 Task: Buy 5 Sensitivity Treatments from Oral Care section under best seller category for shipping address: Kelvin Lee, 1488 Vineyard Drive, Independence, Ohio 44131, Cell Number 4403901431. Pay from credit card ending with 7965, CVV 549
Action: Mouse moved to (397, 60)
Screenshot: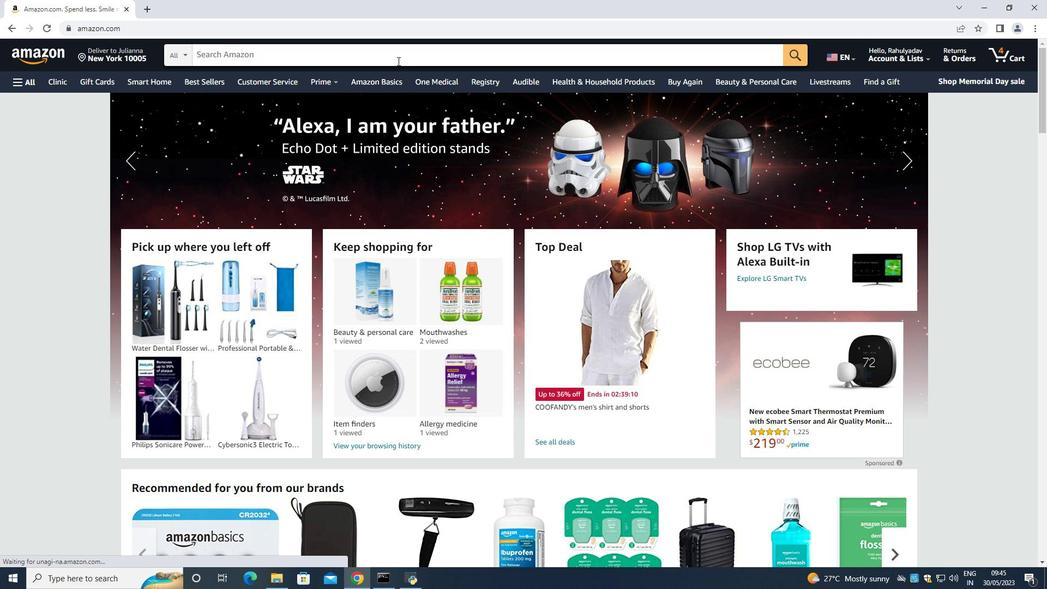
Action: Mouse pressed left at (397, 60)
Screenshot: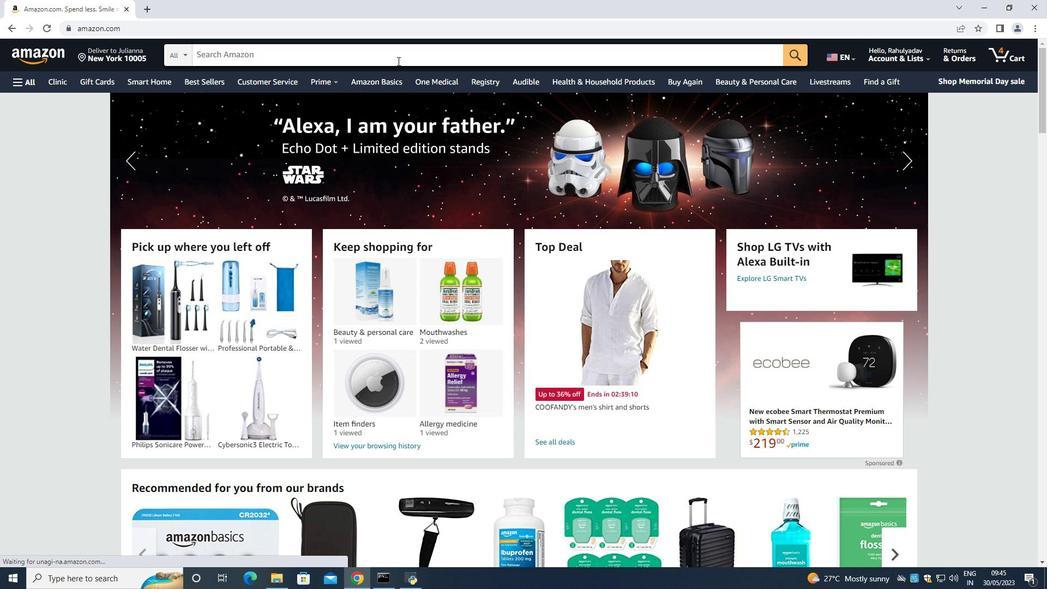 
Action: Key pressed <Key.shift>Sensitivity<Key.space><Key.shift>Treatmeb<Key.backspace>nt<Key.space>in<Key.space>oral<Key.space><Key.shift>Care<Key.enter>
Screenshot: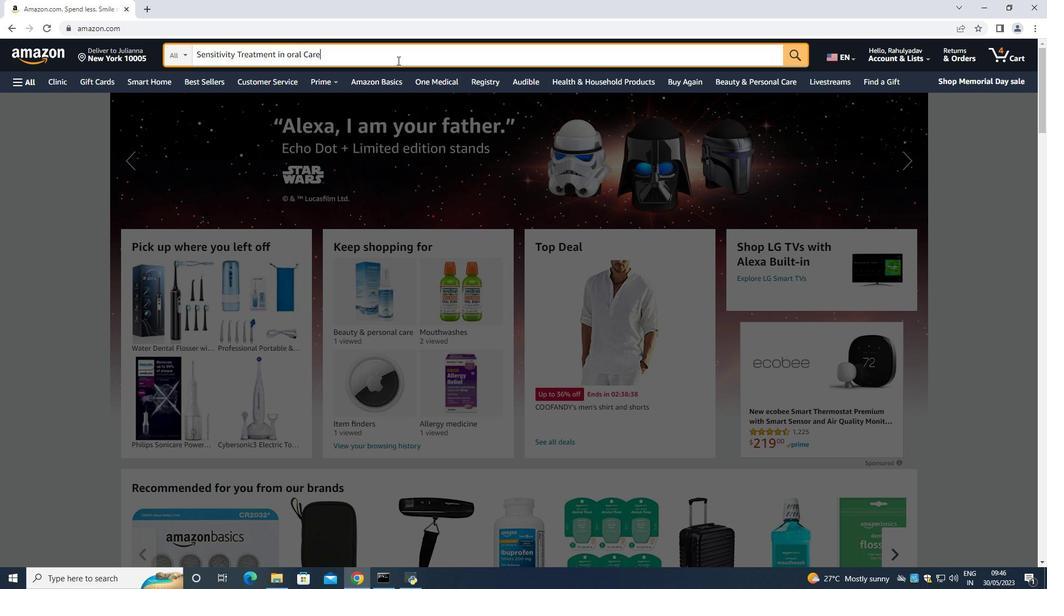 
Action: Mouse moved to (282, 316)
Screenshot: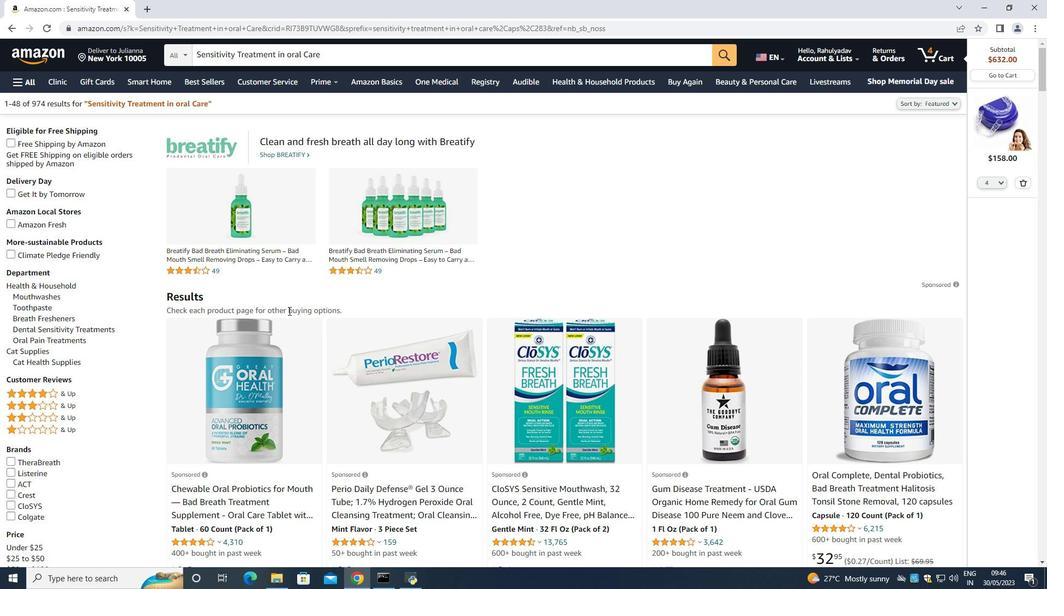 
Action: Mouse scrolled (282, 316) with delta (0, 0)
Screenshot: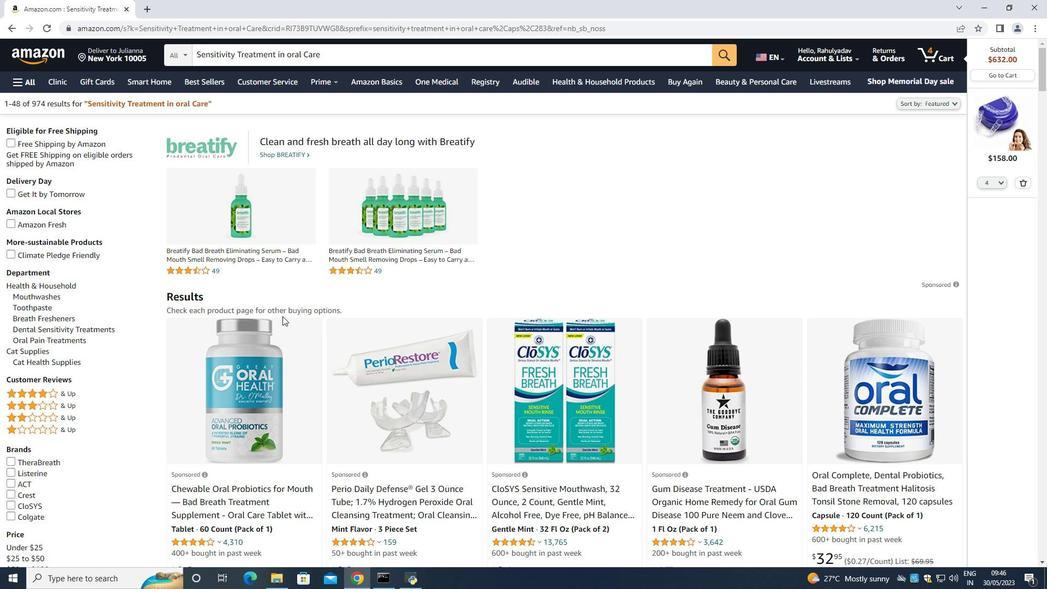 
Action: Mouse moved to (286, 334)
Screenshot: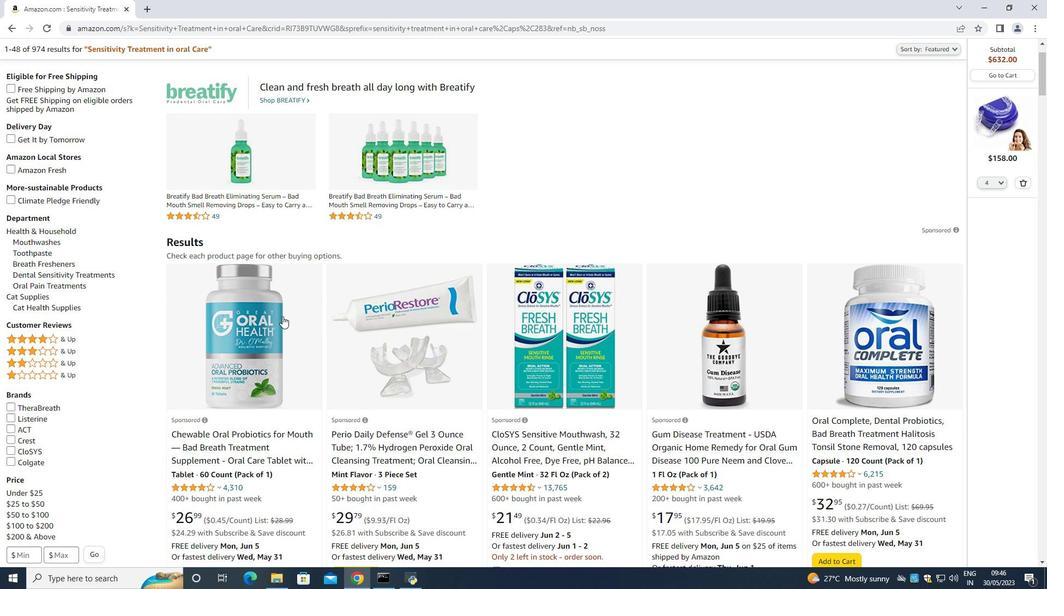 
Action: Mouse scrolled (286, 334) with delta (0, 0)
Screenshot: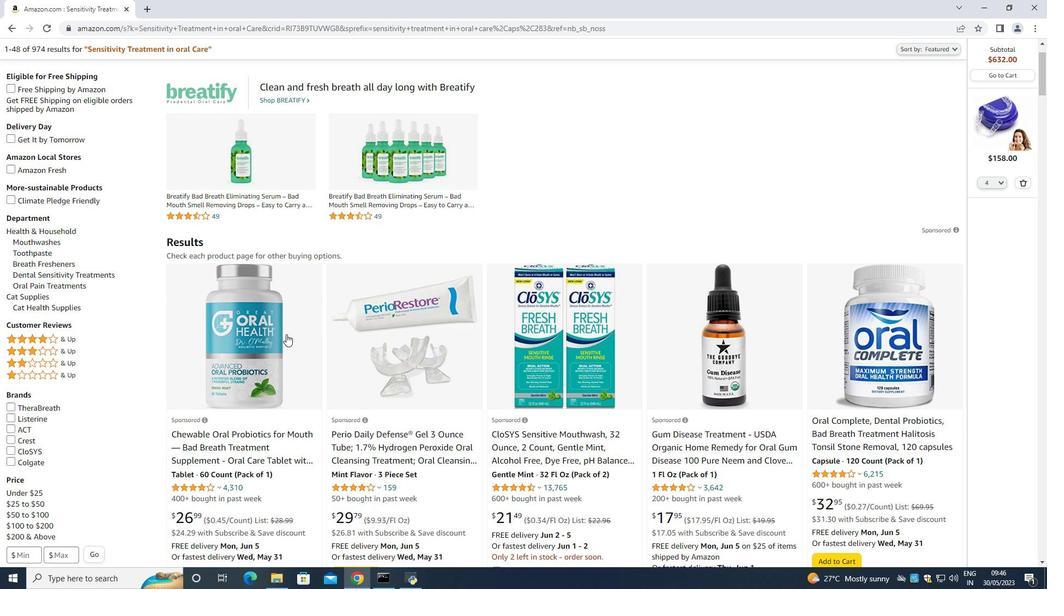 
Action: Mouse scrolled (286, 334) with delta (0, 0)
Screenshot: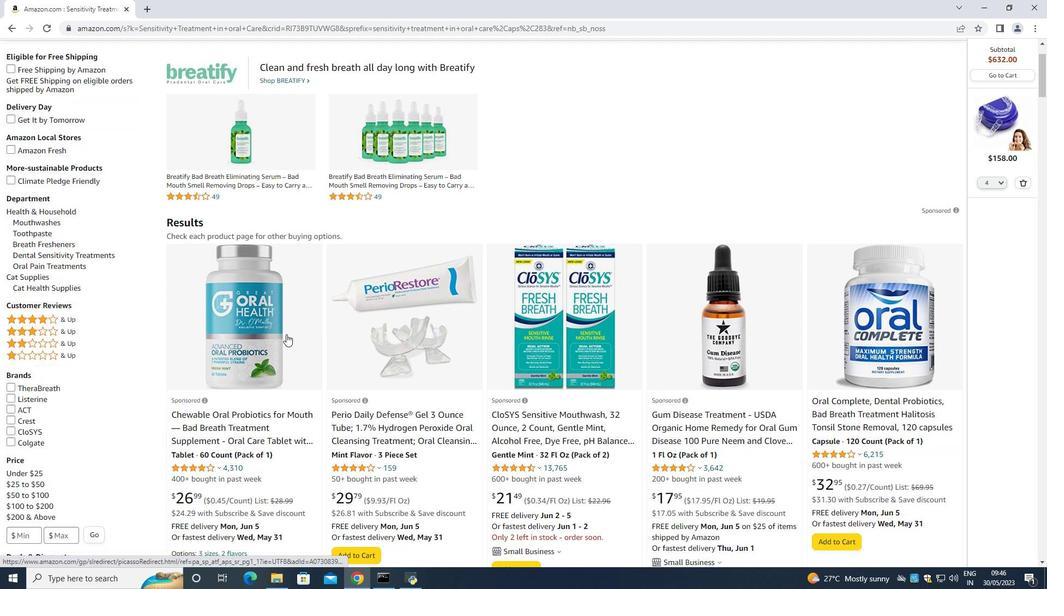 
Action: Mouse scrolled (286, 334) with delta (0, 0)
Screenshot: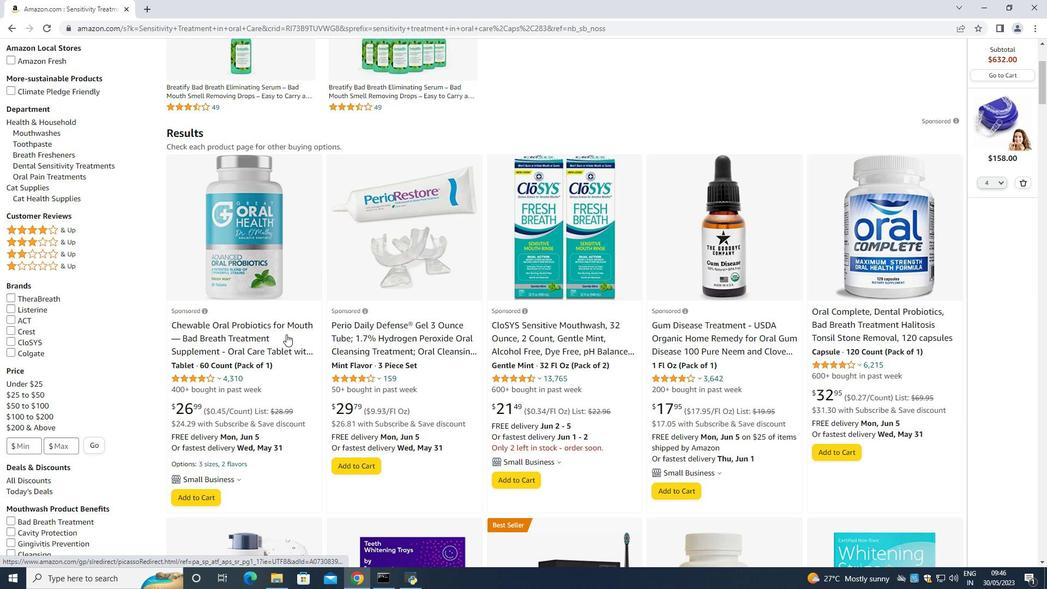 
Action: Mouse moved to (277, 318)
Screenshot: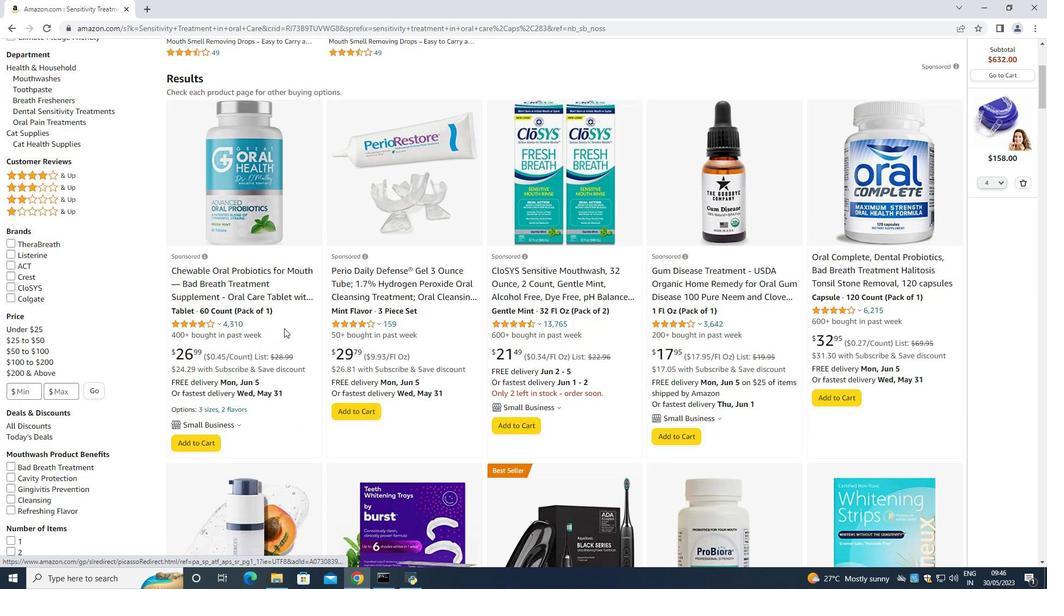 
Action: Mouse scrolled (277, 318) with delta (0, 0)
Screenshot: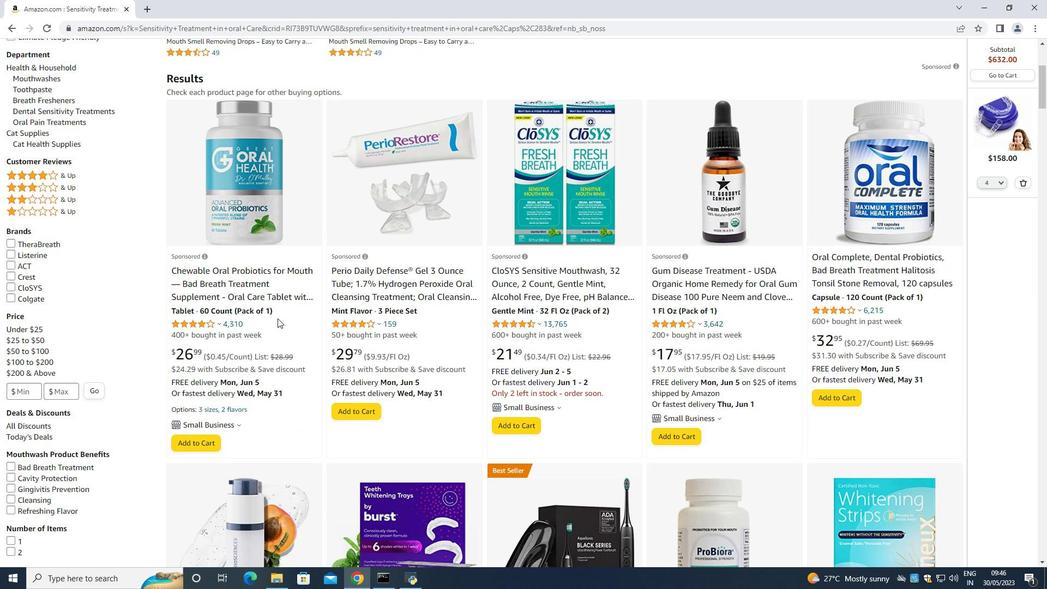 
Action: Mouse moved to (259, 275)
Screenshot: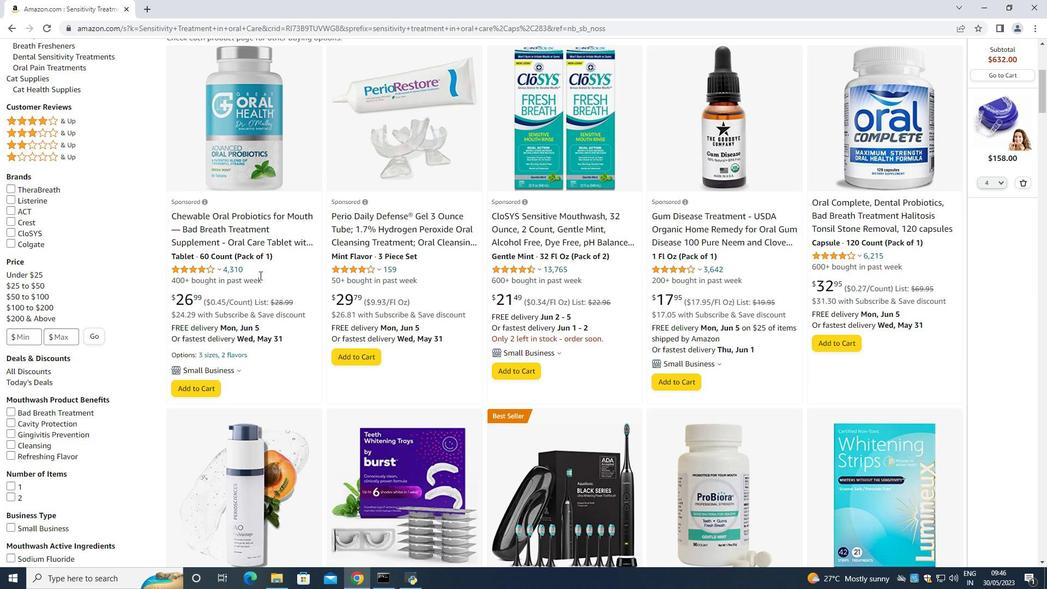
Action: Mouse scrolled (259, 274) with delta (0, 0)
Screenshot: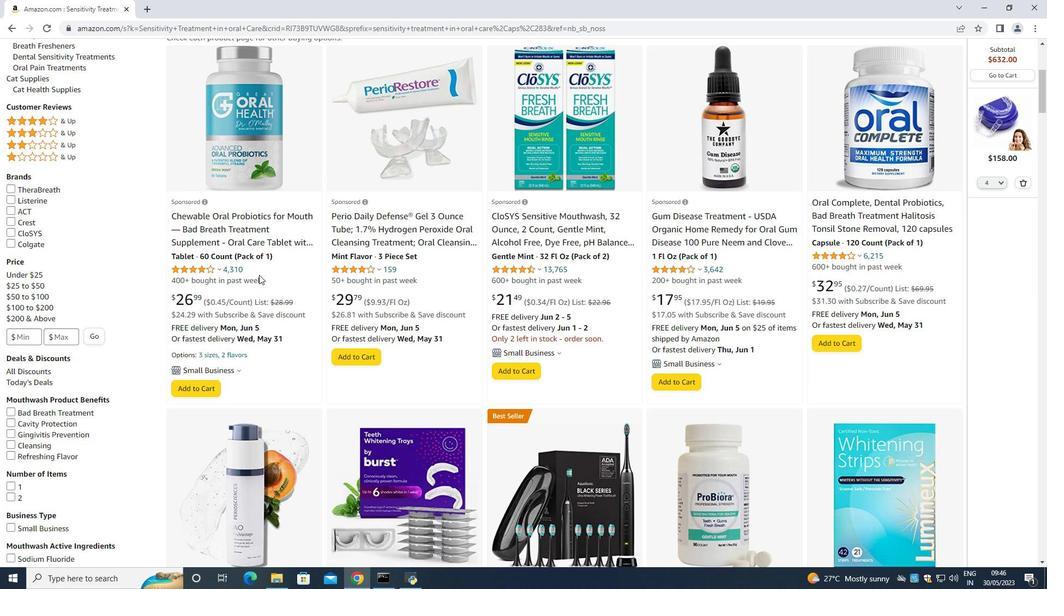 
Action: Mouse moved to (471, 154)
Screenshot: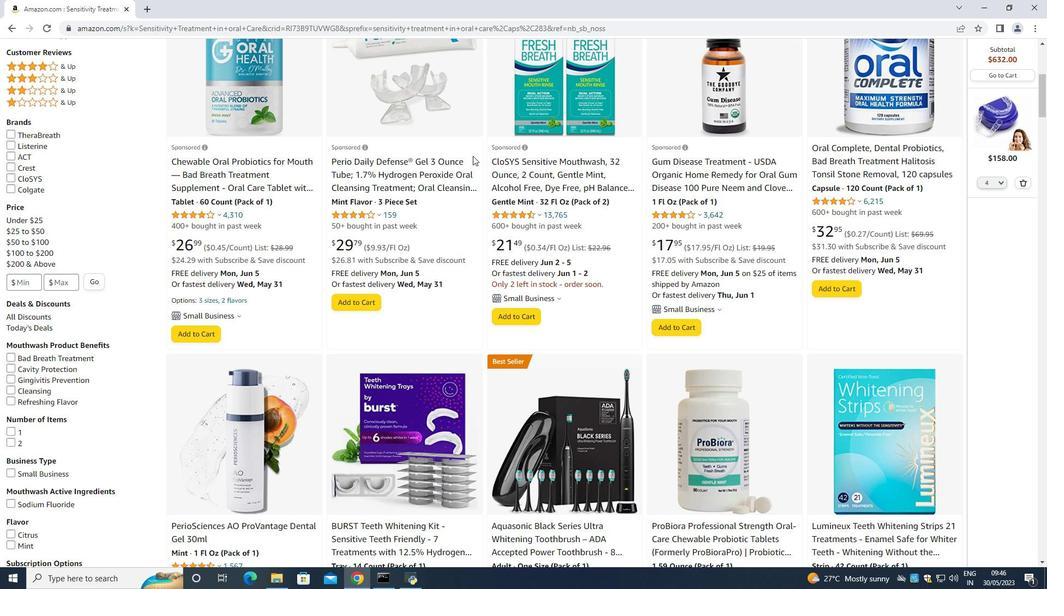 
Action: Mouse scrolled (471, 155) with delta (0, 0)
Screenshot: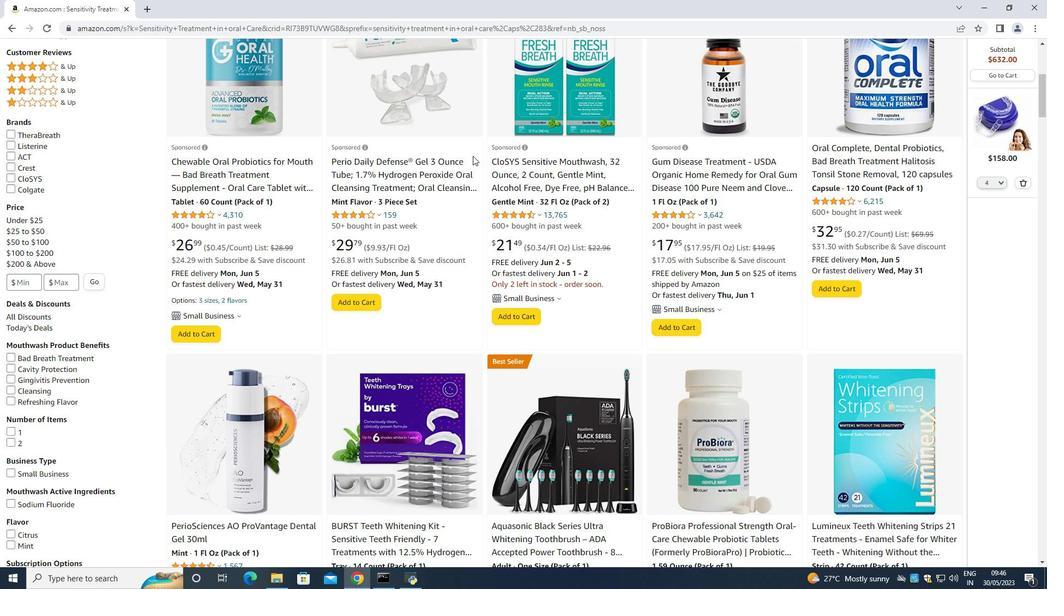 
Action: Mouse scrolled (471, 155) with delta (0, 0)
Screenshot: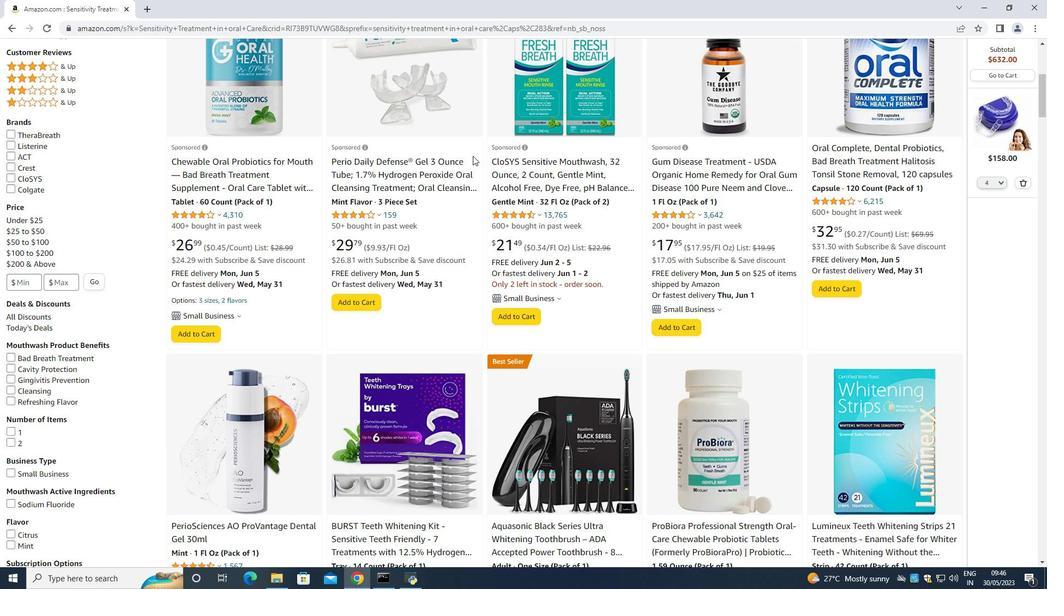 
Action: Mouse moved to (599, 284)
Screenshot: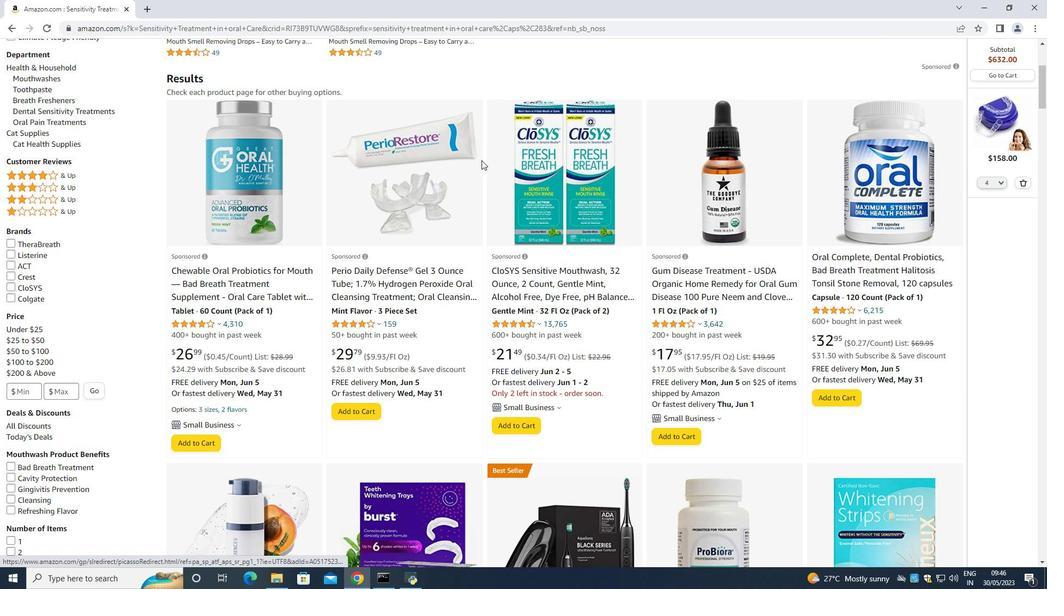 
Action: Mouse scrolled (599, 283) with delta (0, 0)
Screenshot: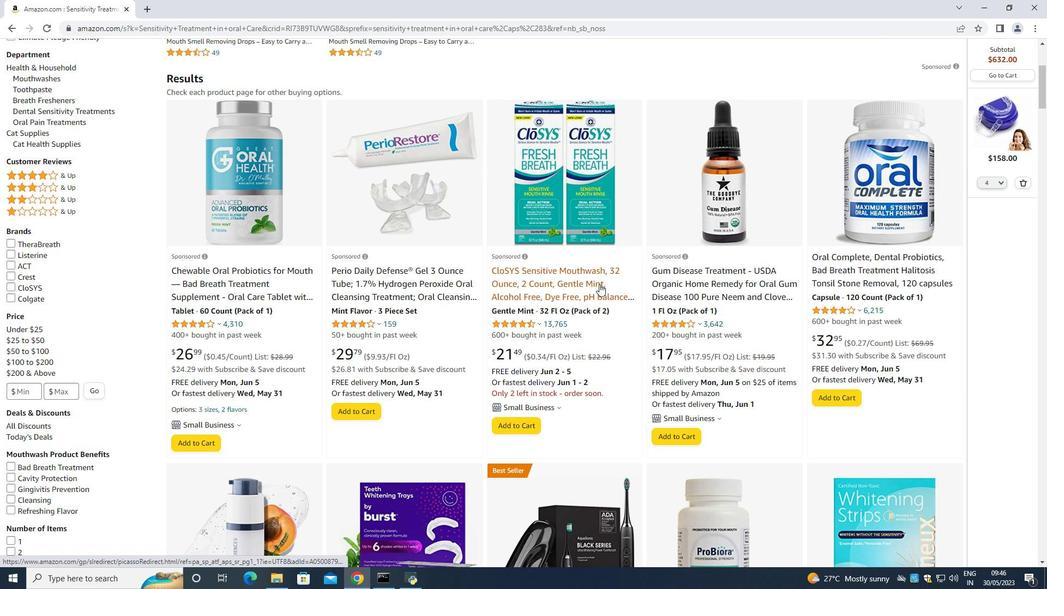 
Action: Mouse moved to (278, 241)
Screenshot: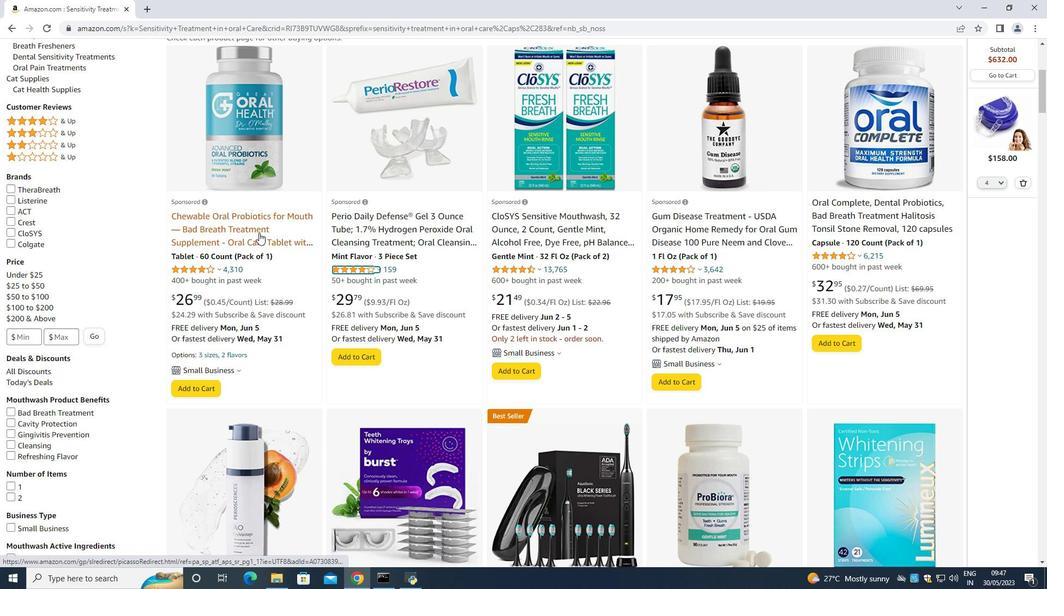 
Action: Mouse scrolled (278, 241) with delta (0, 0)
Screenshot: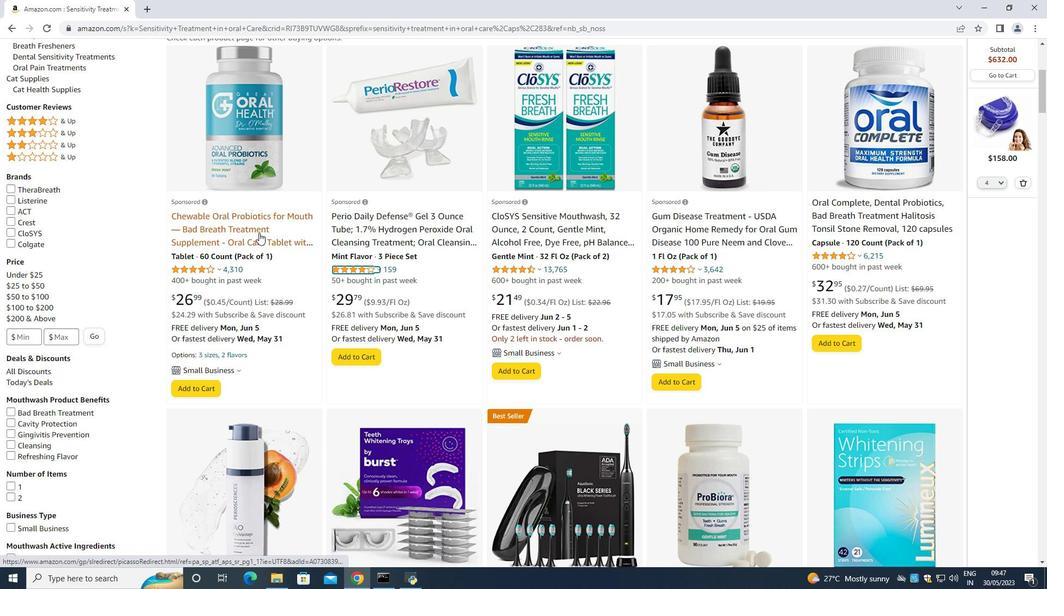 
Action: Mouse moved to (290, 240)
Screenshot: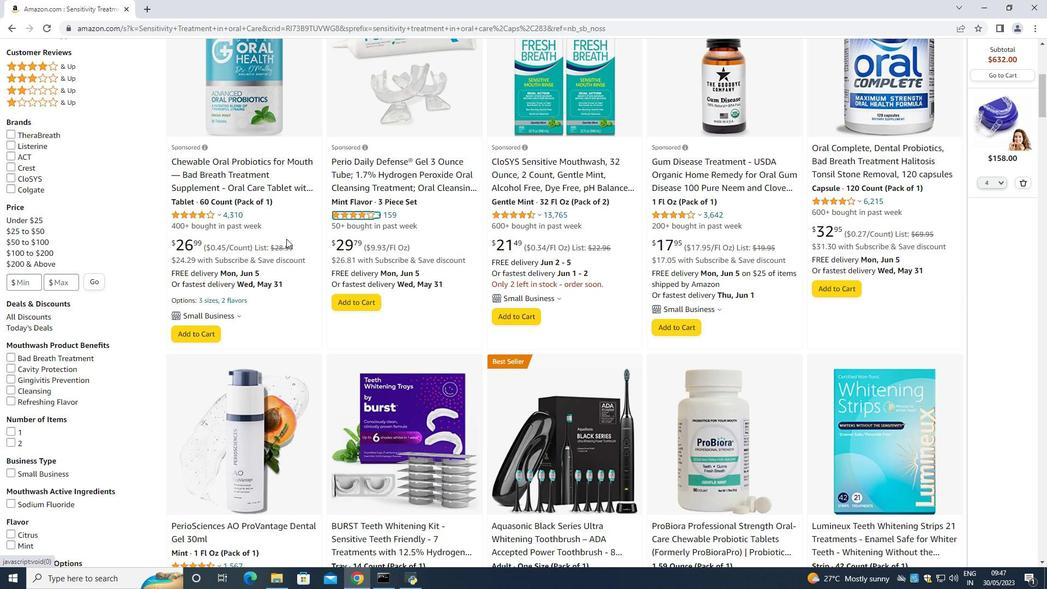 
Action: Mouse scrolled (290, 240) with delta (0, 0)
Screenshot: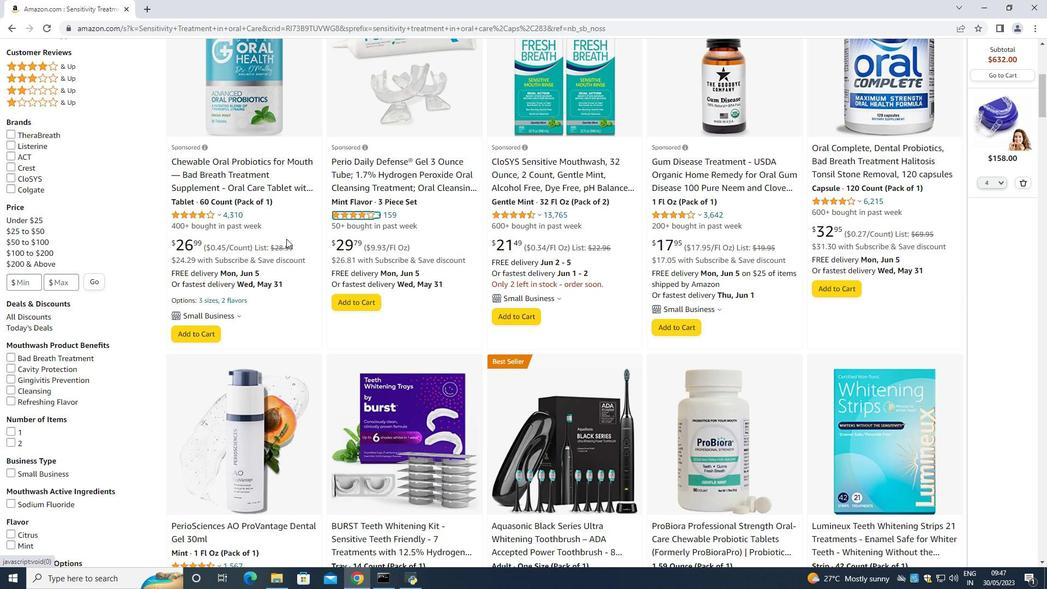 
Action: Mouse moved to (292, 240)
Screenshot: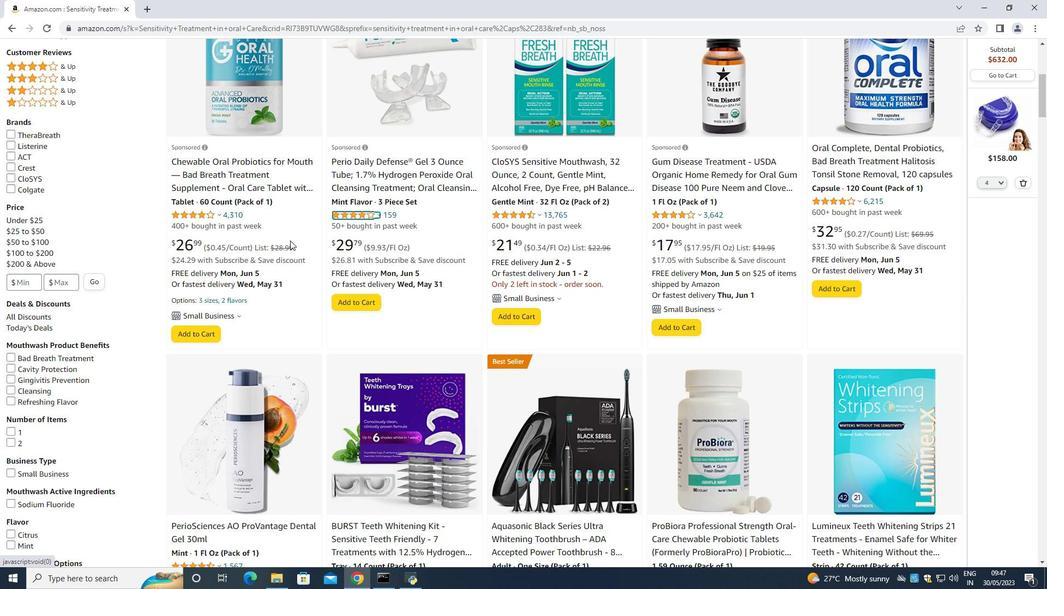 
Action: Mouse scrolled (292, 240) with delta (0, 0)
Screenshot: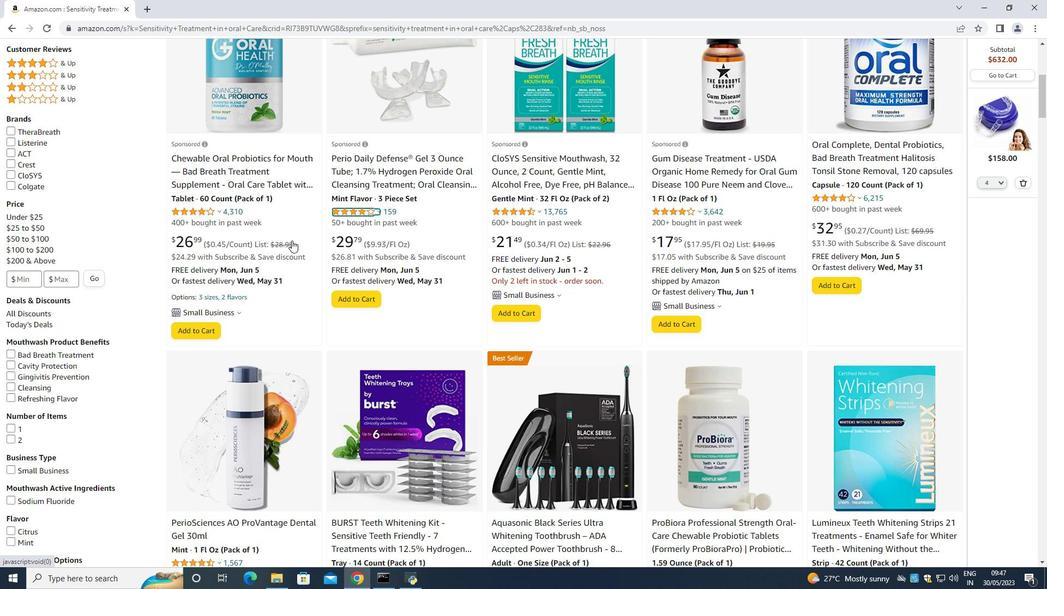 
Action: Mouse moved to (295, 242)
Screenshot: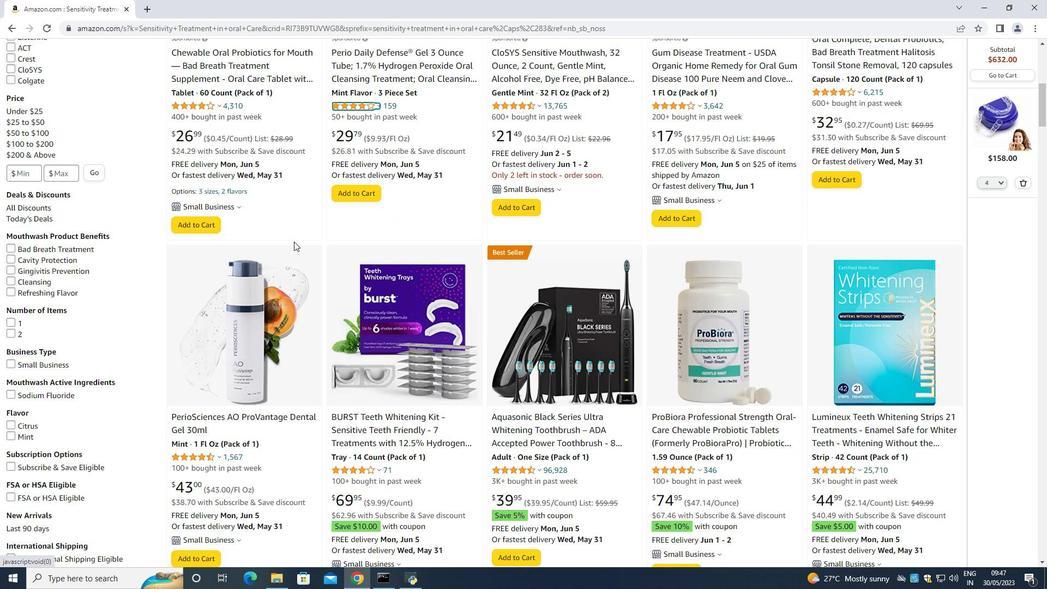 
Action: Mouse scrolled (295, 241) with delta (0, 0)
Screenshot: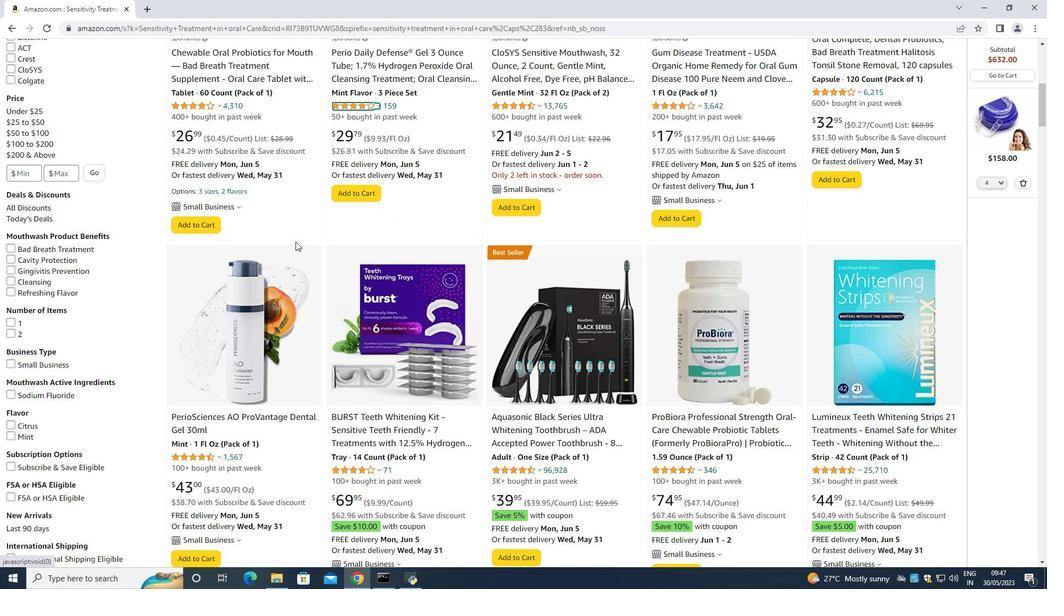 
Action: Mouse moved to (332, 362)
Screenshot: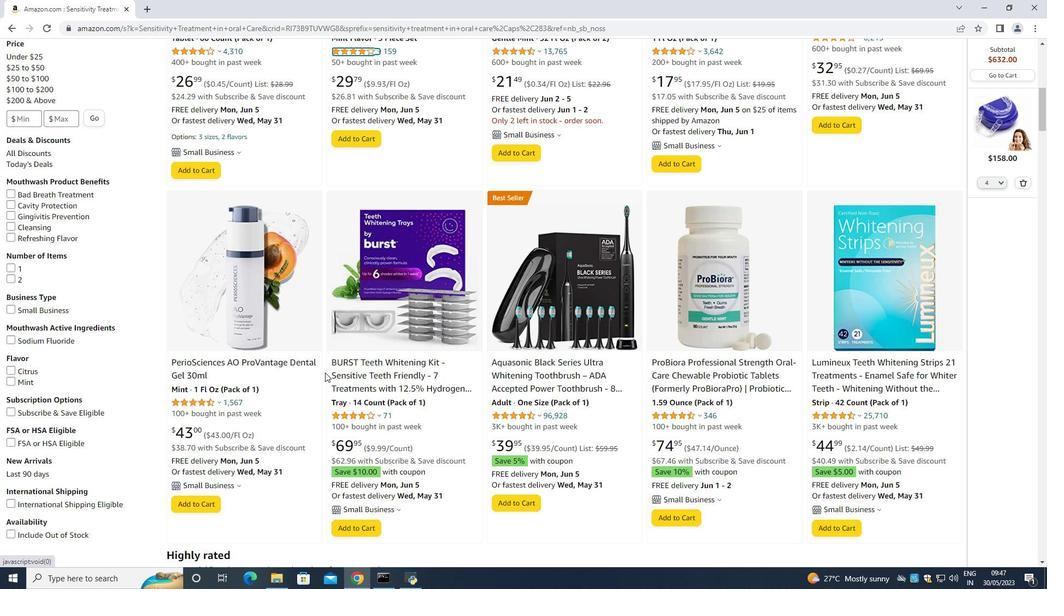 
Action: Mouse scrolled (332, 361) with delta (0, 0)
Screenshot: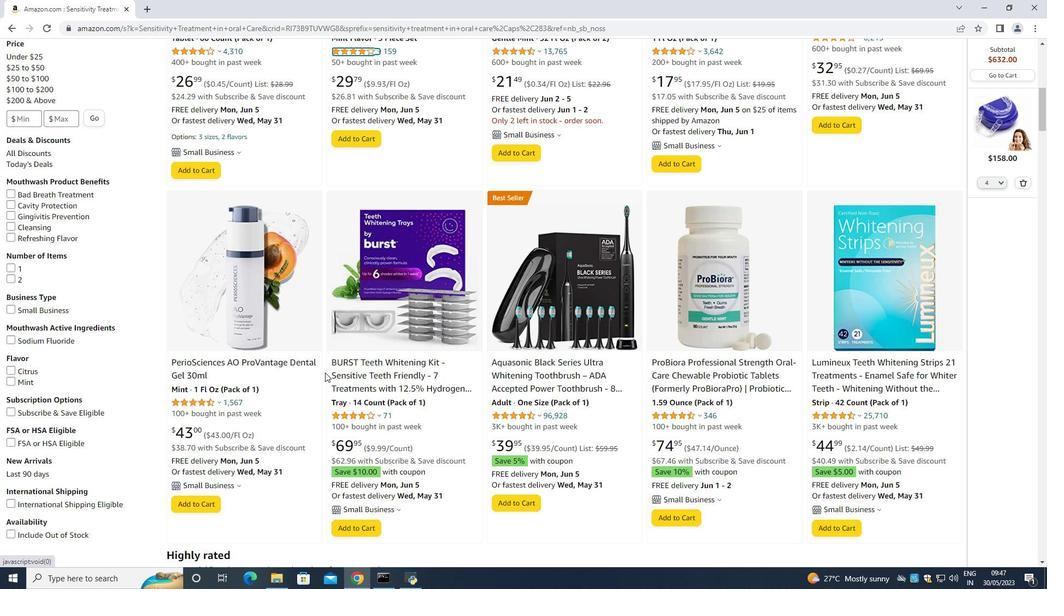 
Action: Mouse moved to (437, 305)
Screenshot: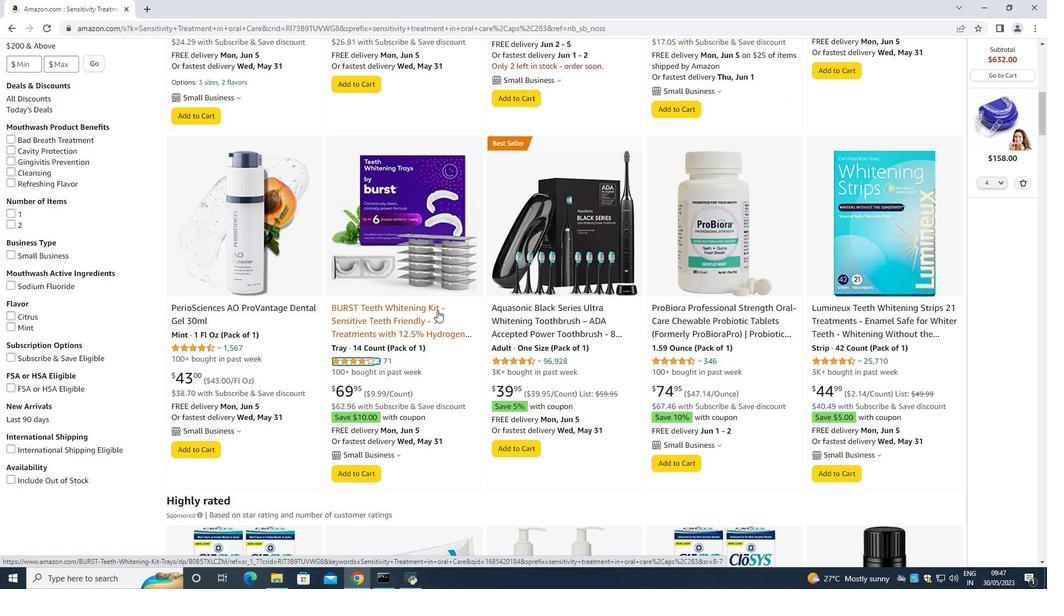 
Action: Mouse scrolled (437, 304) with delta (0, 0)
Screenshot: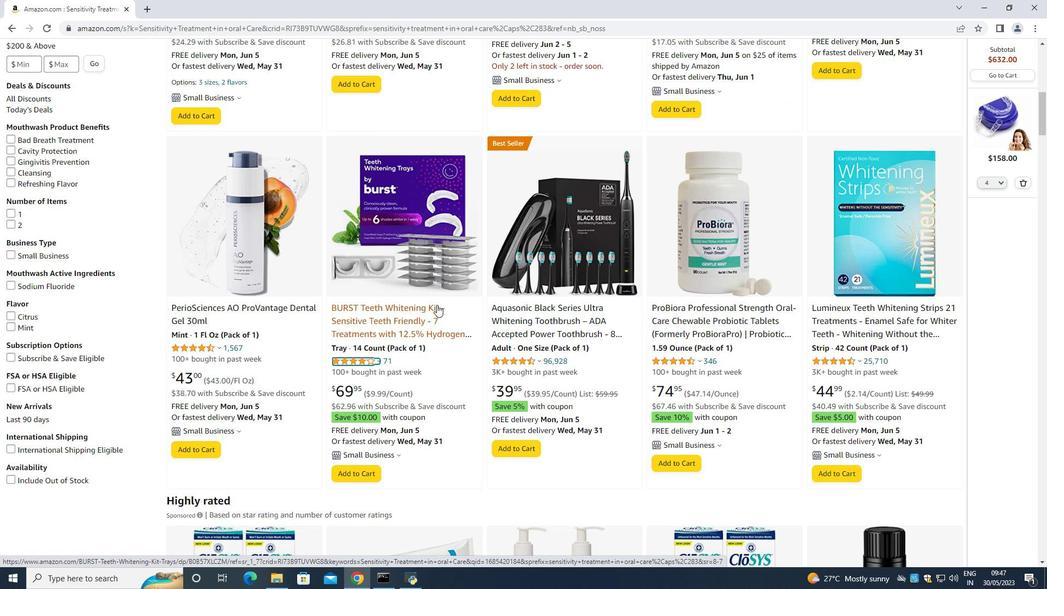 
Action: Mouse moved to (437, 304)
Screenshot: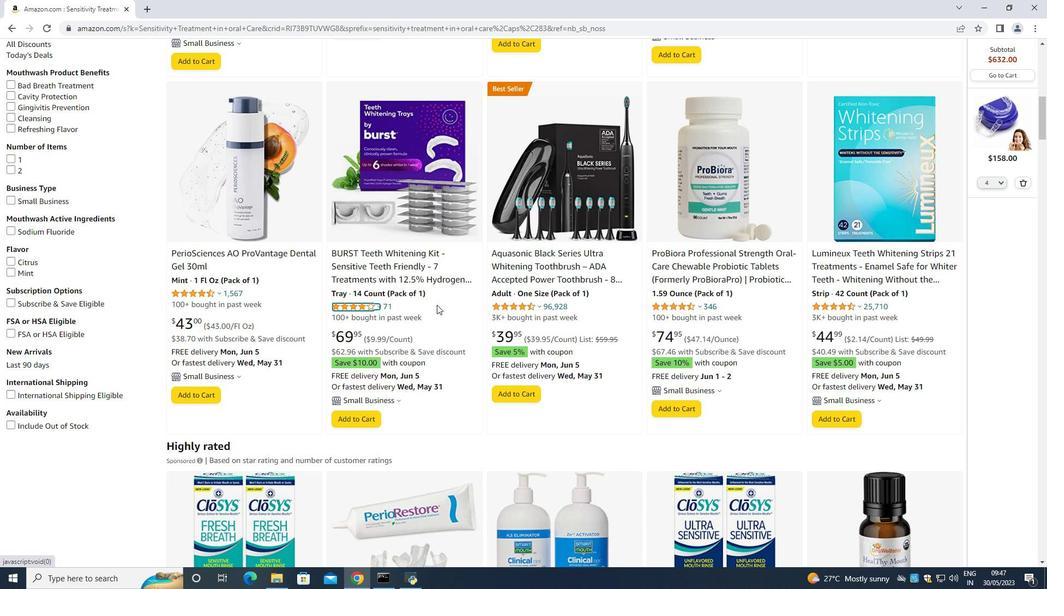 
Action: Mouse scrolled (437, 303) with delta (0, 0)
Screenshot: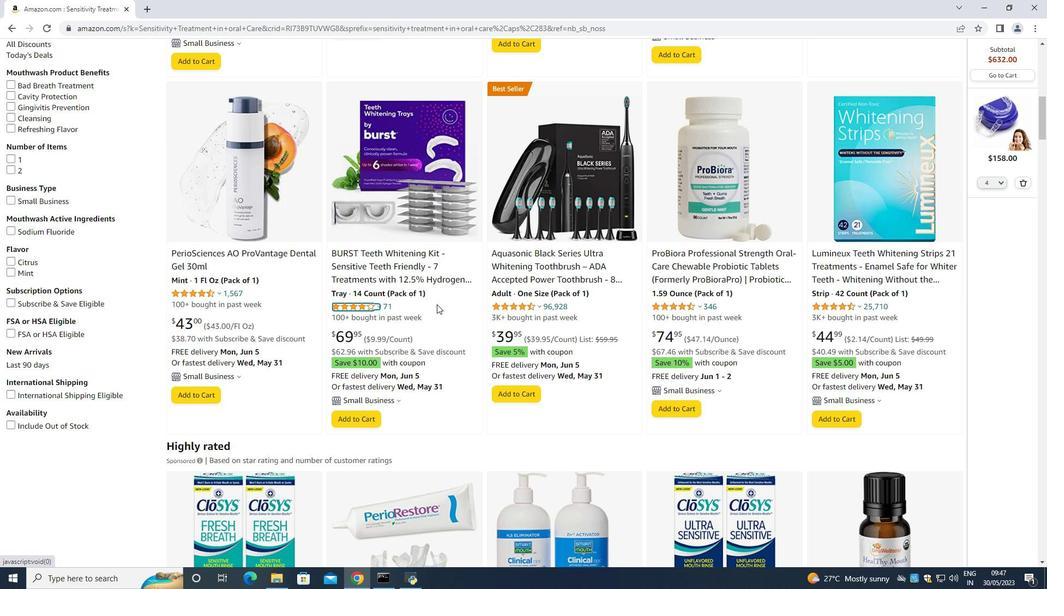 
Action: Mouse scrolled (437, 303) with delta (0, 0)
Screenshot: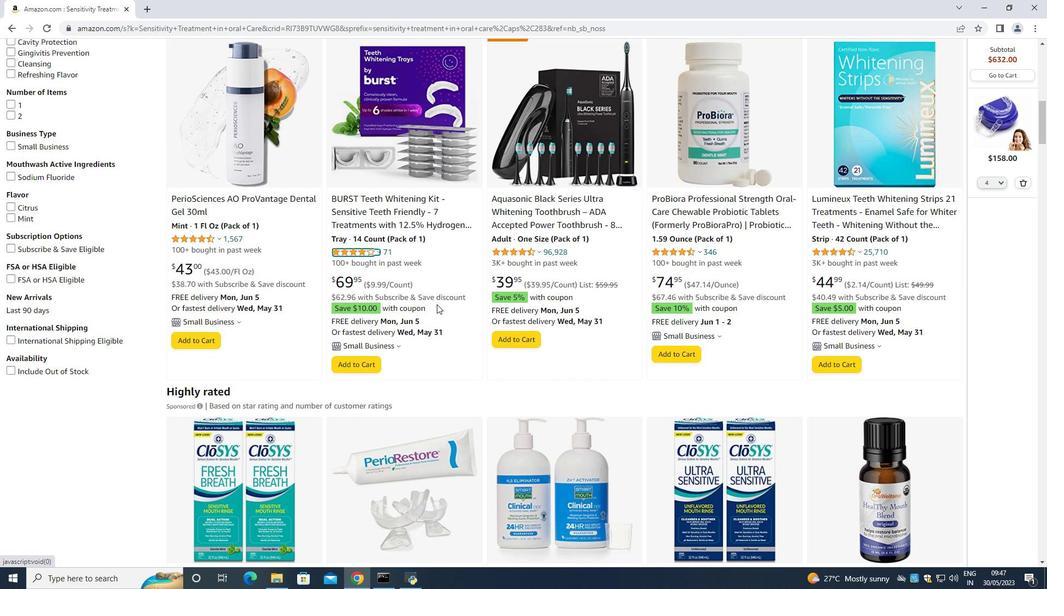 
Action: Mouse scrolled (437, 303) with delta (0, 0)
Screenshot: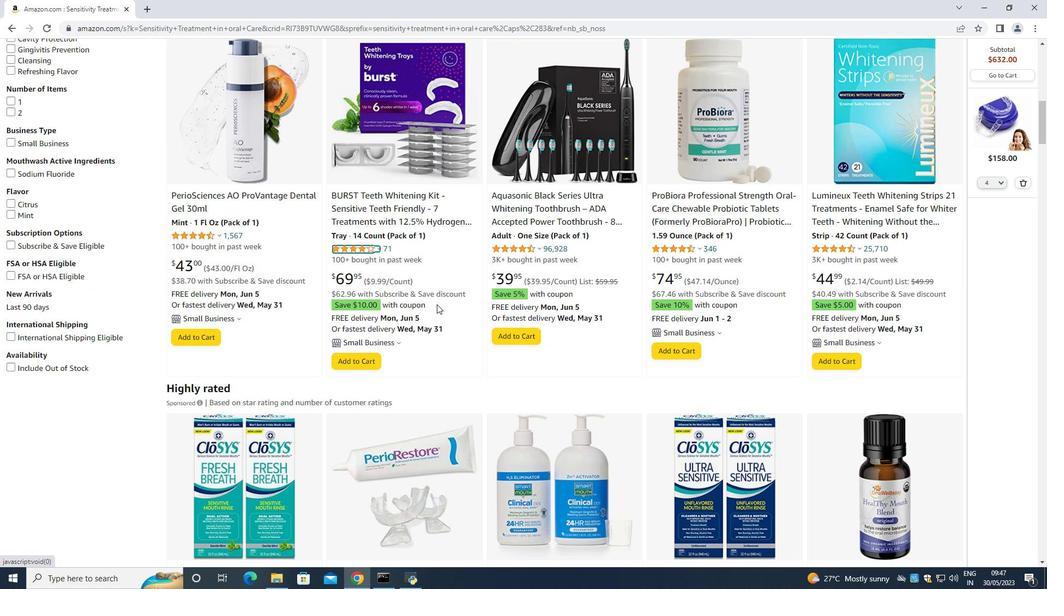 
Action: Mouse scrolled (437, 303) with delta (0, 0)
Screenshot: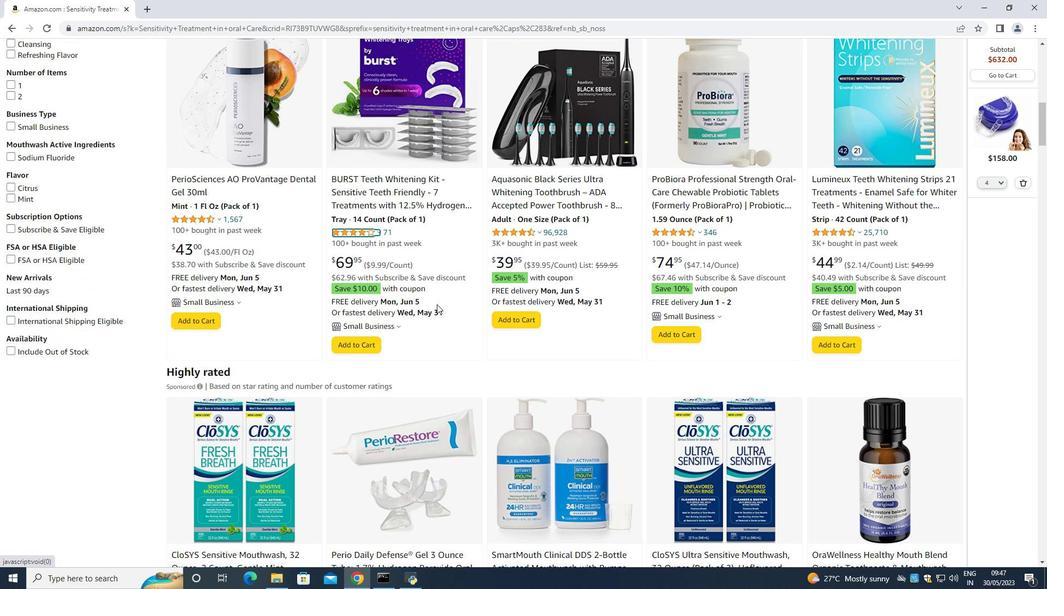 
Action: Mouse scrolled (437, 303) with delta (0, 0)
Screenshot: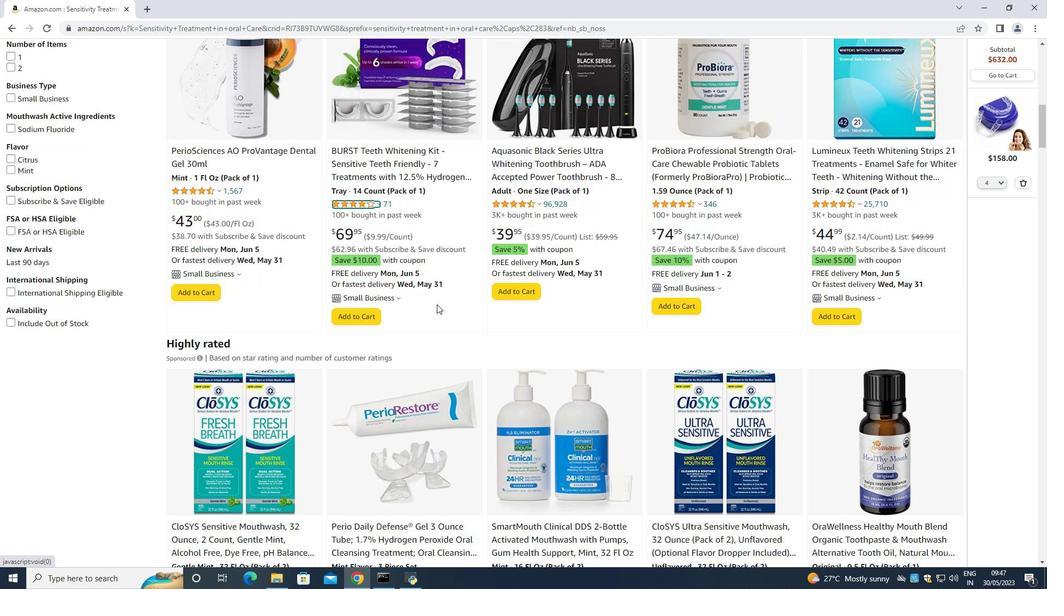 
Action: Mouse moved to (437, 297)
Screenshot: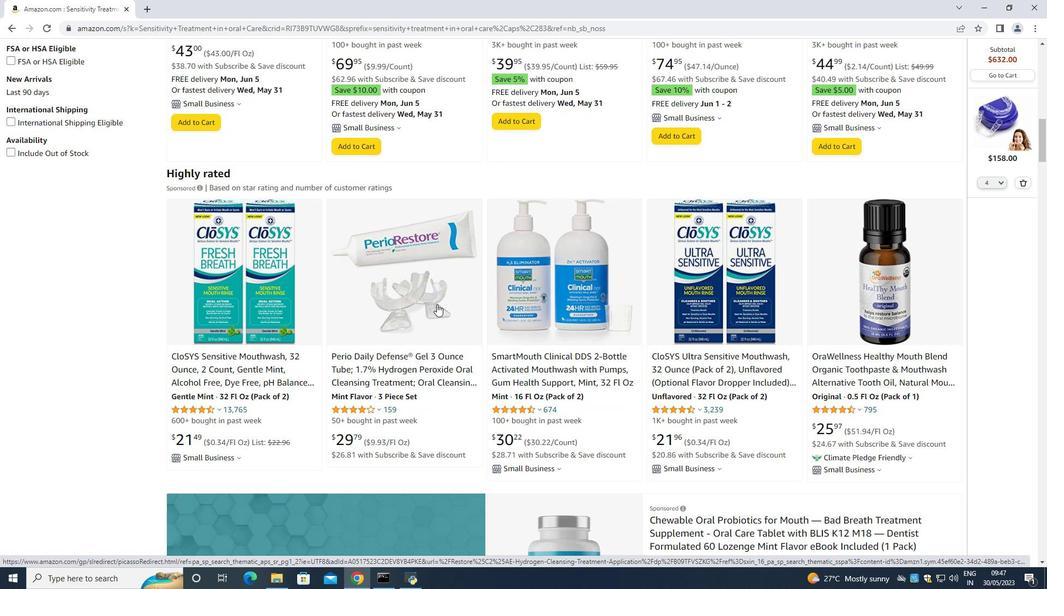 
Action: Mouse scrolled (437, 298) with delta (0, 0)
Screenshot: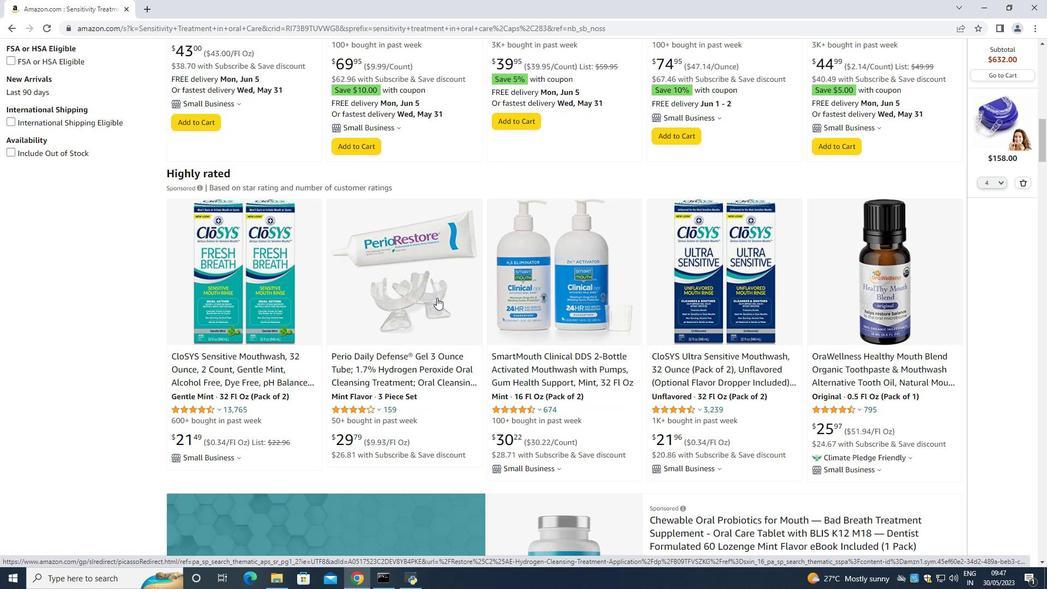 
Action: Mouse scrolled (437, 298) with delta (0, 0)
Screenshot: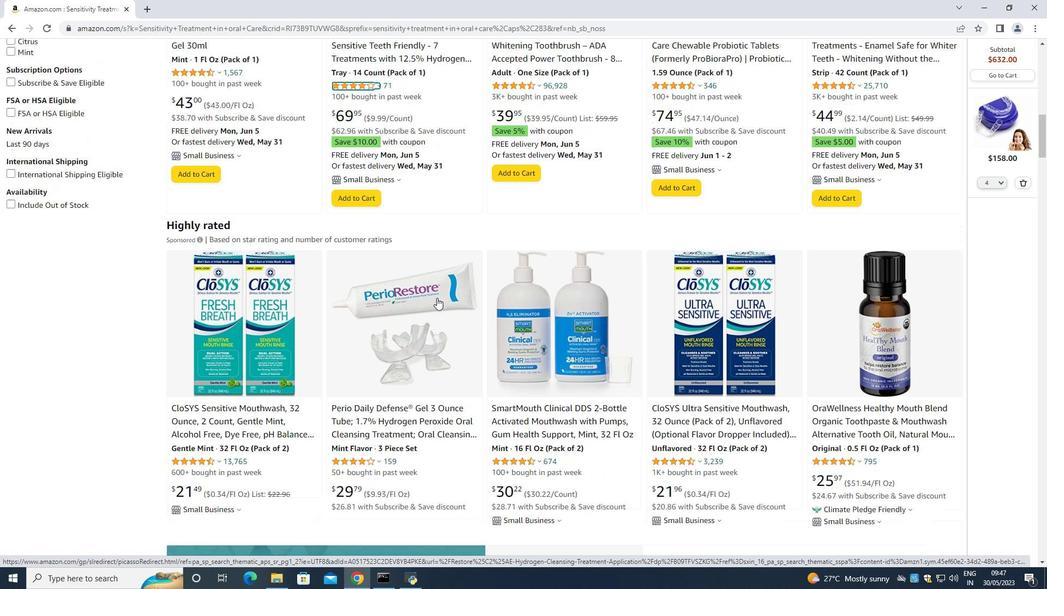 
Action: Mouse scrolled (437, 298) with delta (0, 0)
Screenshot: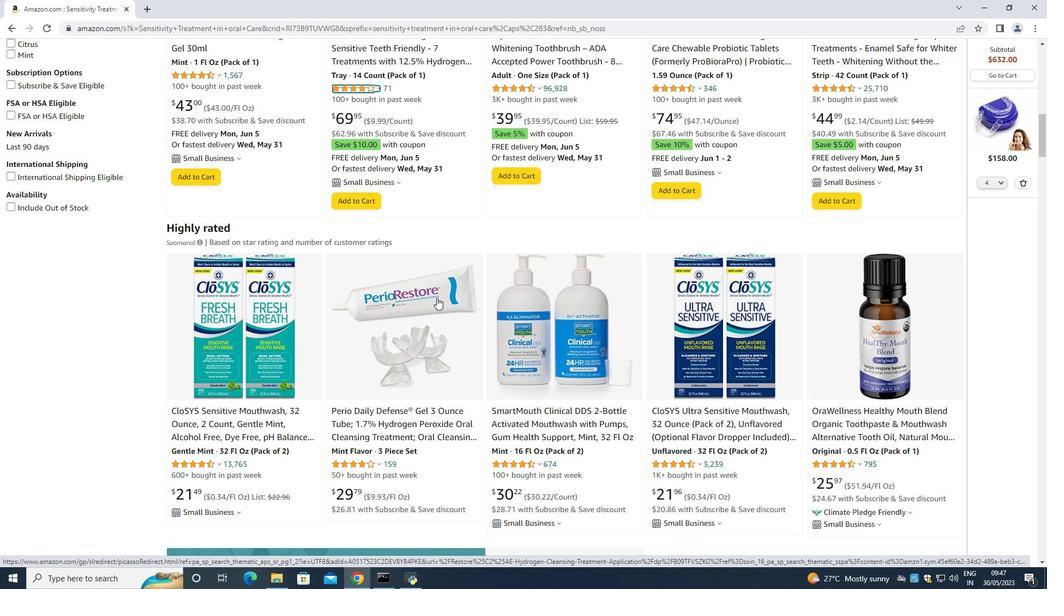 
Action: Mouse scrolled (437, 298) with delta (0, 0)
Screenshot: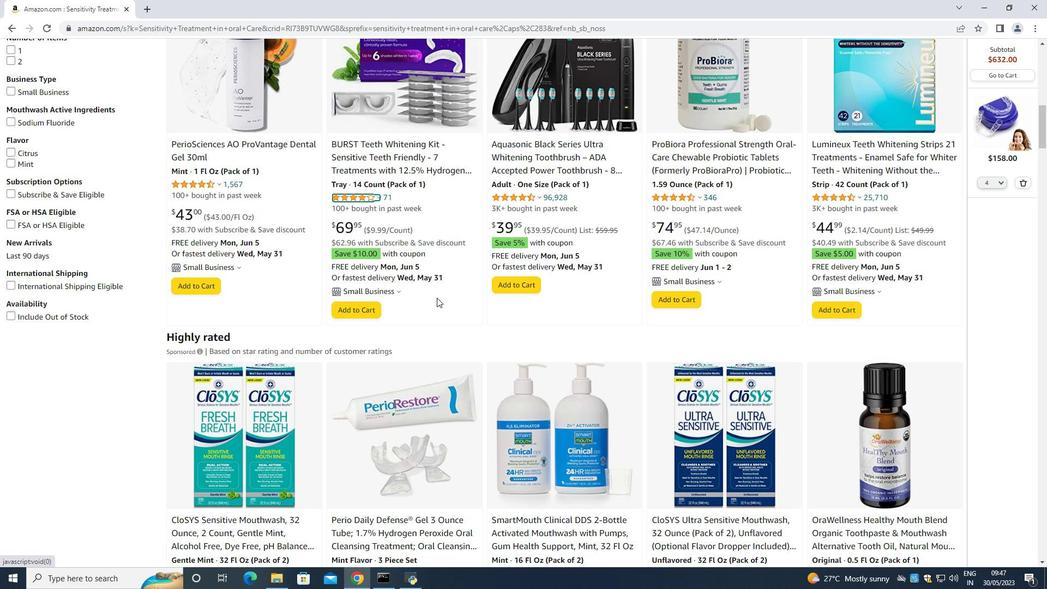 
Action: Mouse moved to (437, 297)
Screenshot: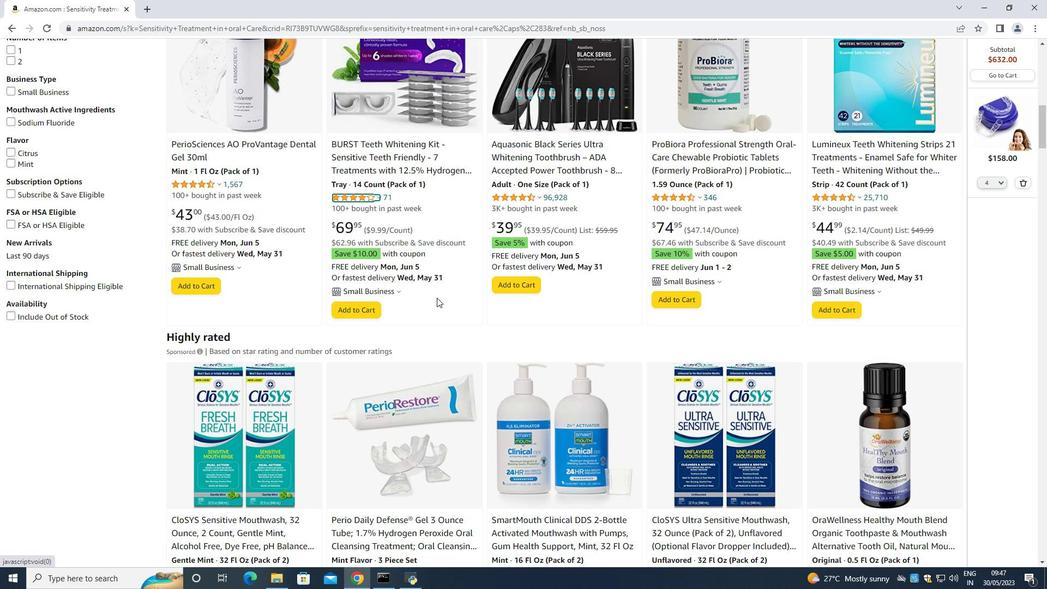 
Action: Mouse scrolled (437, 298) with delta (0, 0)
Screenshot: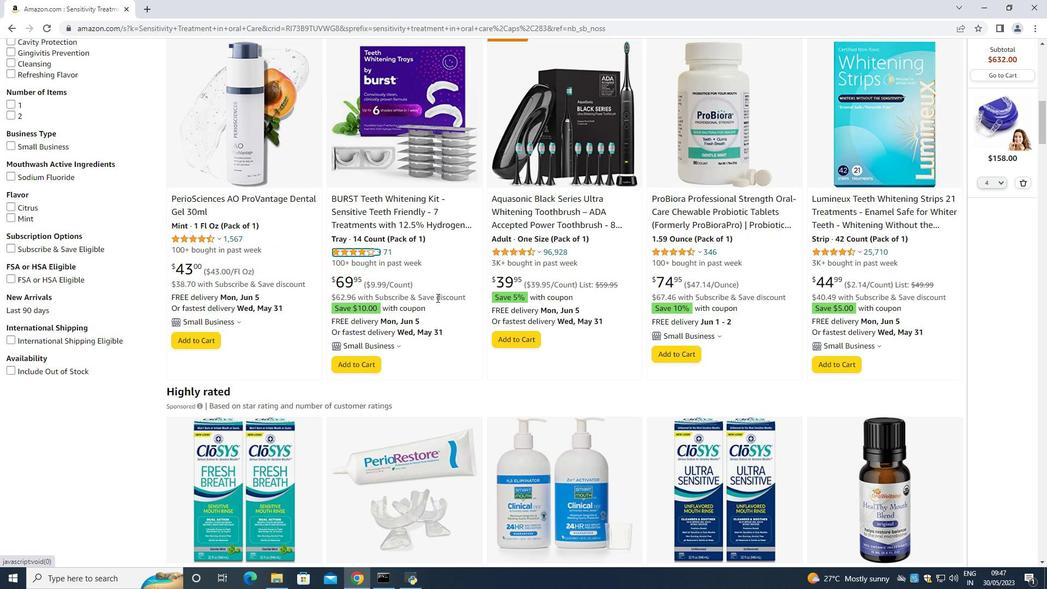 
Action: Mouse moved to (406, 275)
Screenshot: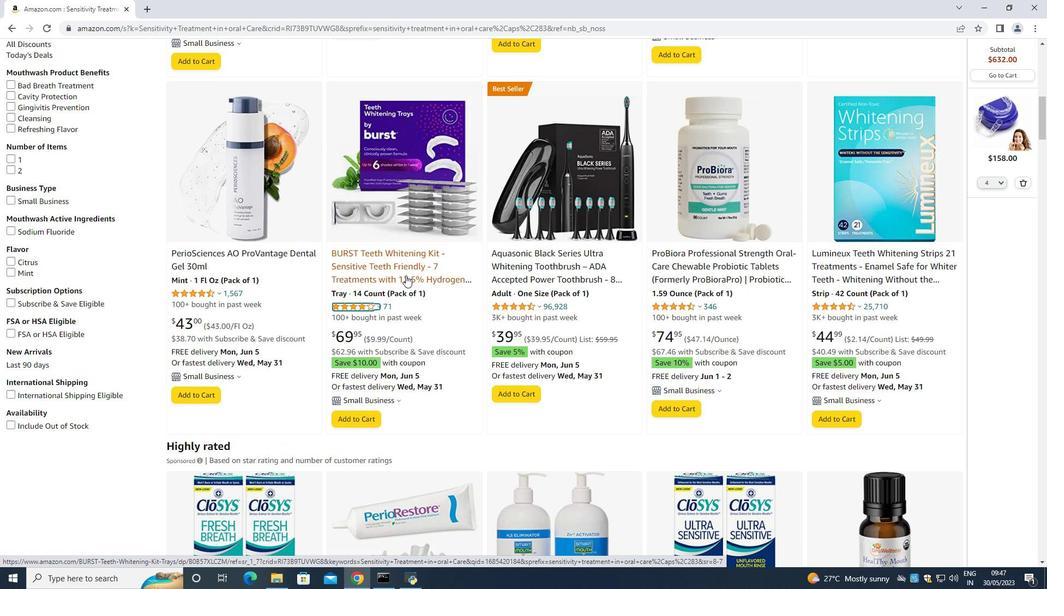 
Action: Mouse pressed left at (406, 275)
Screenshot: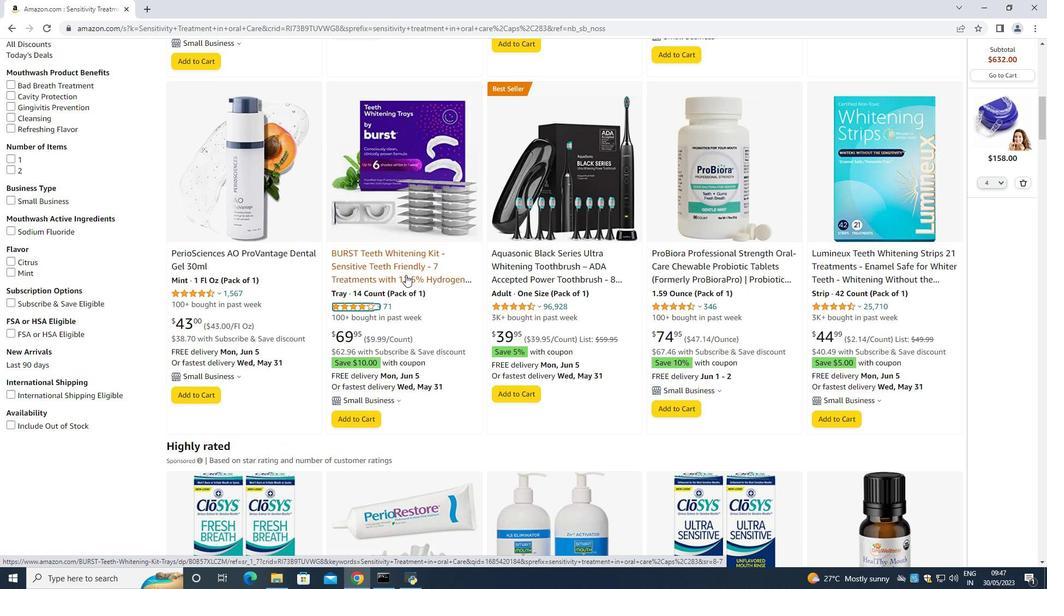 
Action: Mouse moved to (657, 193)
Screenshot: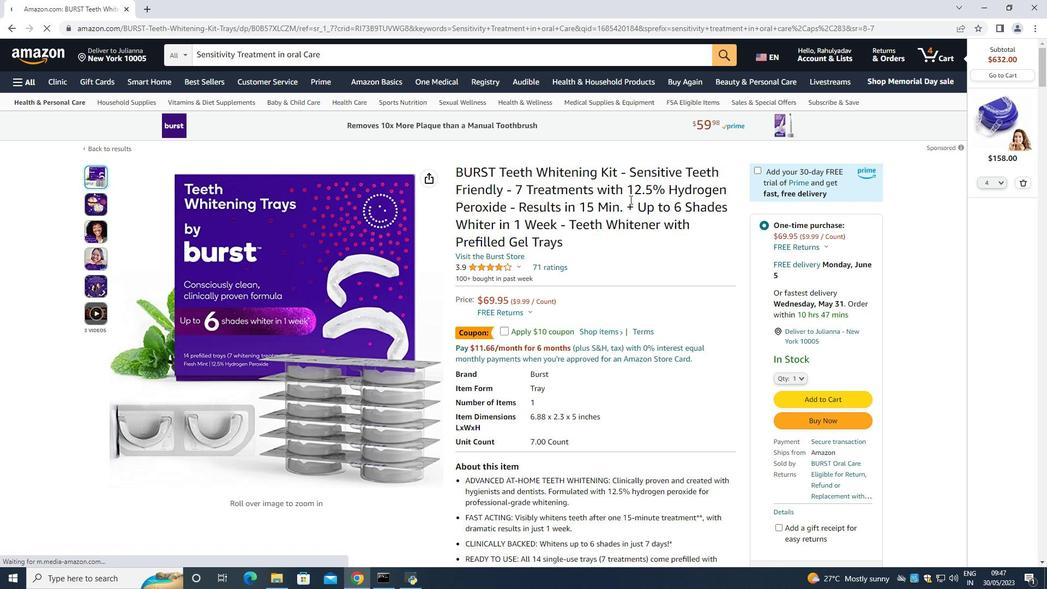 
Action: Mouse scrolled (657, 193) with delta (0, 0)
Screenshot: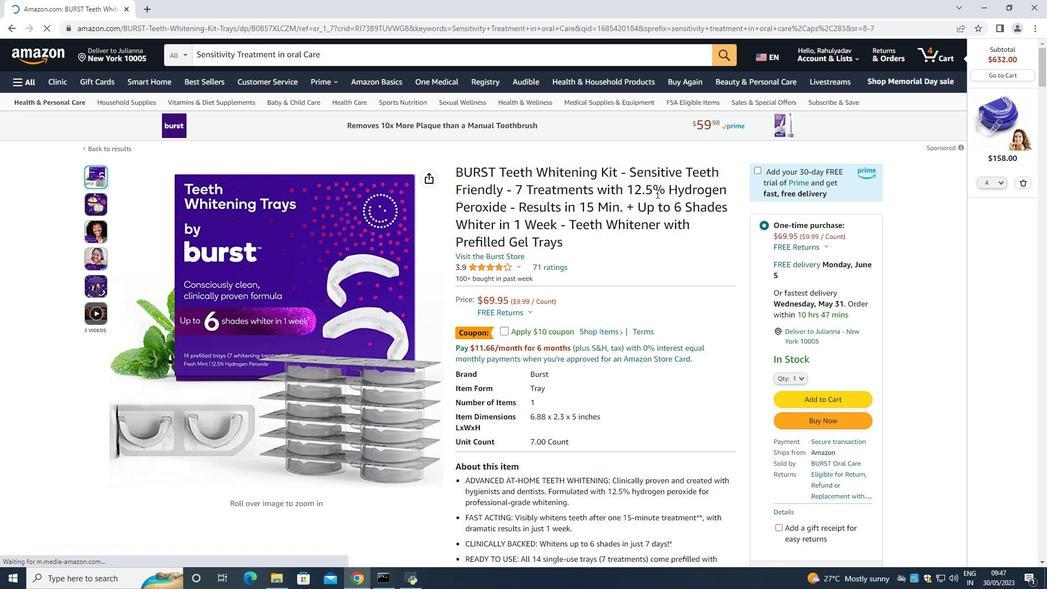
Action: Mouse scrolled (657, 193) with delta (0, 0)
Screenshot: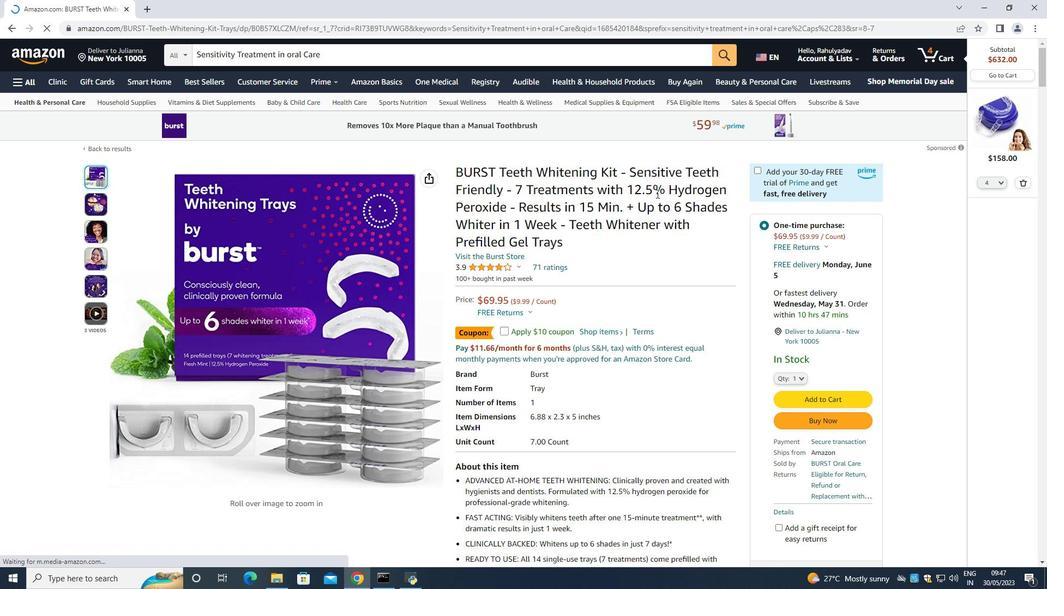 
Action: Mouse scrolled (657, 193) with delta (0, 0)
Screenshot: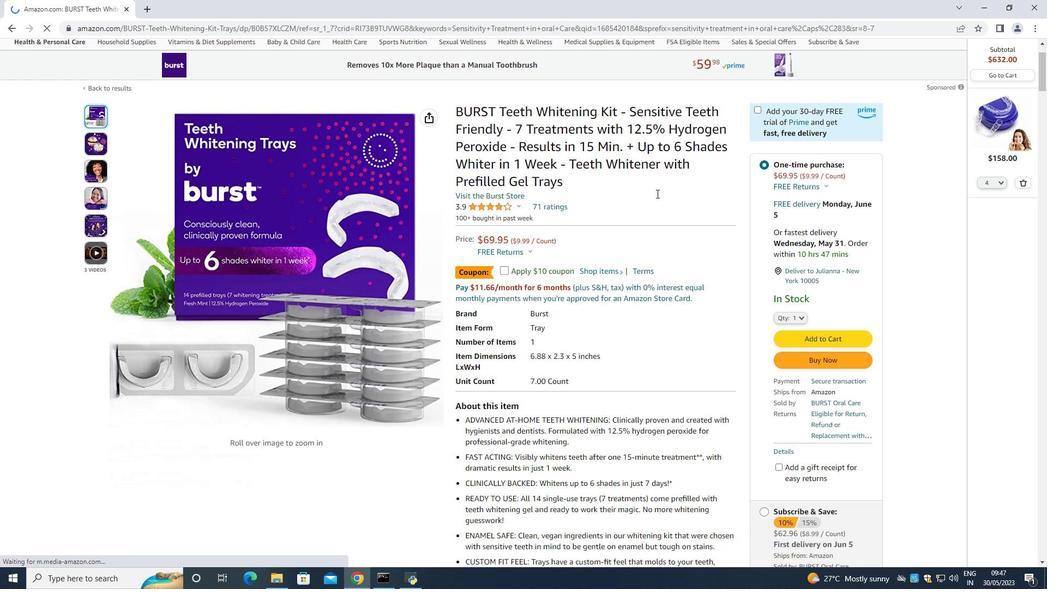 
Action: Mouse moved to (536, 177)
Screenshot: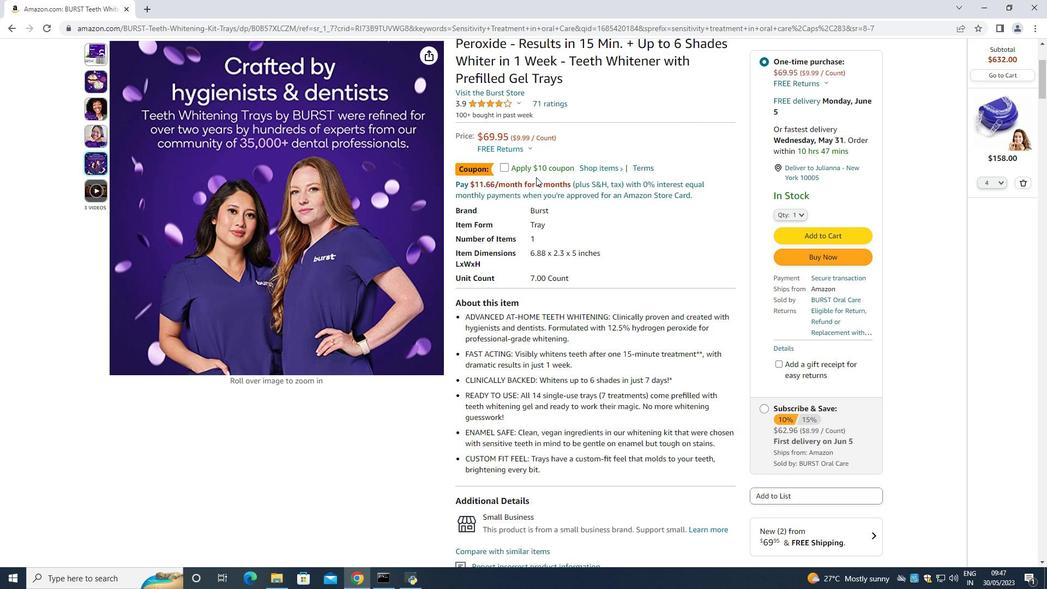 
Action: Mouse scrolled (536, 176) with delta (0, 0)
Screenshot: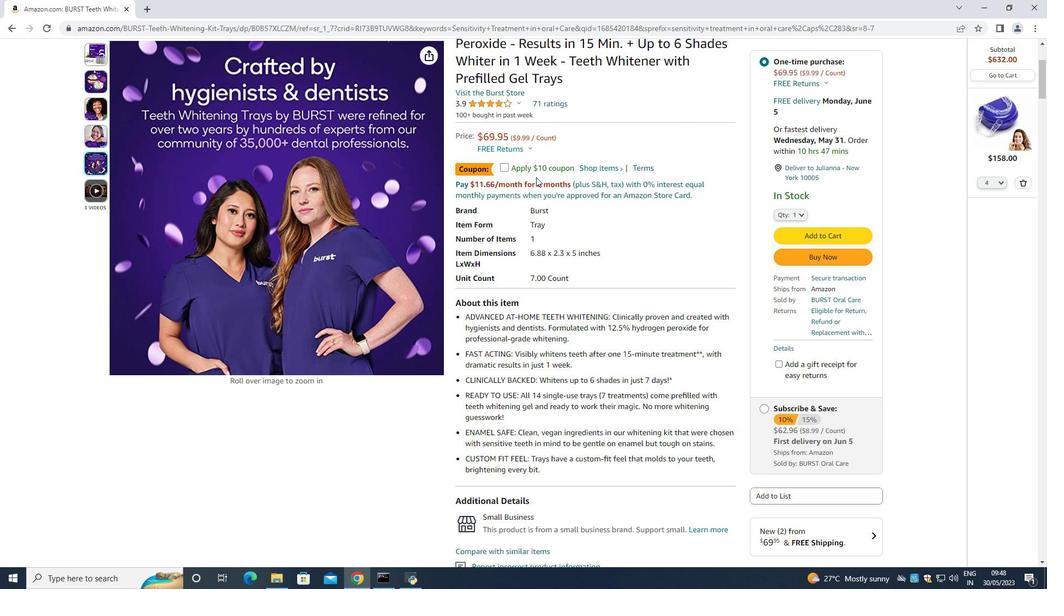 
Action: Mouse moved to (503, 261)
Screenshot: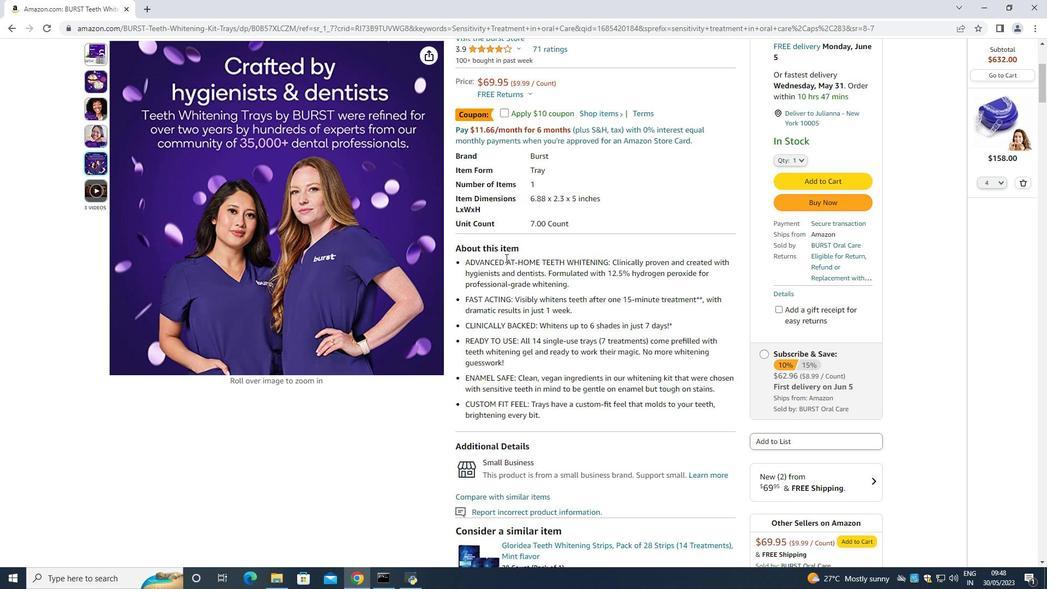 
Action: Mouse scrolled (503, 261) with delta (0, 0)
Screenshot: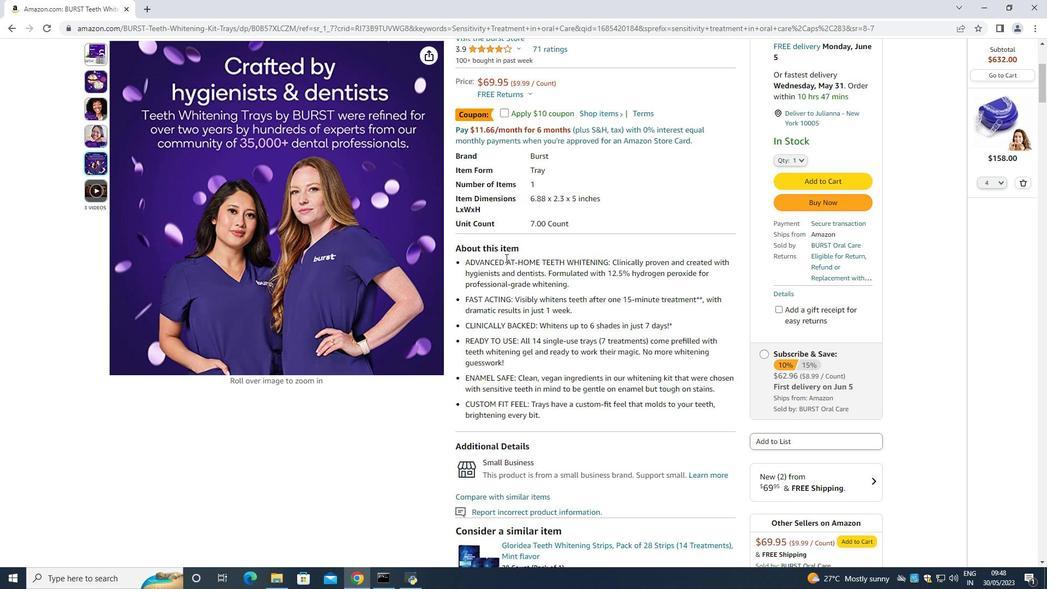 
Action: Mouse scrolled (503, 261) with delta (0, 0)
Screenshot: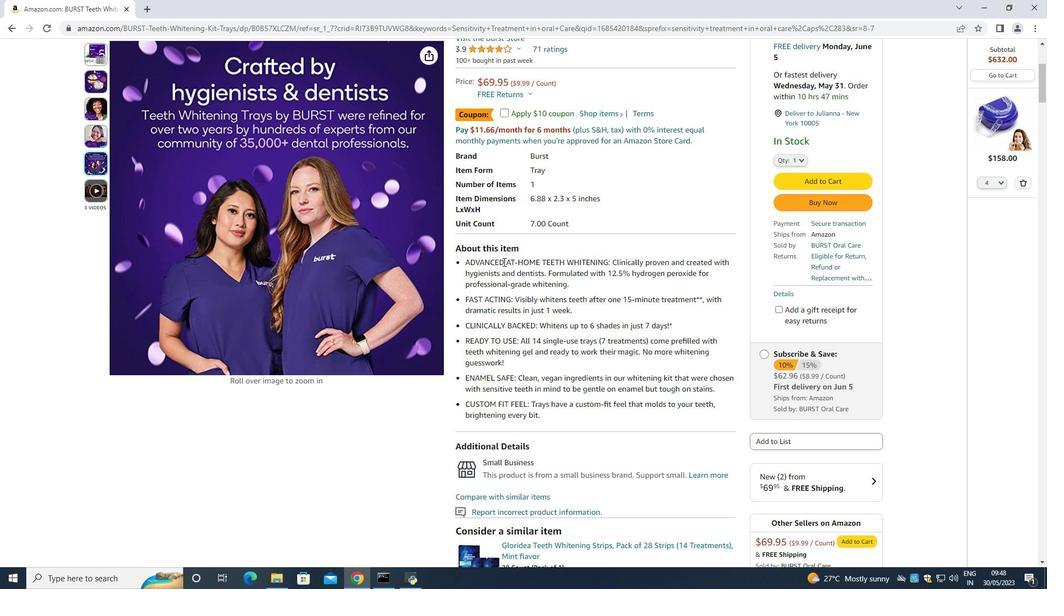 
Action: Mouse scrolled (503, 261) with delta (0, 0)
Screenshot: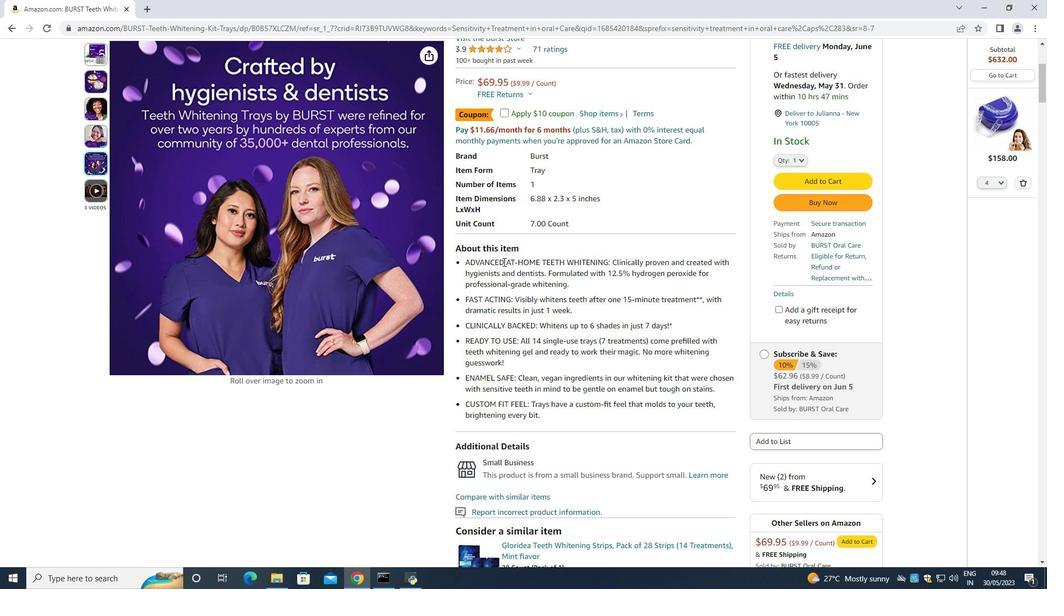 
Action: Mouse moved to (504, 265)
Screenshot: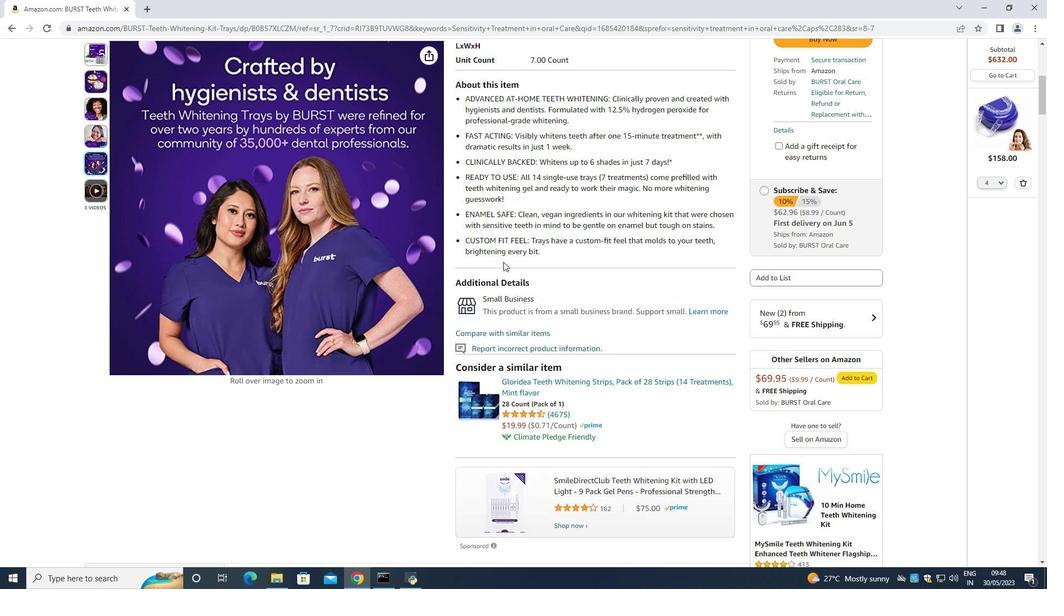 
Action: Mouse scrolled (504, 265) with delta (0, 0)
Screenshot: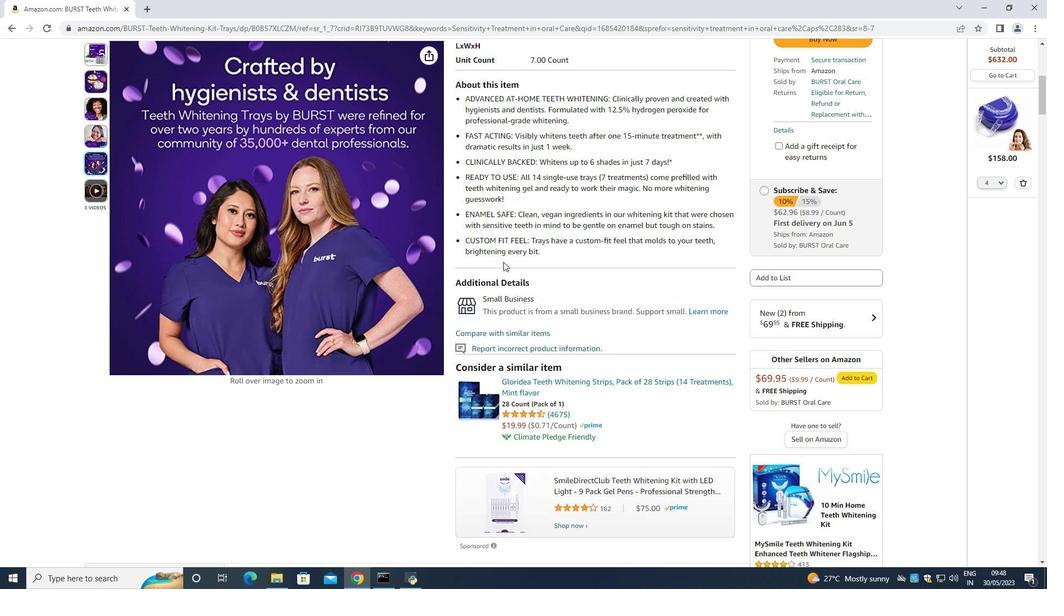 
Action: Mouse moved to (505, 267)
Screenshot: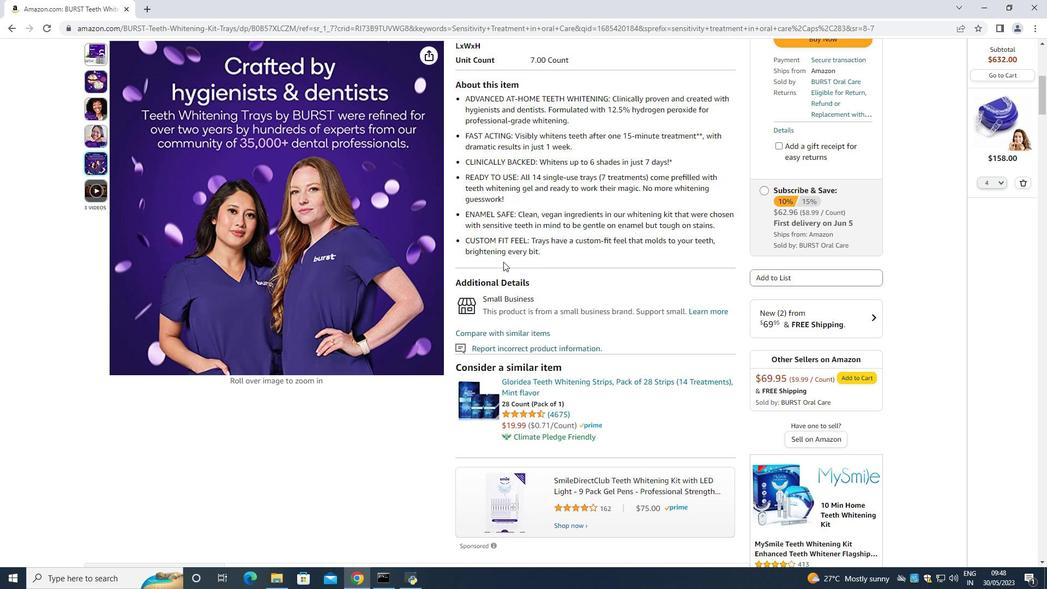 
Action: Mouse scrolled (505, 266) with delta (0, 0)
Screenshot: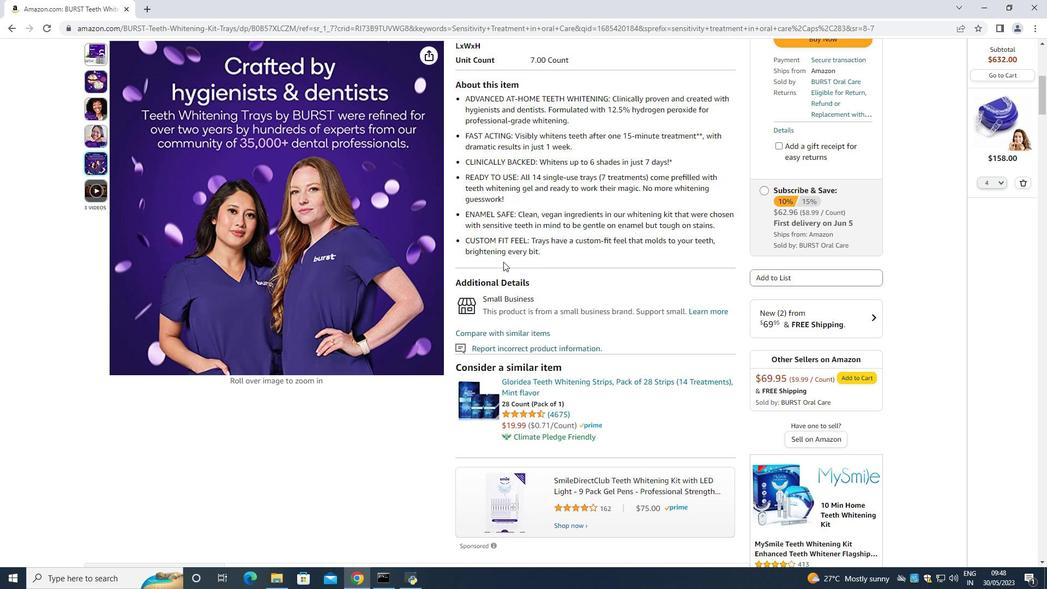 
Action: Mouse scrolled (505, 266) with delta (0, 0)
Screenshot: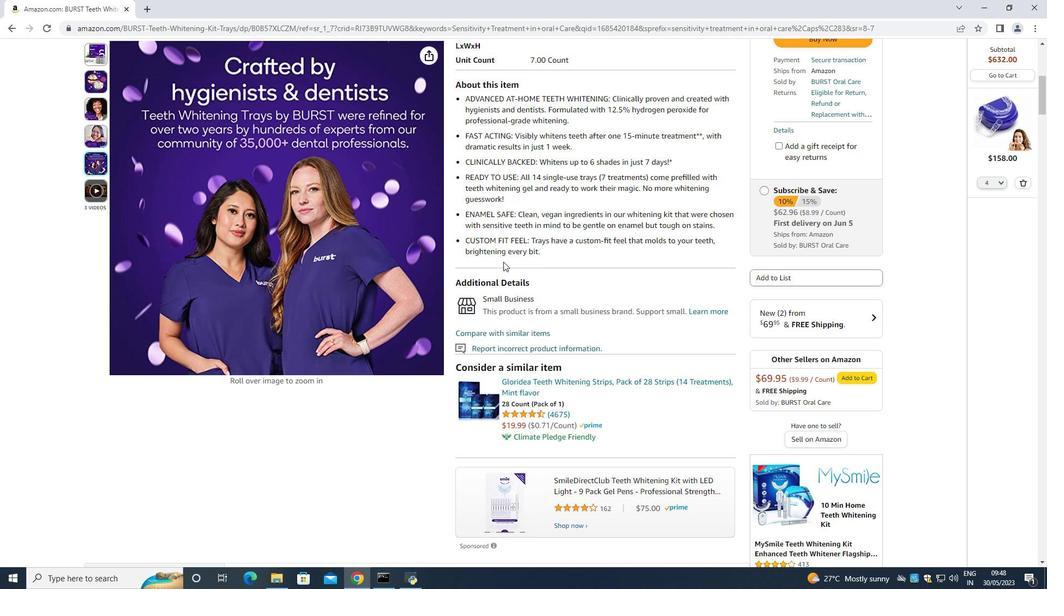
Action: Mouse moved to (506, 268)
Screenshot: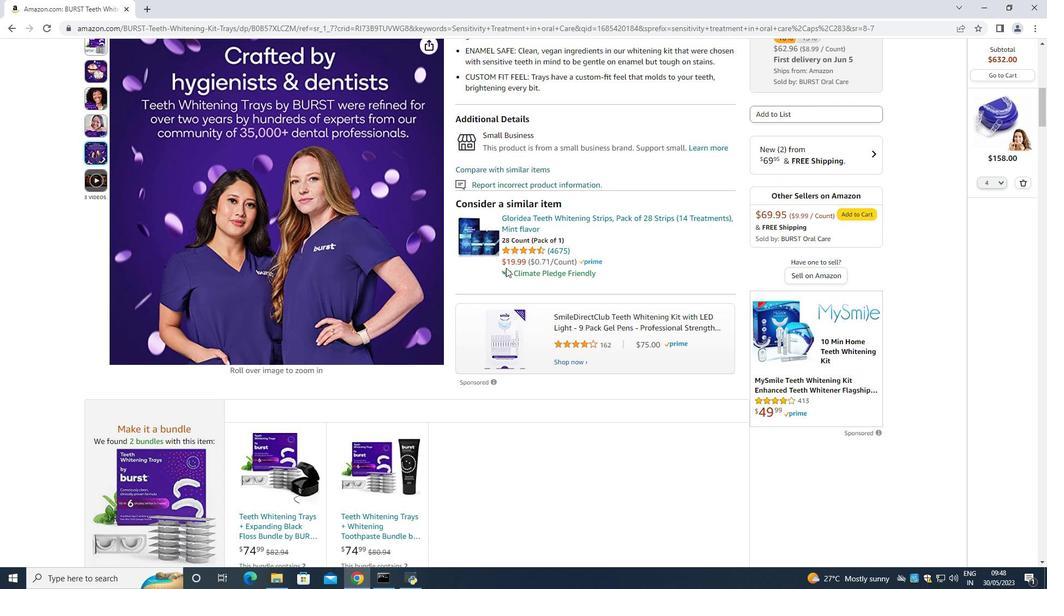 
Action: Mouse scrolled (506, 267) with delta (0, 0)
Screenshot: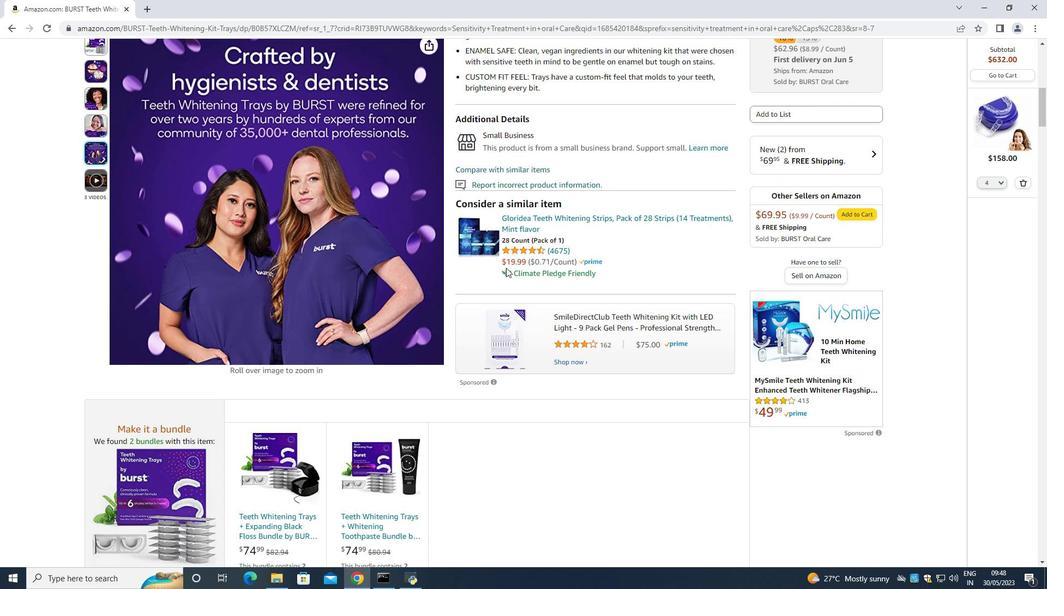 
Action: Mouse moved to (508, 331)
Screenshot: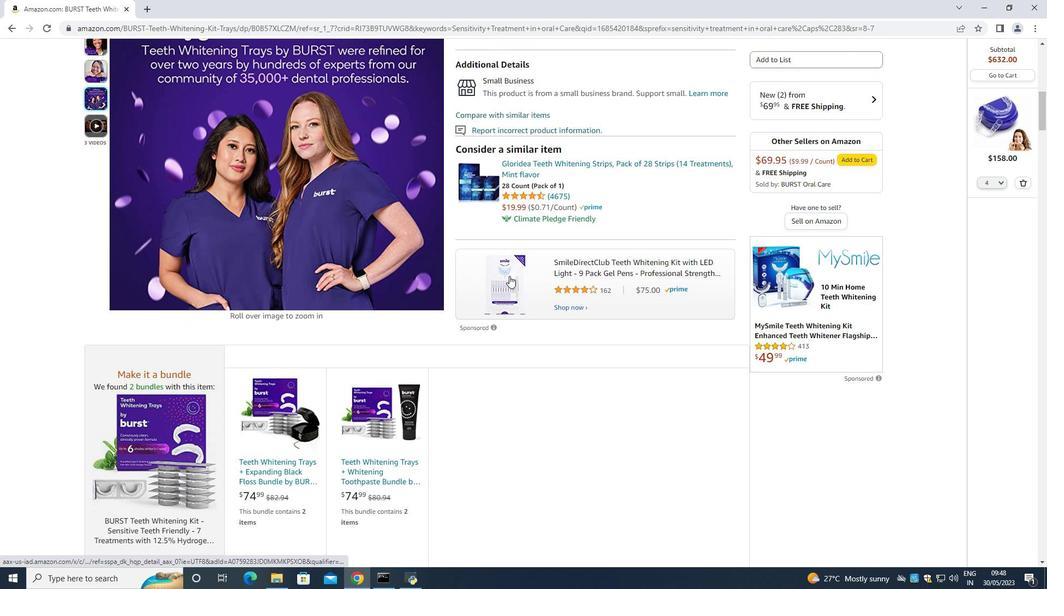 
Action: Mouse scrolled (508, 330) with delta (0, 0)
Screenshot: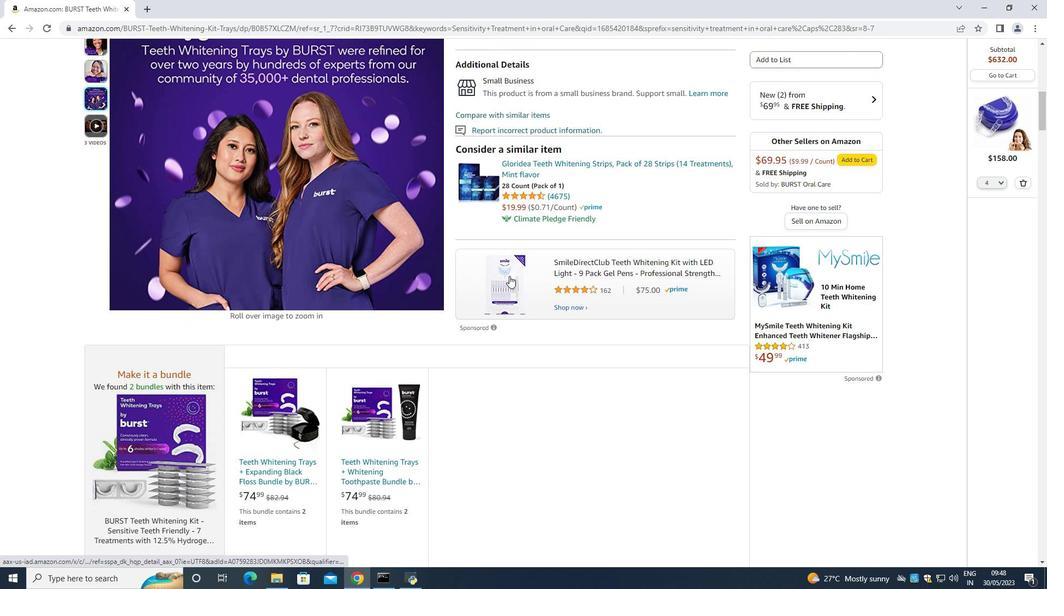 
Action: Mouse moved to (509, 333)
Screenshot: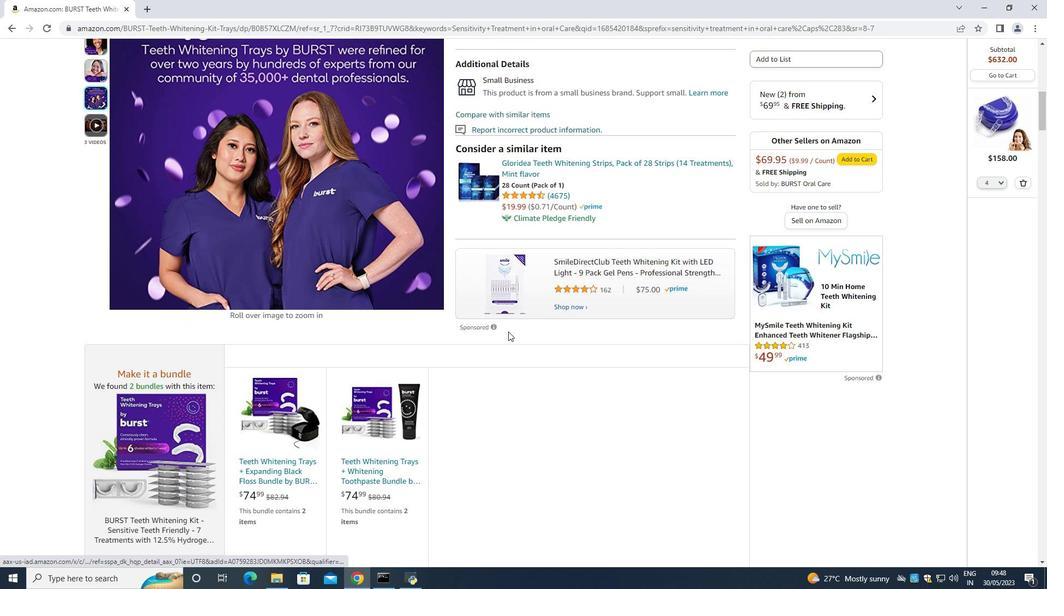 
Action: Mouse pressed middle at (509, 333)
Screenshot: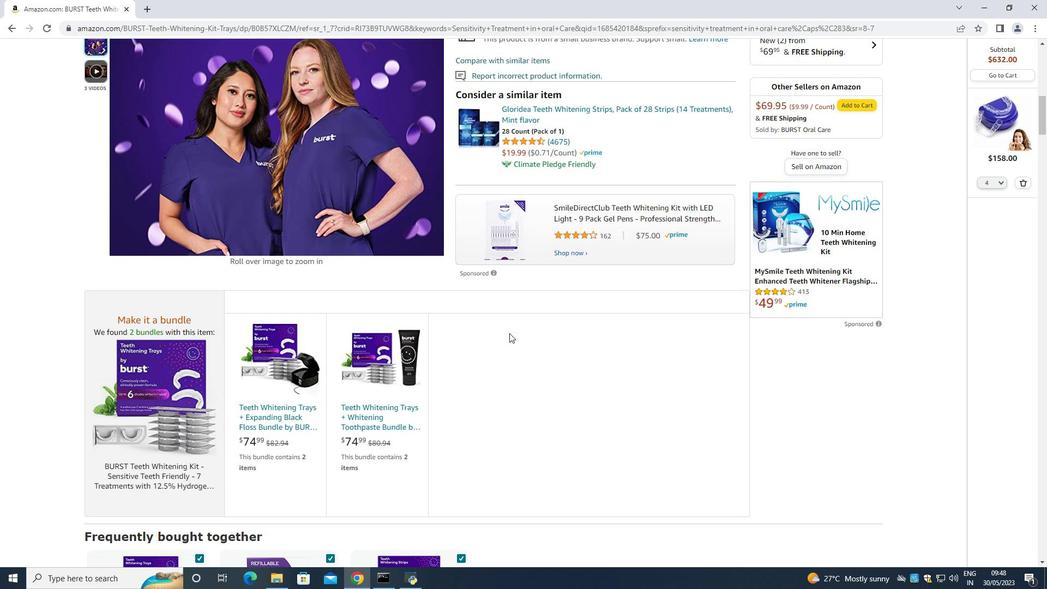 
Action: Mouse scrolled (509, 334) with delta (0, 0)
Screenshot: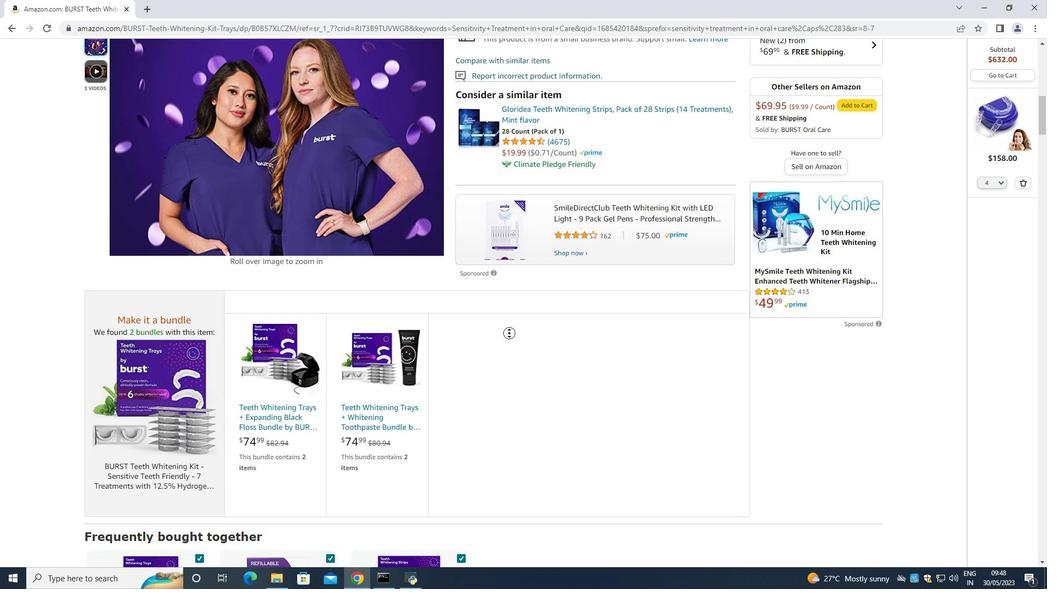 
Action: Mouse moved to (487, 365)
Screenshot: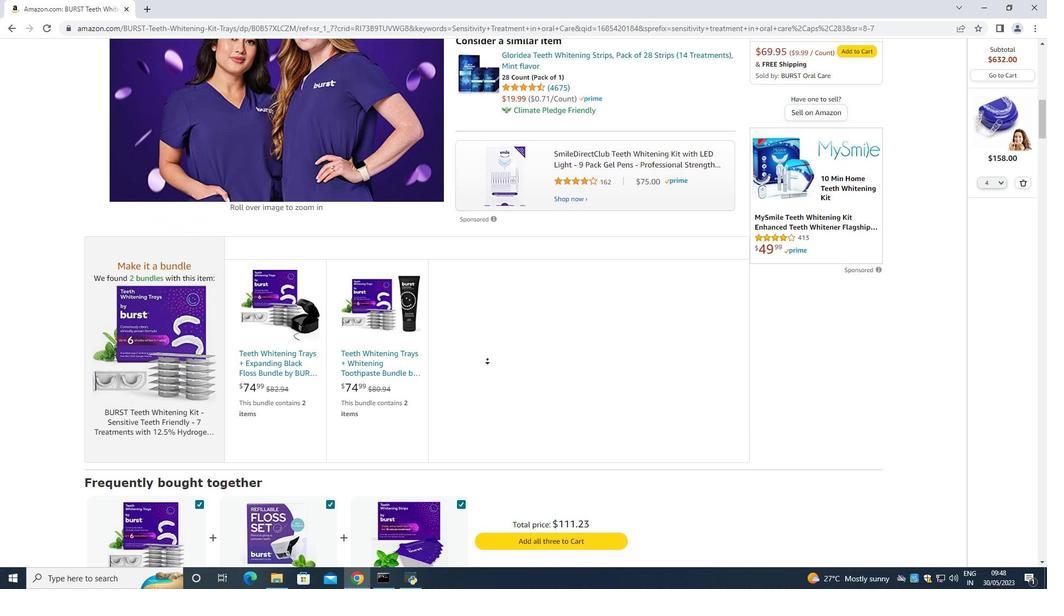 
Action: Mouse pressed left at (487, 365)
Screenshot: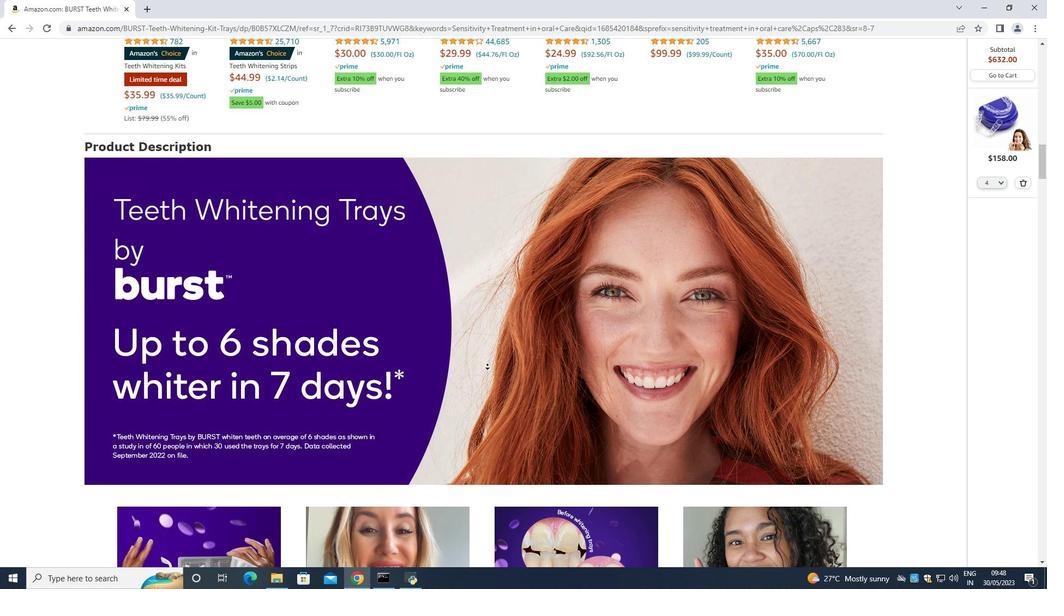 
Action: Mouse scrolled (487, 364) with delta (0, 0)
Screenshot: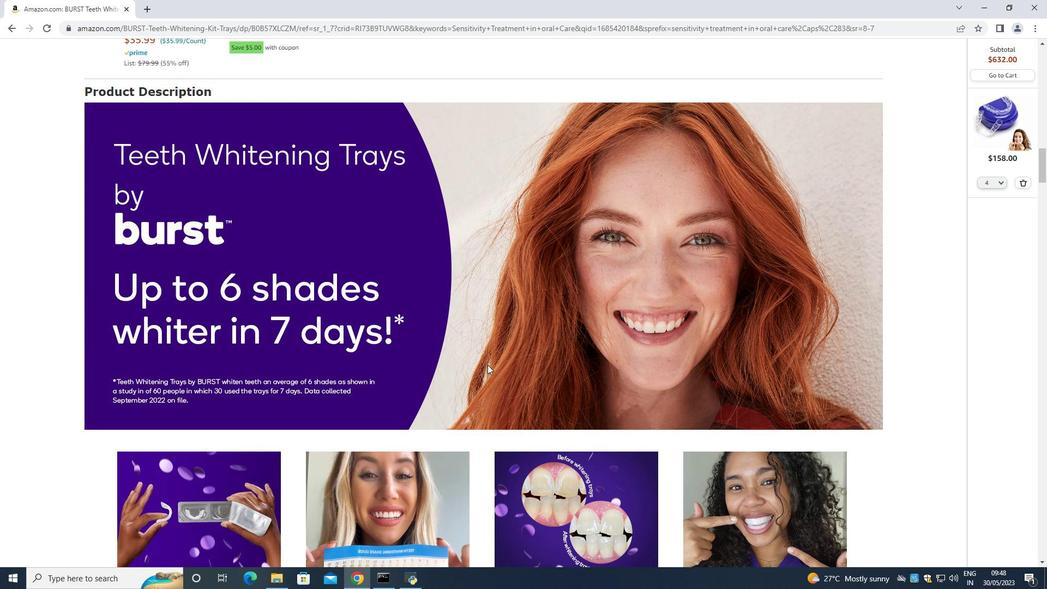 
Action: Mouse moved to (487, 367)
Screenshot: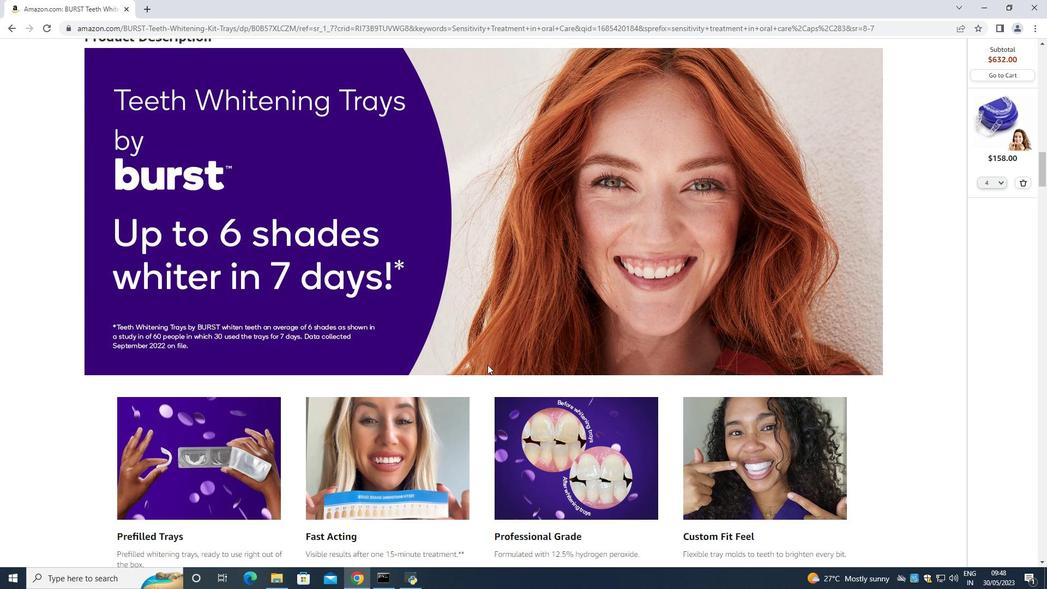 
Action: Mouse scrolled (487, 366) with delta (0, 0)
Screenshot: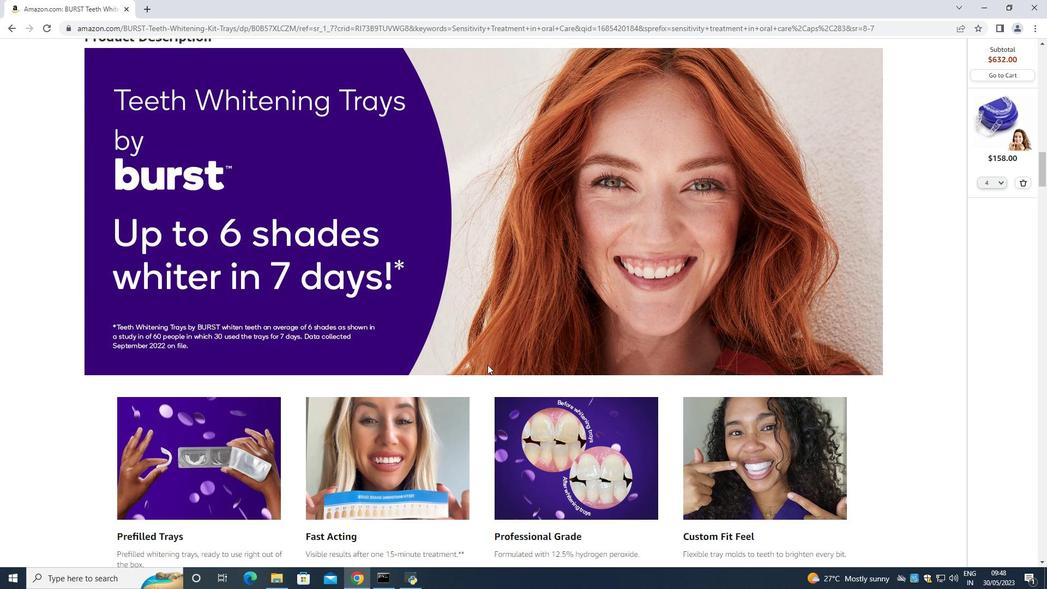 
Action: Mouse moved to (489, 371)
Screenshot: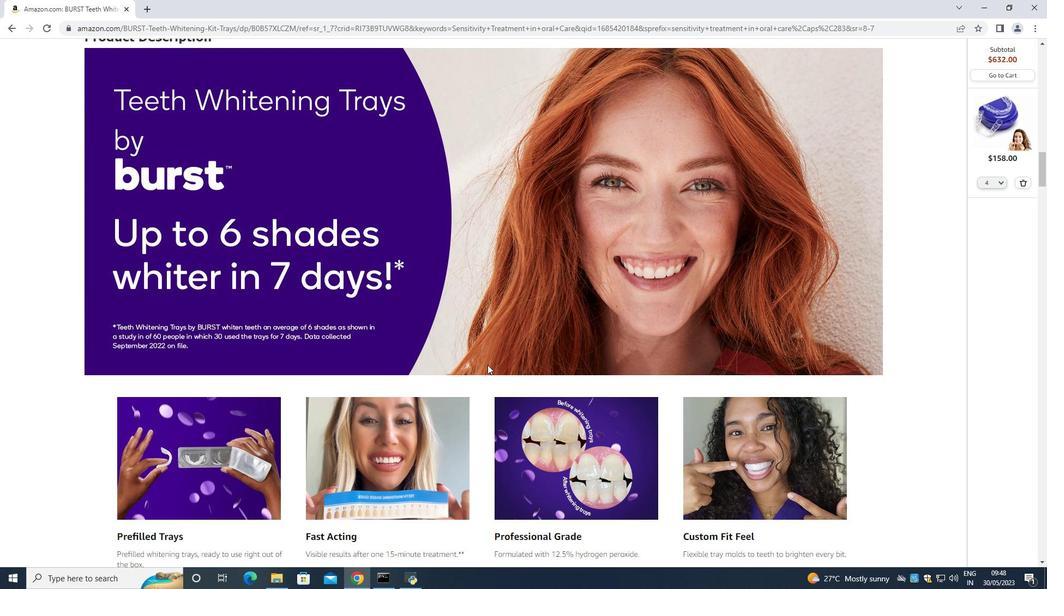 
Action: Mouse scrolled (489, 371) with delta (0, 0)
Screenshot: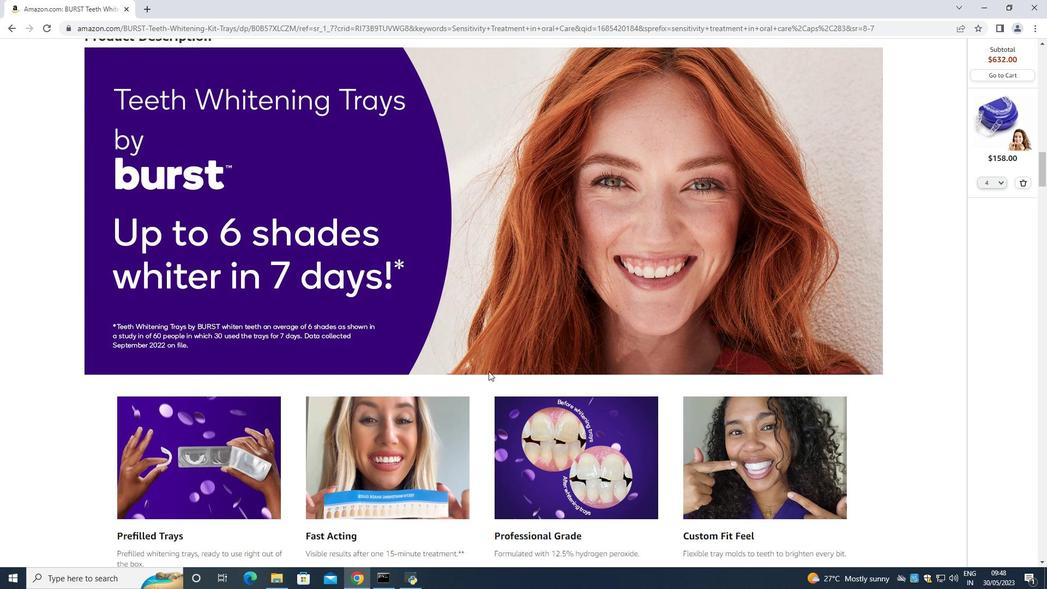
Action: Mouse scrolled (489, 371) with delta (0, 0)
Screenshot: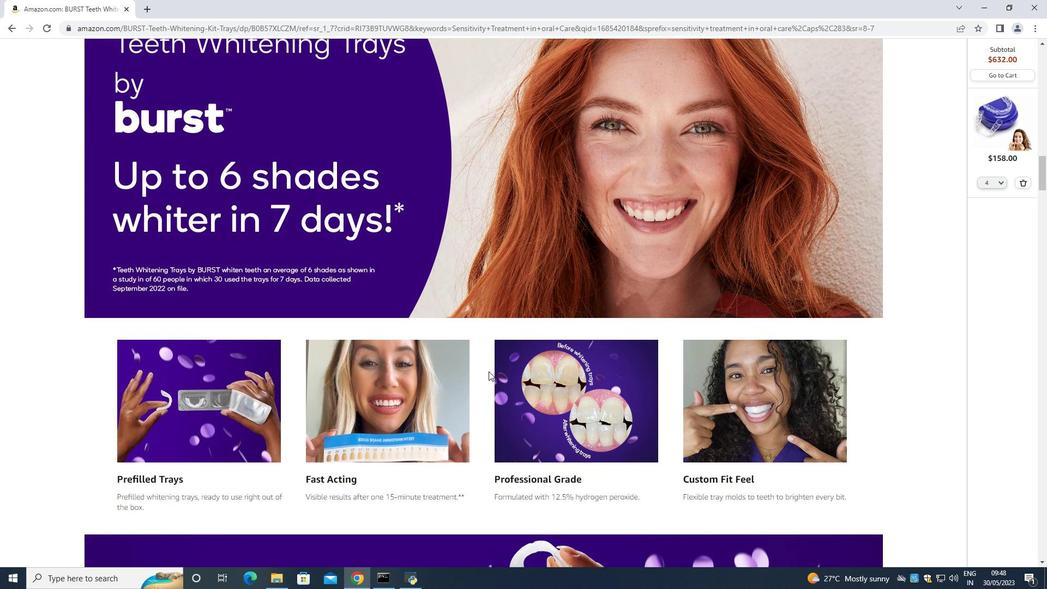 
Action: Mouse scrolled (489, 371) with delta (0, 0)
Screenshot: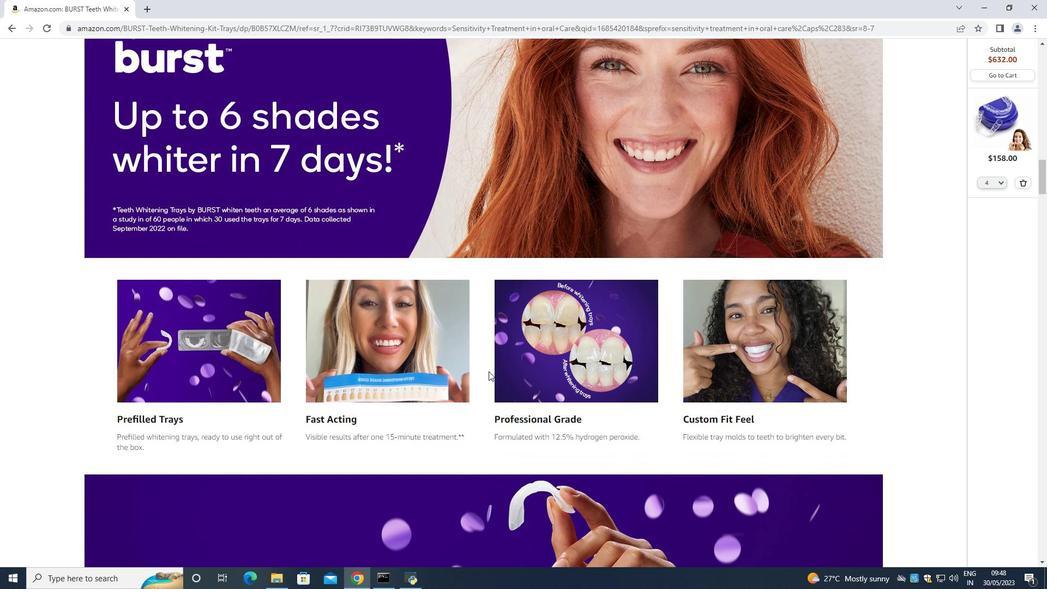 
Action: Mouse moved to (489, 372)
Screenshot: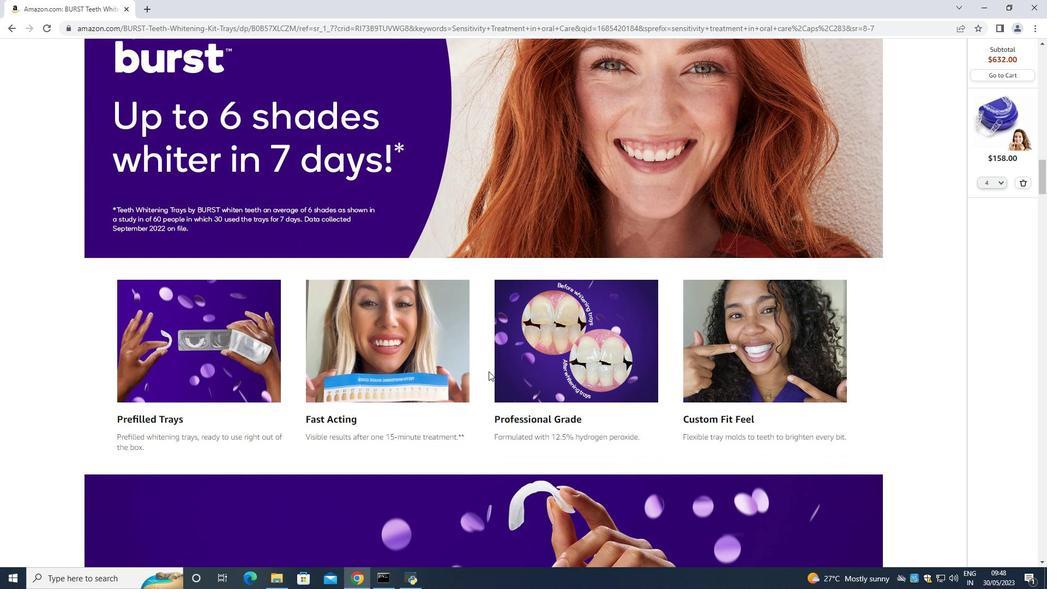 
Action: Mouse scrolled (489, 372) with delta (0, 0)
Screenshot: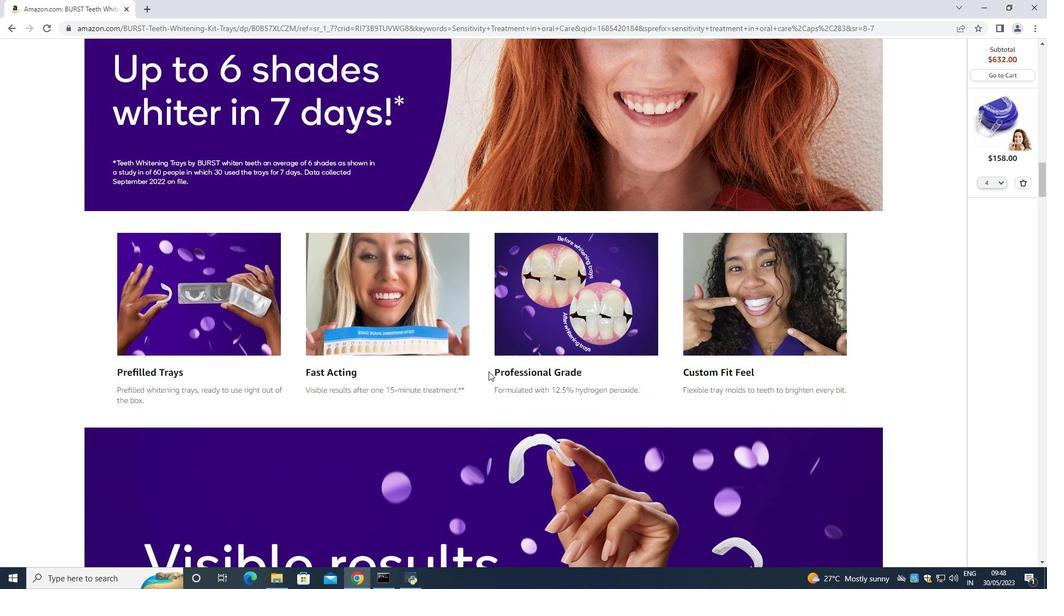 
Action: Mouse scrolled (489, 373) with delta (0, 0)
Screenshot: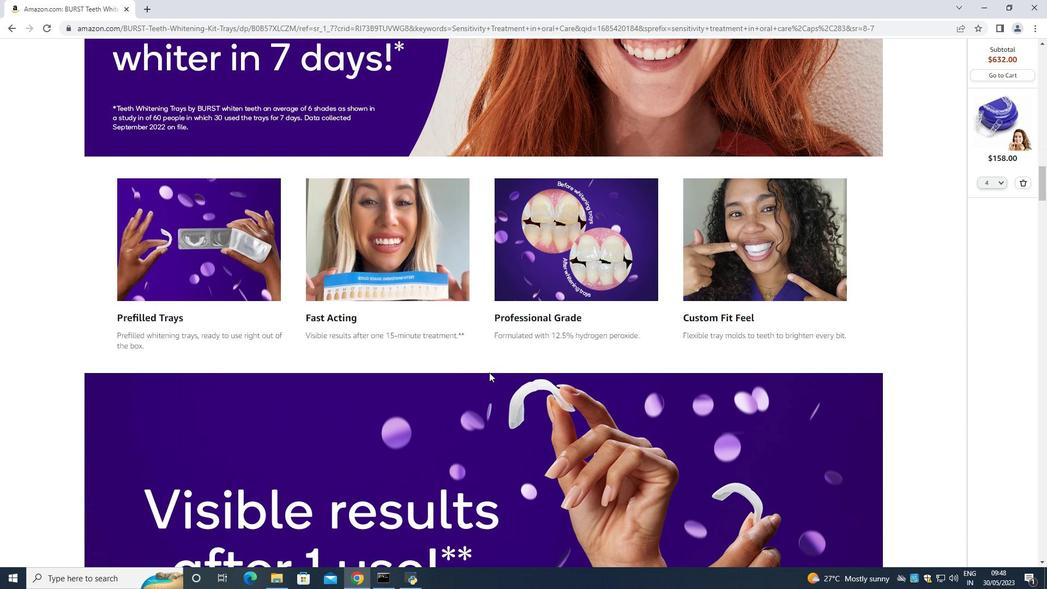 
Action: Mouse scrolled (489, 372) with delta (0, 0)
Screenshot: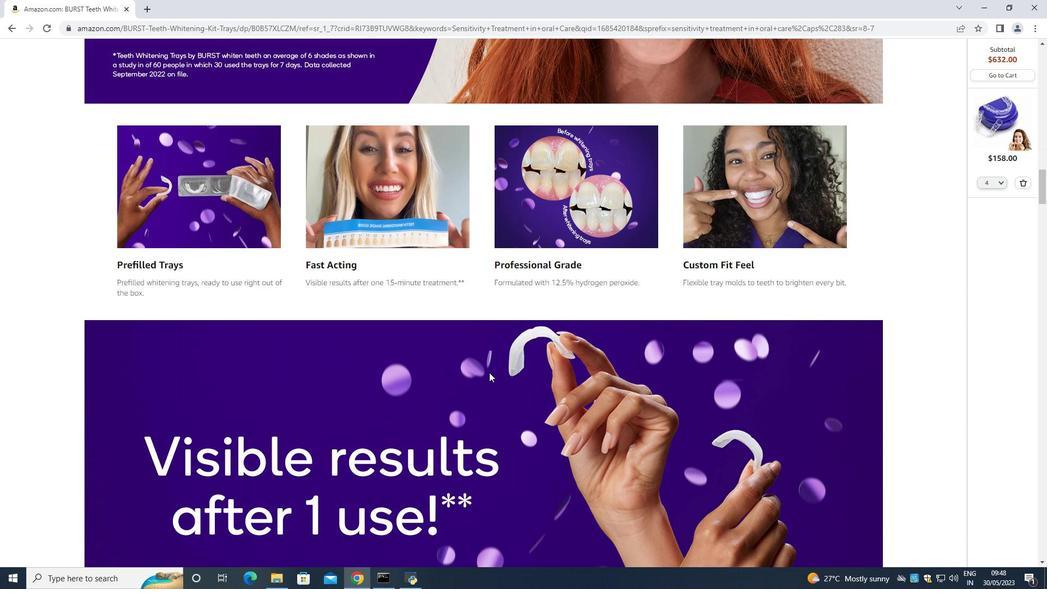 
Action: Mouse scrolled (489, 372) with delta (0, 0)
Screenshot: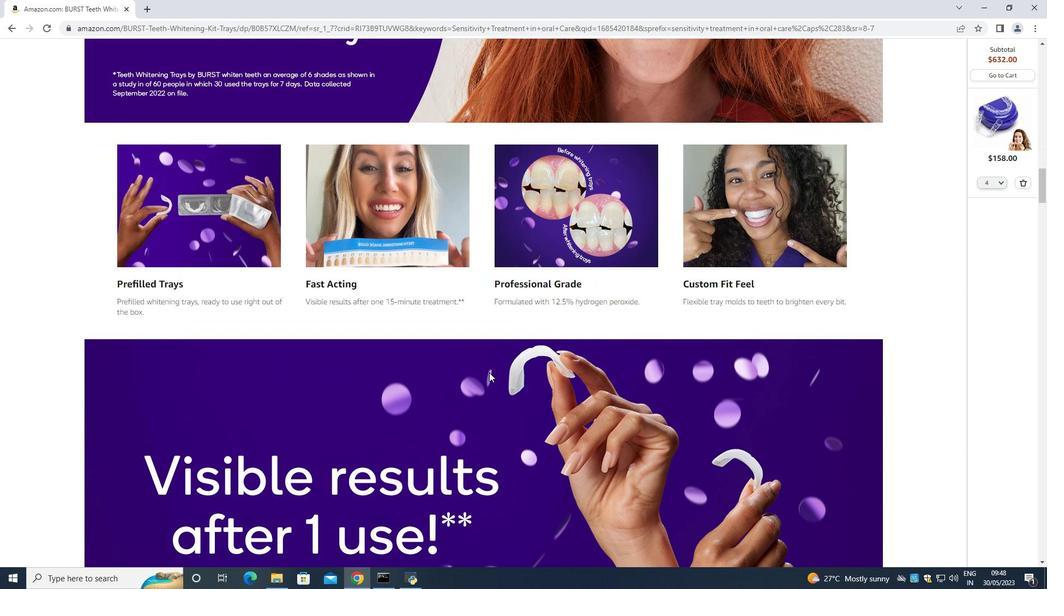 
Action: Mouse moved to (489, 372)
Screenshot: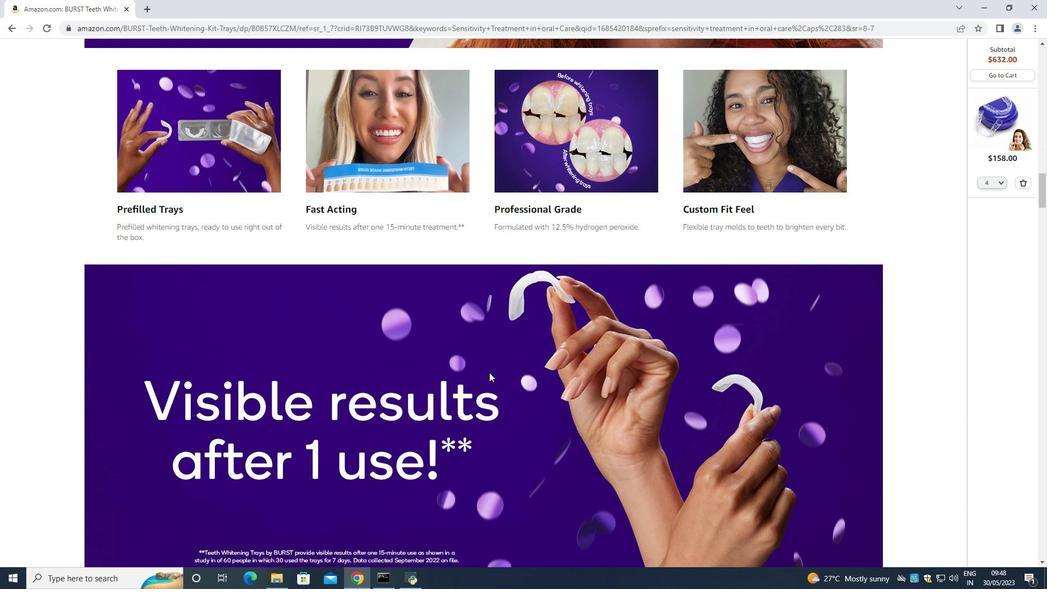 
Action: Mouse scrolled (489, 372) with delta (0, 0)
Screenshot: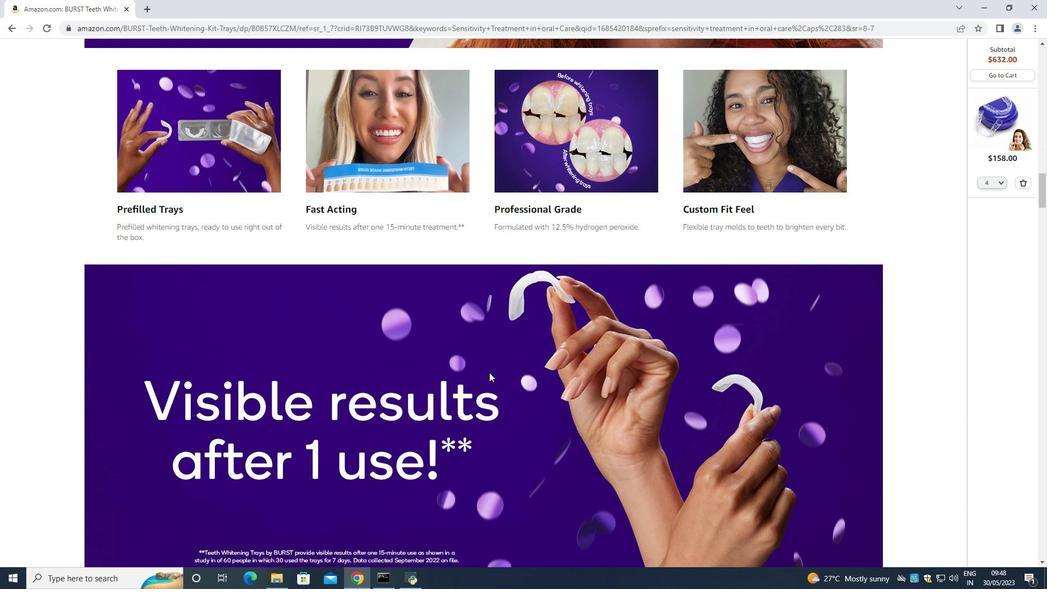 
Action: Mouse scrolled (489, 372) with delta (0, 0)
Screenshot: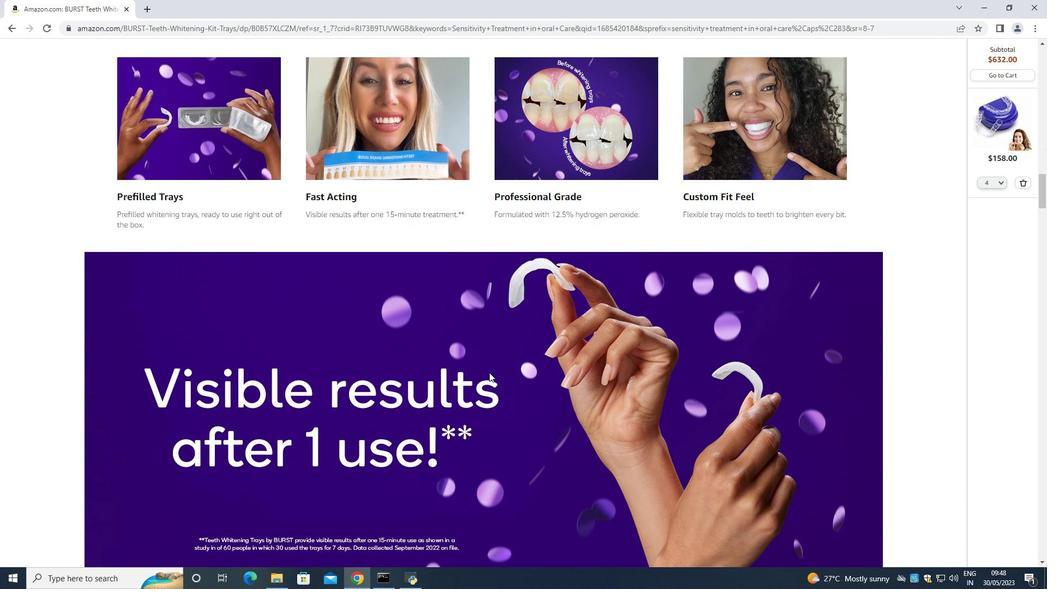 
Action: Mouse moved to (490, 372)
Screenshot: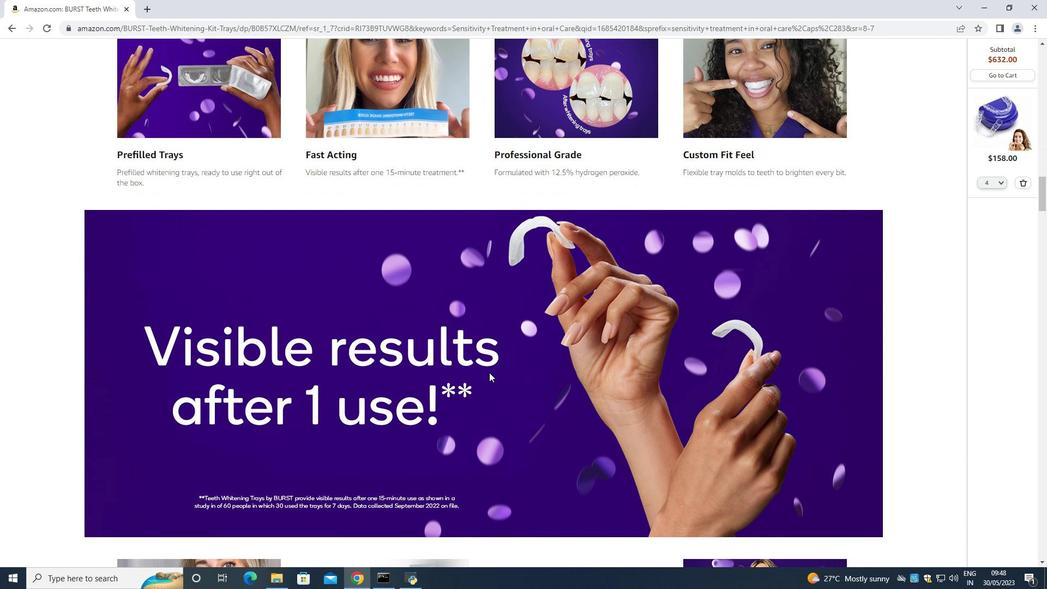 
Action: Mouse scrolled (490, 372) with delta (0, 0)
Screenshot: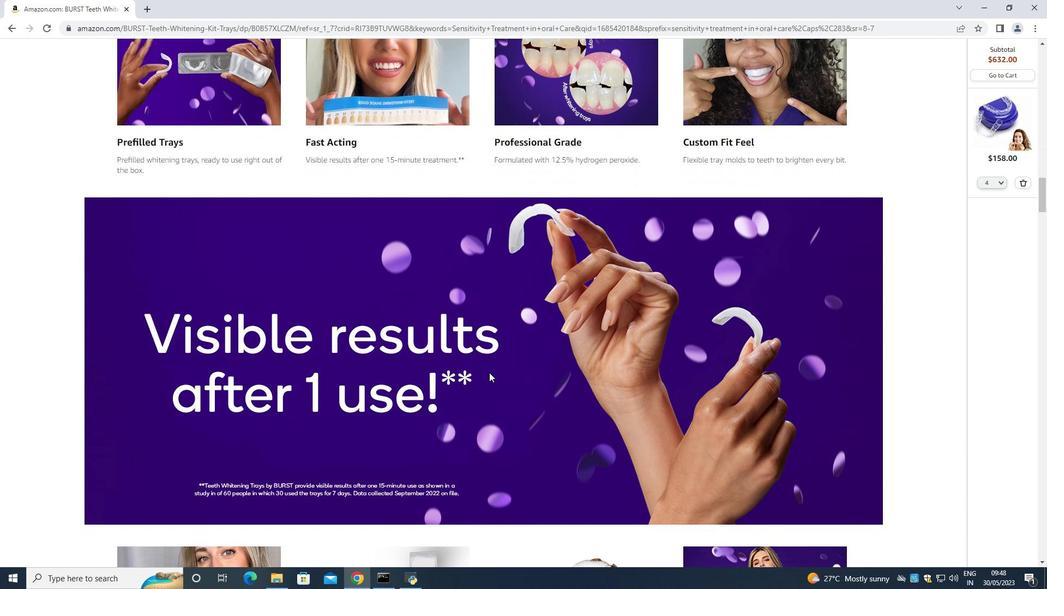 
Action: Mouse moved to (491, 372)
Screenshot: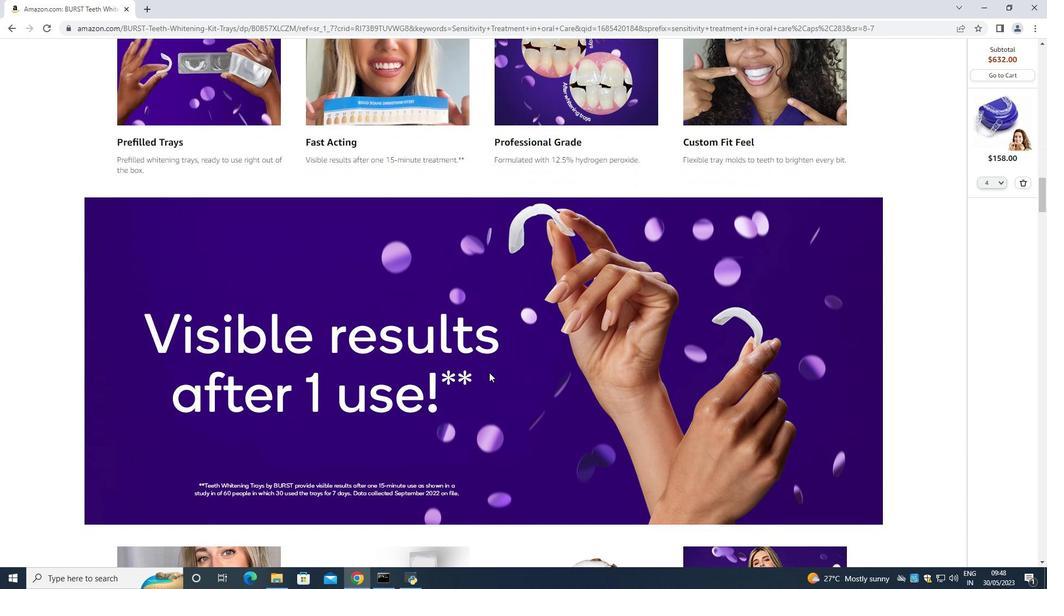 
Action: Mouse scrolled (491, 372) with delta (0, 0)
Screenshot: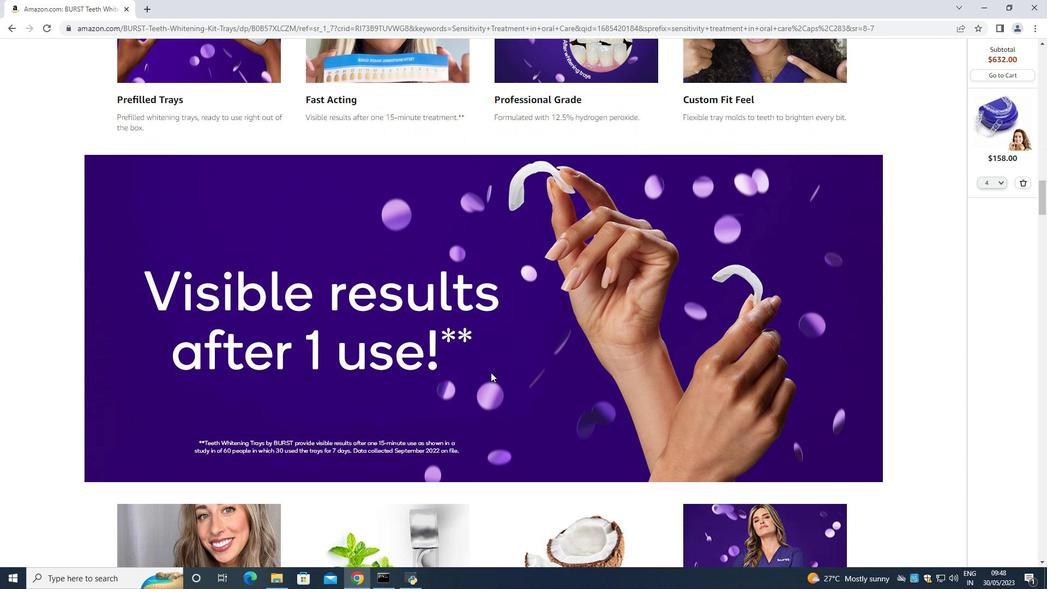
Action: Mouse scrolled (491, 372) with delta (0, 0)
Screenshot: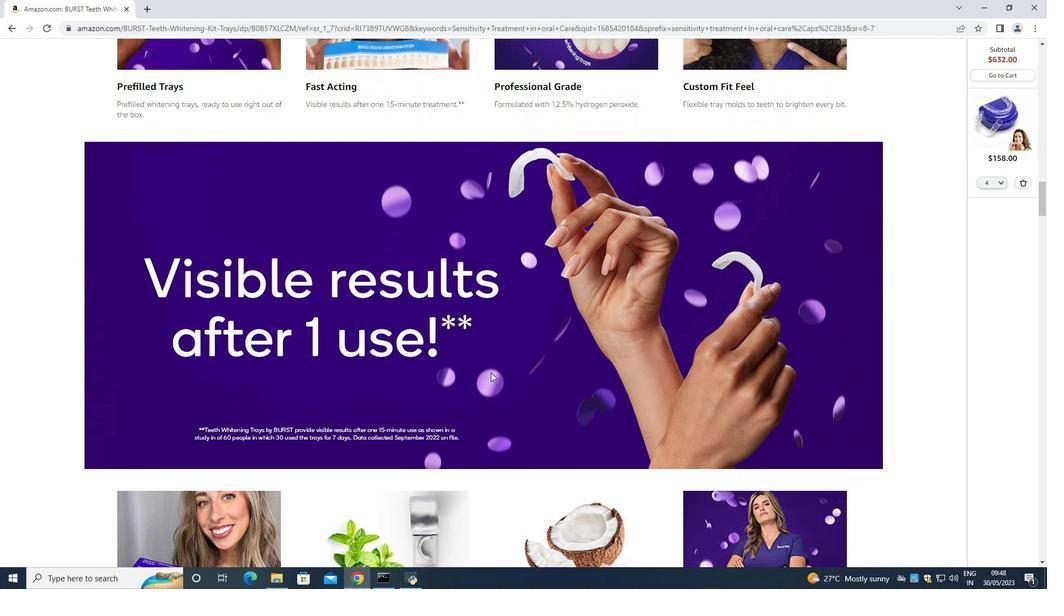 
Action: Mouse moved to (492, 372)
Screenshot: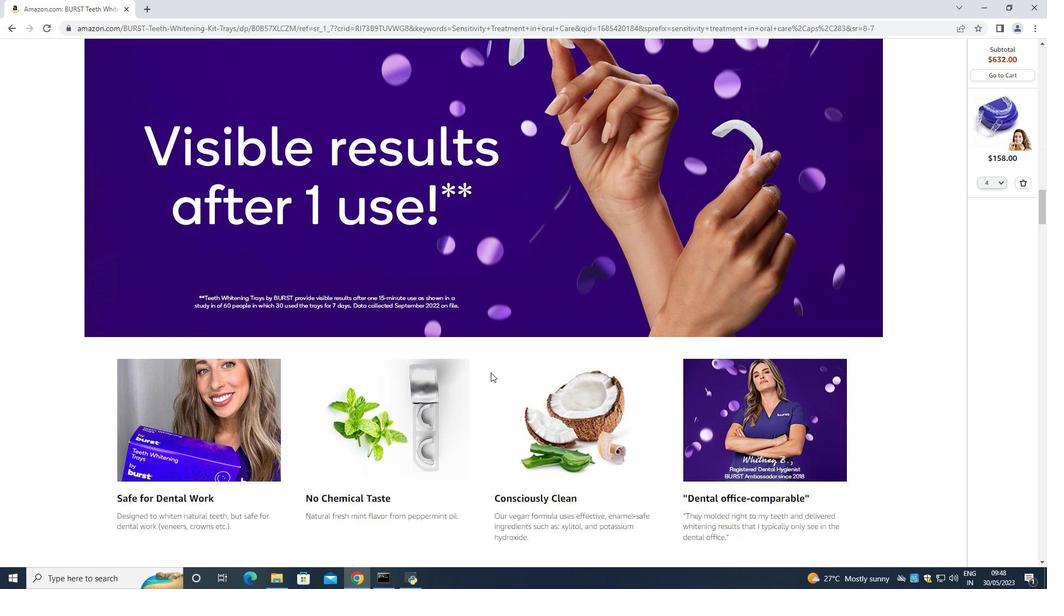 
Action: Mouse scrolled (492, 372) with delta (0, 0)
Screenshot: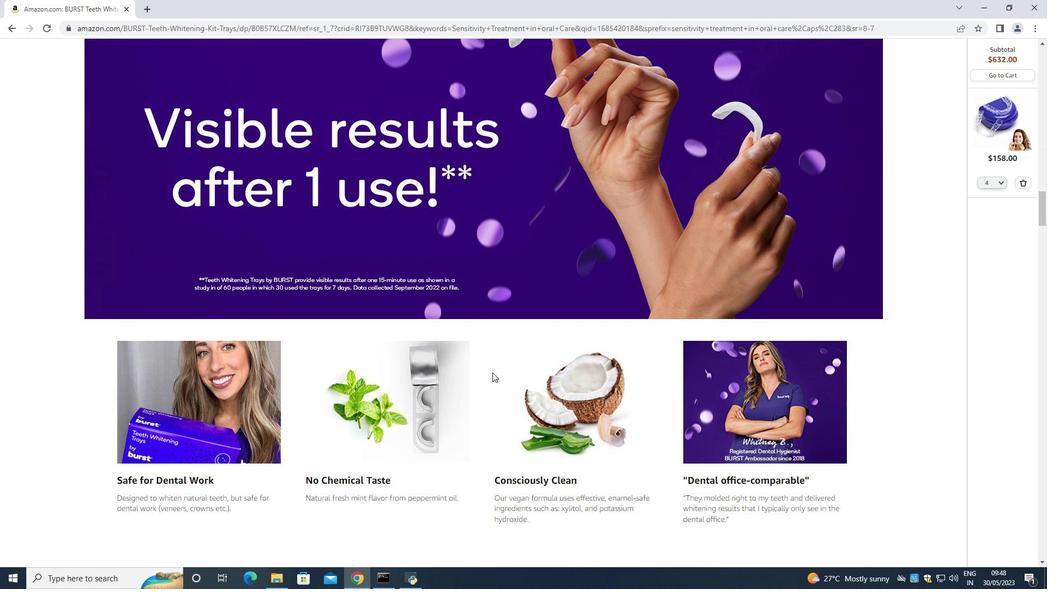 
Action: Mouse scrolled (492, 372) with delta (0, 0)
Screenshot: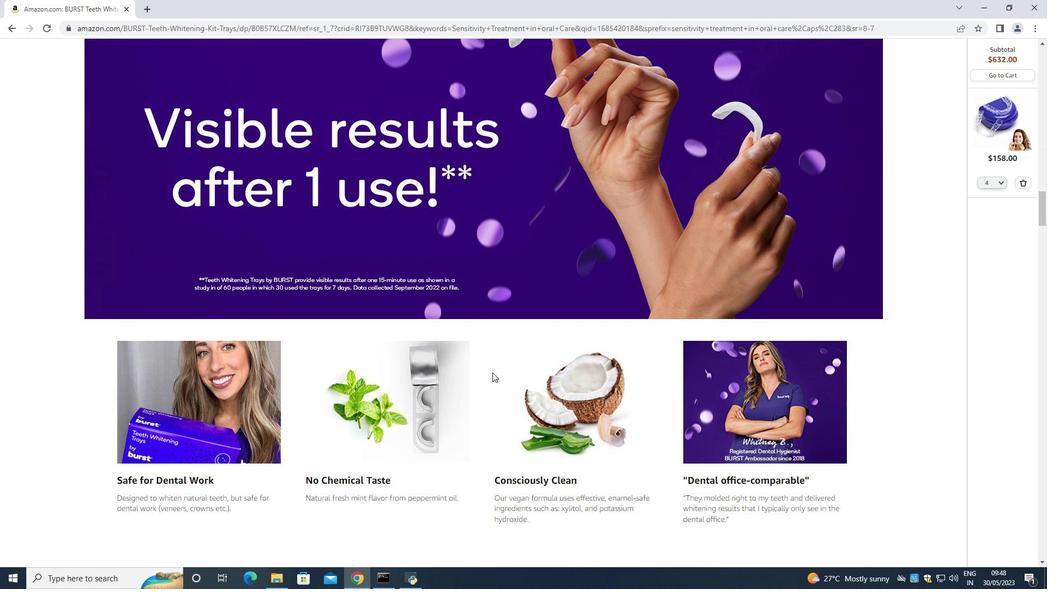 
Action: Mouse scrolled (492, 372) with delta (0, 0)
Screenshot: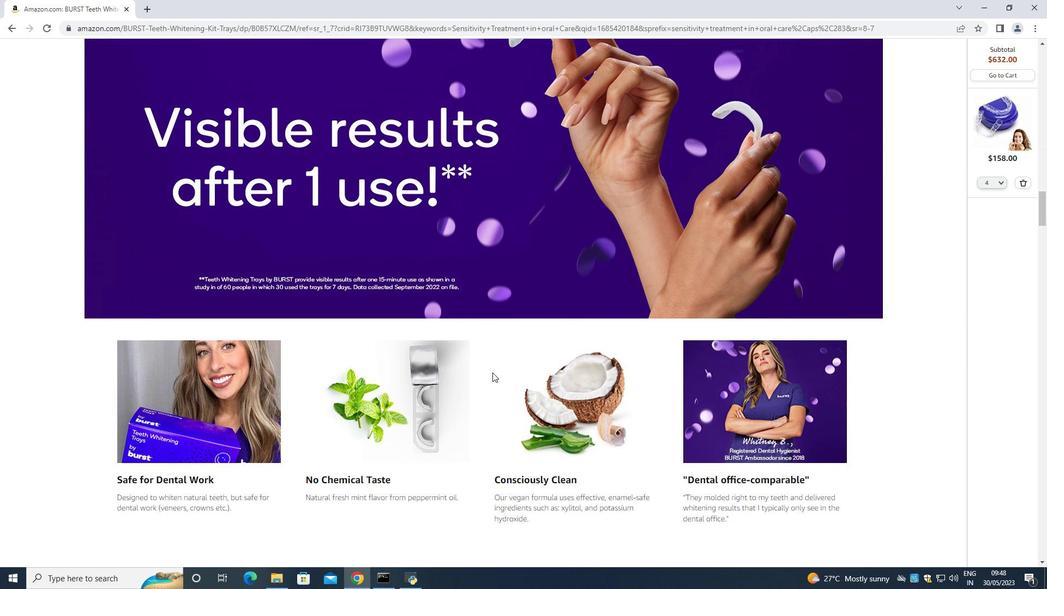 
Action: Mouse scrolled (492, 372) with delta (0, 0)
Screenshot: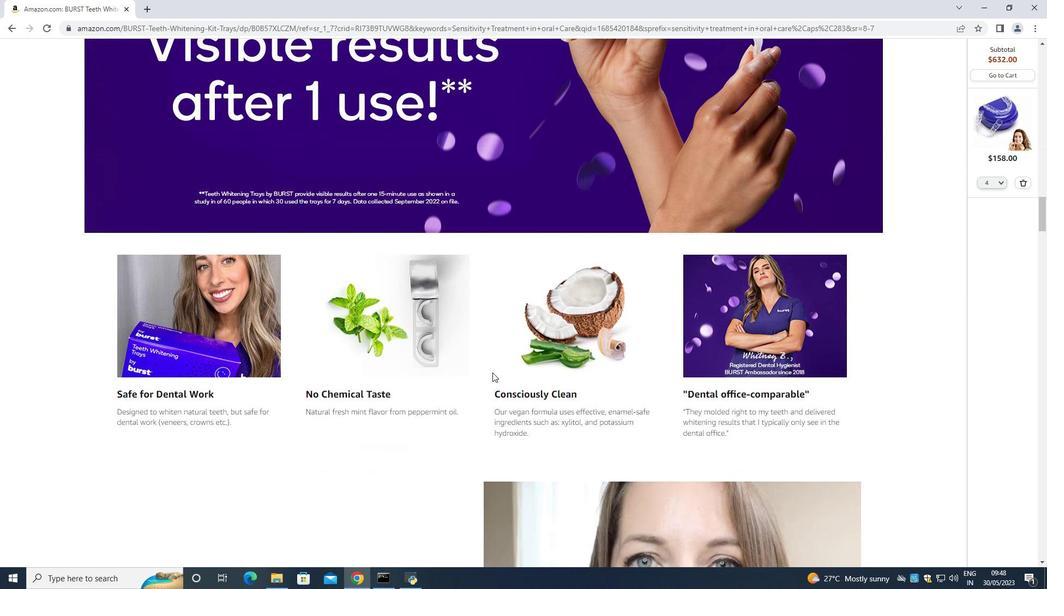 
Action: Mouse scrolled (492, 372) with delta (0, 0)
Screenshot: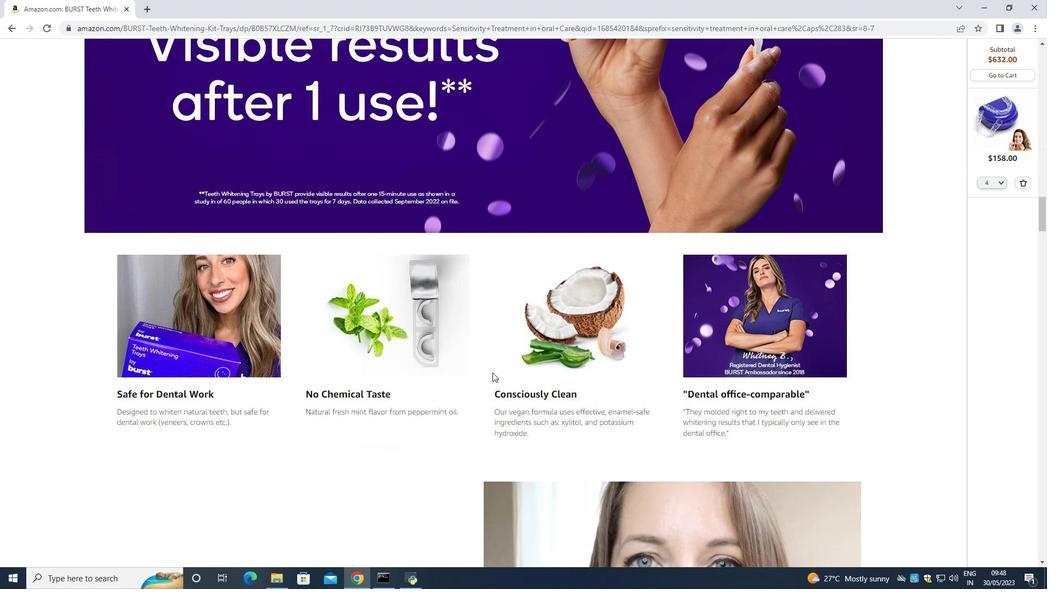 
Action: Mouse scrolled (492, 372) with delta (0, 0)
Screenshot: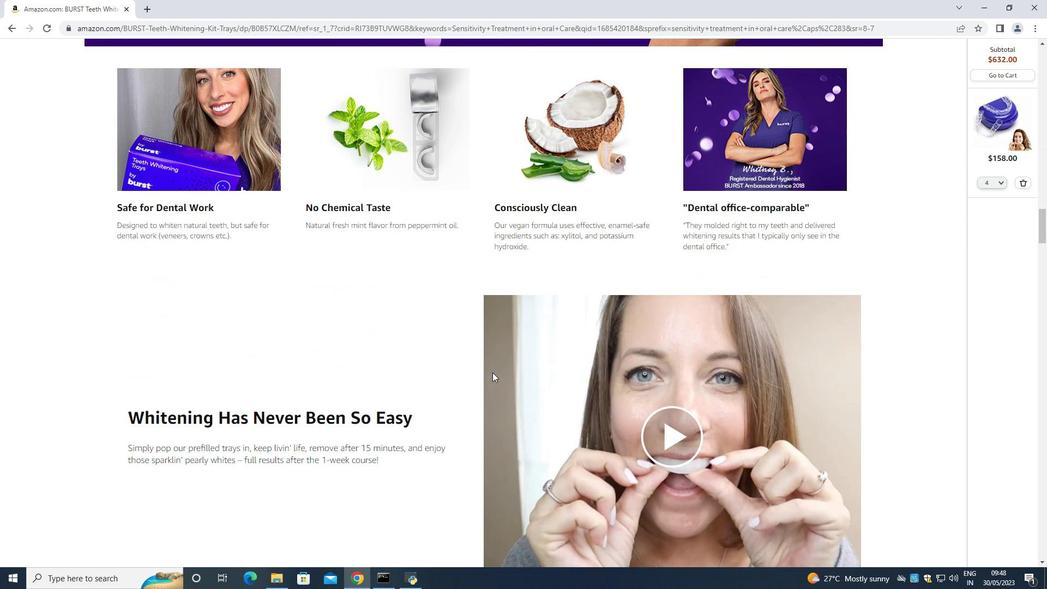 
Action: Mouse scrolled (492, 372) with delta (0, 0)
Screenshot: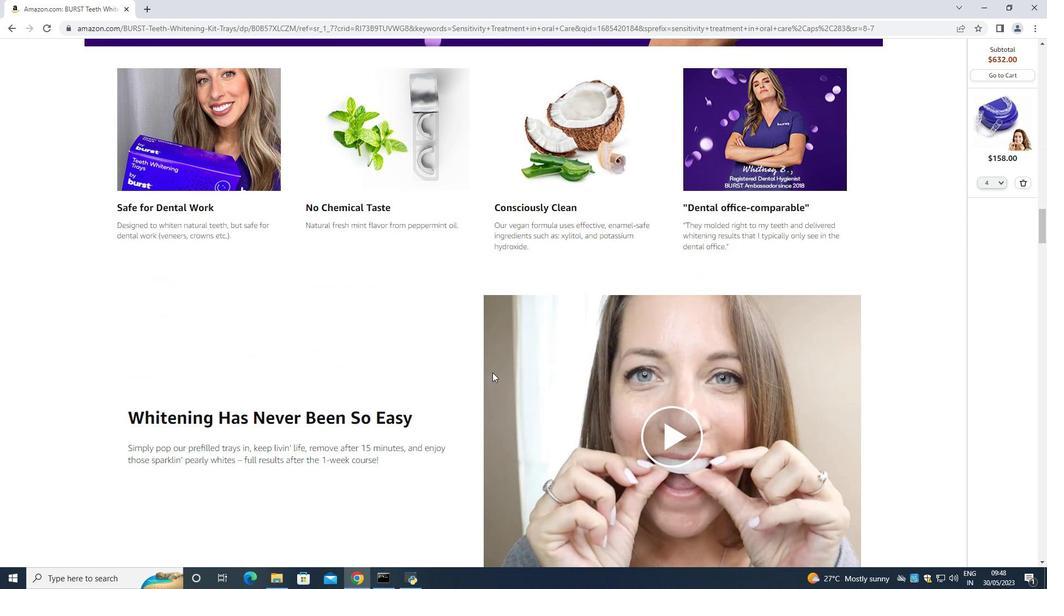 
Action: Mouse moved to (493, 373)
Screenshot: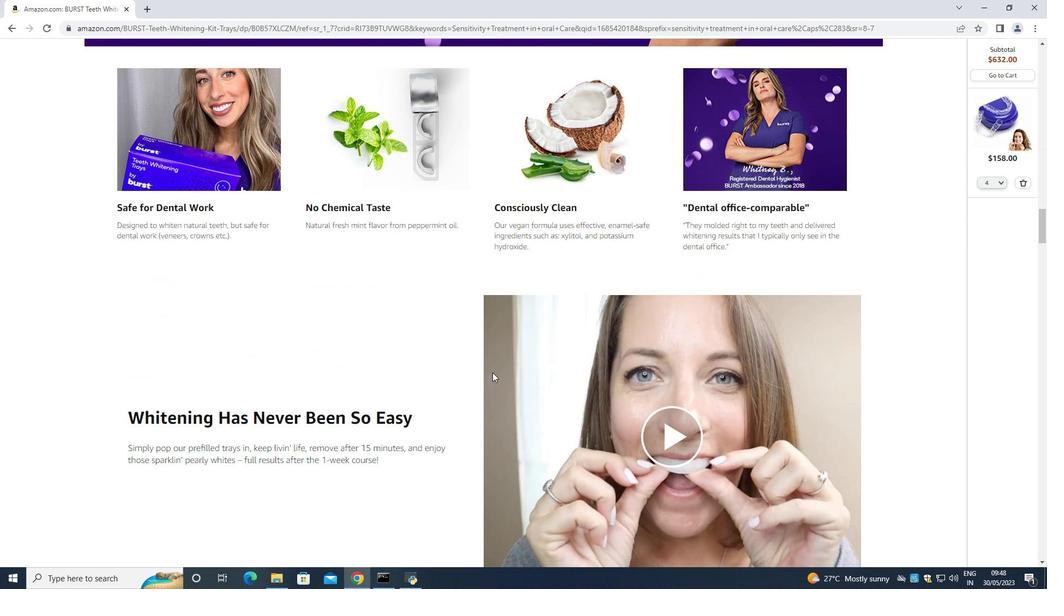
Action: Mouse scrolled (493, 373) with delta (0, 0)
Screenshot: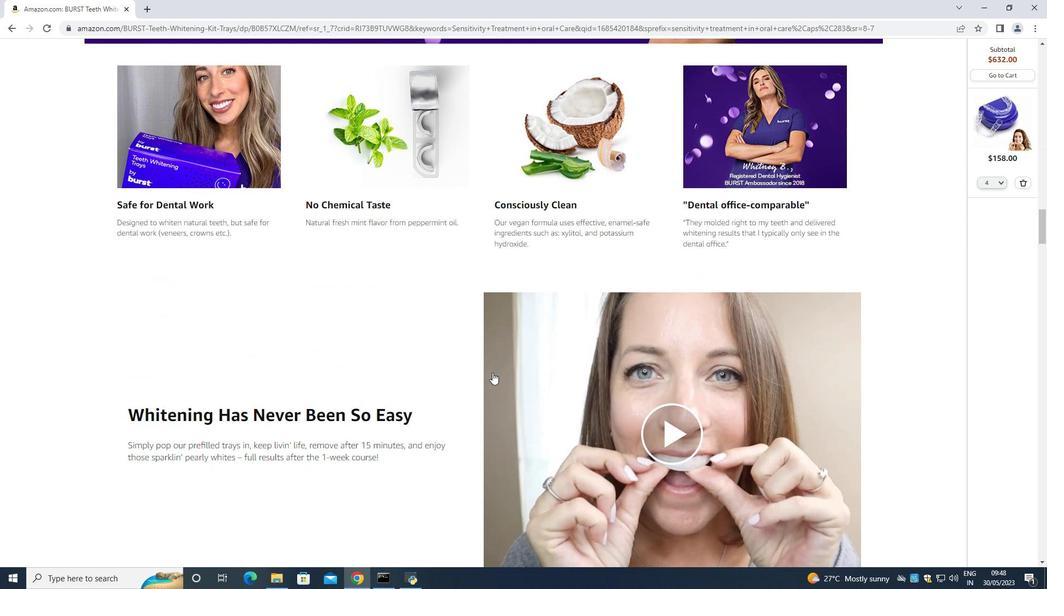
Action: Mouse scrolled (493, 373) with delta (0, 0)
Screenshot: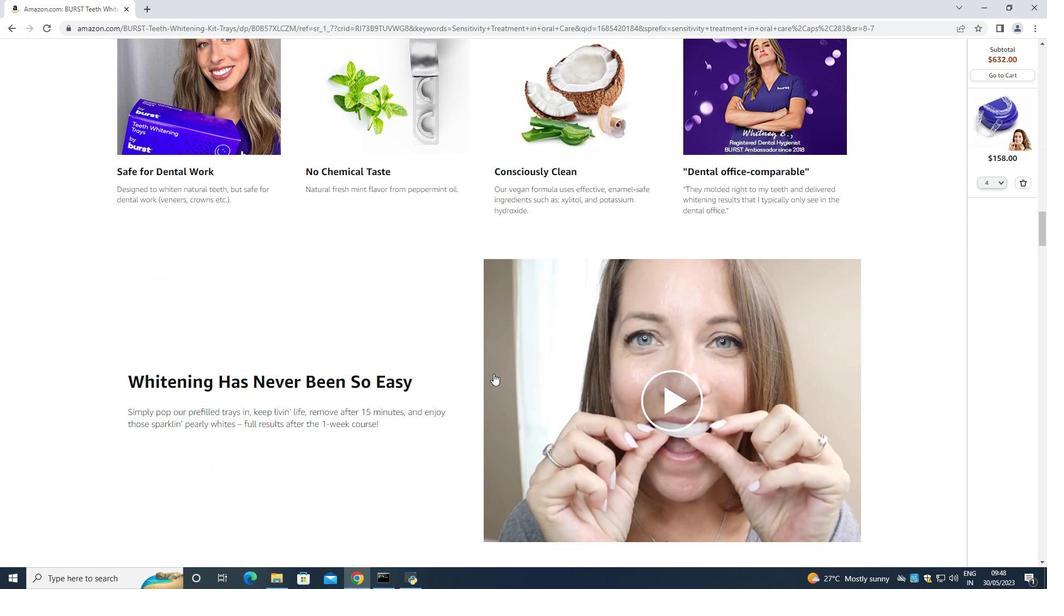 
Action: Mouse scrolled (493, 373) with delta (0, 0)
Screenshot: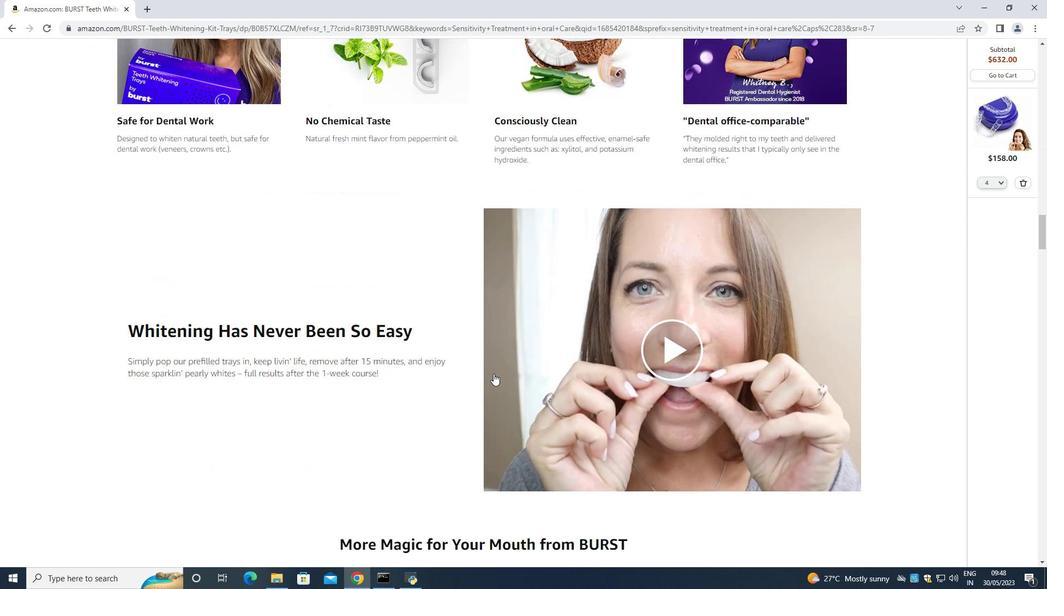 
Action: Mouse scrolled (493, 373) with delta (0, 0)
Screenshot: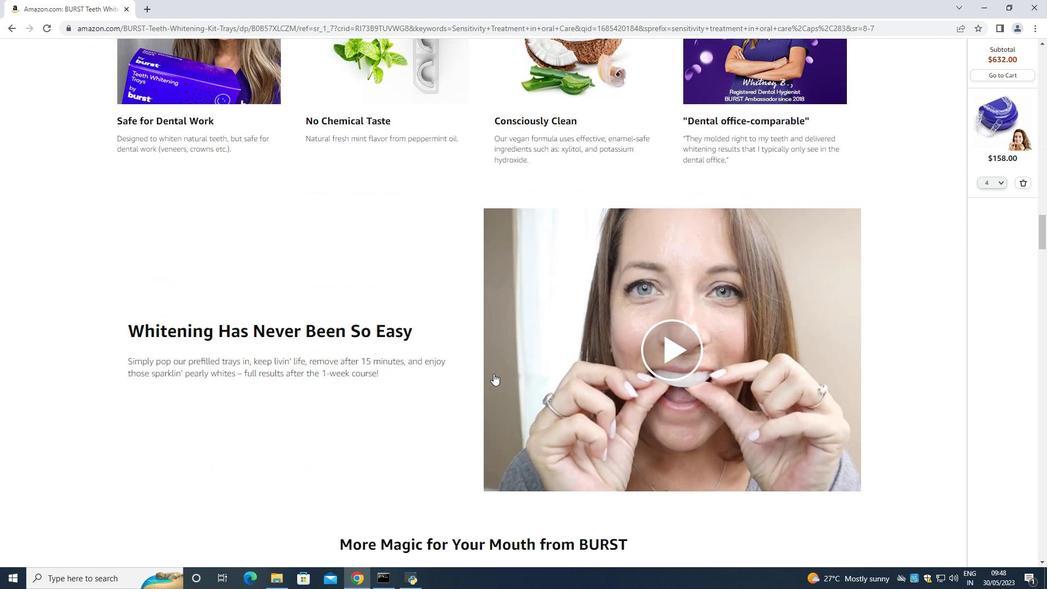 
Action: Mouse moved to (494, 373)
Screenshot: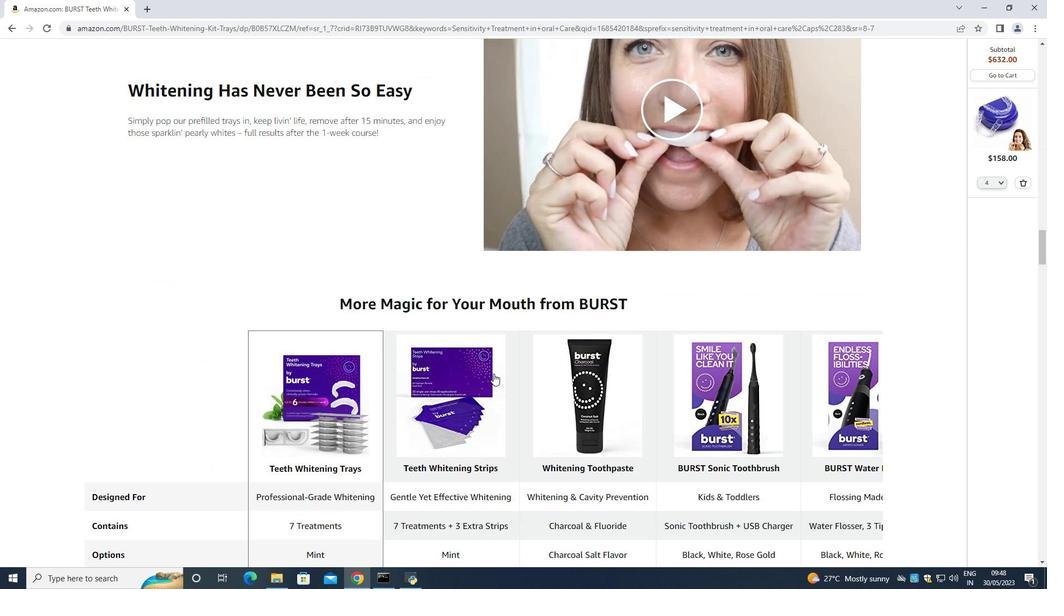 
Action: Mouse scrolled (494, 374) with delta (0, 0)
Screenshot: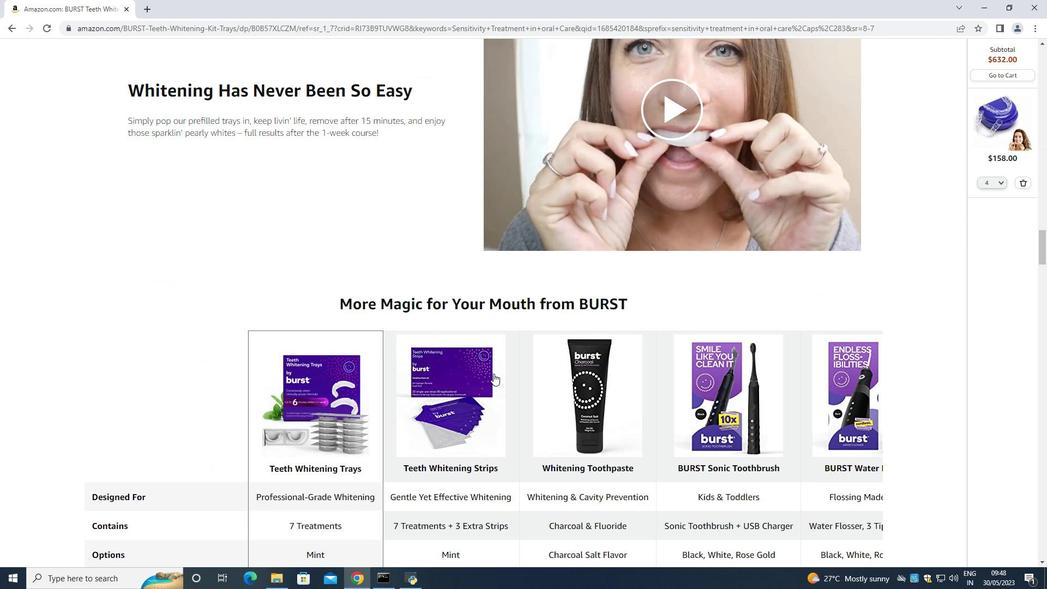 
Action: Mouse scrolled (494, 374) with delta (0, 0)
Screenshot: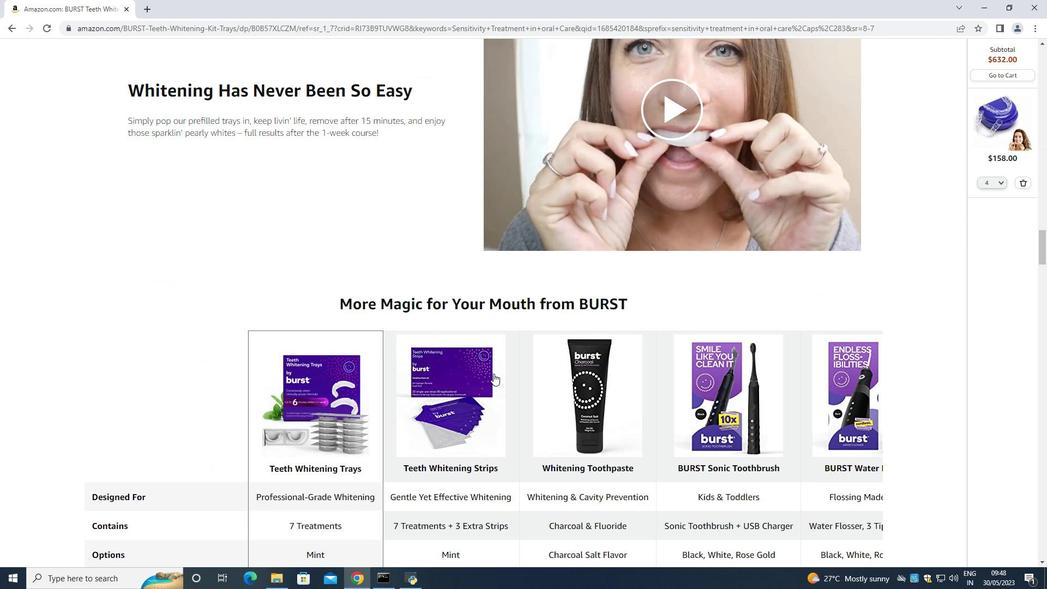
Action: Mouse scrolled (494, 374) with delta (0, 0)
Screenshot: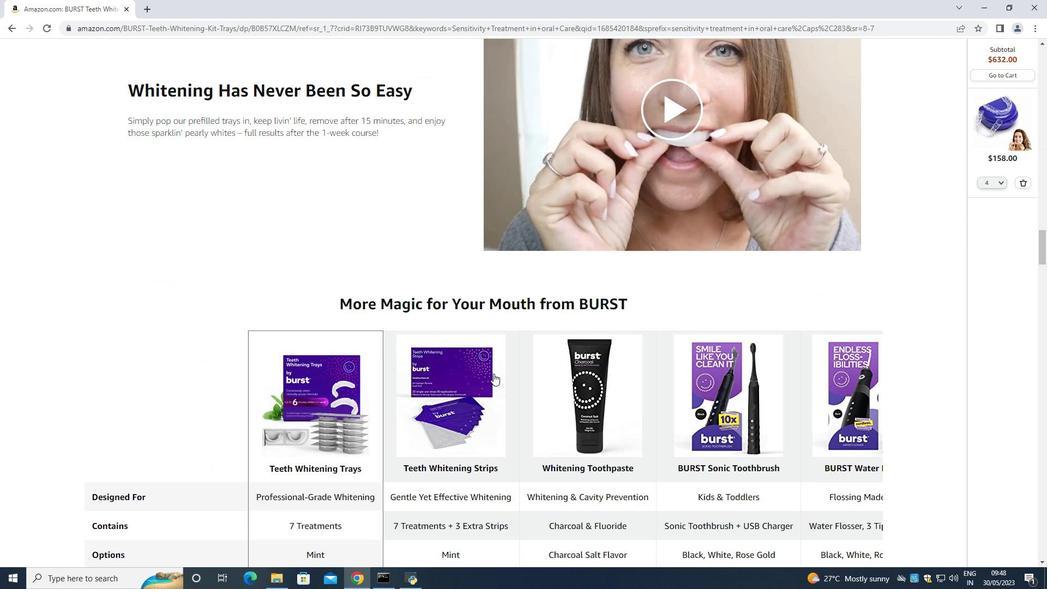 
Action: Mouse scrolled (494, 374) with delta (0, 0)
Screenshot: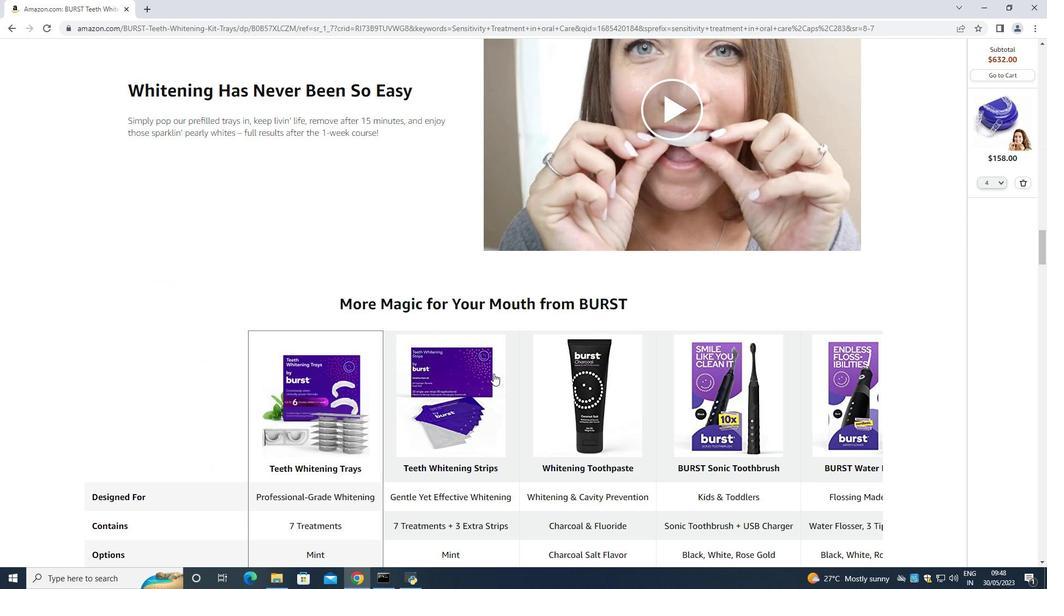 
Action: Mouse scrolled (494, 374) with delta (0, 0)
Screenshot: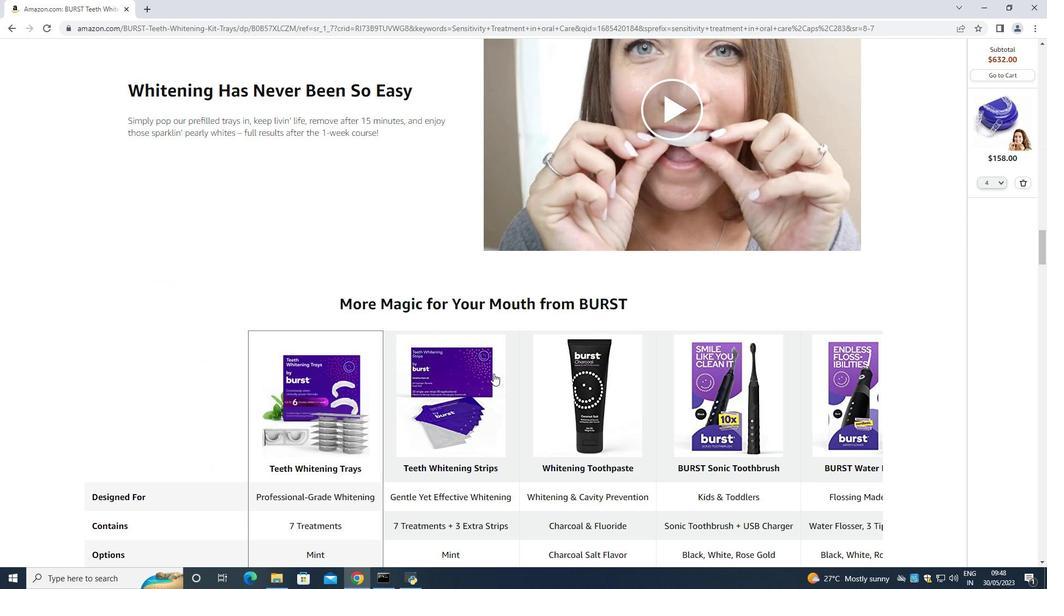 
Action: Mouse scrolled (494, 374) with delta (0, 0)
Screenshot: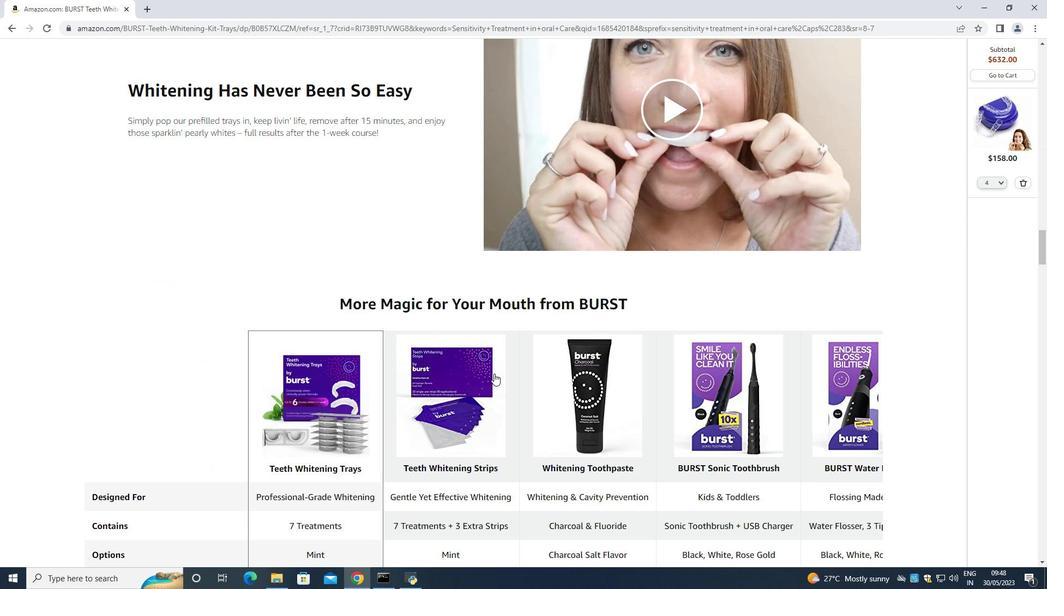 
Action: Mouse scrolled (494, 374) with delta (0, 0)
Screenshot: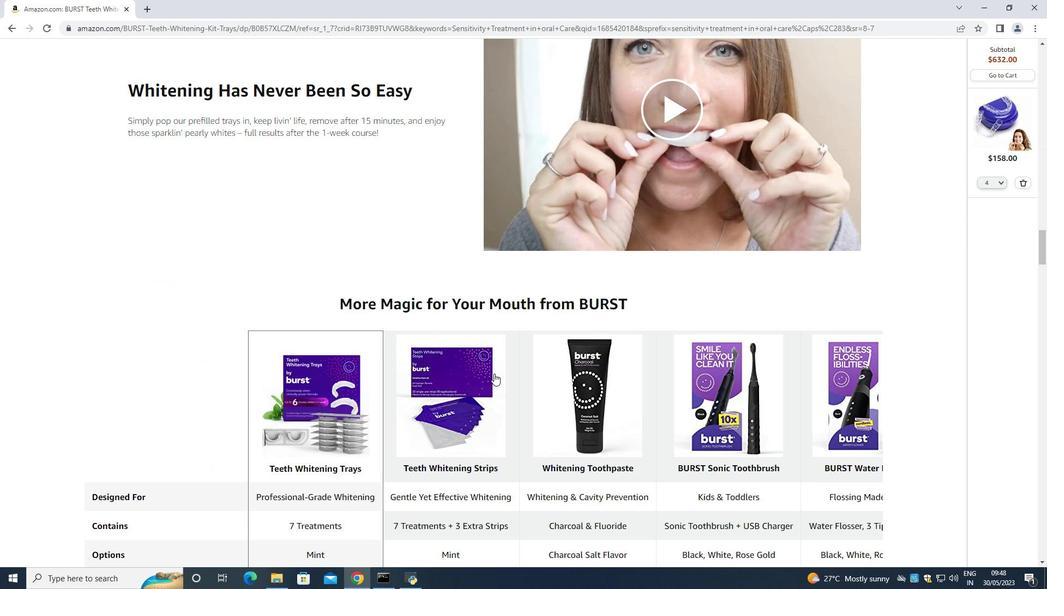 
Action: Mouse moved to (499, 371)
Screenshot: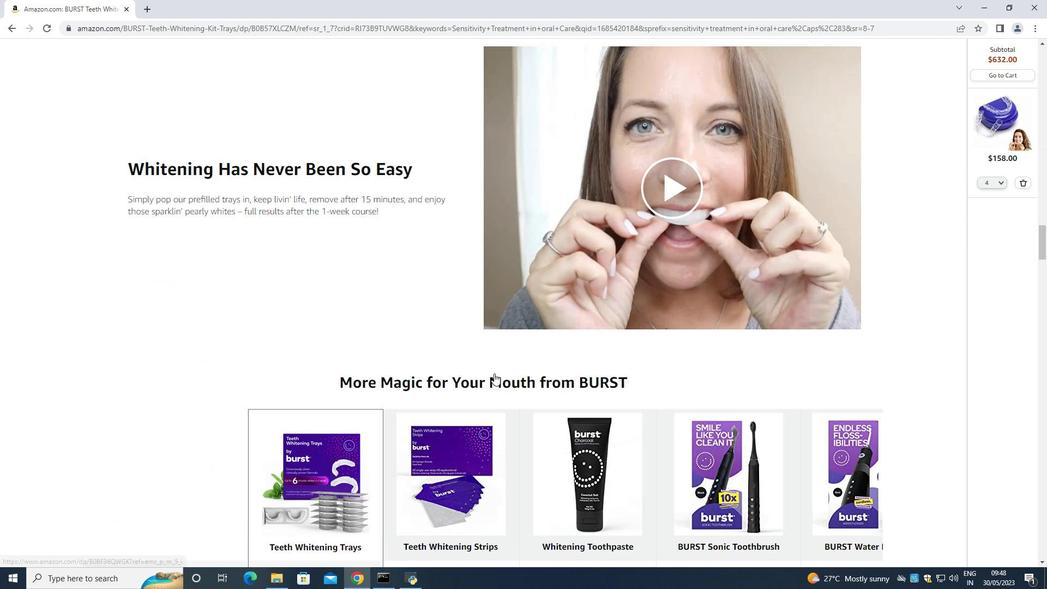 
Action: Mouse scrolled (499, 371) with delta (0, 0)
Screenshot: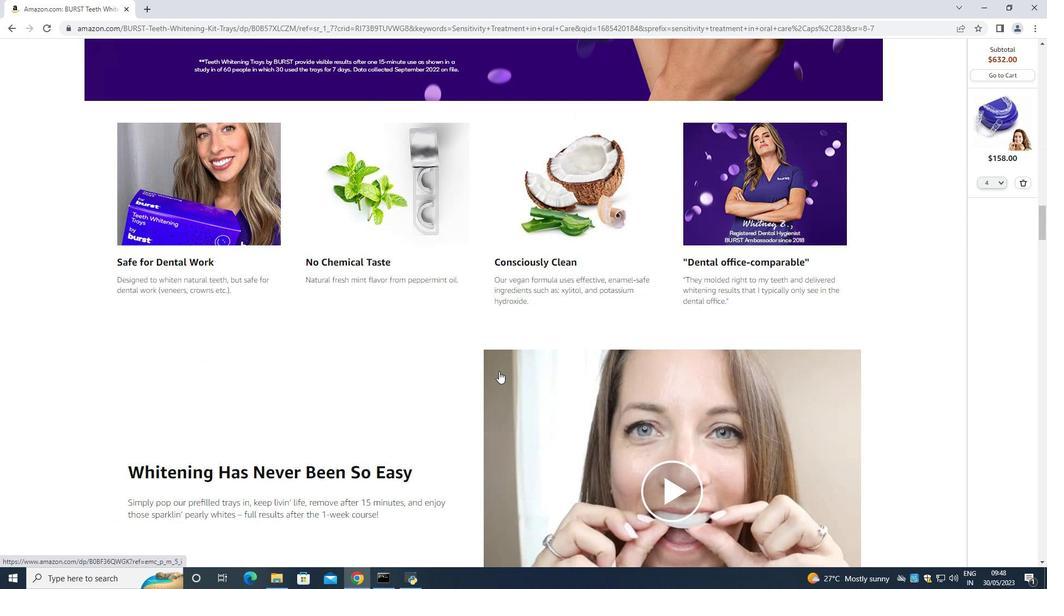
Action: Mouse scrolled (499, 371) with delta (0, 0)
Screenshot: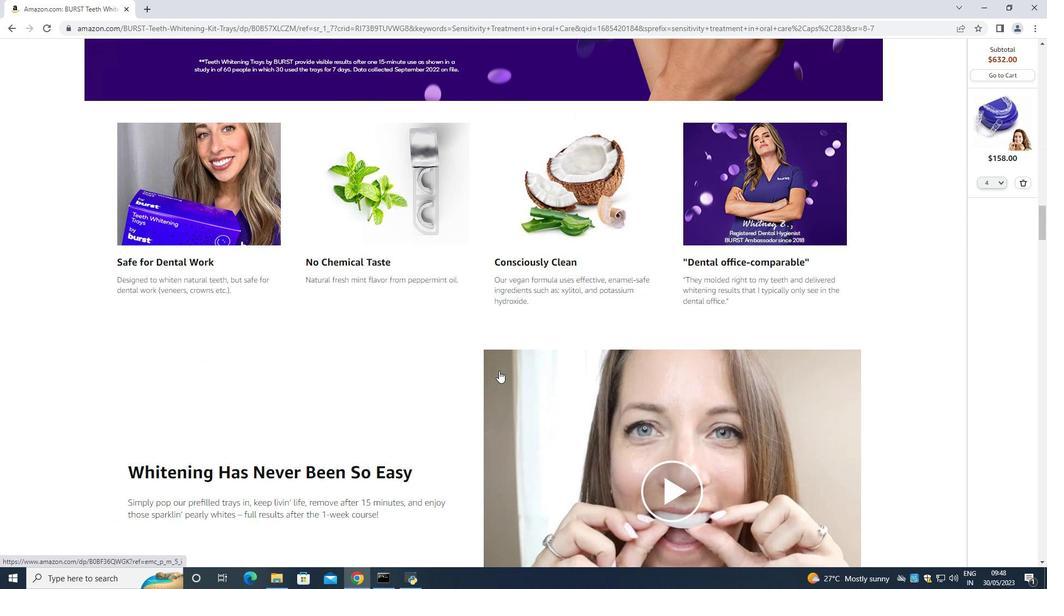 
Action: Mouse scrolled (499, 371) with delta (0, 0)
Screenshot: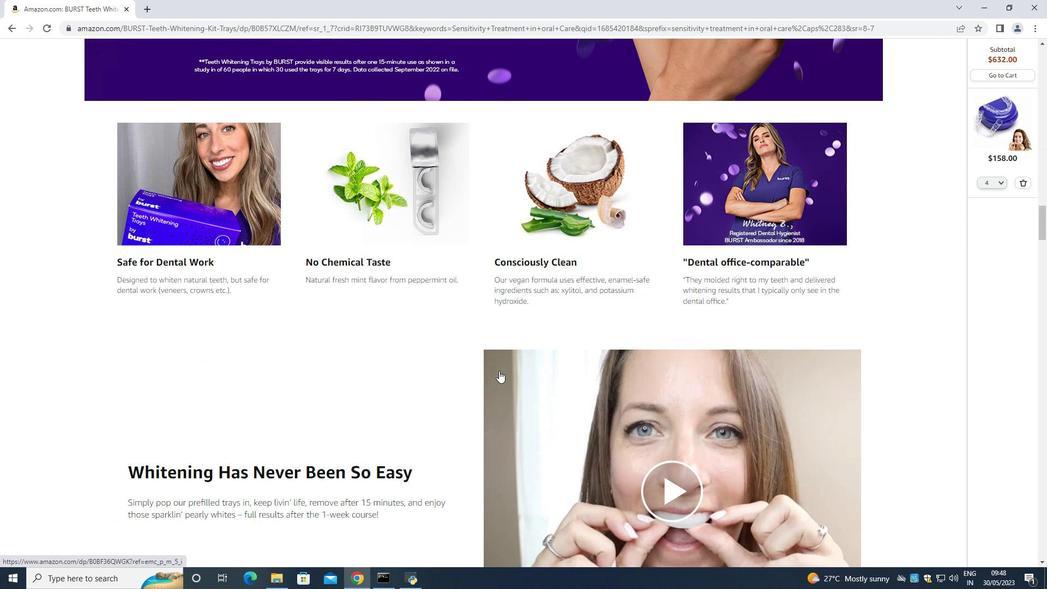 
Action: Mouse scrolled (499, 371) with delta (0, 0)
Screenshot: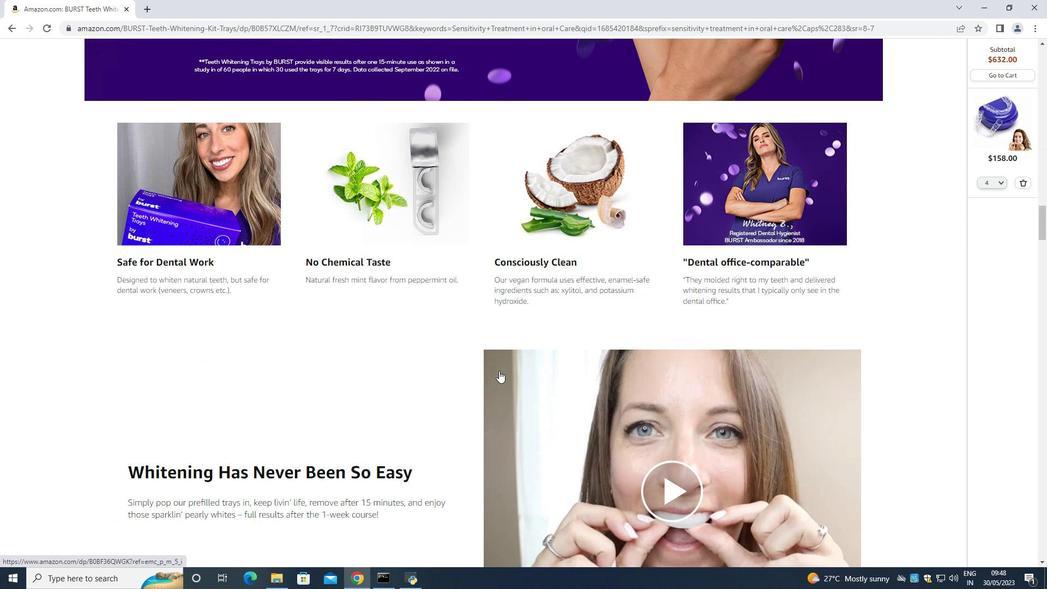 
Action: Mouse scrolled (499, 371) with delta (0, 0)
Screenshot: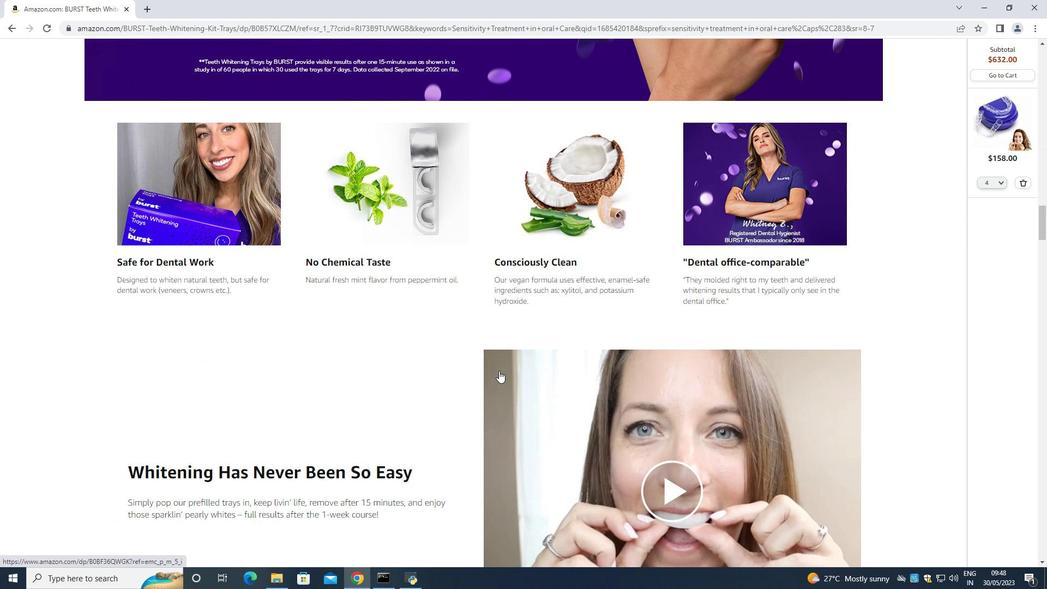 
Action: Mouse scrolled (499, 371) with delta (0, 0)
Screenshot: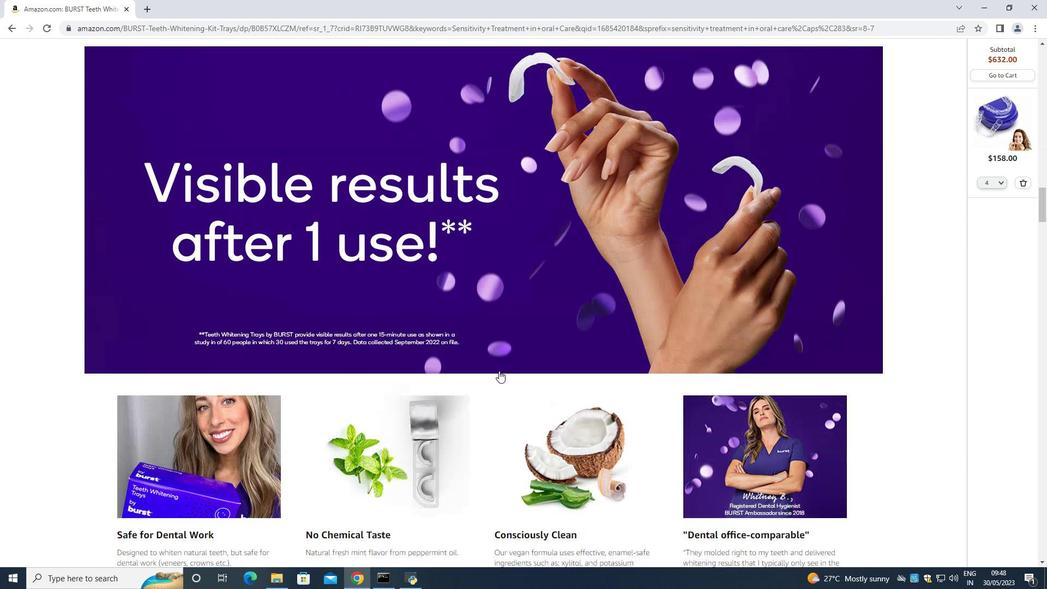
Action: Mouse scrolled (499, 371) with delta (0, 0)
Screenshot: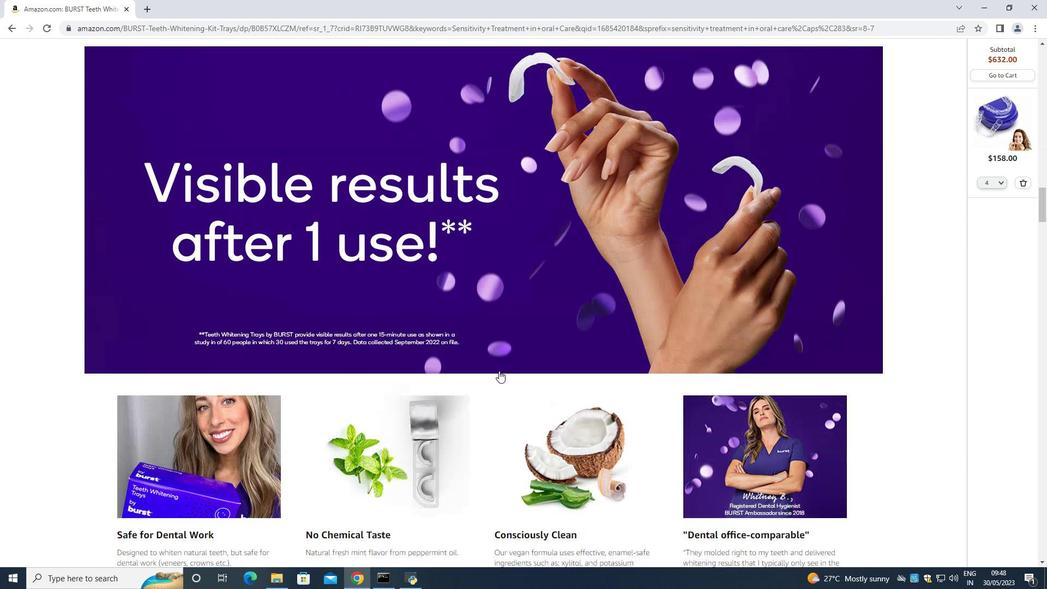 
Action: Mouse moved to (500, 368)
Screenshot: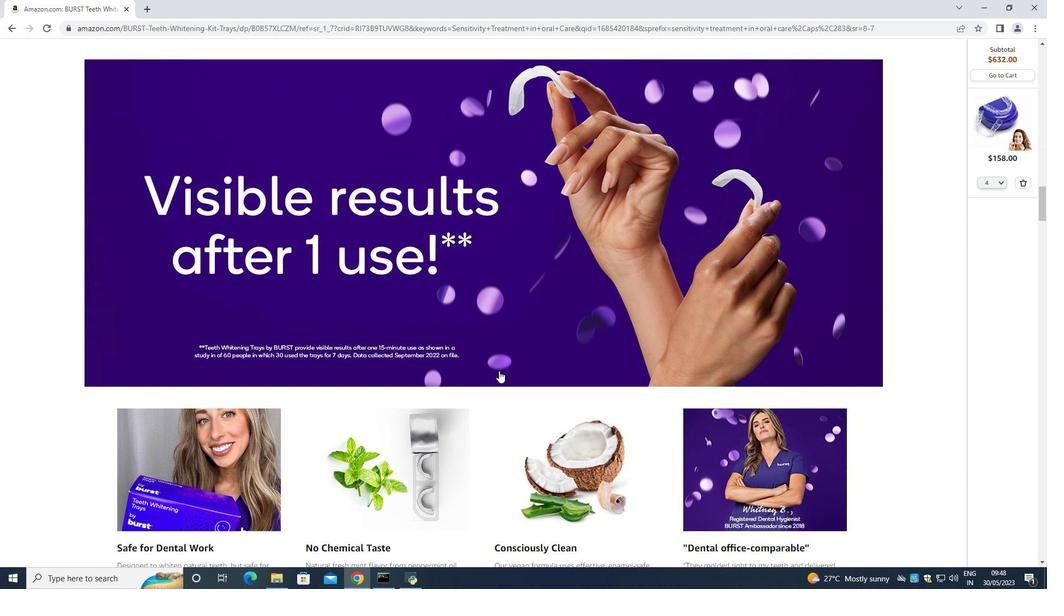 
Action: Mouse scrolled (500, 368) with delta (0, 0)
Screenshot: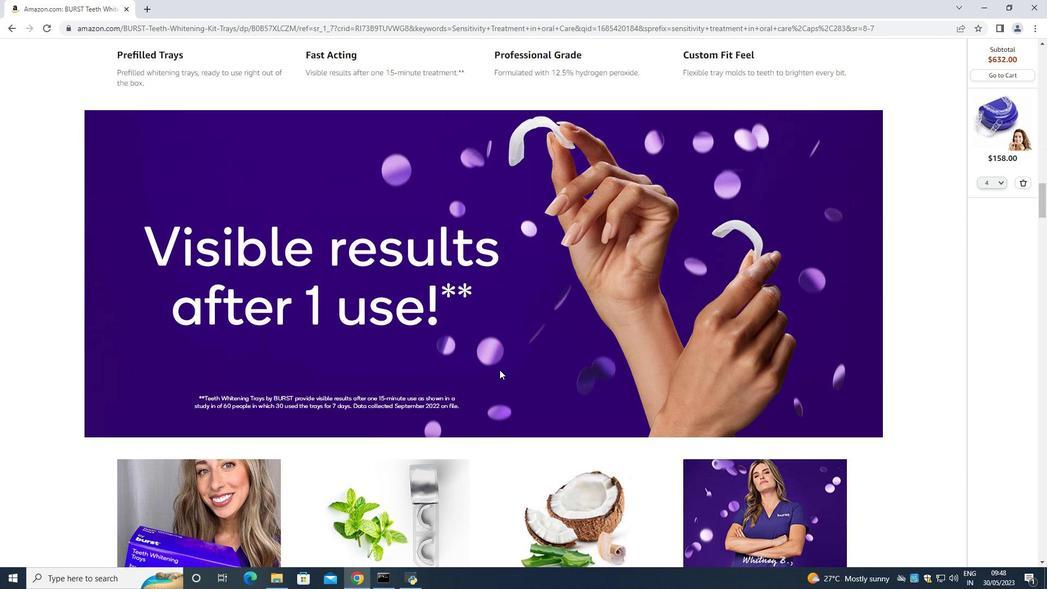 
Action: Mouse scrolled (500, 368) with delta (0, 0)
Screenshot: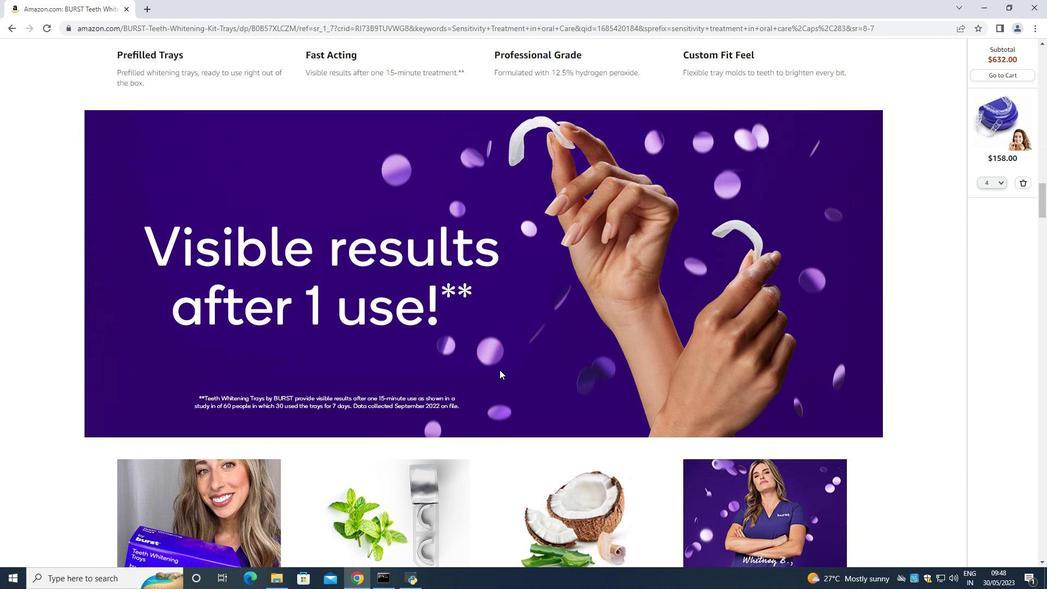 
Action: Mouse scrolled (500, 368) with delta (0, 0)
Screenshot: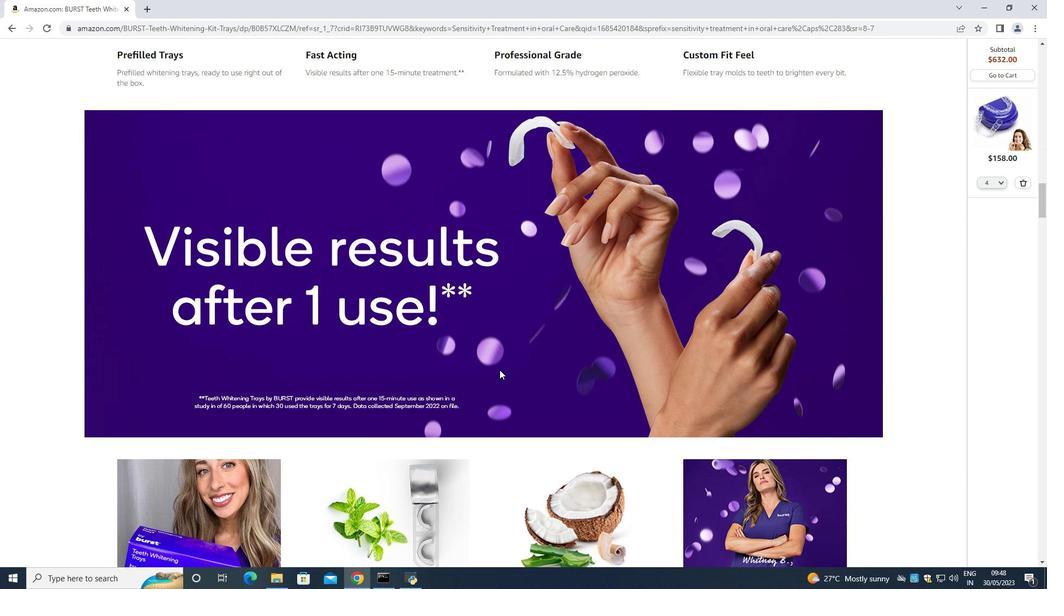 
Action: Mouse scrolled (500, 368) with delta (0, 0)
Screenshot: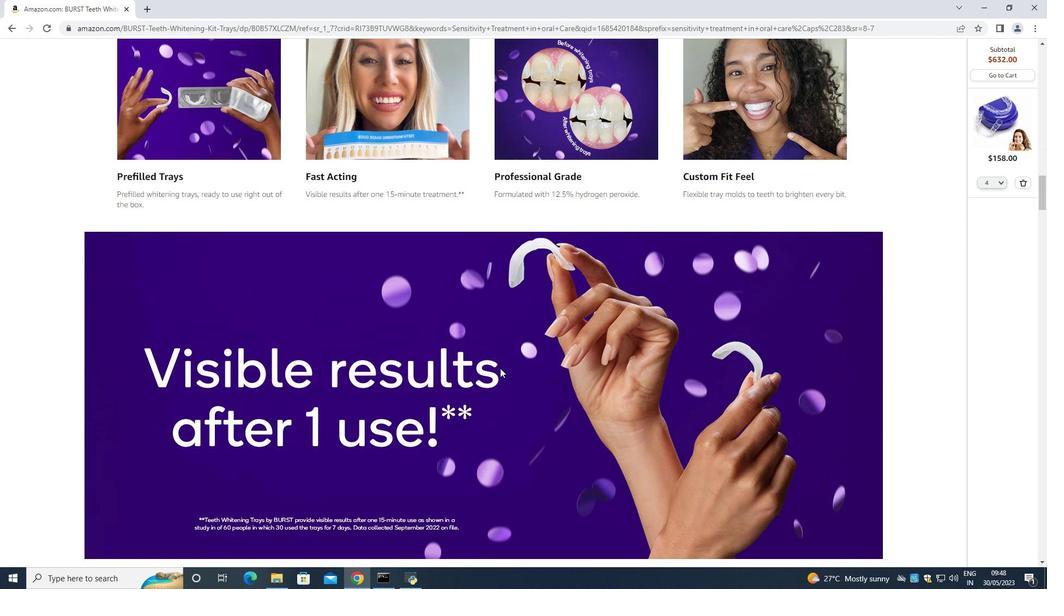 
Action: Mouse scrolled (500, 368) with delta (0, 0)
Screenshot: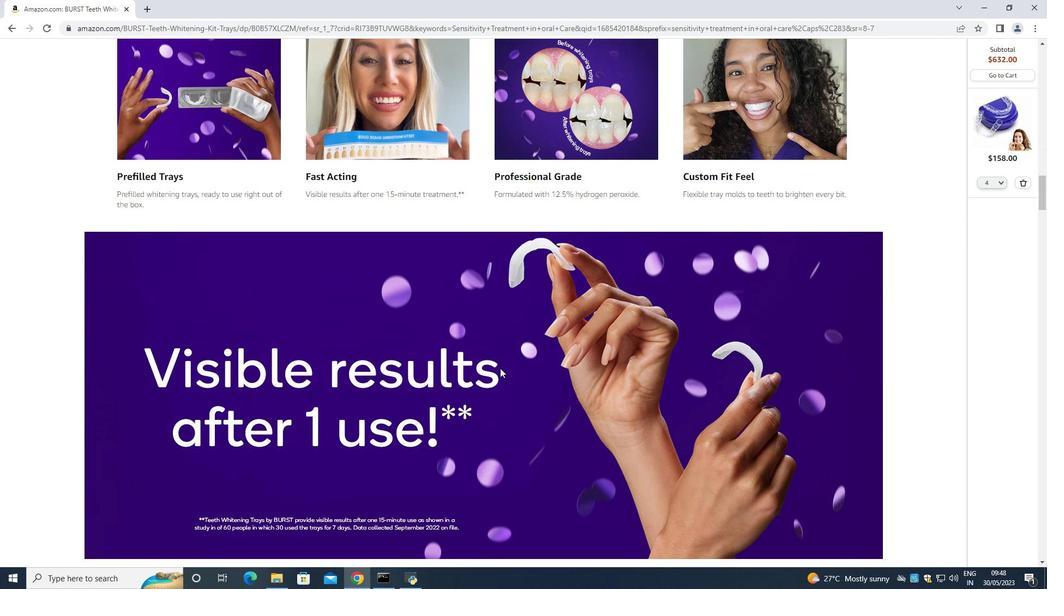 
Action: Mouse scrolled (500, 368) with delta (0, 0)
Screenshot: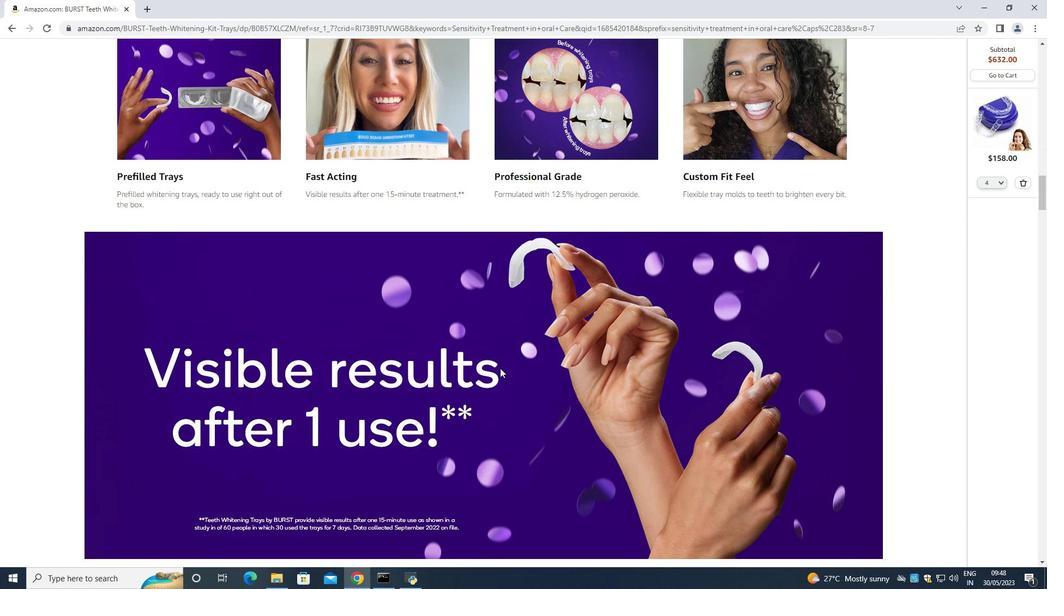 
Action: Mouse moved to (508, 357)
Screenshot: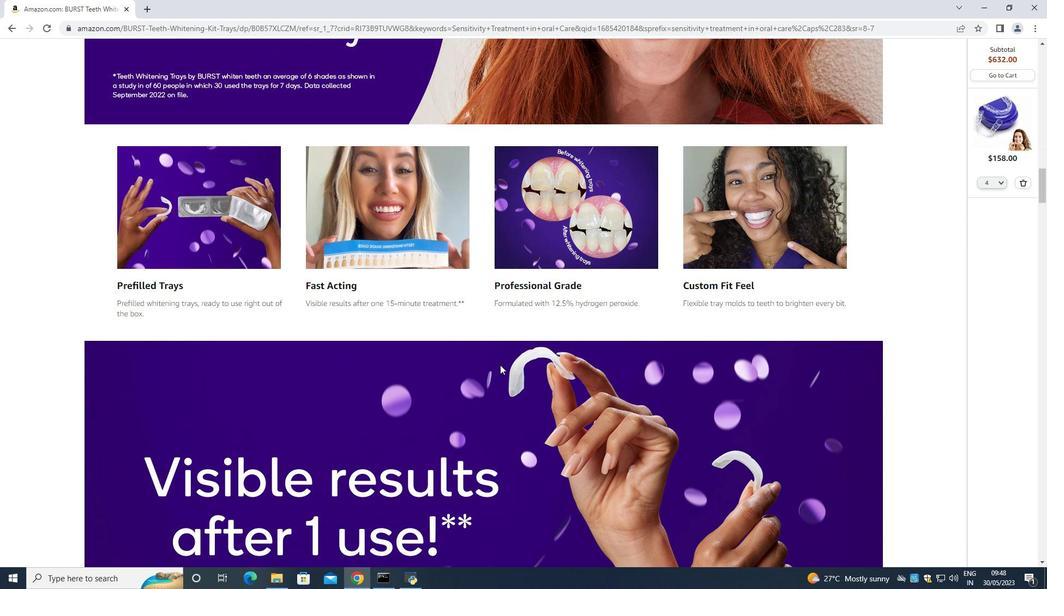
Action: Mouse scrolled (508, 358) with delta (0, 0)
Screenshot: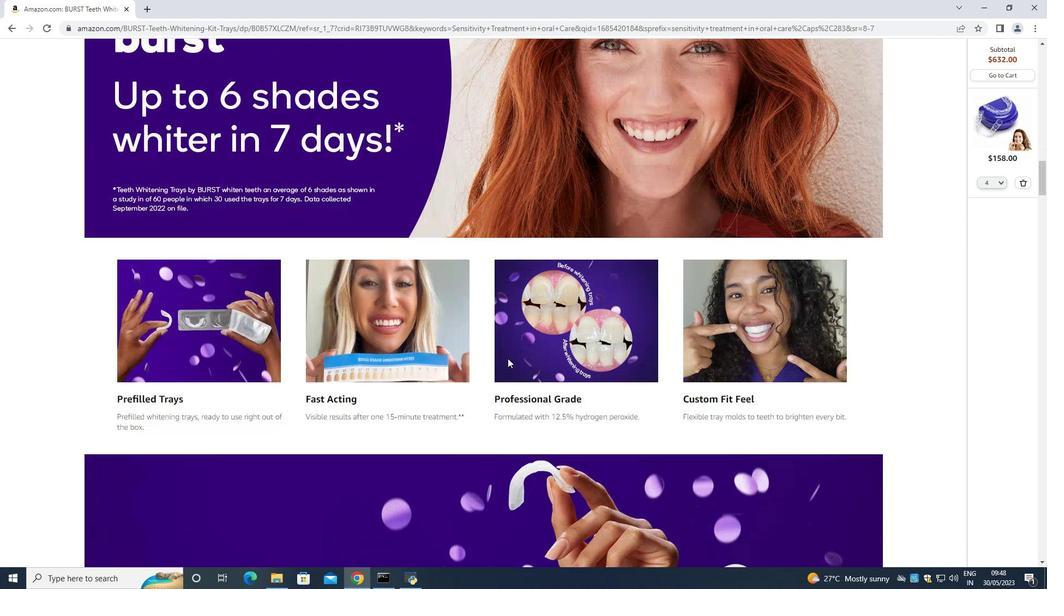 
Action: Mouse scrolled (508, 358) with delta (0, 0)
Screenshot: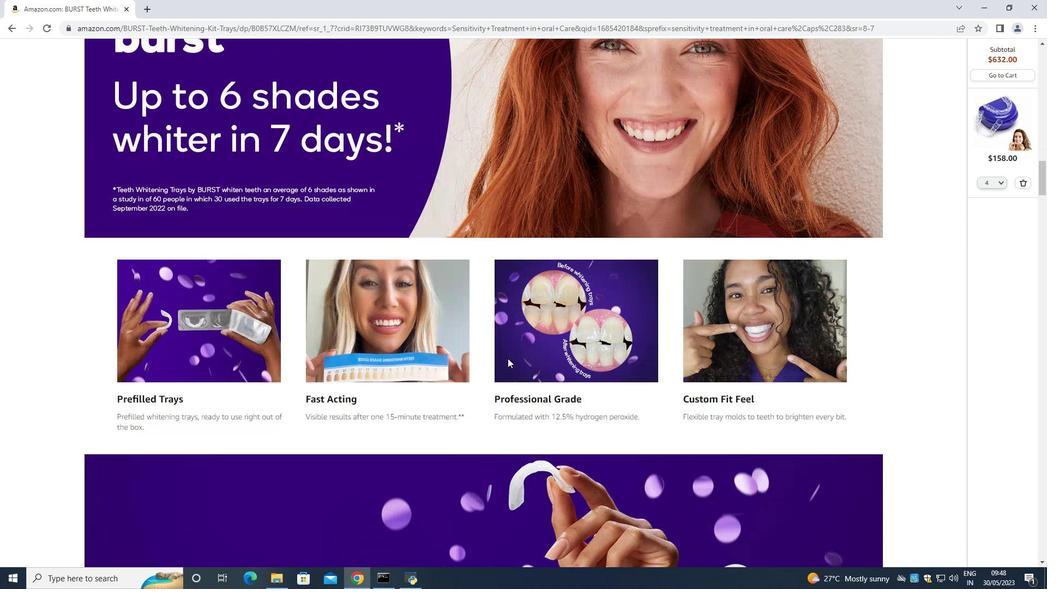 
Action: Mouse scrolled (508, 358) with delta (0, 0)
Screenshot: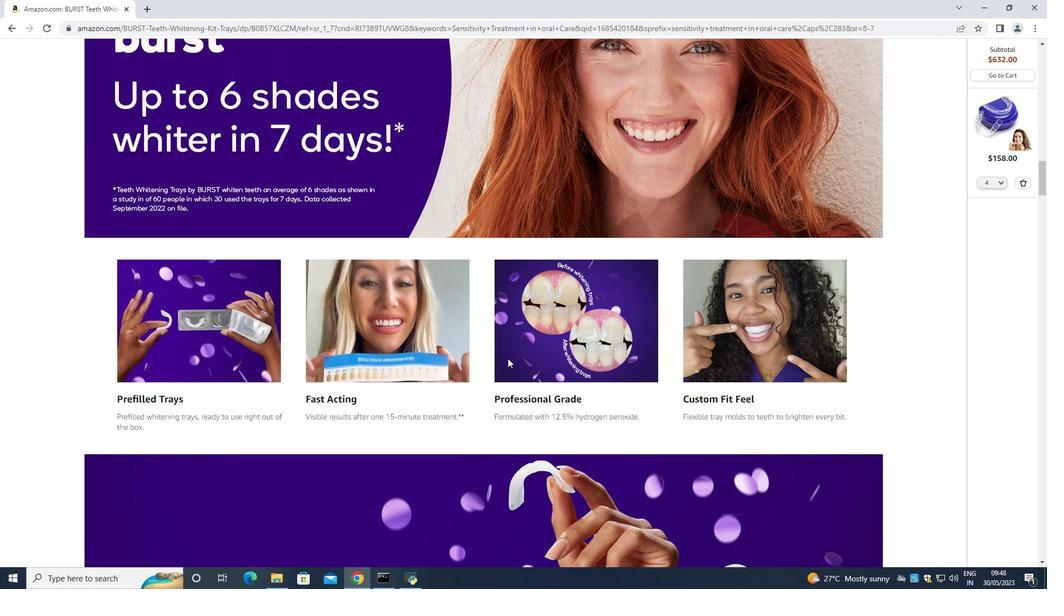 
Action: Mouse moved to (509, 357)
Screenshot: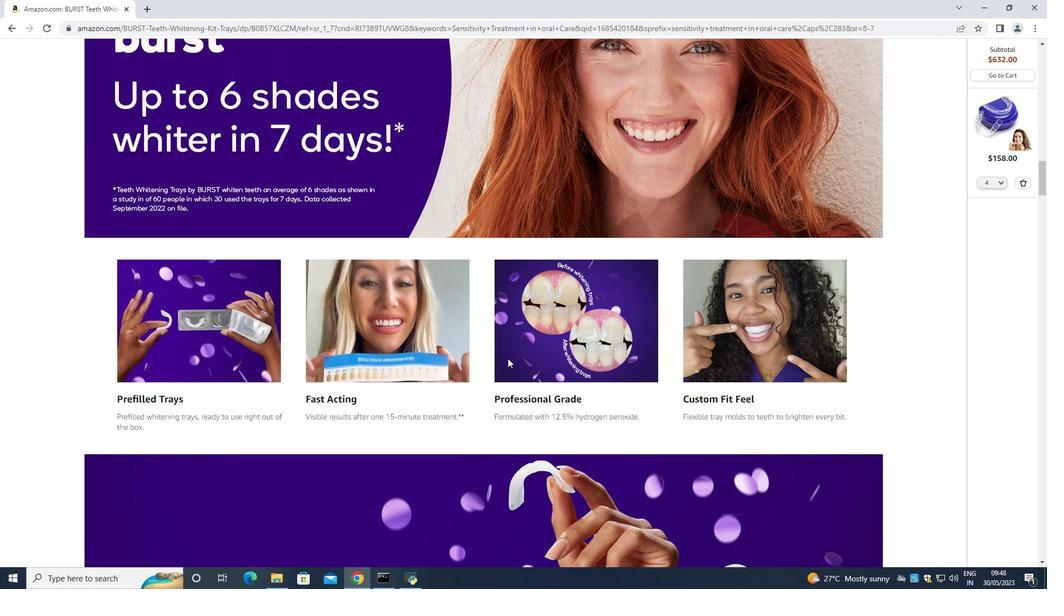 
Action: Mouse scrolled (509, 358) with delta (0, 0)
Screenshot: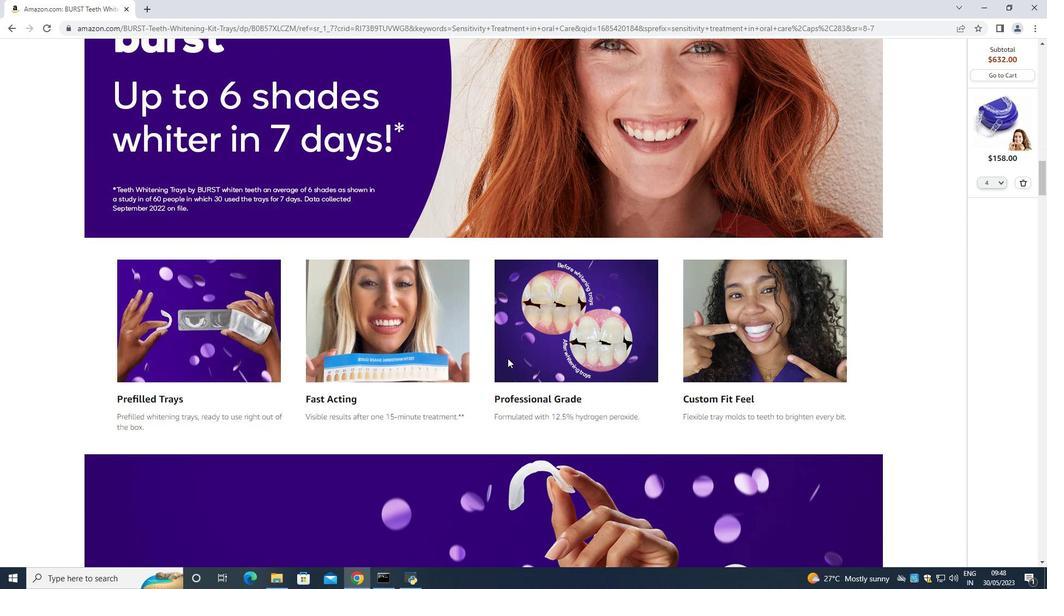 
Action: Mouse scrolled (509, 358) with delta (0, 0)
Screenshot: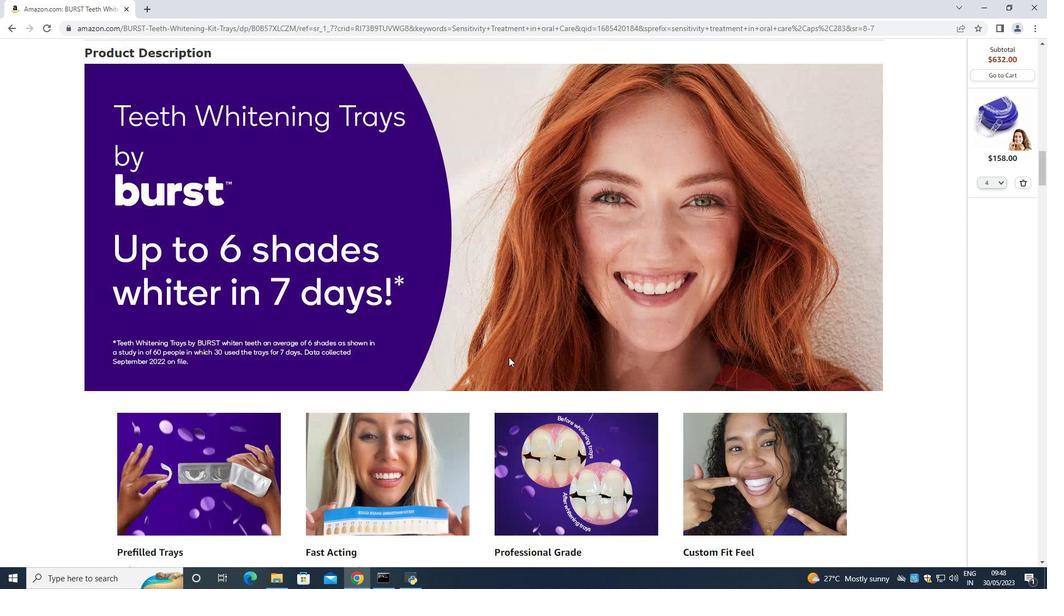
Action: Mouse scrolled (509, 358) with delta (0, 0)
Screenshot: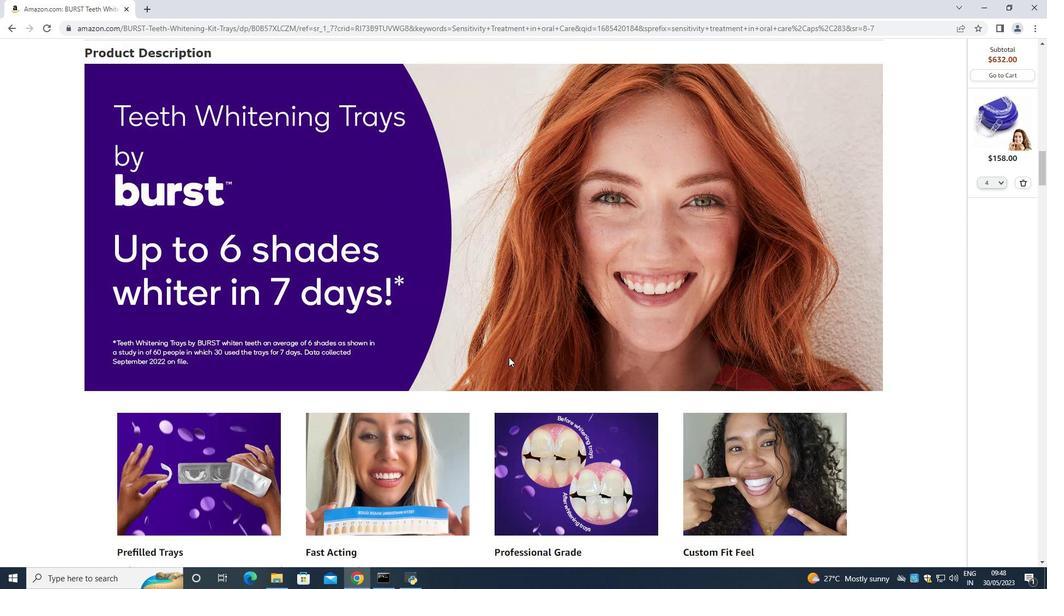 
Action: Mouse scrolled (509, 358) with delta (0, 0)
Screenshot: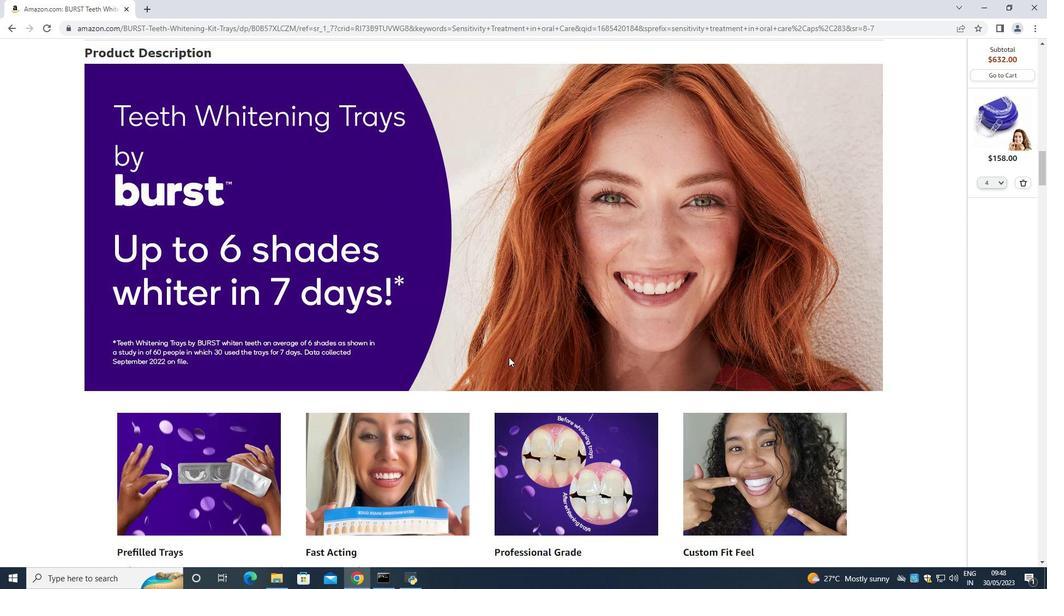 
Action: Mouse scrolled (509, 358) with delta (0, 0)
Screenshot: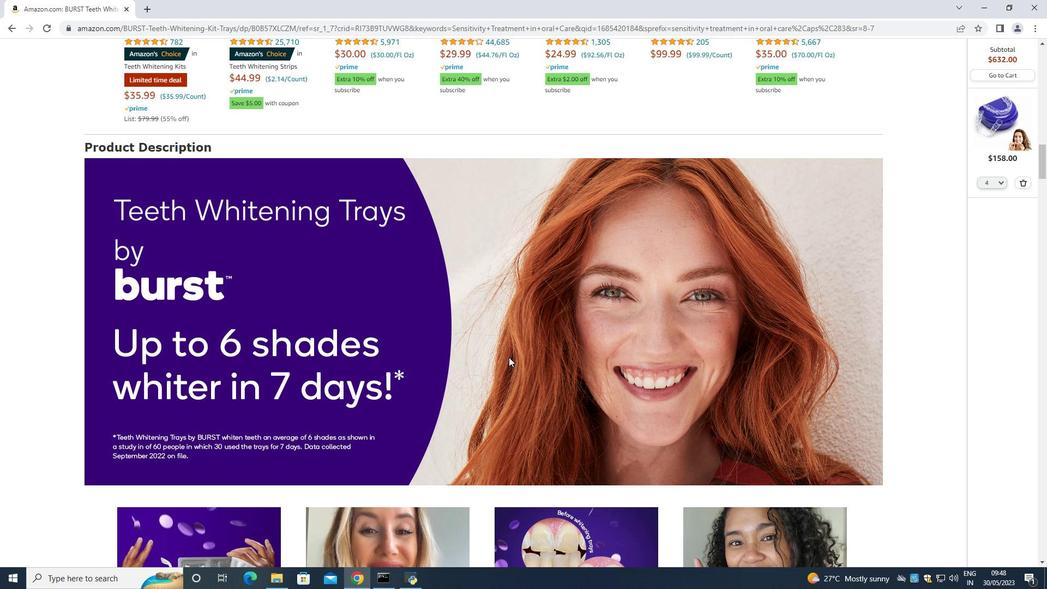 
Action: Mouse scrolled (509, 358) with delta (0, 0)
Screenshot: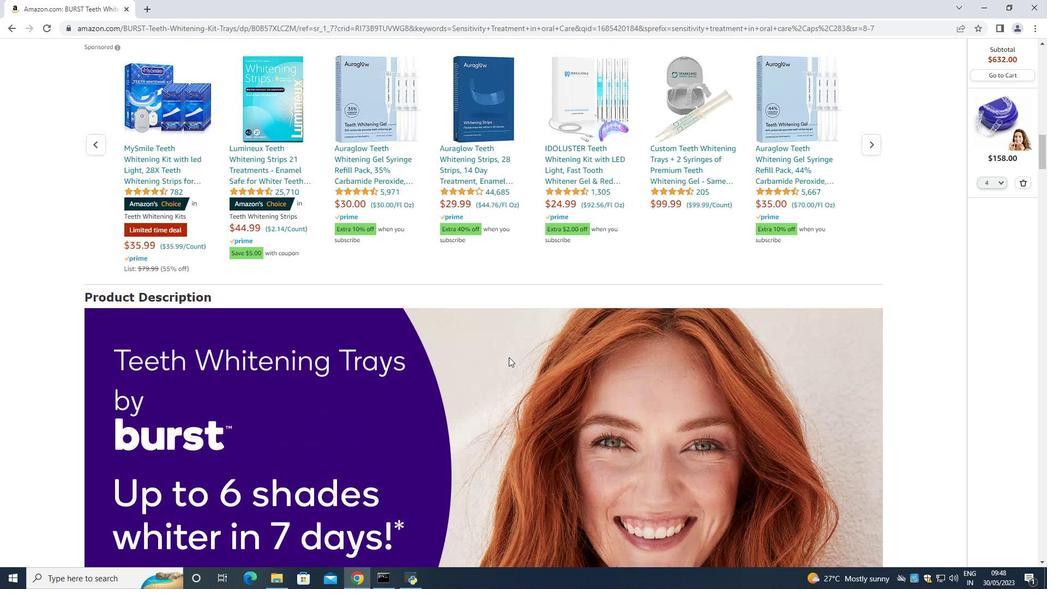 
Action: Mouse scrolled (509, 358) with delta (0, 0)
Screenshot: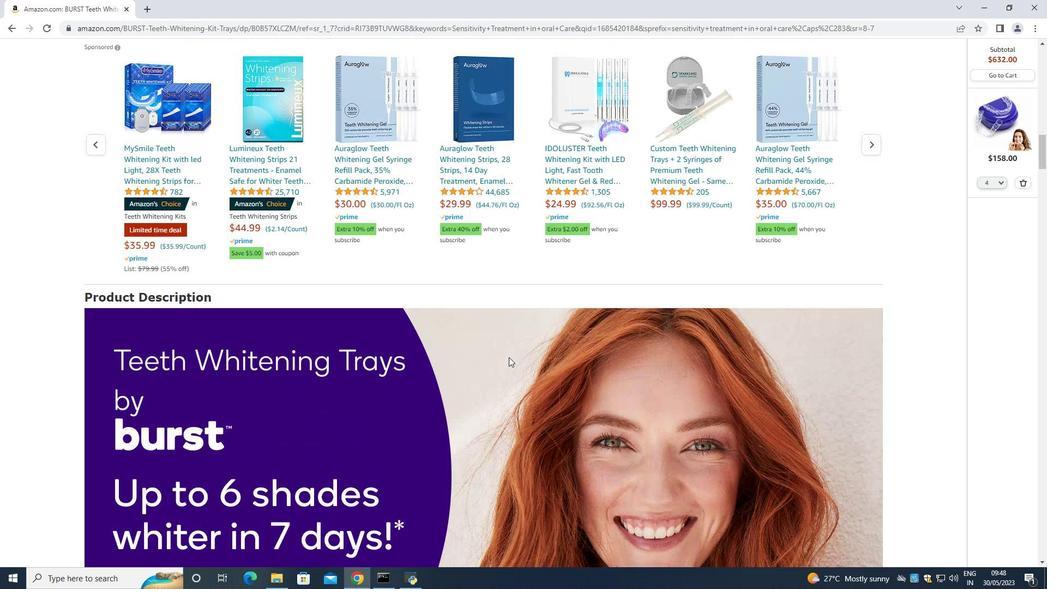 
Action: Mouse moved to (509, 356)
Screenshot: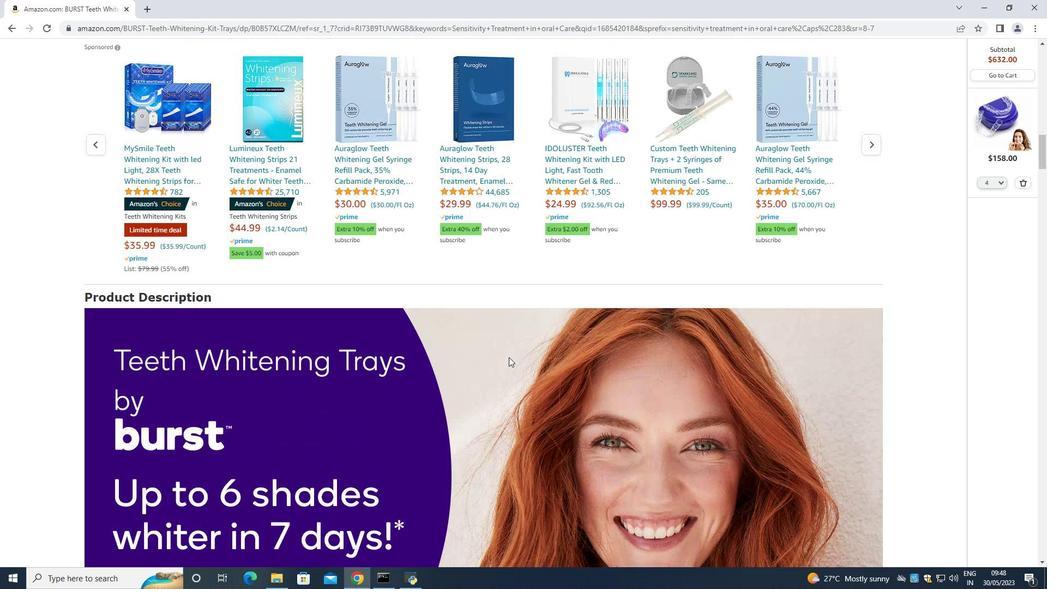 
Action: Mouse scrolled (509, 357) with delta (0, 0)
Screenshot: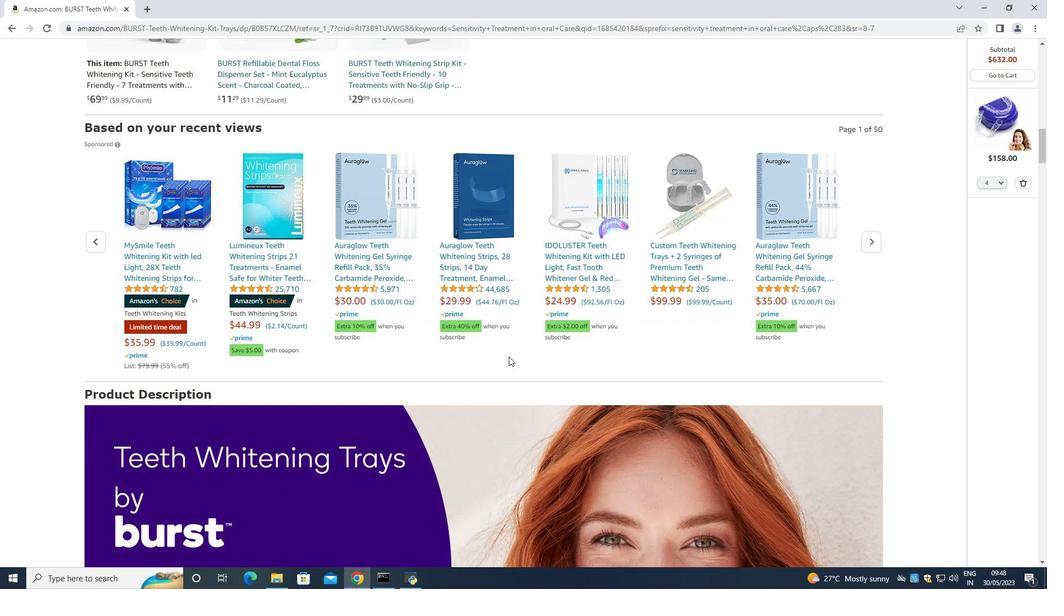 
Action: Mouse scrolled (509, 357) with delta (0, 0)
Screenshot: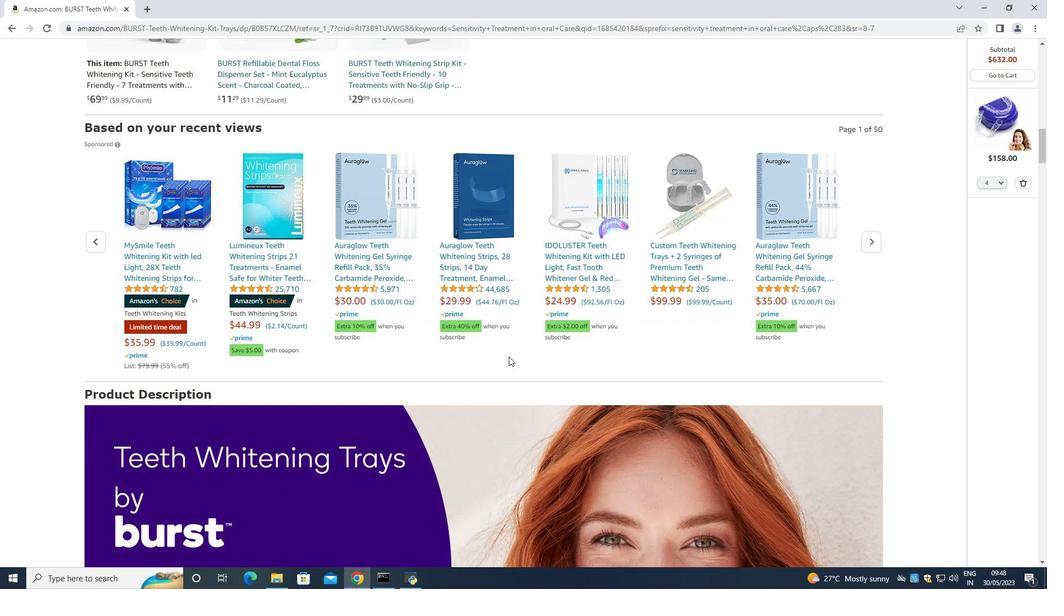 
Action: Mouse scrolled (509, 357) with delta (0, 0)
Screenshot: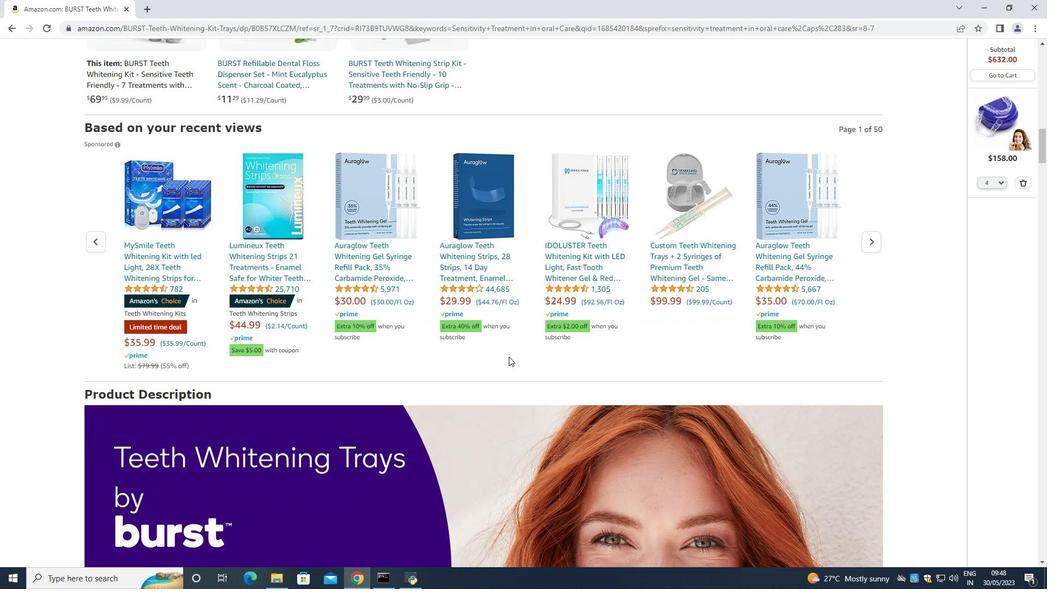 
Action: Mouse moved to (519, 349)
Screenshot: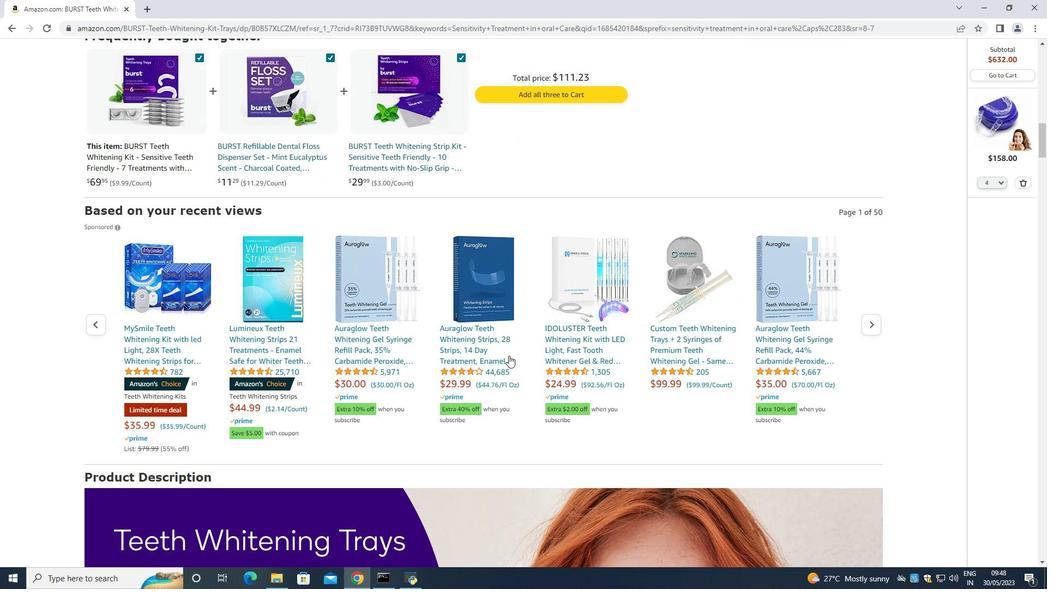 
Action: Mouse scrolled (519, 350) with delta (0, 0)
Screenshot: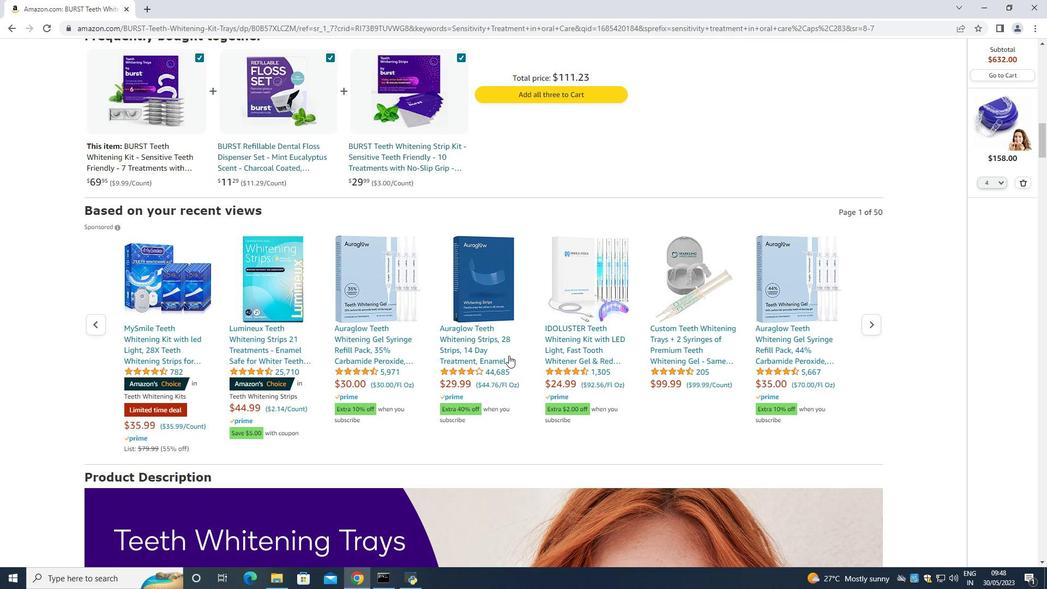 
Action: Mouse scrolled (519, 350) with delta (0, 0)
Screenshot: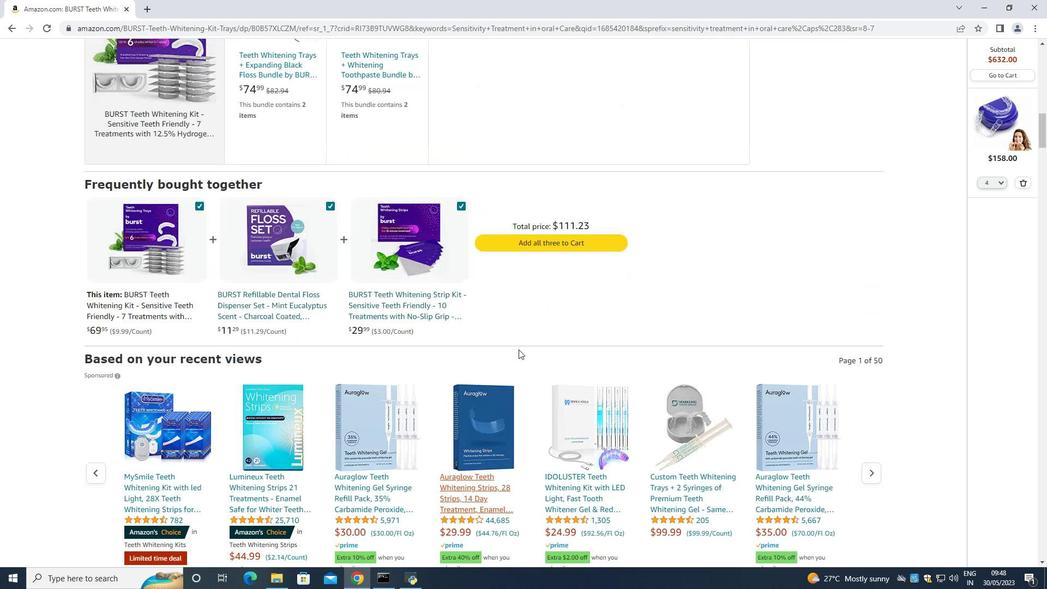 
Action: Mouse scrolled (519, 350) with delta (0, 0)
Screenshot: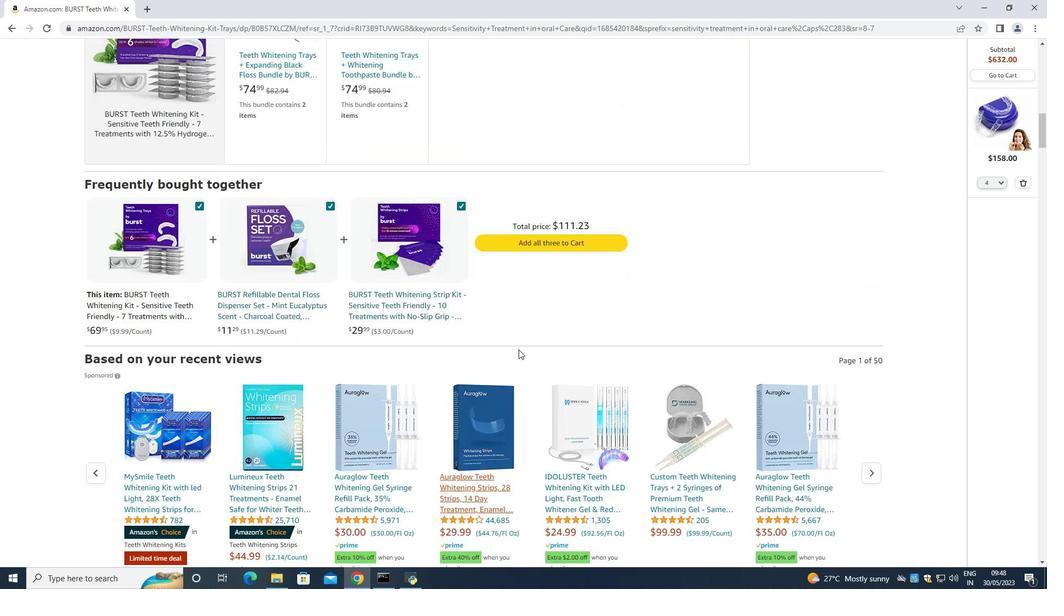 
Action: Mouse scrolled (519, 350) with delta (0, 0)
Screenshot: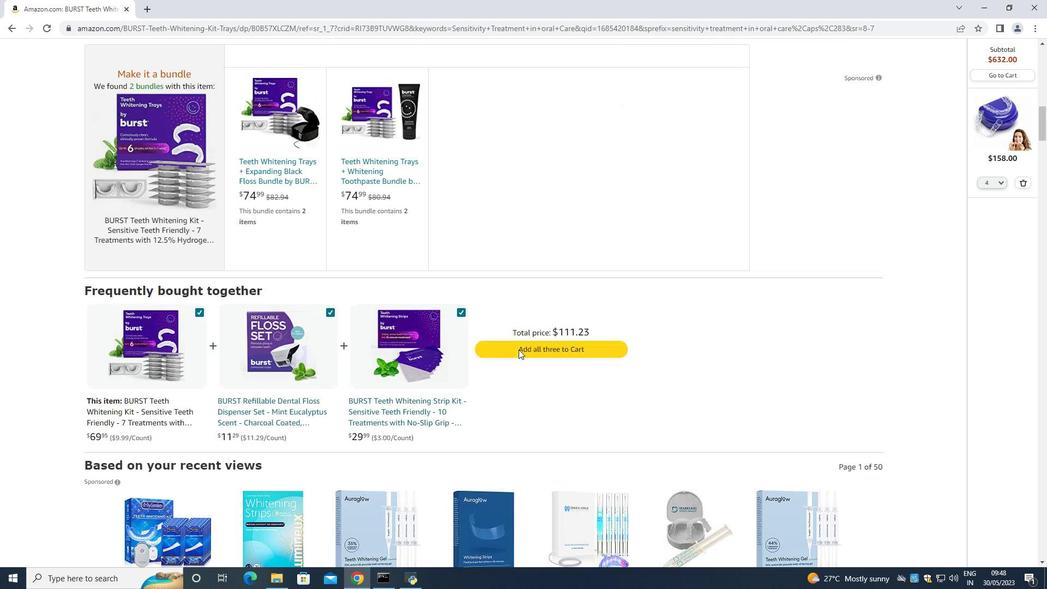 
Action: Mouse scrolled (519, 350) with delta (0, 0)
Screenshot: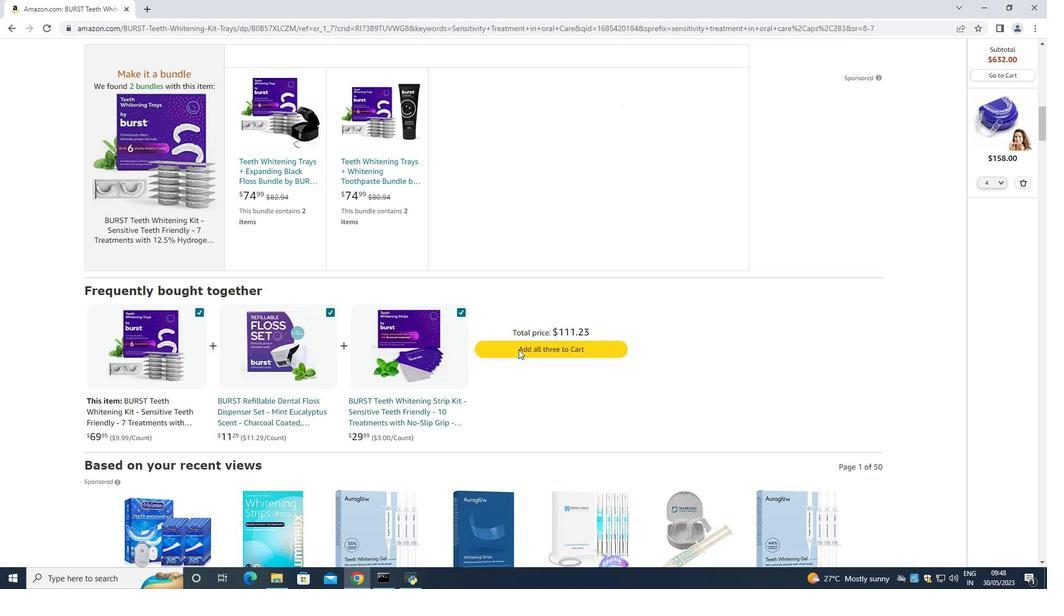 
Action: Mouse scrolled (519, 350) with delta (0, 0)
Screenshot: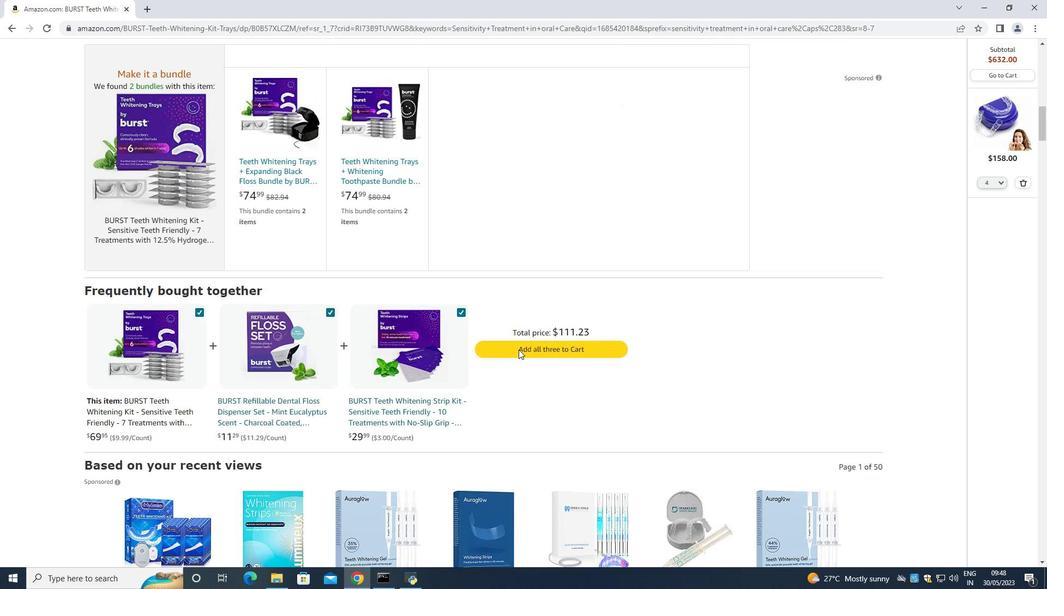 
Action: Mouse scrolled (519, 350) with delta (0, 0)
Screenshot: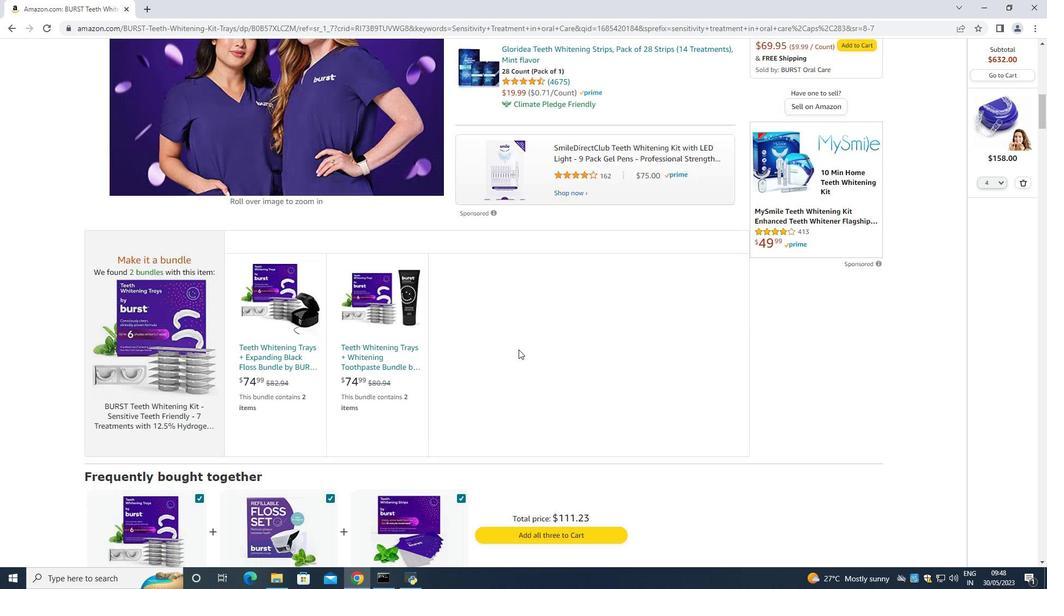 
Action: Mouse scrolled (519, 350) with delta (0, 0)
Screenshot: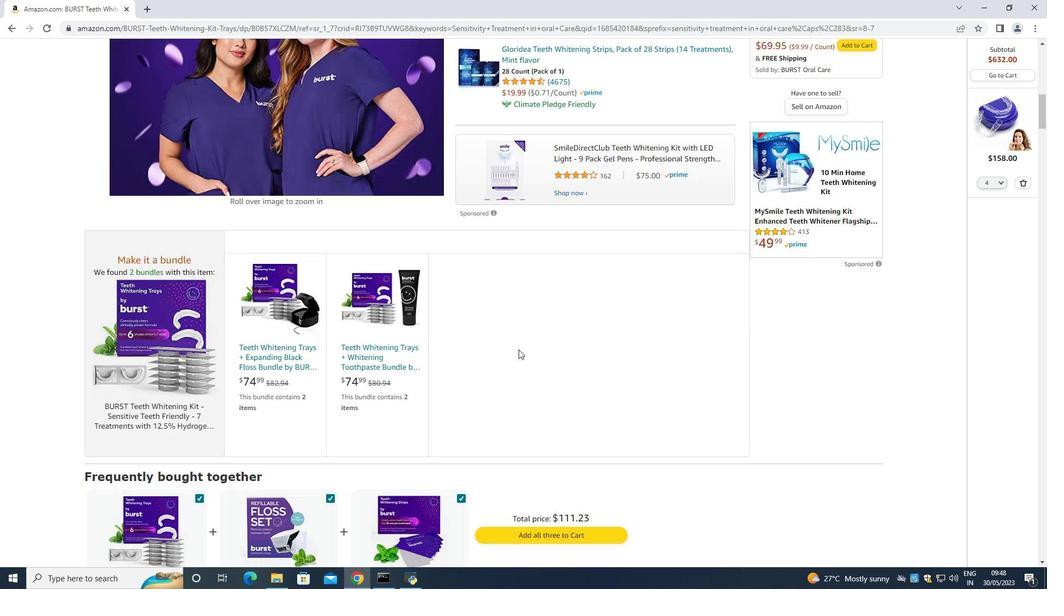 
Action: Mouse scrolled (519, 350) with delta (0, 0)
Screenshot: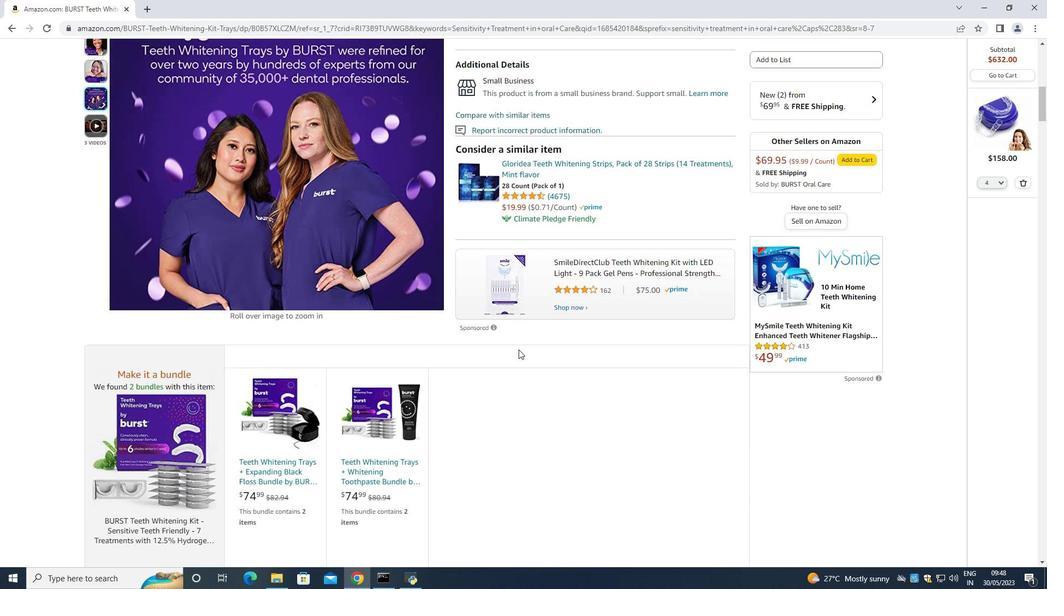 
Action: Mouse scrolled (519, 350) with delta (0, 0)
Screenshot: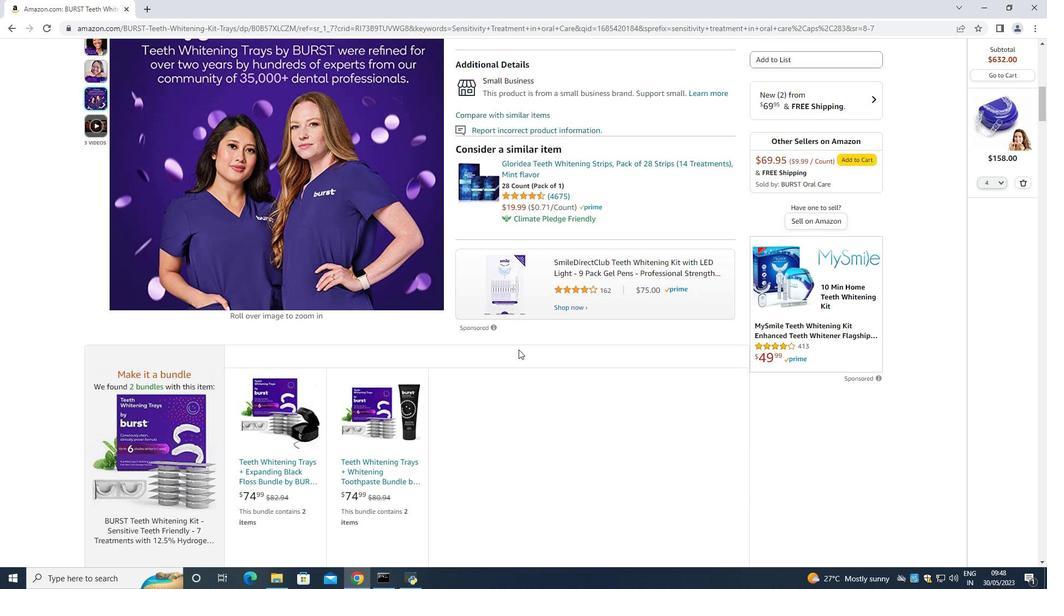 
Action: Mouse scrolled (519, 350) with delta (0, 0)
Screenshot: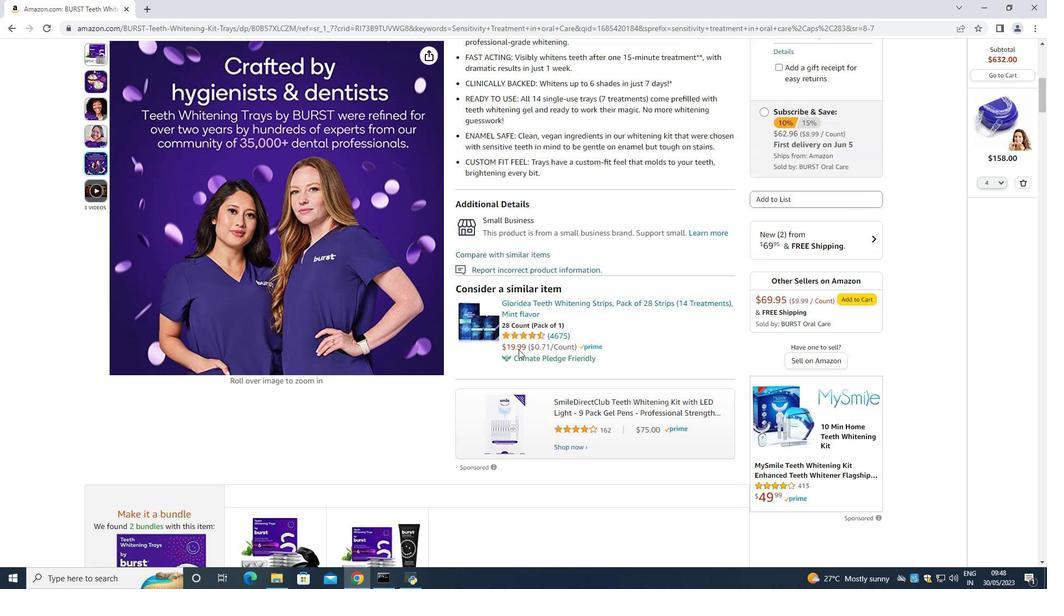 
Action: Mouse scrolled (519, 350) with delta (0, 0)
Screenshot: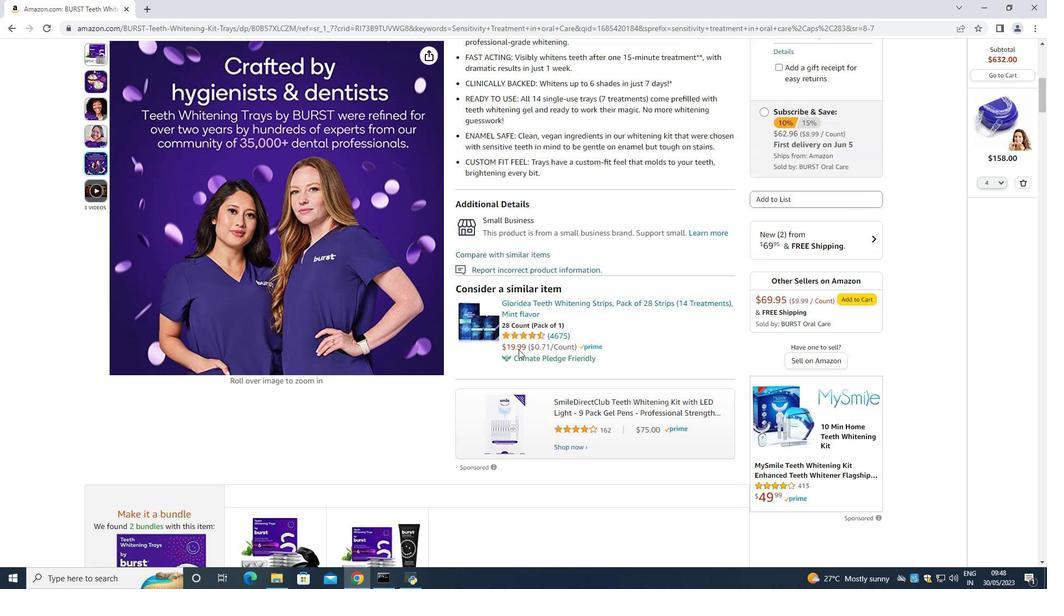 
Action: Mouse scrolled (519, 350) with delta (0, 0)
Screenshot: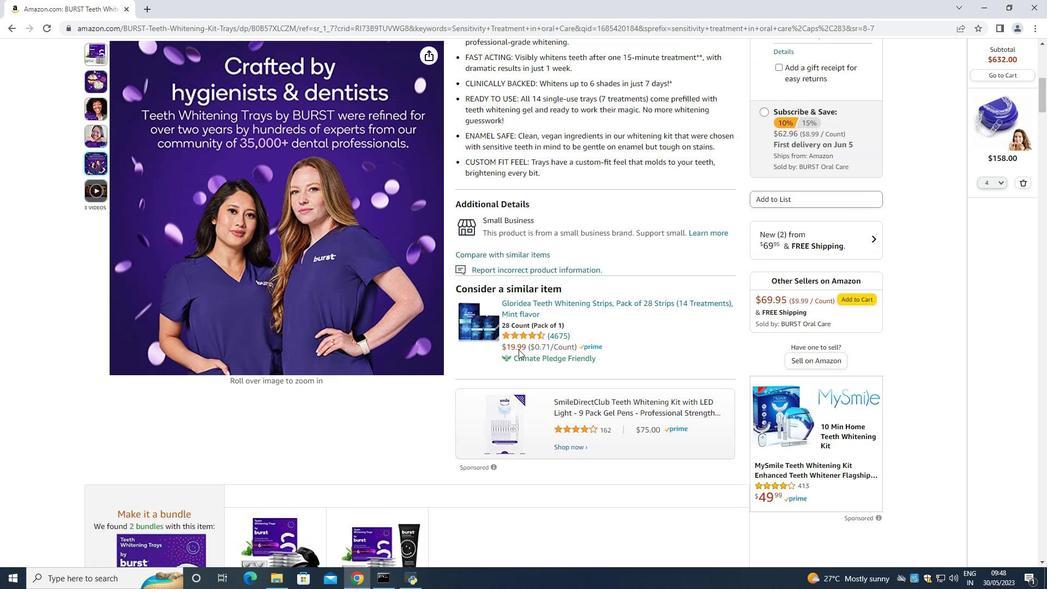 
Action: Mouse scrolled (519, 350) with delta (0, 0)
Screenshot: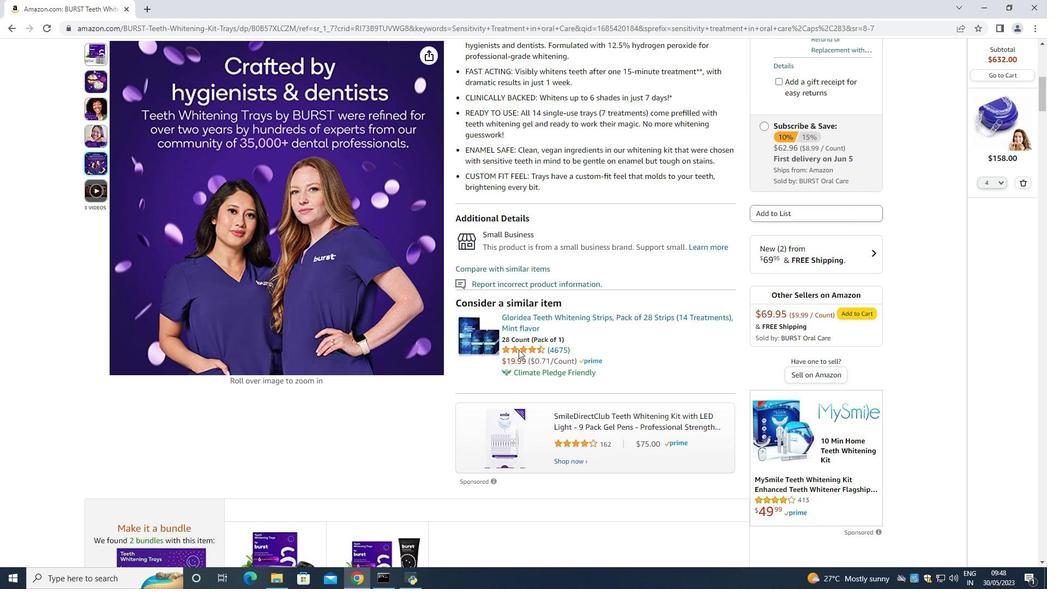 
Action: Mouse scrolled (519, 350) with delta (0, 0)
Screenshot: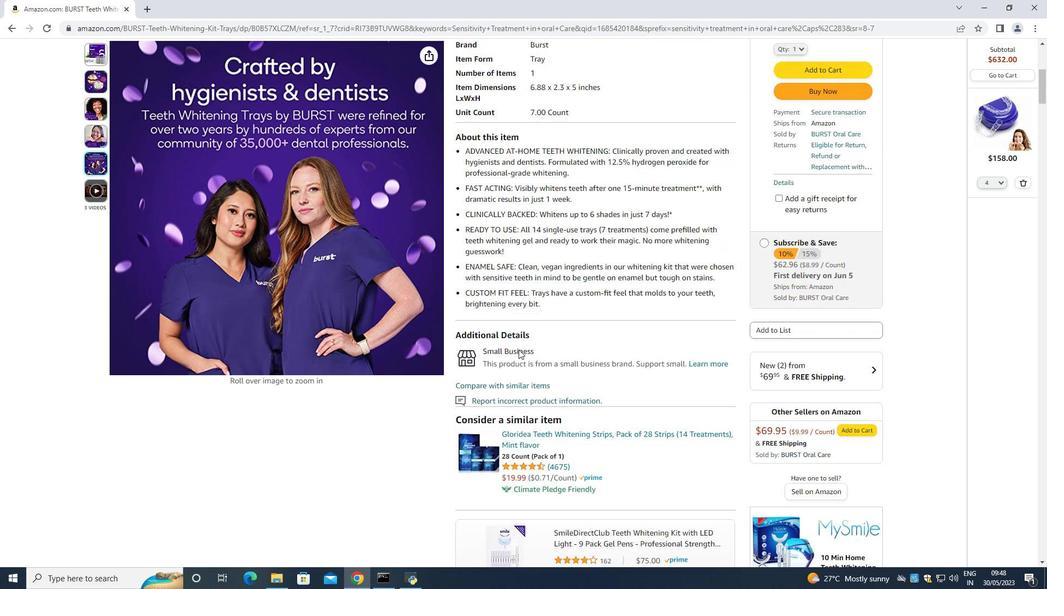 
Action: Mouse scrolled (519, 350) with delta (0, 0)
Screenshot: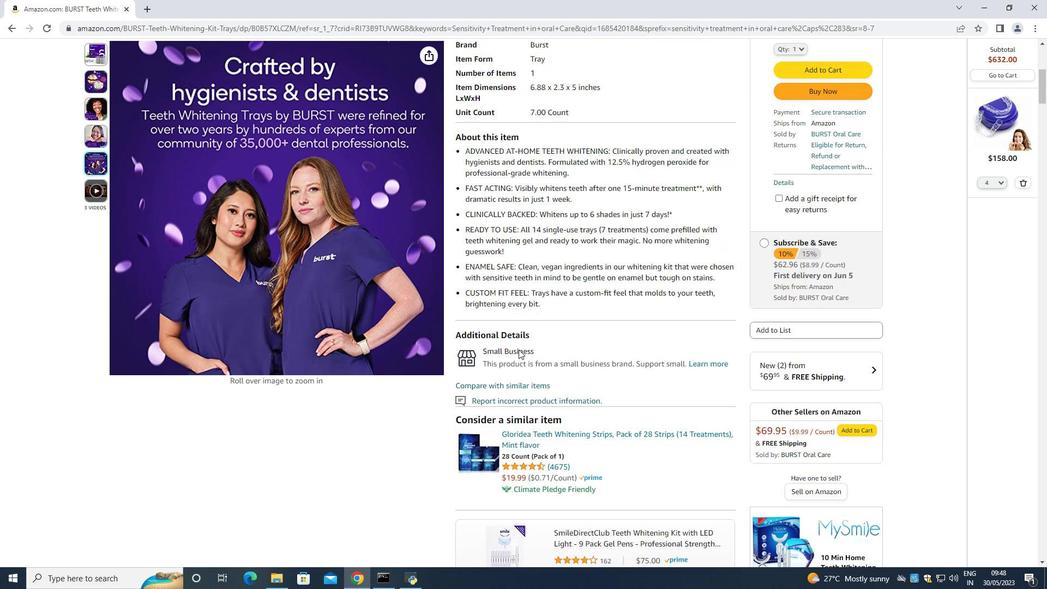 
Action: Mouse scrolled (519, 350) with delta (0, 0)
Screenshot: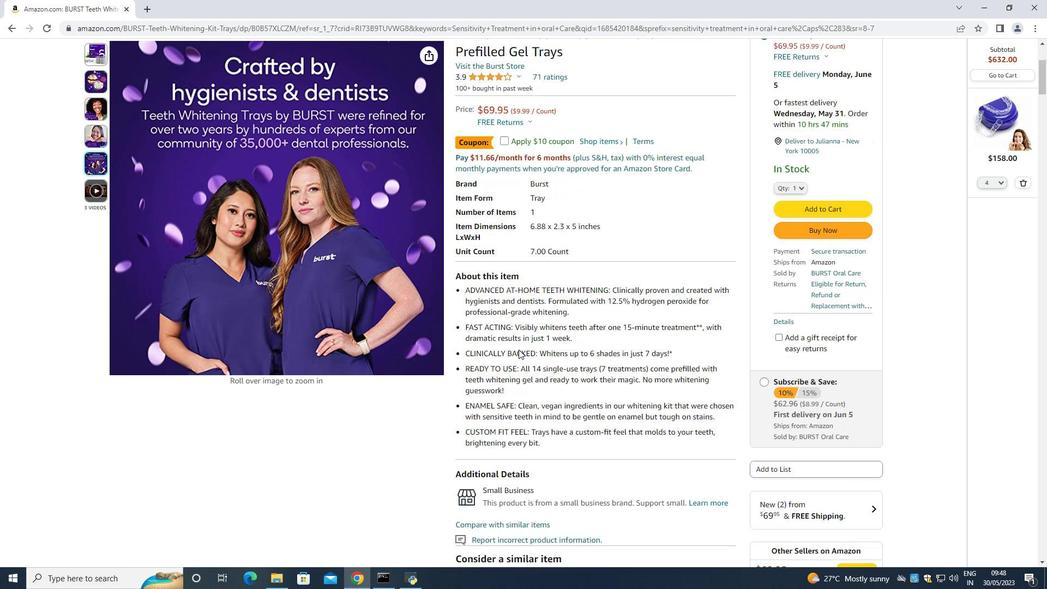 
Action: Mouse scrolled (519, 350) with delta (0, 0)
Screenshot: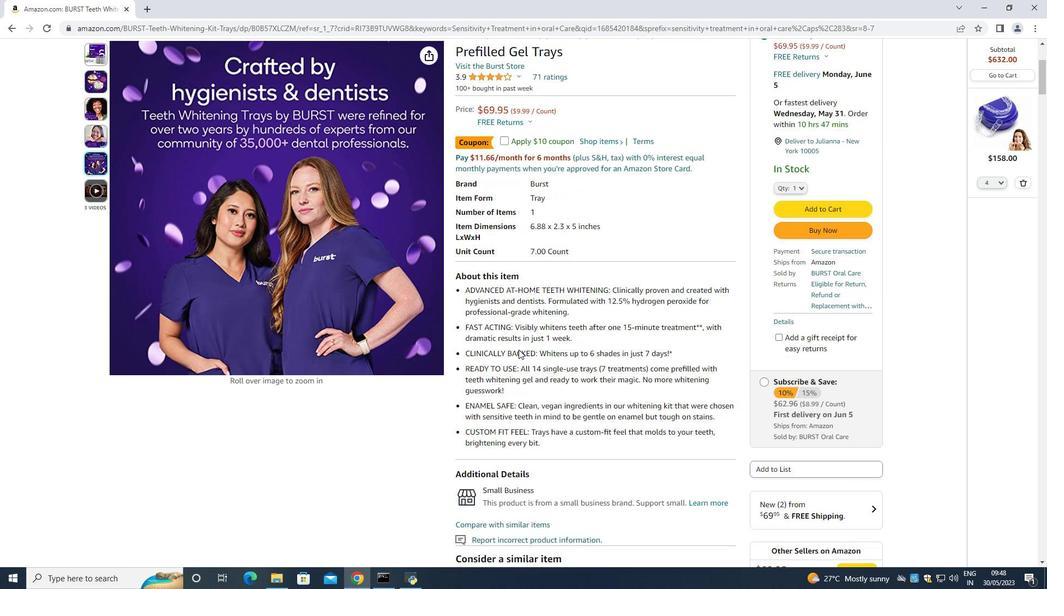 
Action: Mouse scrolled (519, 350) with delta (0, 0)
Screenshot: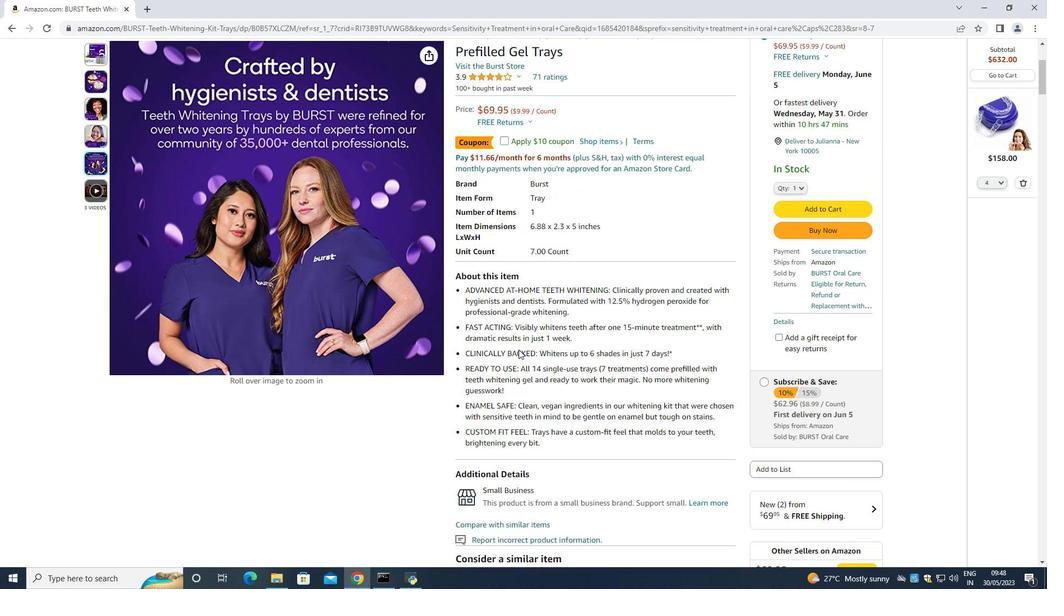 
Action: Mouse scrolled (519, 350) with delta (0, 0)
Screenshot: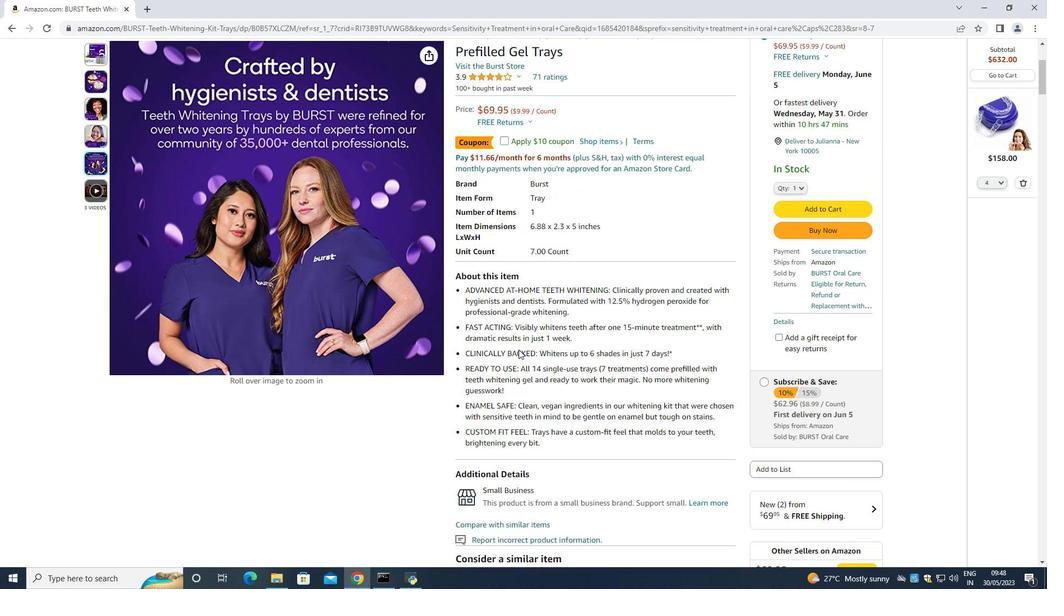 
Action: Mouse moved to (722, 300)
Screenshot: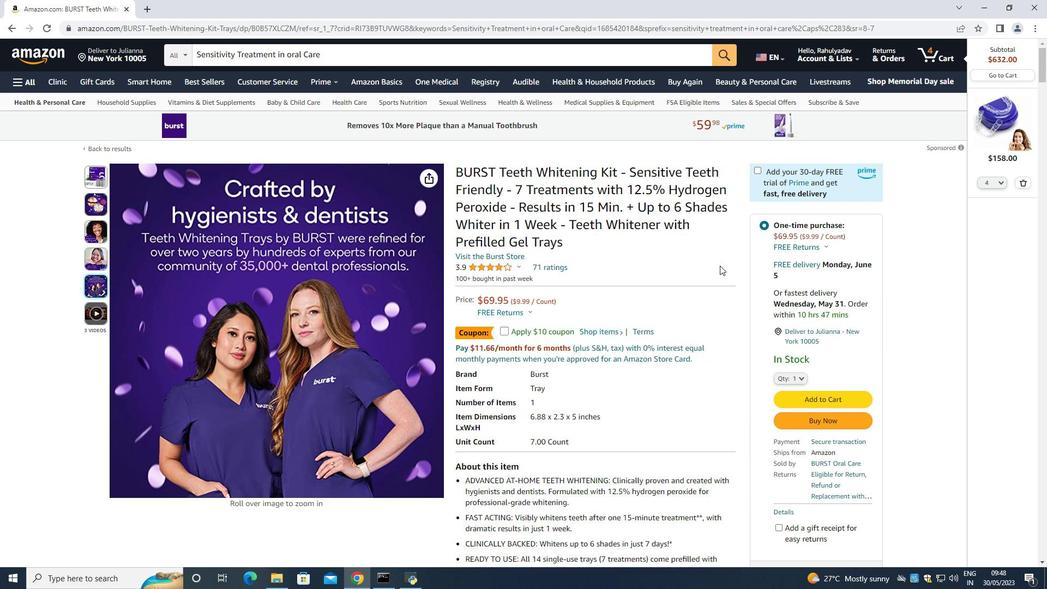 
Action: Mouse scrolled (722, 300) with delta (0, 0)
Screenshot: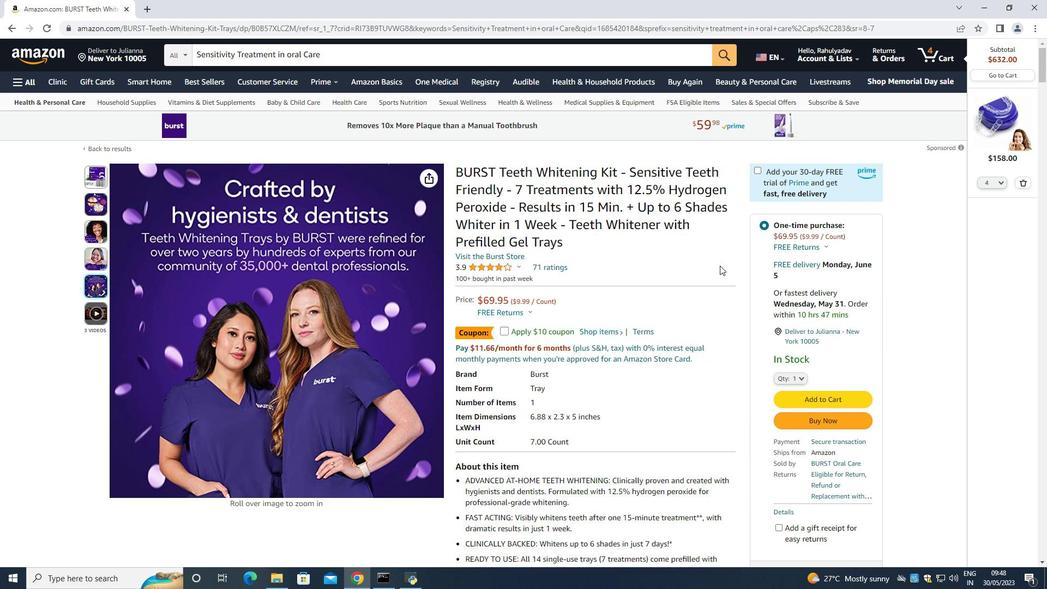 
Action: Mouse scrolled (722, 300) with delta (0, 0)
Screenshot: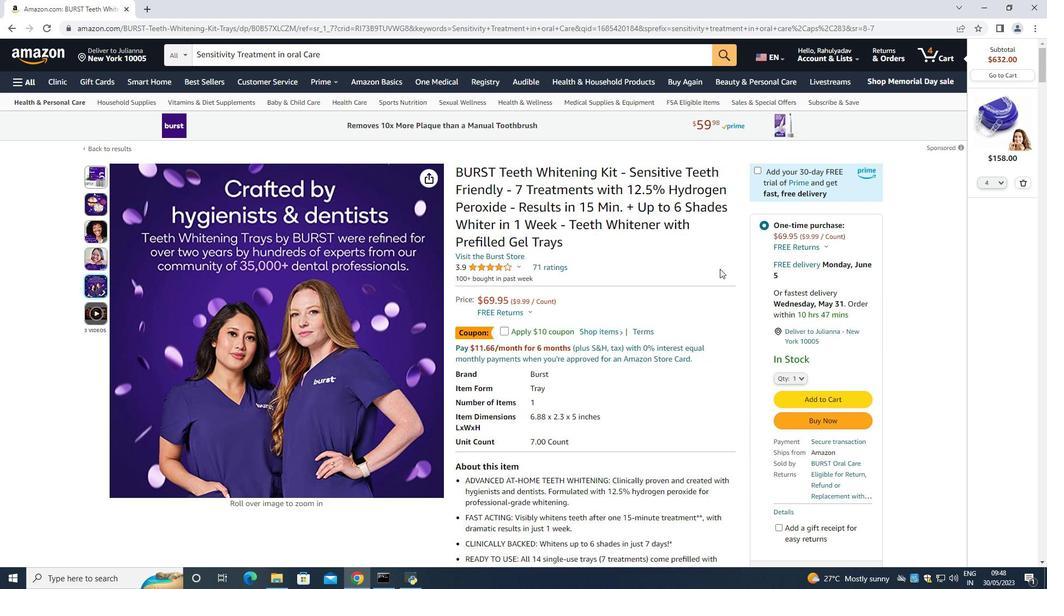 
Action: Mouse moved to (724, 302)
Screenshot: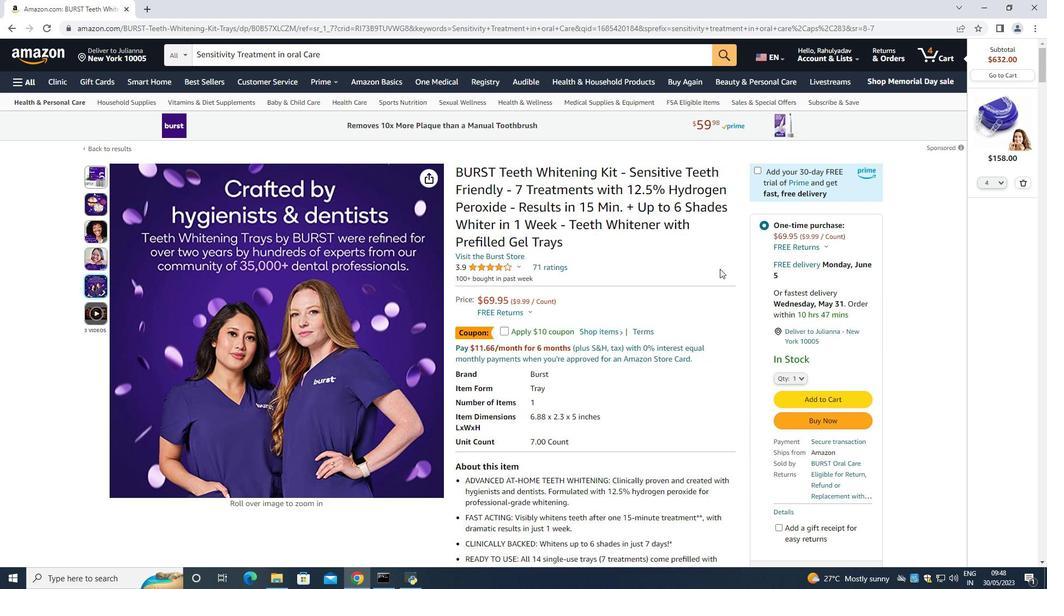 
Action: Mouse scrolled (724, 302) with delta (0, 0)
Screenshot: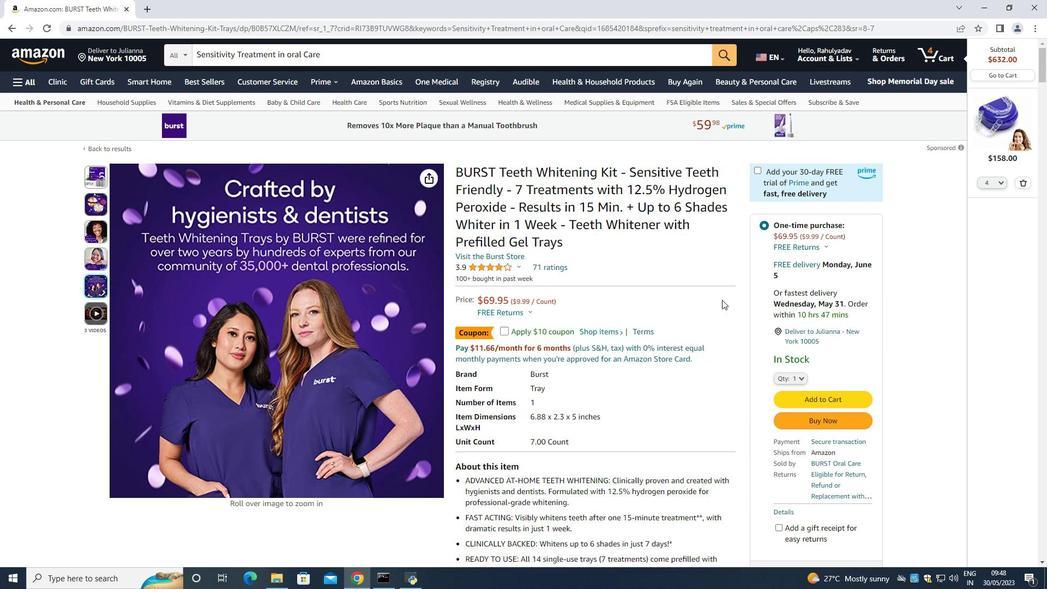 
Action: Mouse moved to (733, 301)
Screenshot: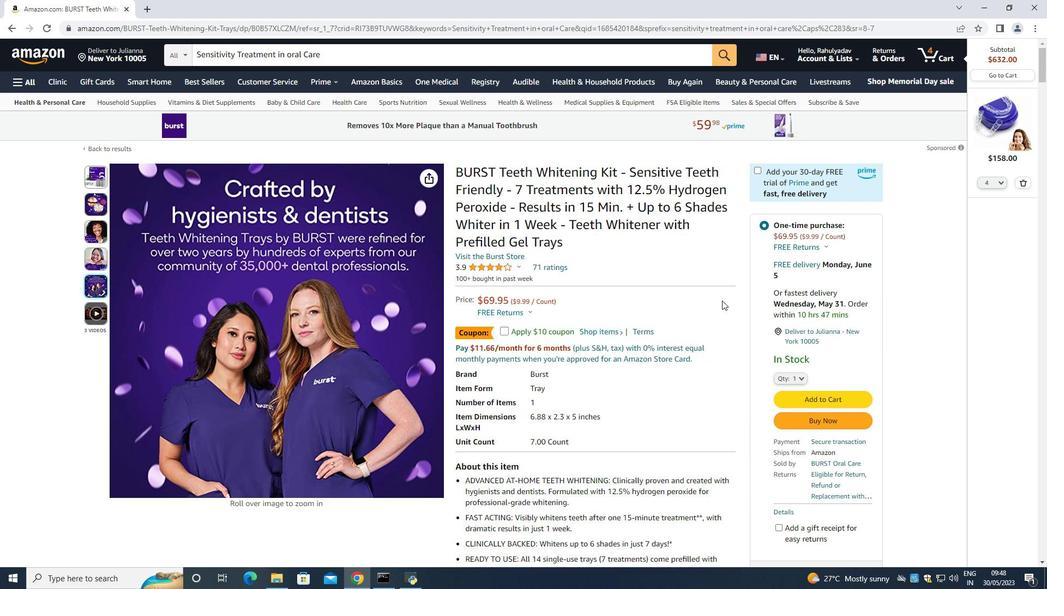 
Action: Mouse scrolled (731, 302) with delta (0, 0)
Screenshot: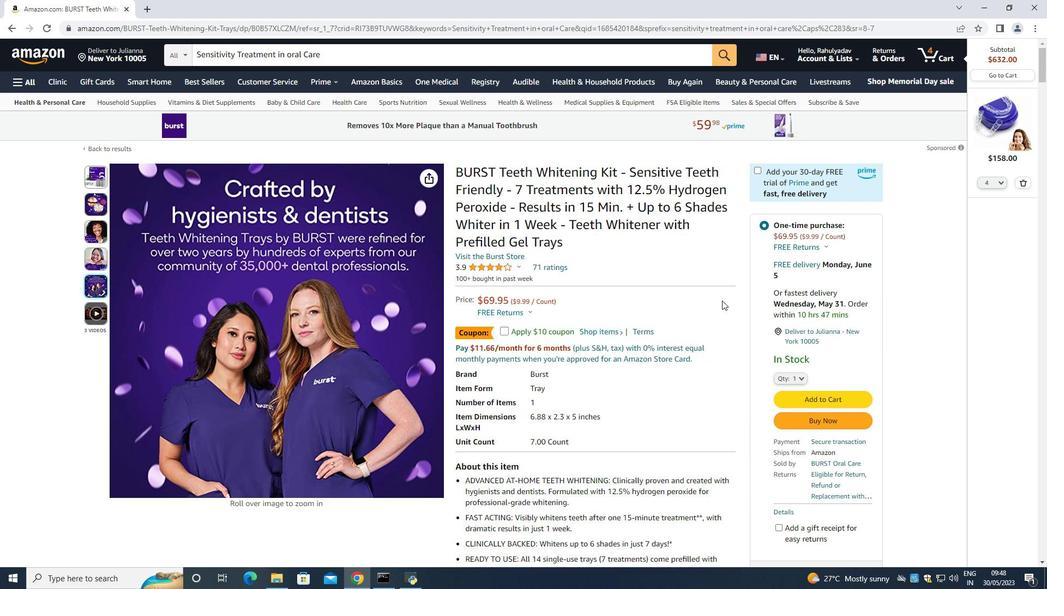 
Action: Mouse moved to (793, 159)
Screenshot: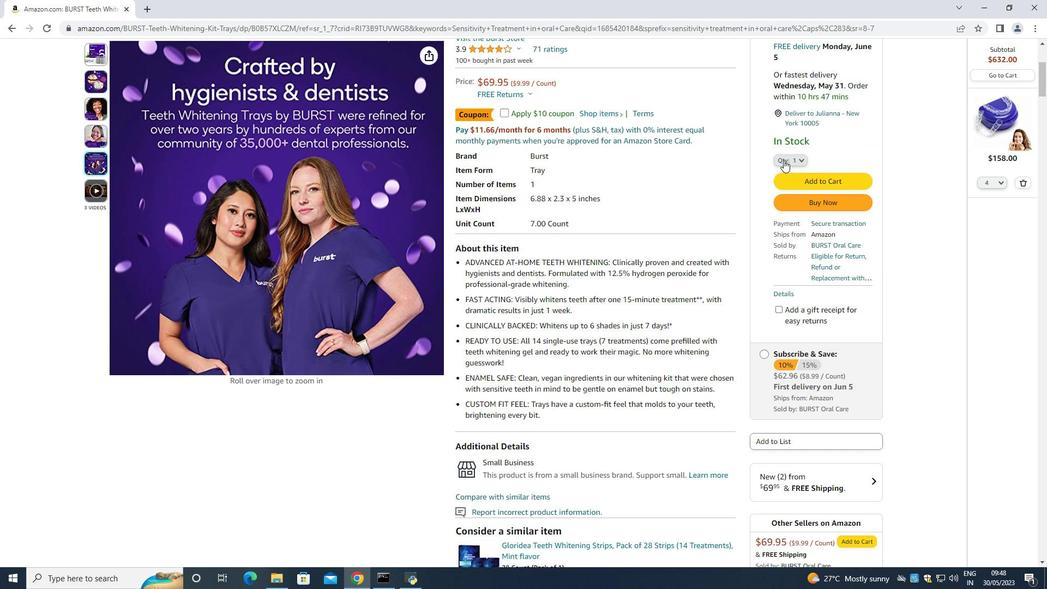 
Action: Mouse pressed left at (793, 159)
Screenshot: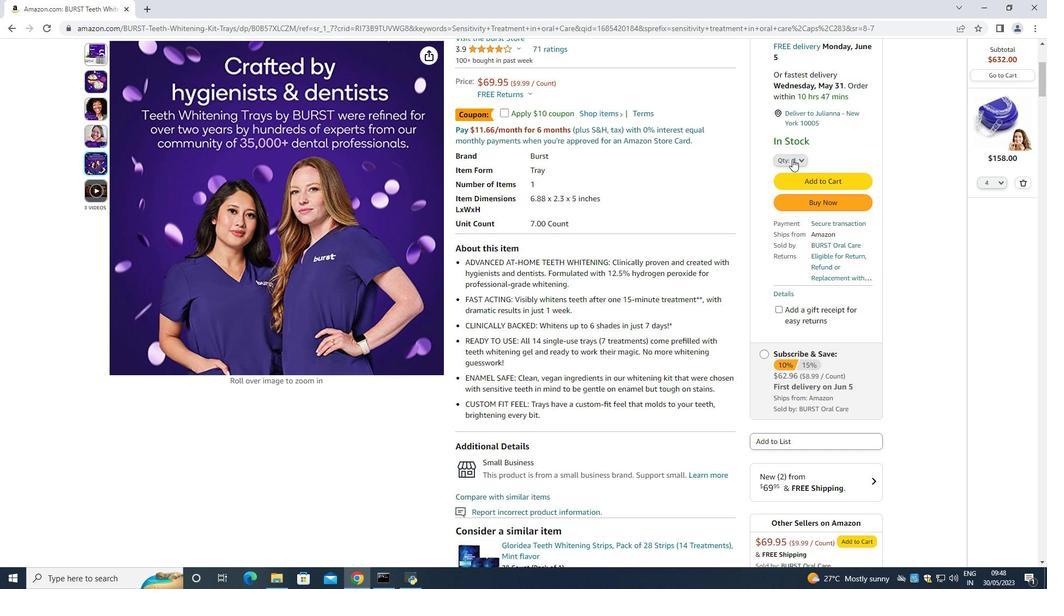 
Action: Mouse moved to (790, 222)
Screenshot: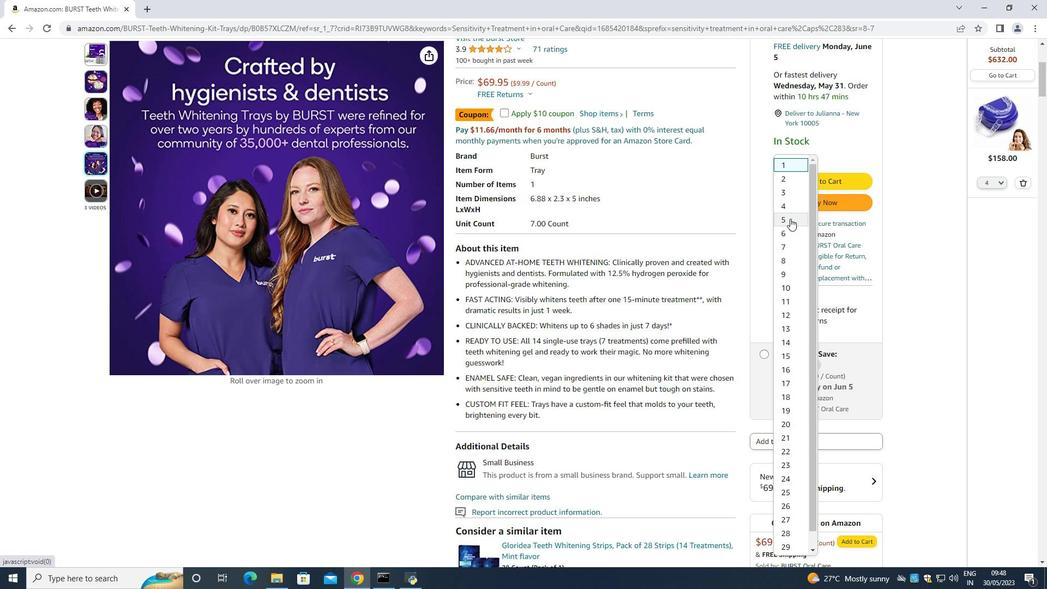 
Action: Mouse pressed left at (790, 222)
Screenshot: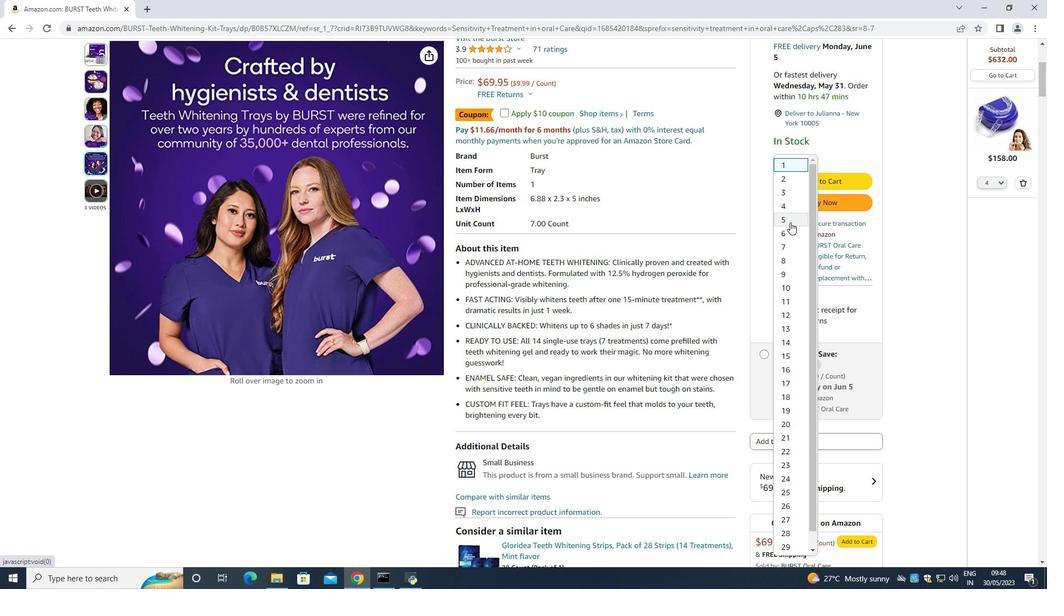 
Action: Mouse moved to (823, 201)
Screenshot: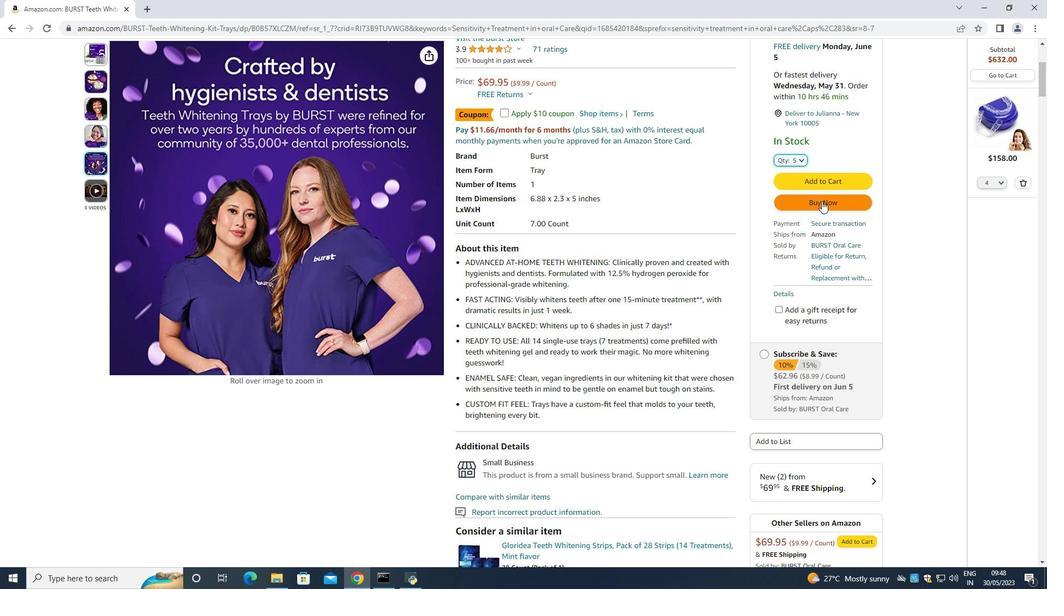 
Action: Mouse pressed left at (823, 201)
Screenshot: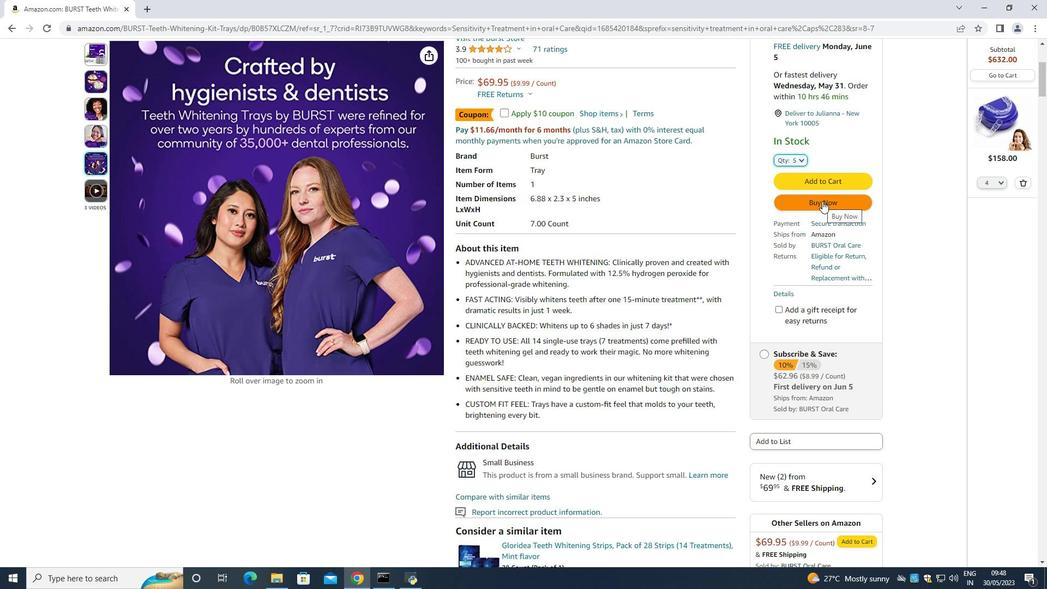 
Action: Mouse moved to (621, 91)
Screenshot: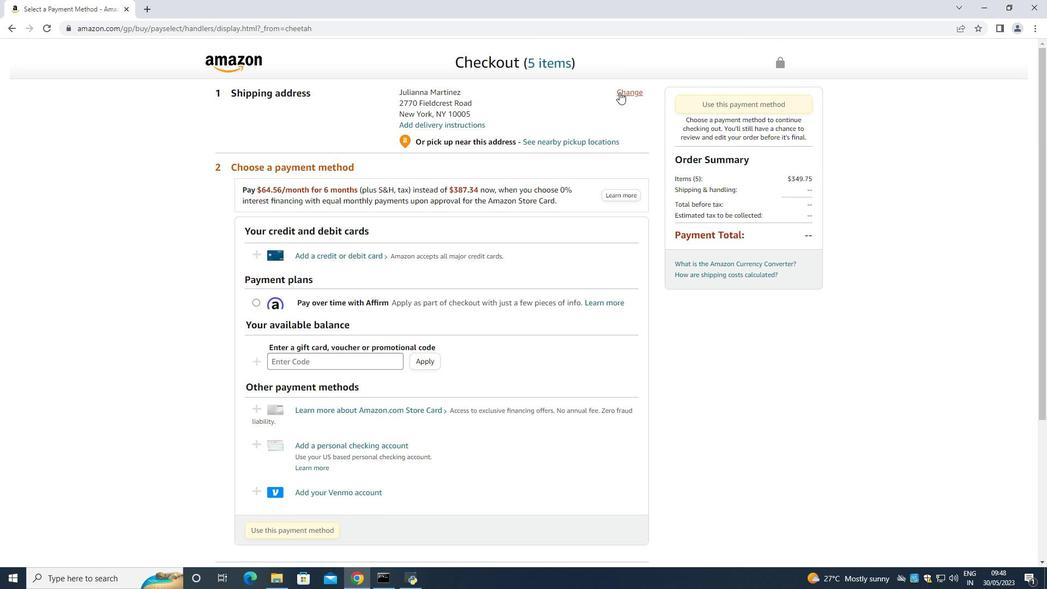 
Action: Mouse pressed left at (621, 91)
Screenshot: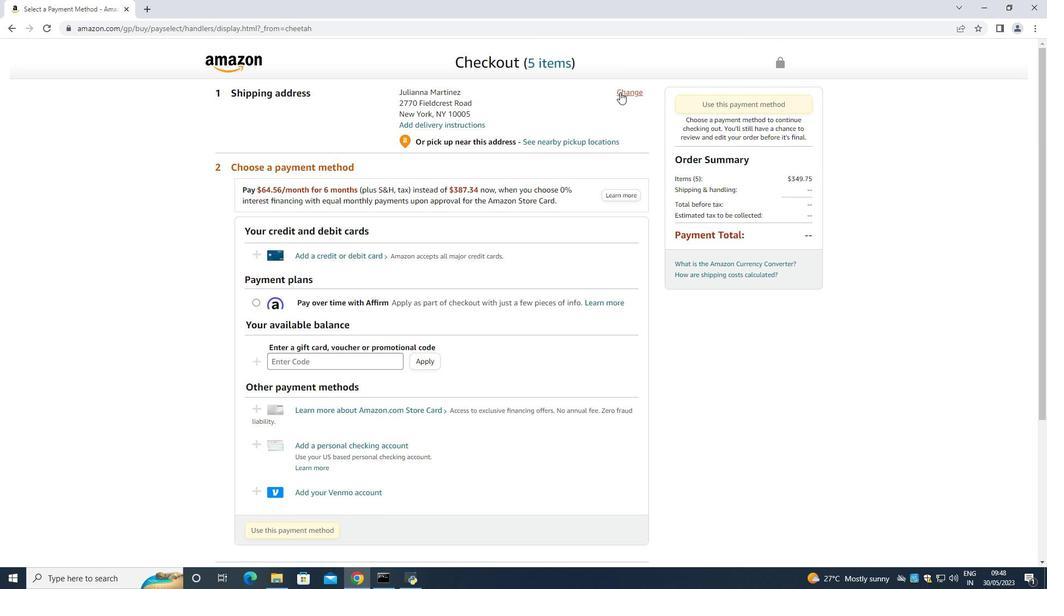 
Action: Mouse moved to (467, 153)
Screenshot: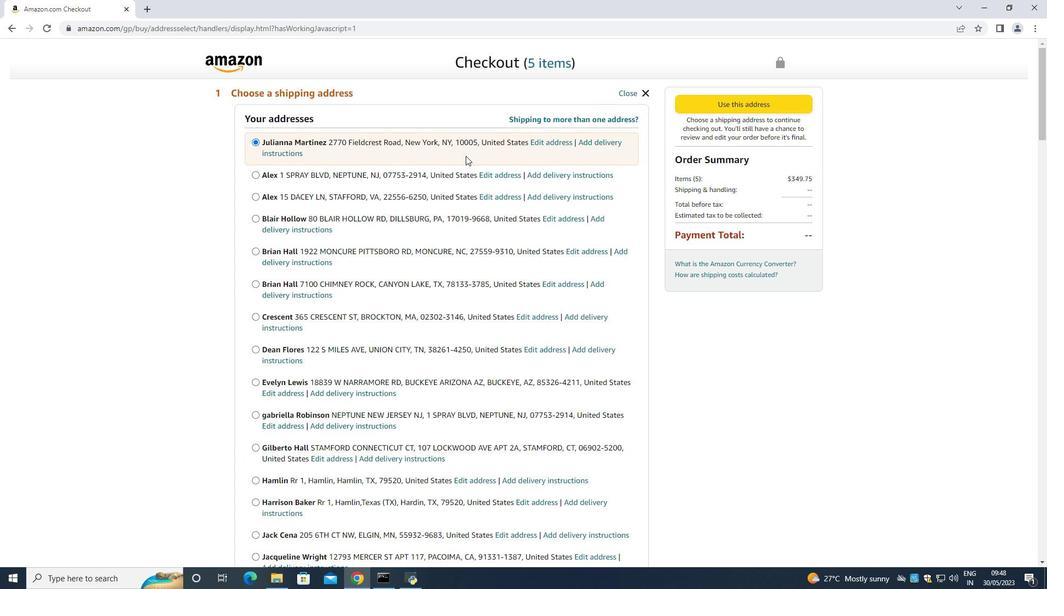 
Action: Key pressed <Key.space><Key.space><Key.space><Key.space><Key.space><Key.space>
Screenshot: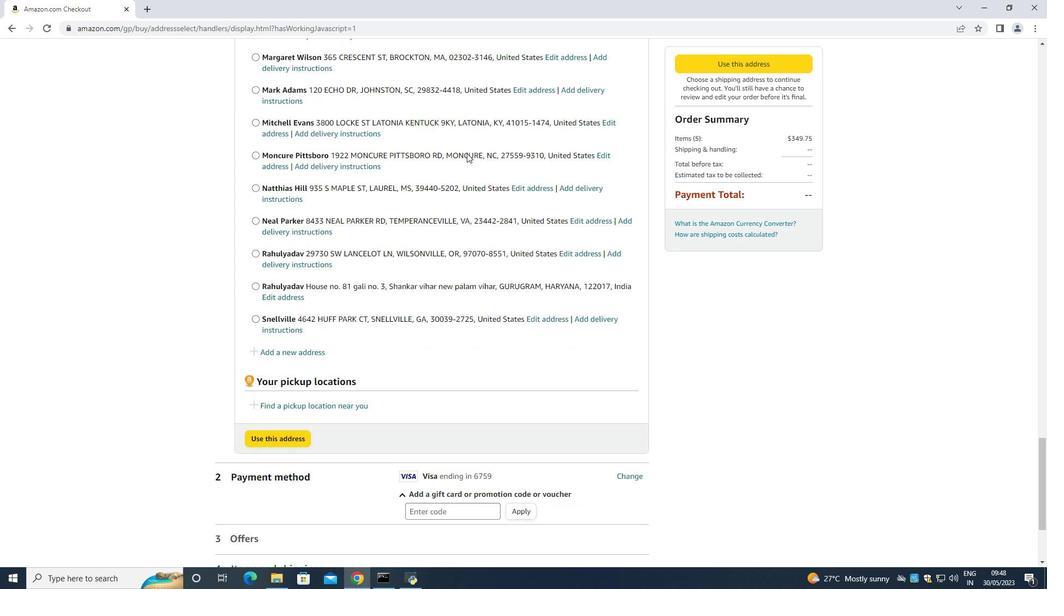 
Action: Mouse moved to (285, 191)
Screenshot: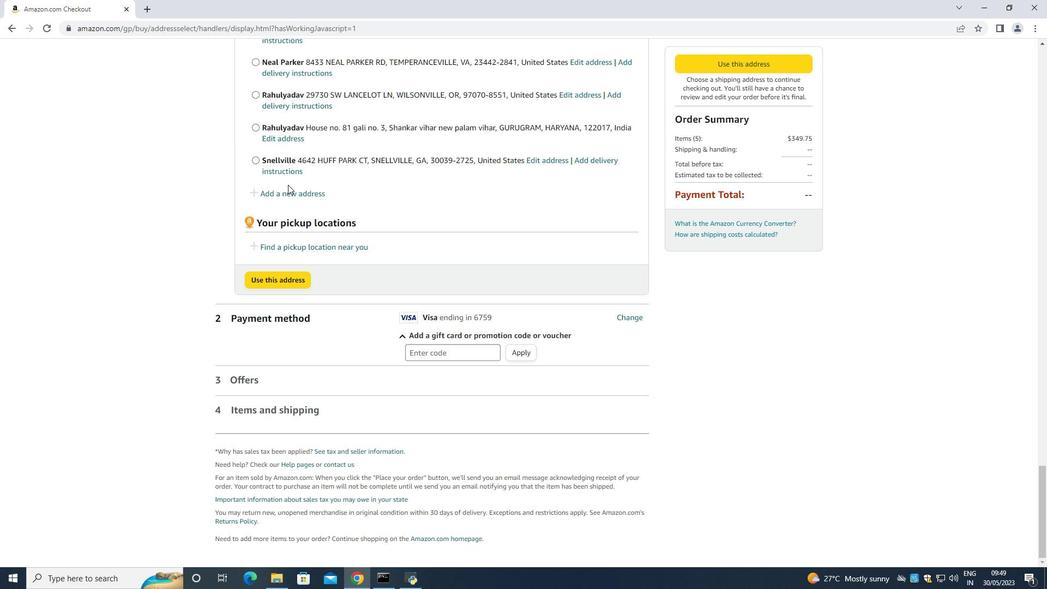 
Action: Mouse pressed left at (285, 191)
Screenshot: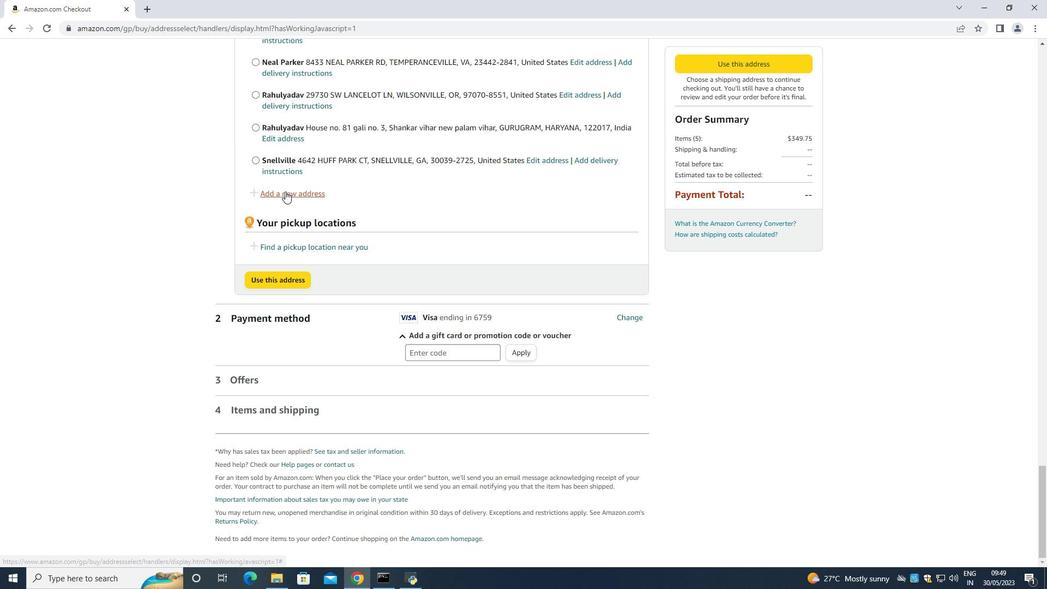
Action: Mouse moved to (392, 259)
Screenshot: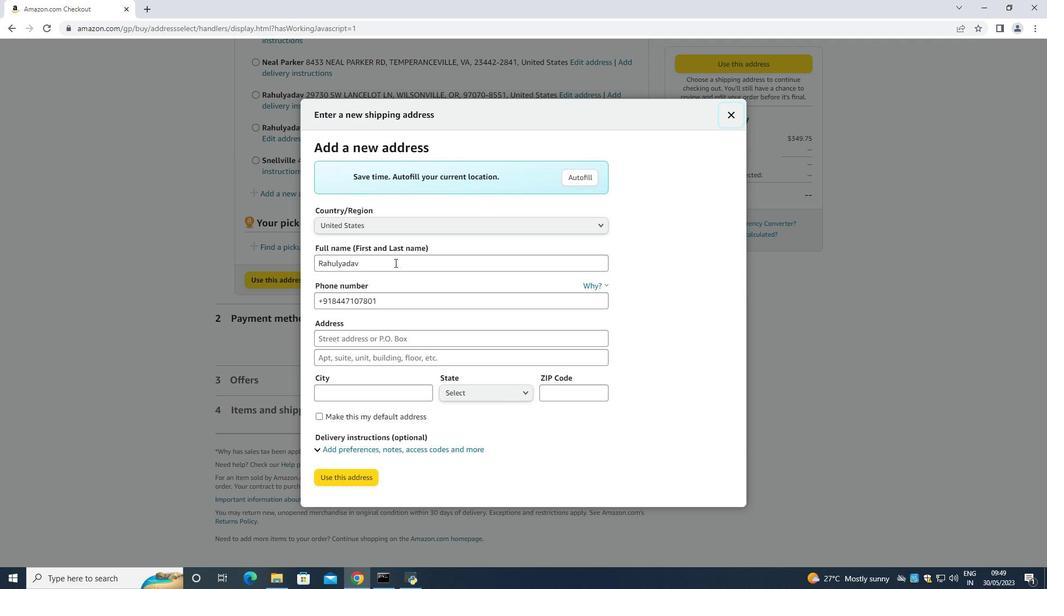 
Action: Mouse pressed left at (392, 259)
Screenshot: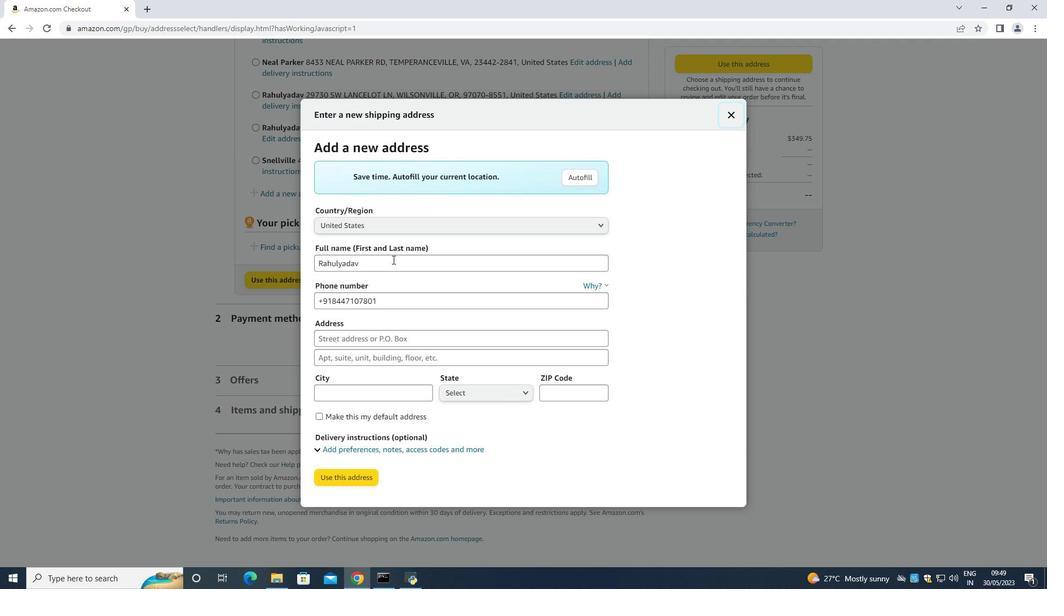 
Action: Mouse moved to (268, 173)
Screenshot: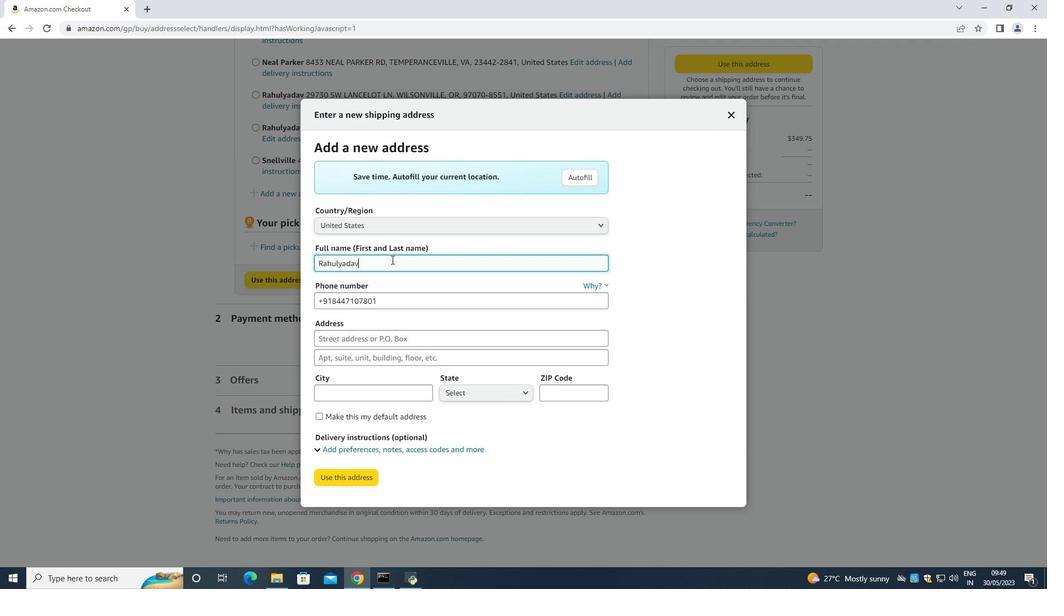 
Action: Key pressed <Key.backspace><Key.backspace><Key.backspace><Key.backspace><Key.backspace><Key.backspace><Key.backspace><Key.backspace><Key.backspace><Key.backspace><Key.backspace><Key.backspace><Key.backspace><Key.backspace><Key.shift>Kelvin<Key.space><Key.shift>Lee<Key.space><Key.tab><Key.tab><Key.backspace><Key.backspace>440390141<Key.backspace>31<Key.tab>1488<Key.space><Key.shift><Key.shift><Key.shift><Key.shift><Key.shift><Key.shift><Key.shift><Key.shift><Key.shift><Key.shift><Key.shift><Key.shift><Key.shift><Key.shift><Key.shift><Key.shift><Key.shift><Key.shift>Viney<Key.shift>ard<Key.space><Key.shift><Key.shift><Key.shift><Key.shift><Key.shift><Key.shift><Key.shift><Key.shift><Key.shift><Key.shift><Key.shift><Key.shift><Key.shift><Key.shift><Key.shift><Key.shift><Key.shift>Drin<Key.backspace>ve<Key.space><Key.tab><Key.tab><Key.shift><Key.shift>Independence<Key.tab><Key.enter>
Screenshot: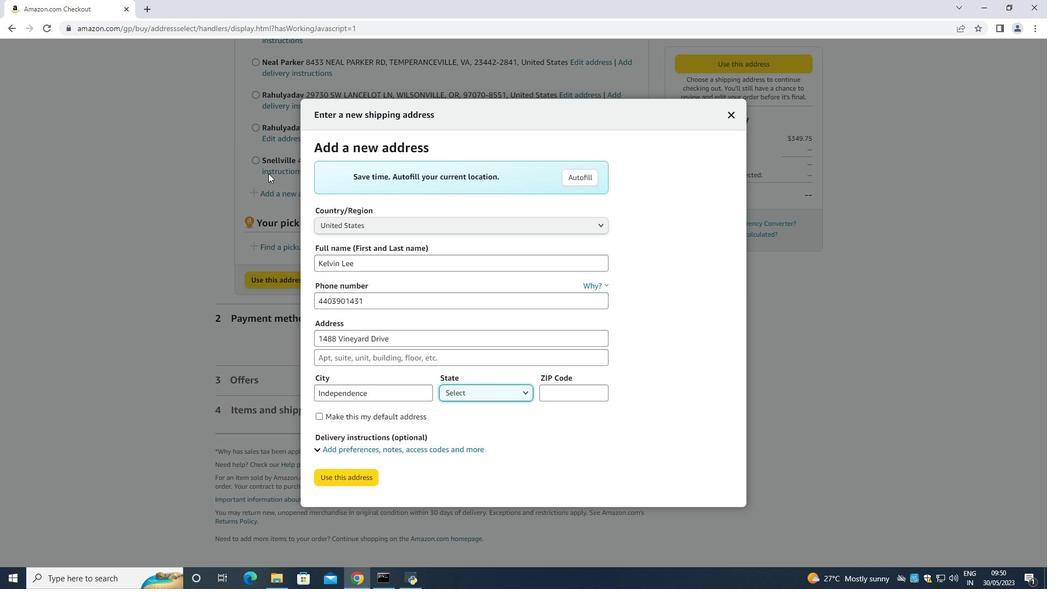 
Action: Mouse moved to (483, 393)
Screenshot: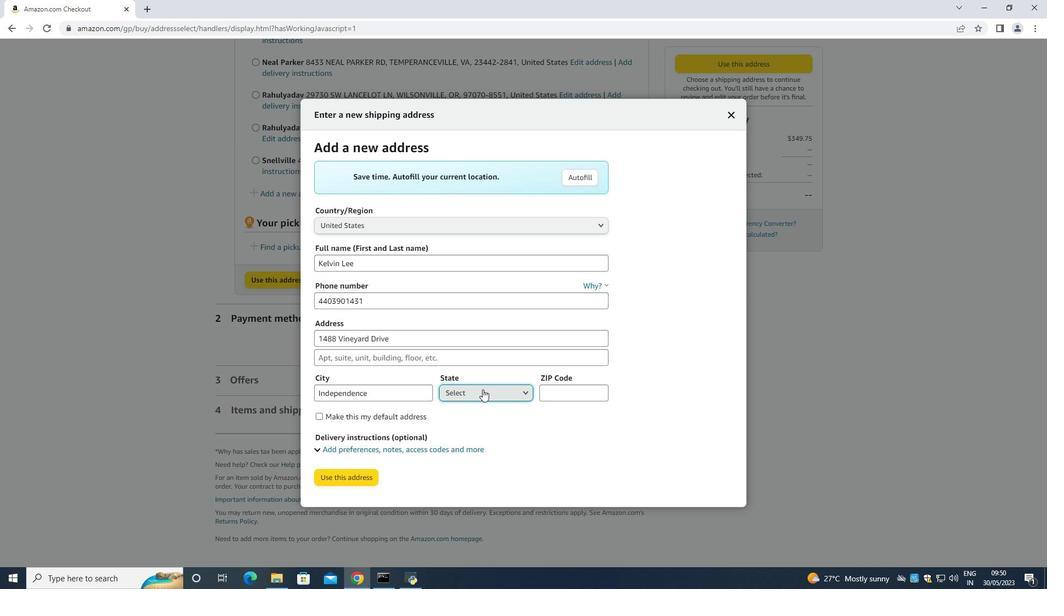 
Action: Mouse pressed left at (483, 393)
Screenshot: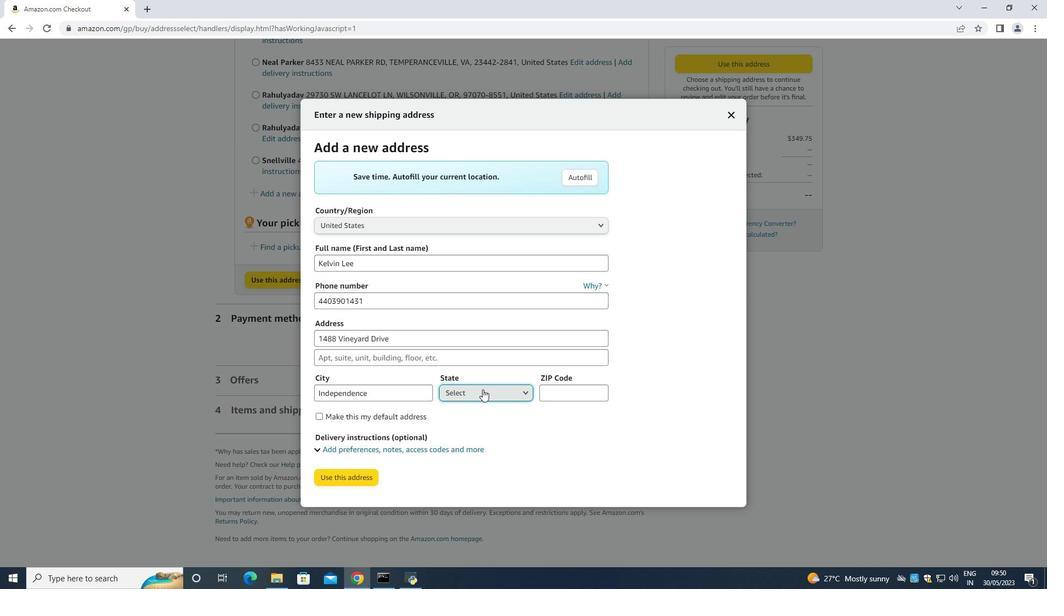 
Action: Mouse moved to (483, 400)
Screenshot: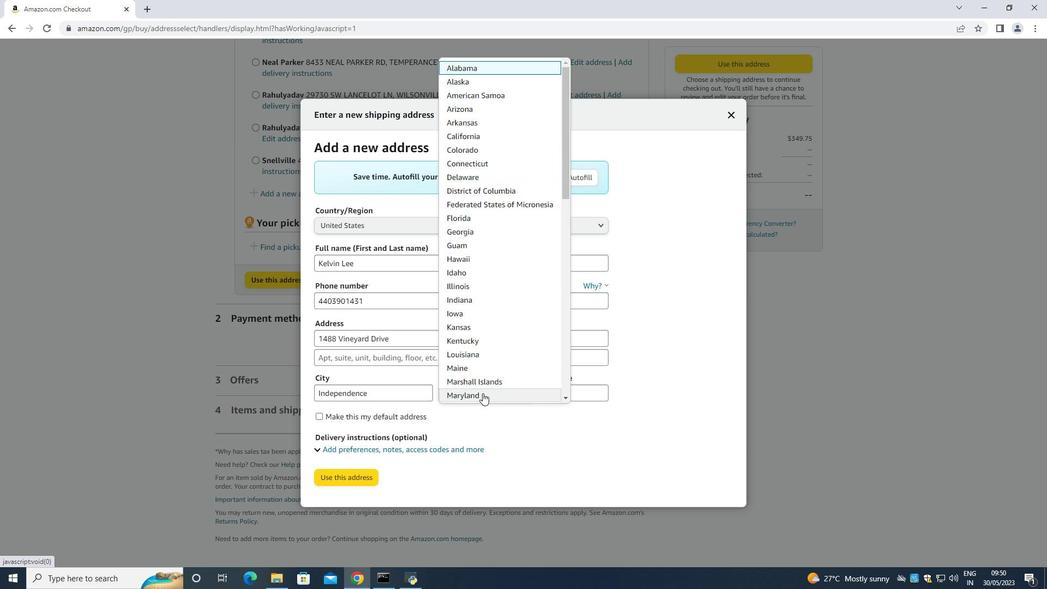 
Action: Key pressed o
Screenshot: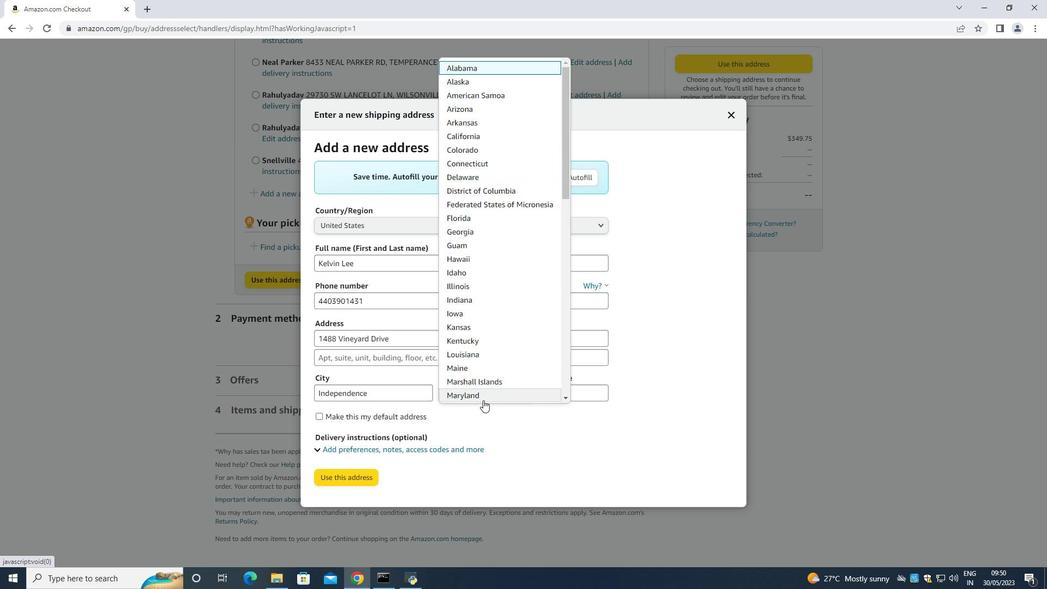 
Action: Mouse moved to (487, 228)
Screenshot: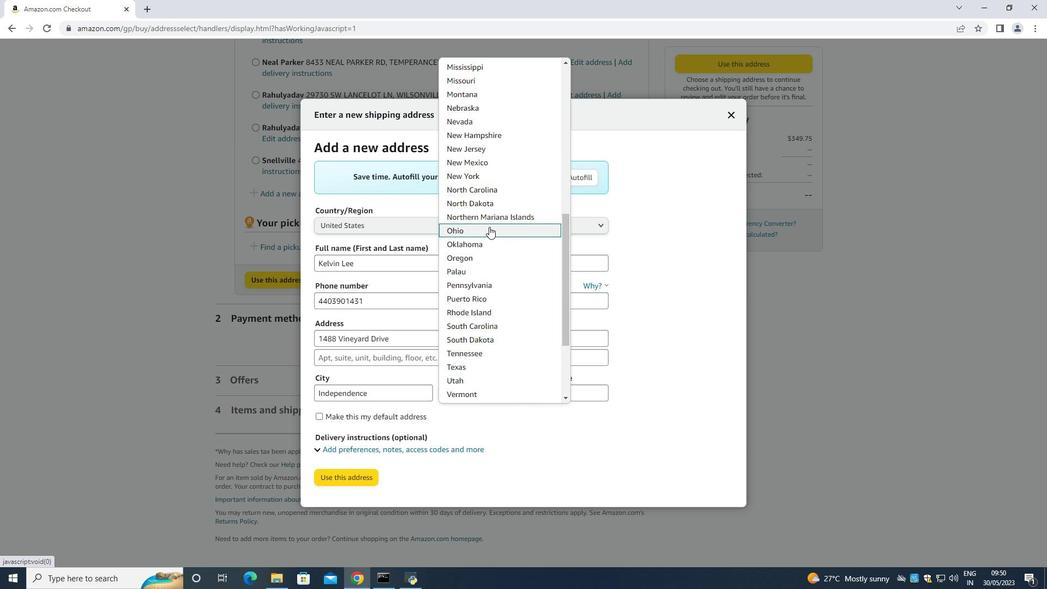 
Action: Mouse pressed left at (487, 228)
Screenshot: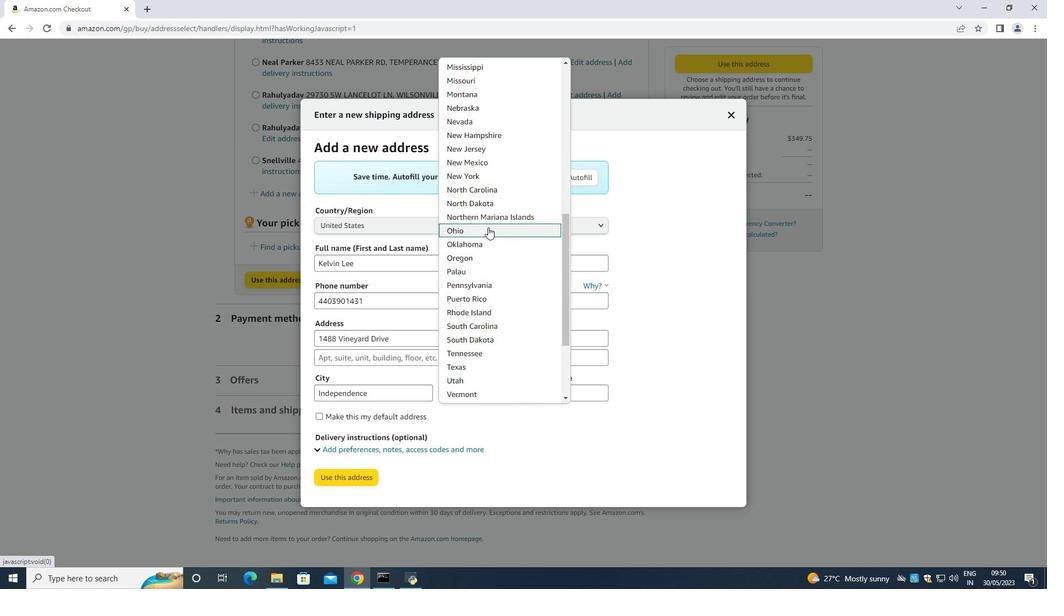 
Action: Mouse moved to (568, 396)
Screenshot: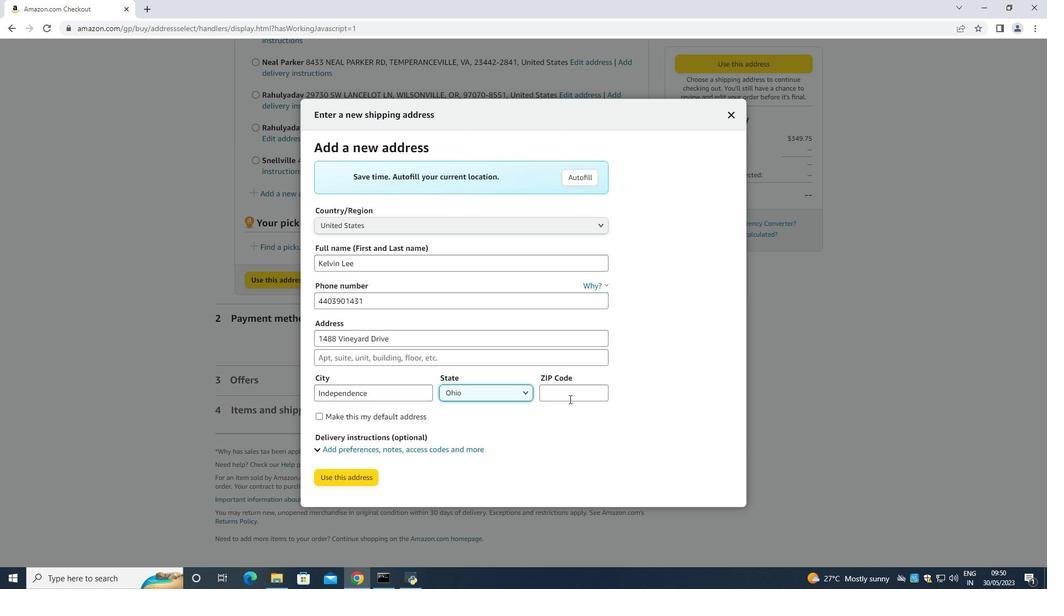 
Action: Mouse pressed left at (568, 396)
Screenshot: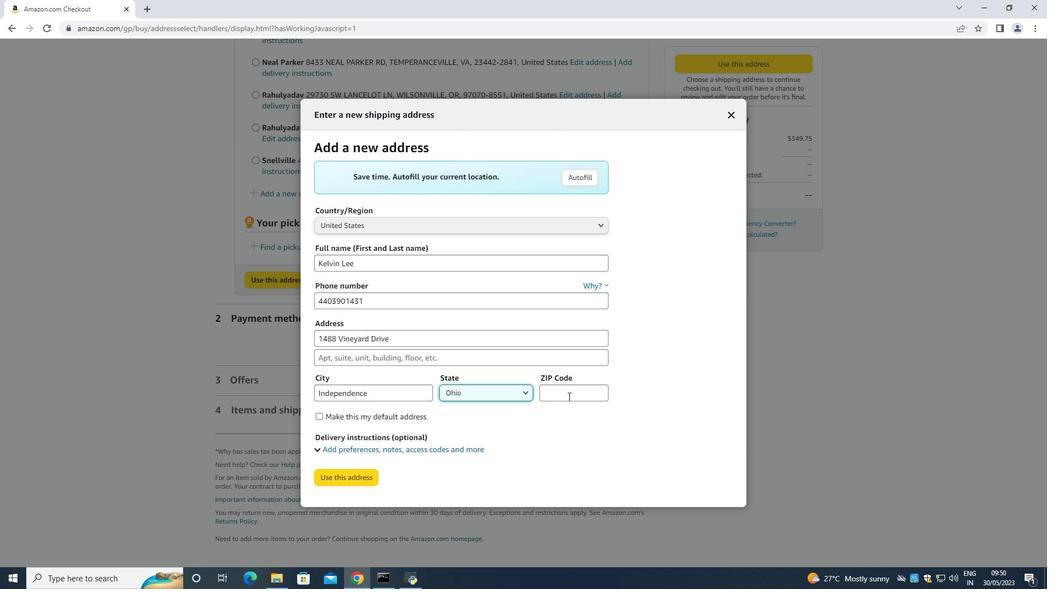 
Action: Key pressed 44131
Screenshot: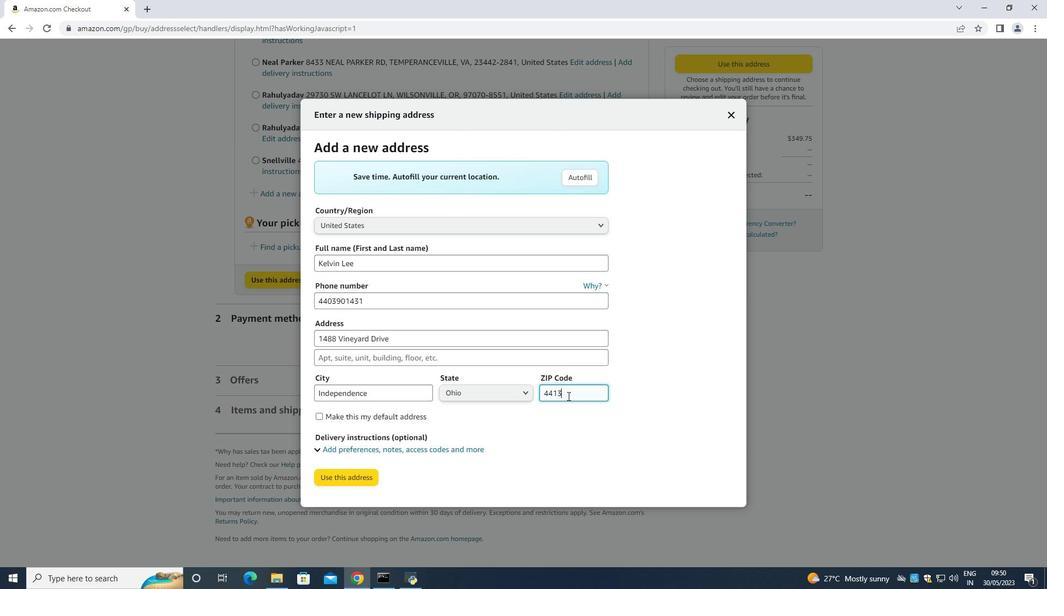 
Action: Mouse moved to (356, 478)
Screenshot: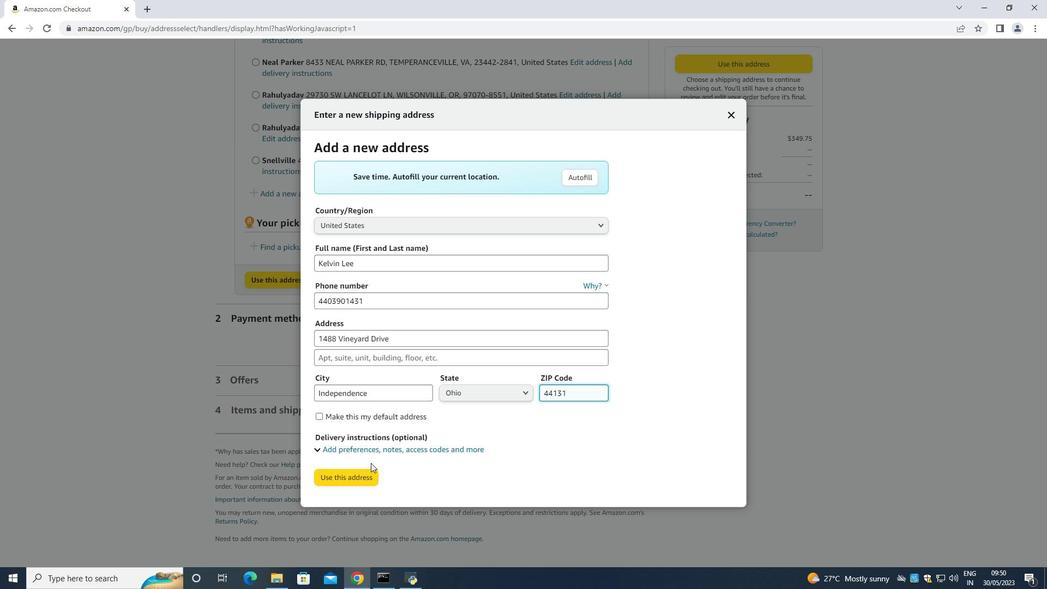 
Action: Mouse pressed left at (356, 478)
Screenshot: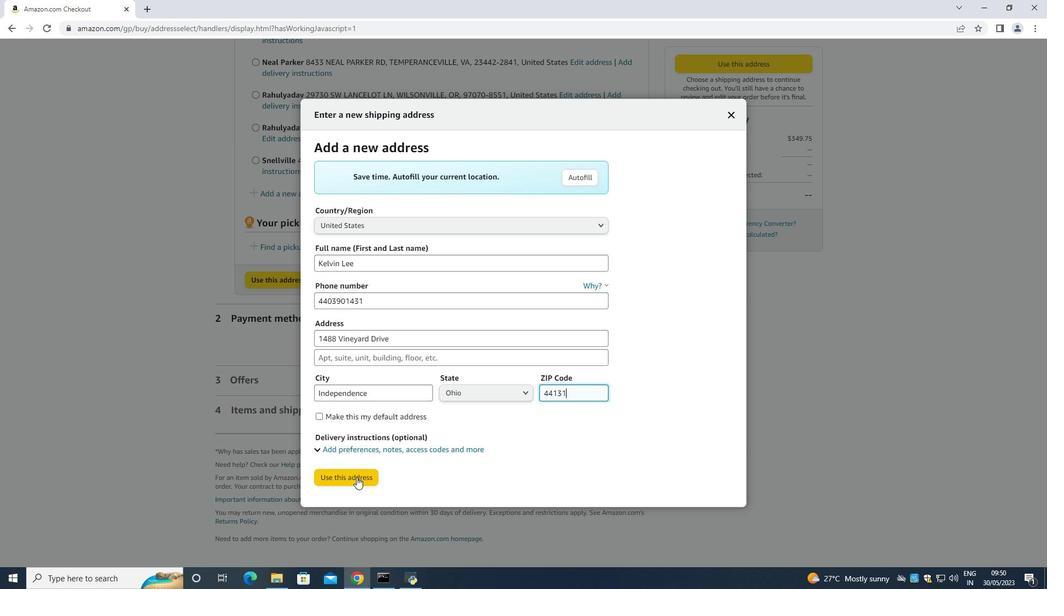 
Action: Mouse moved to (371, 206)
Screenshot: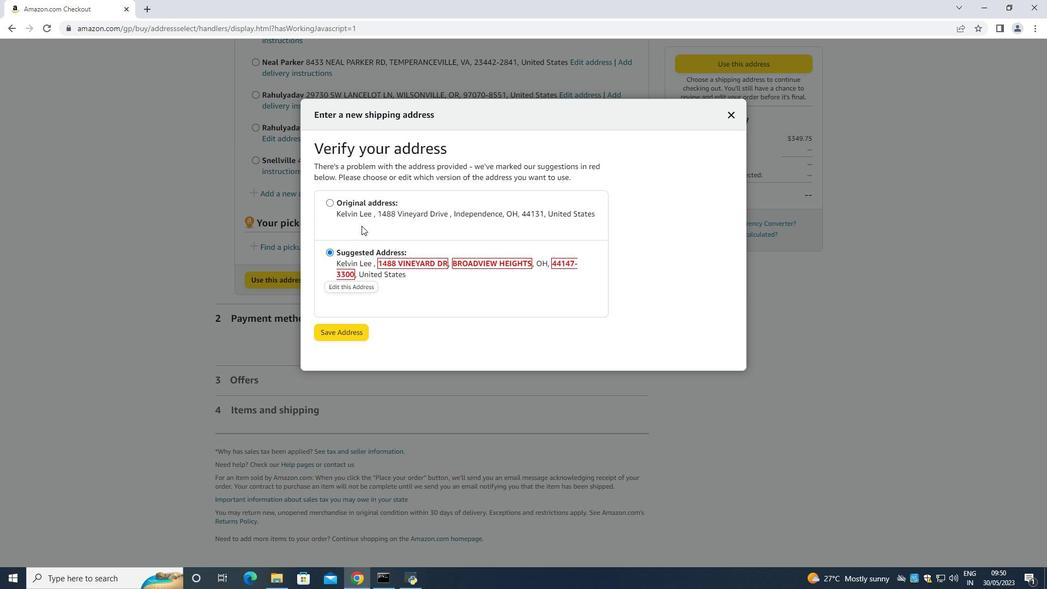 
Action: Mouse pressed left at (371, 206)
Screenshot: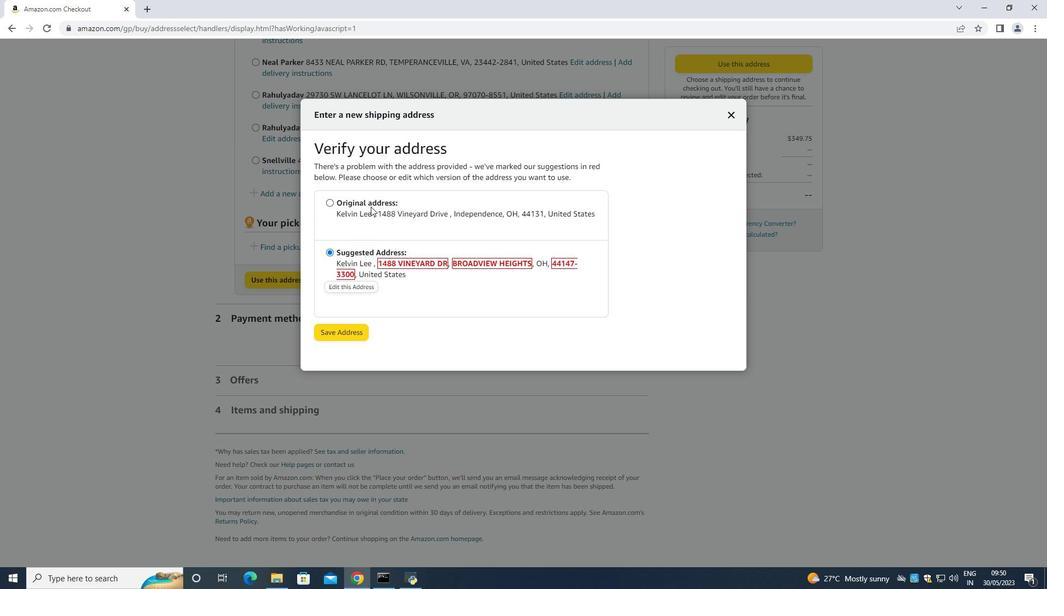 
Action: Mouse moved to (346, 334)
Screenshot: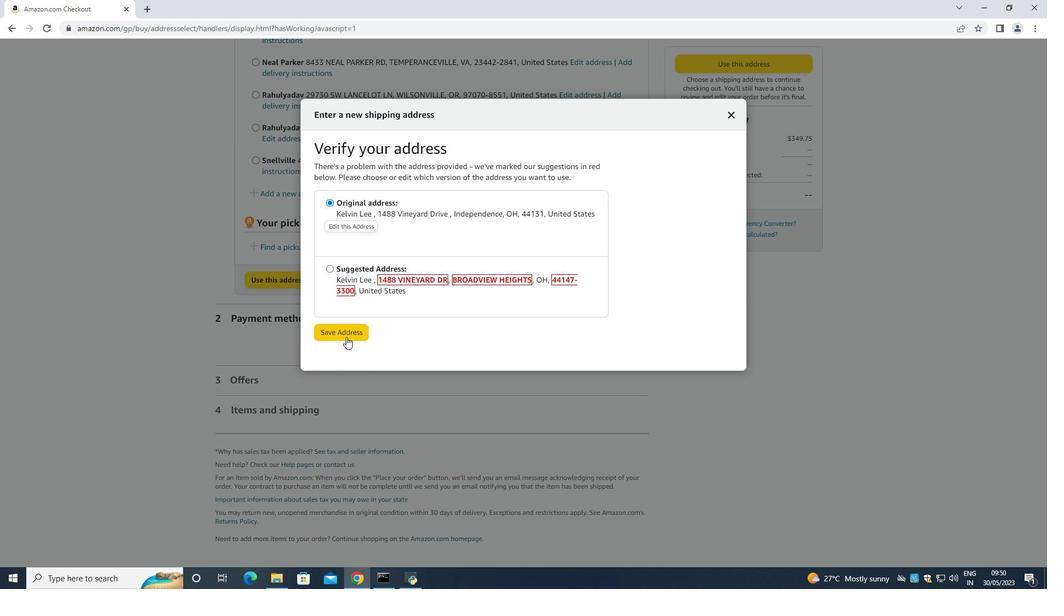 
Action: Mouse pressed left at (346, 334)
Screenshot: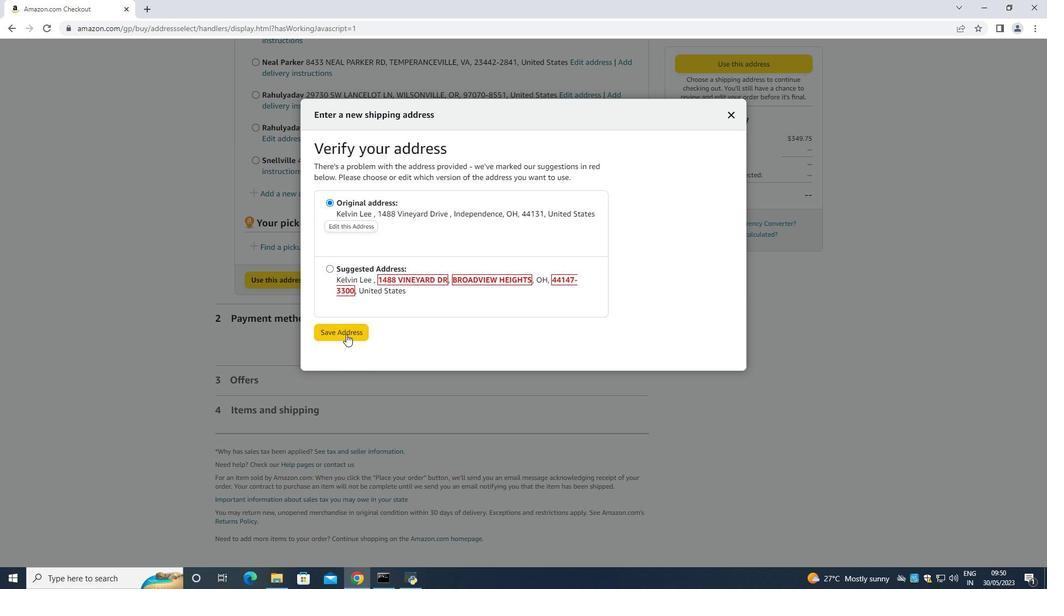 
Action: Mouse moved to (341, 238)
Screenshot: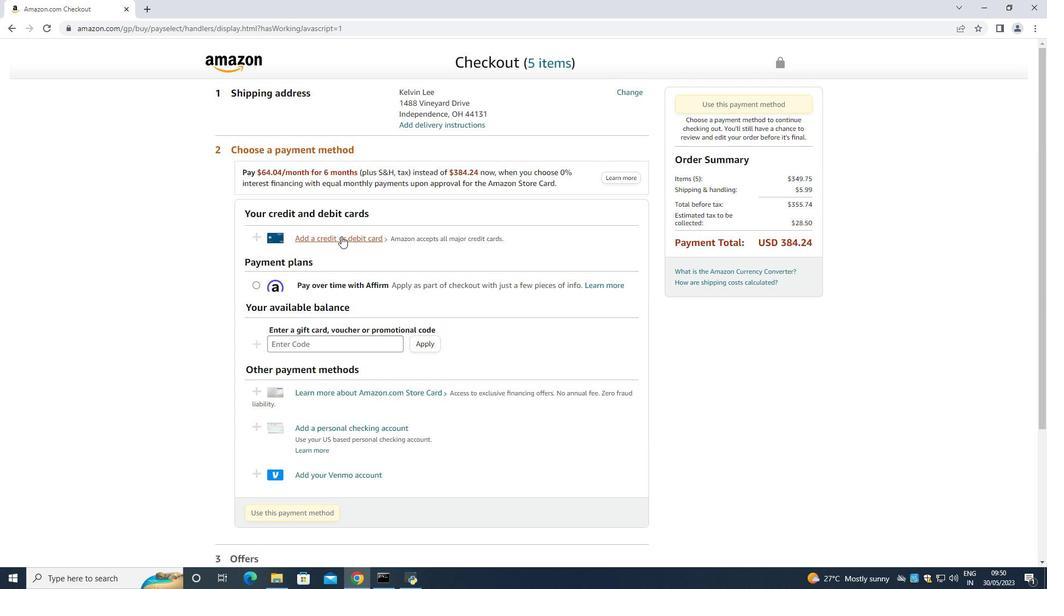 
Action: Mouse pressed left at (341, 238)
Screenshot: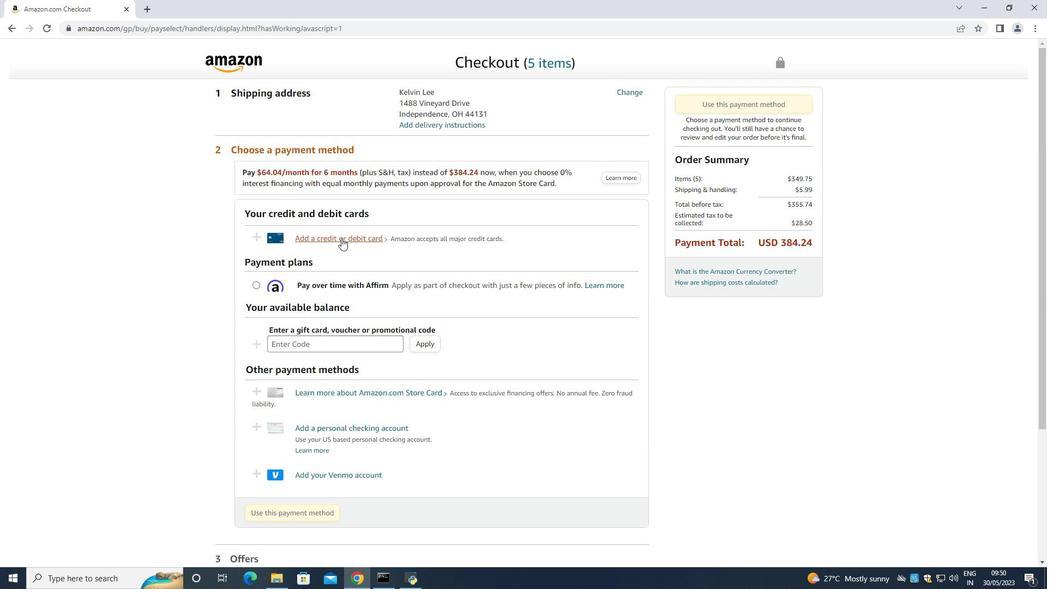 
Action: Mouse moved to (419, 250)
Screenshot: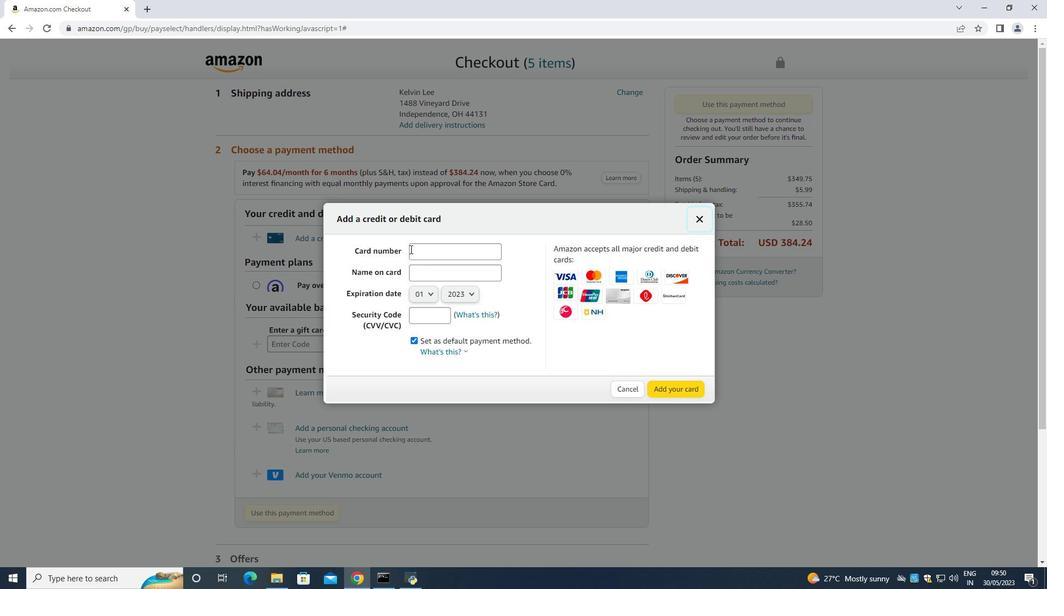 
Action: Mouse pressed left at (419, 250)
Screenshot: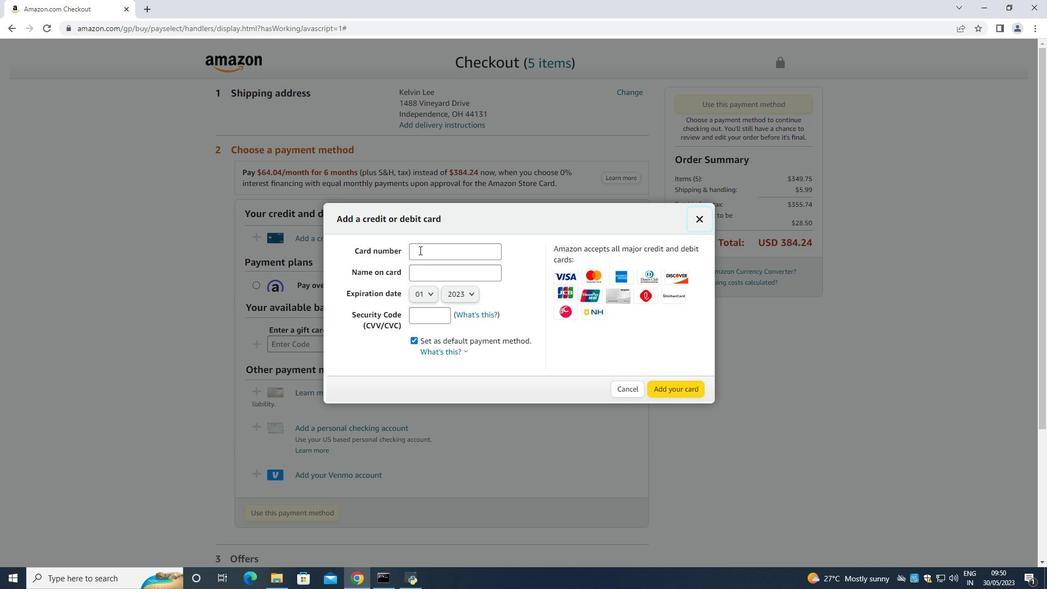 
Action: Key pressed 5698547854567965<Key.tab><Key.shift><Key.shift><Key.shift>Kelvin<Key.space><Key.shift>Lee<Key.tab><Key.enter>
Screenshot: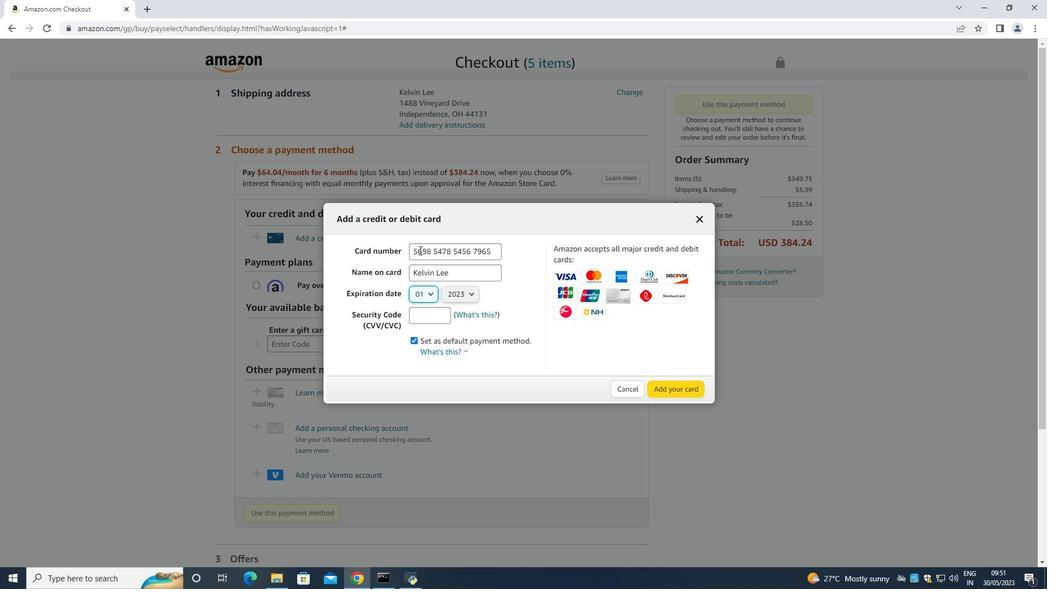 
Action: Mouse moved to (431, 334)
Screenshot: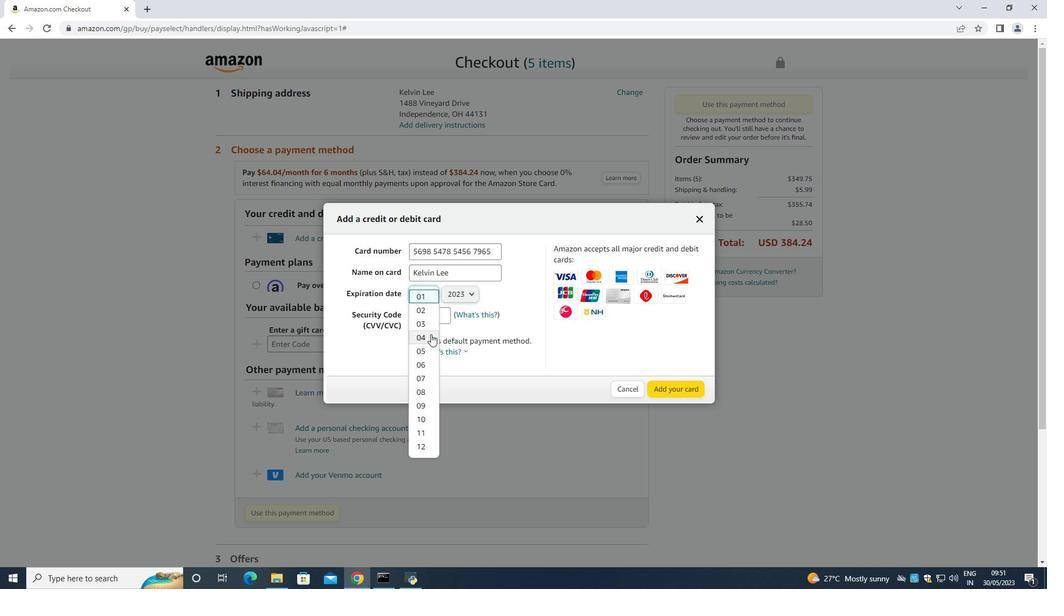 
Action: Mouse pressed left at (431, 334)
Screenshot: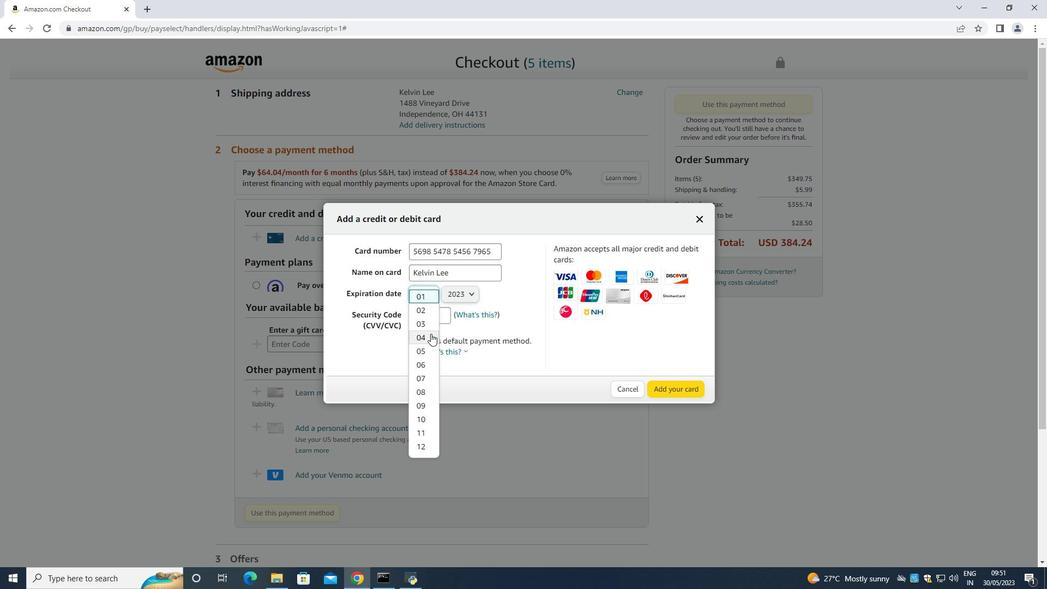 
Action: Mouse moved to (470, 292)
Screenshot: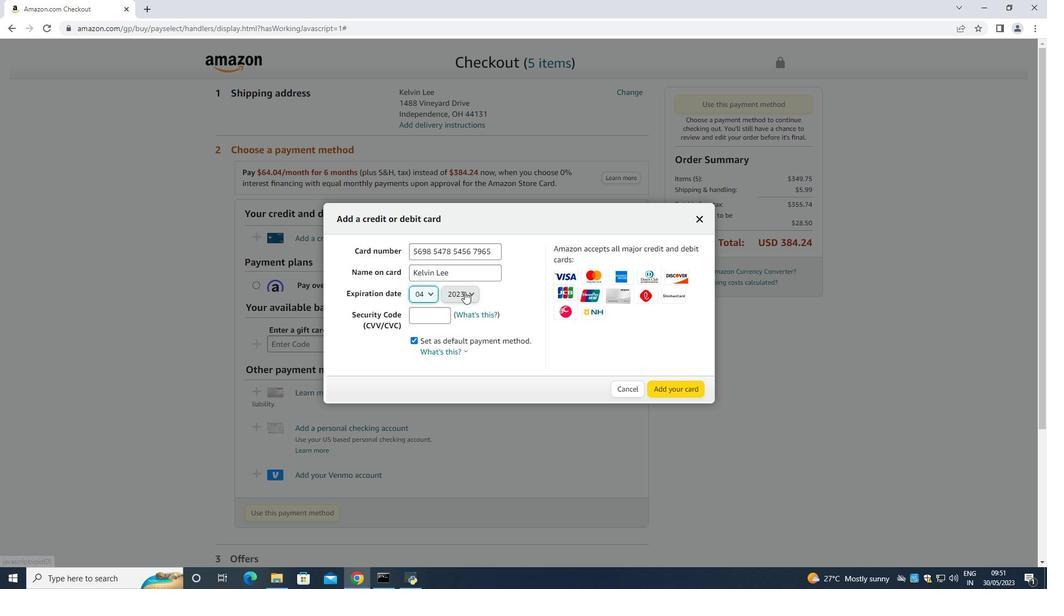 
Action: Mouse pressed left at (470, 292)
Screenshot: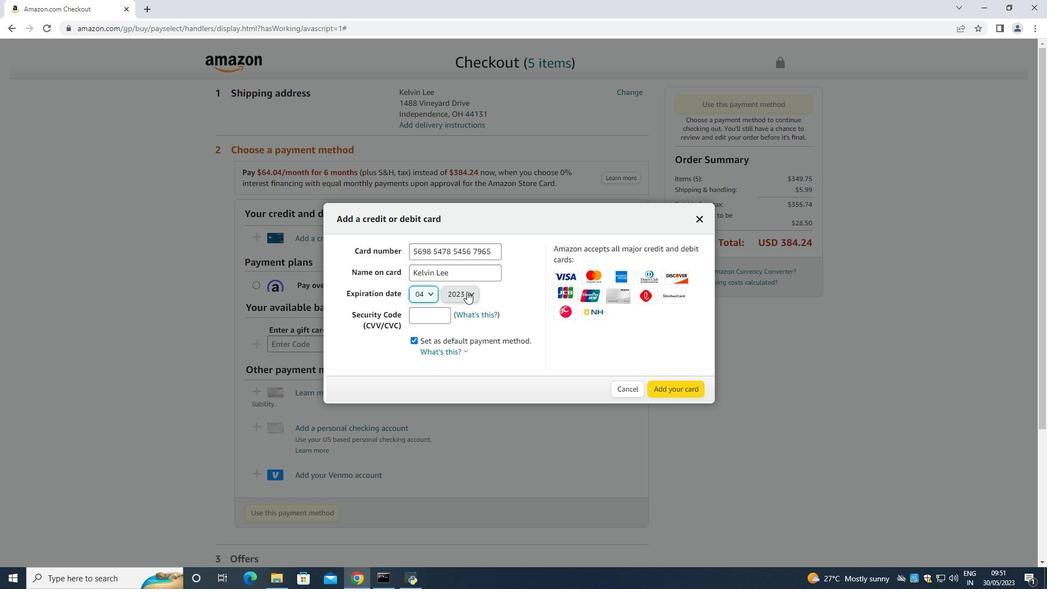 
Action: Mouse moved to (462, 324)
Screenshot: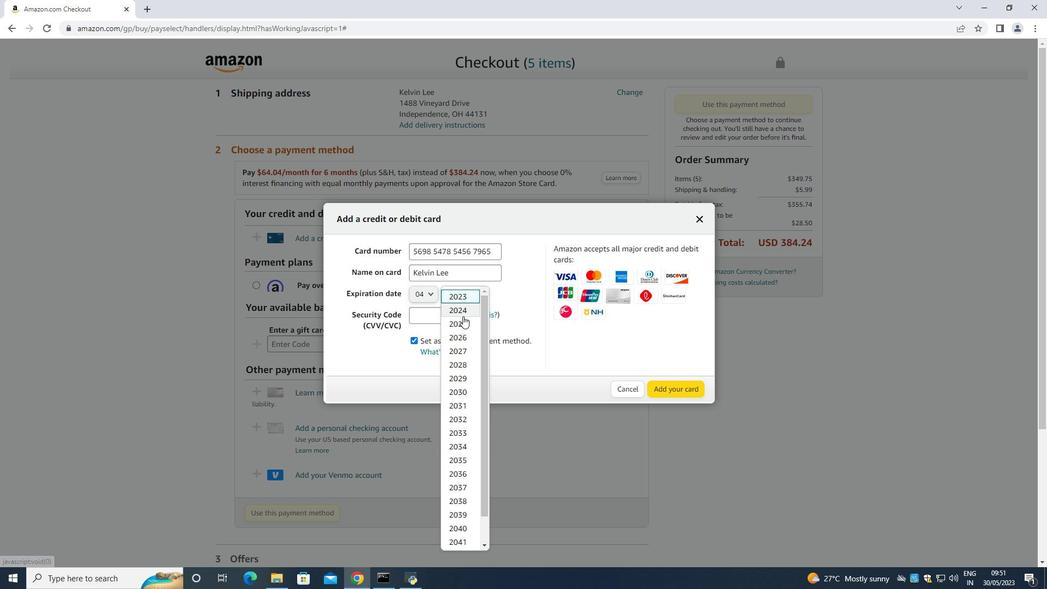 
Action: Mouse pressed left at (462, 324)
Screenshot: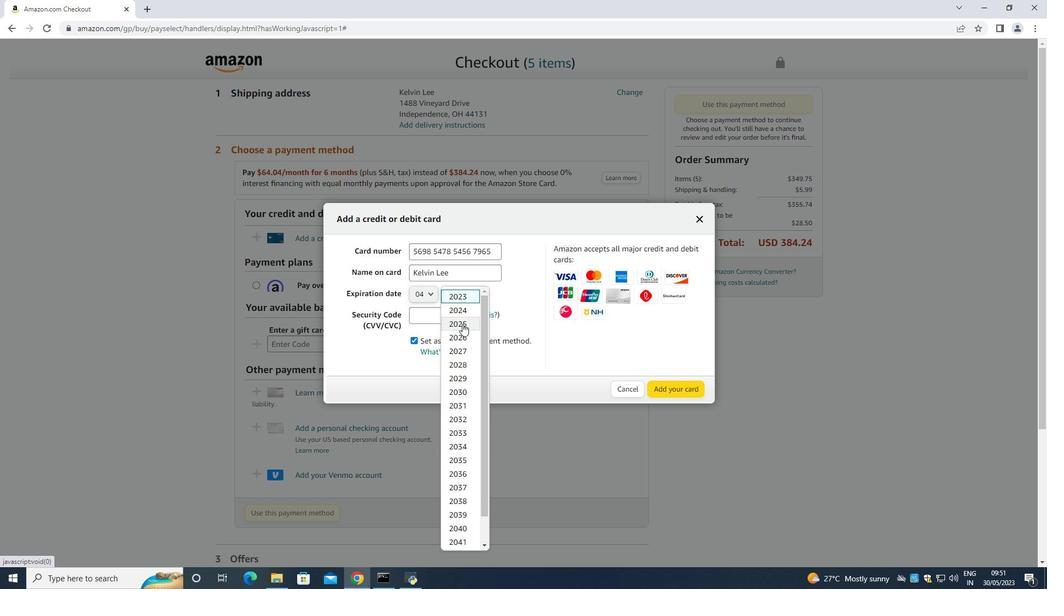 
Action: Mouse moved to (426, 316)
Screenshot: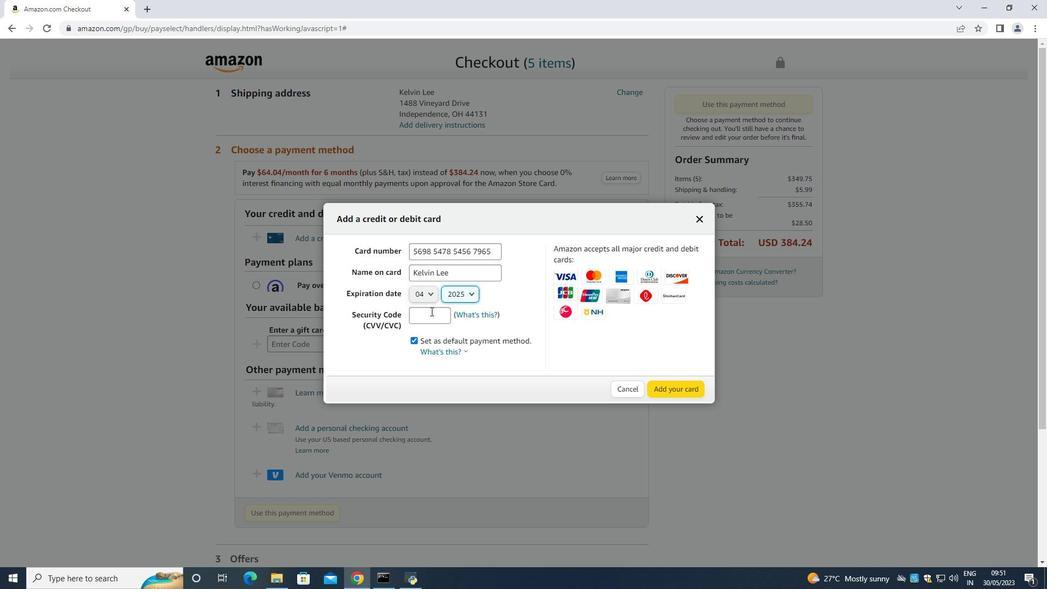 
Action: Mouse pressed left at (426, 316)
Screenshot: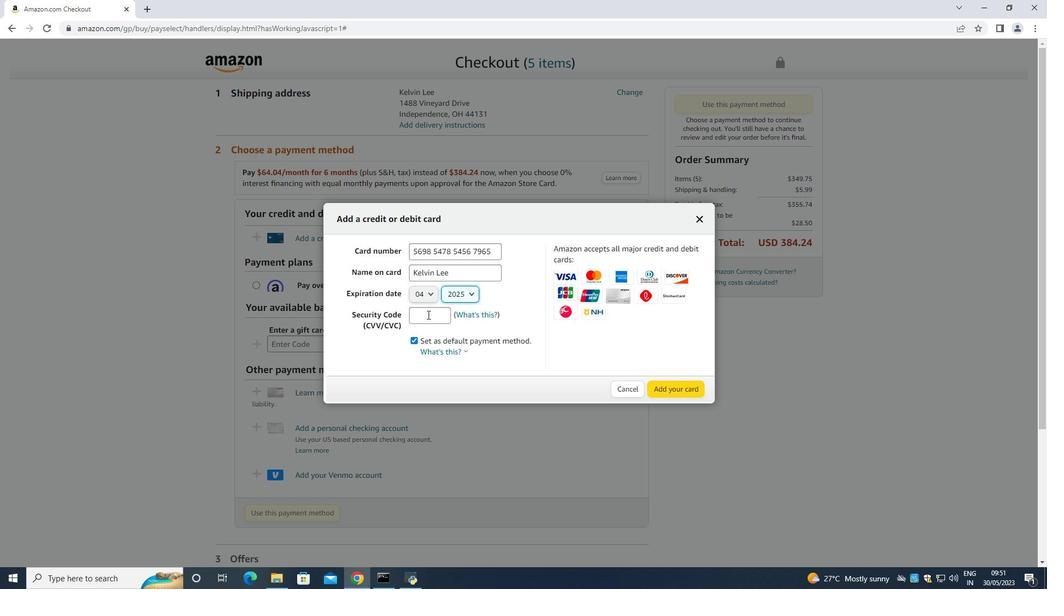 
Action: Mouse moved to (420, 316)
Screenshot: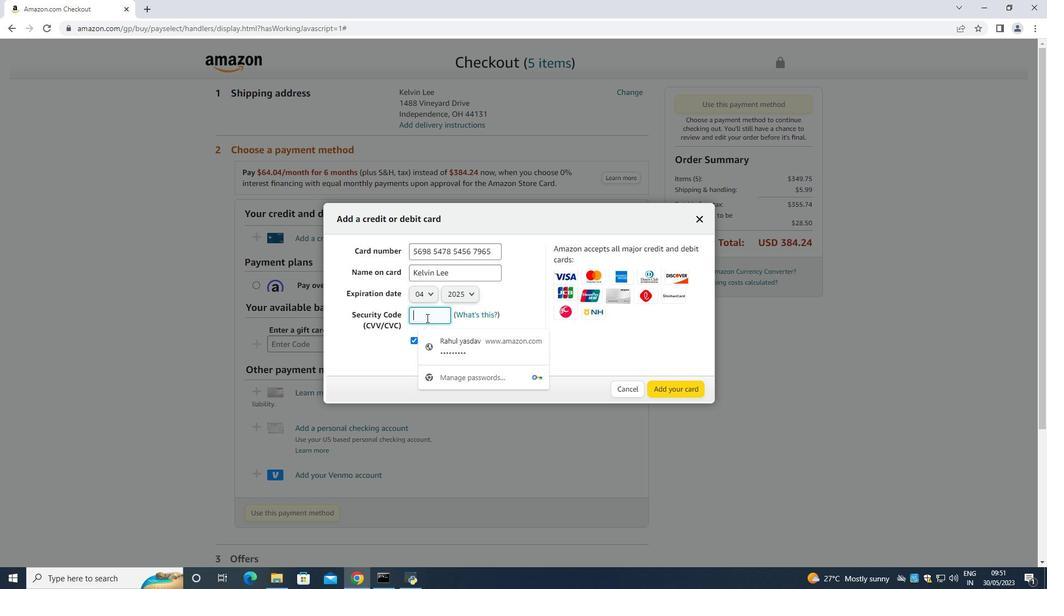 
Action: Key pressed 549
Screenshot: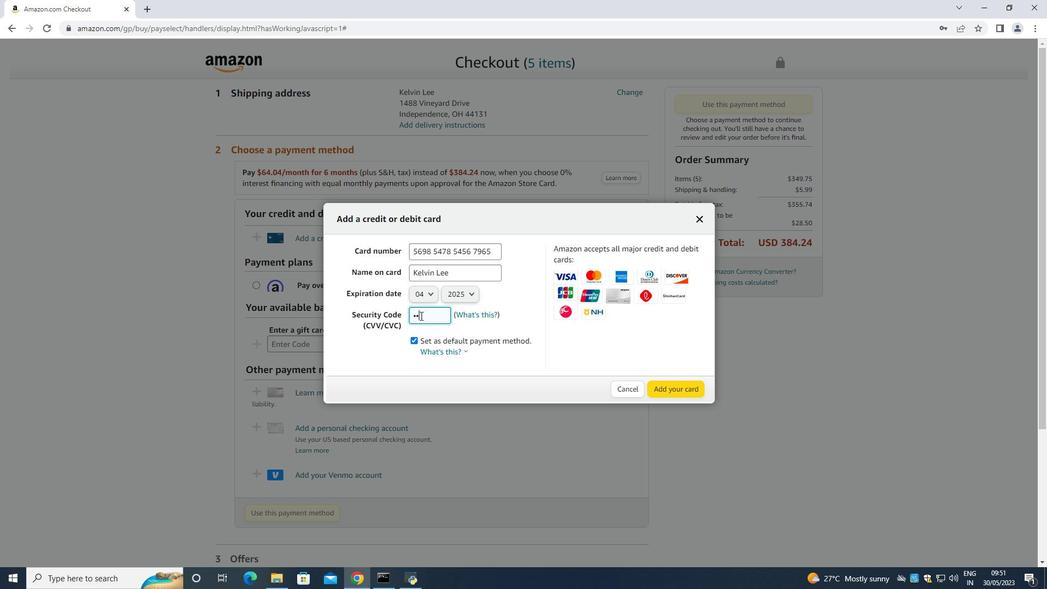 
Action: Mouse moved to (680, 390)
Screenshot: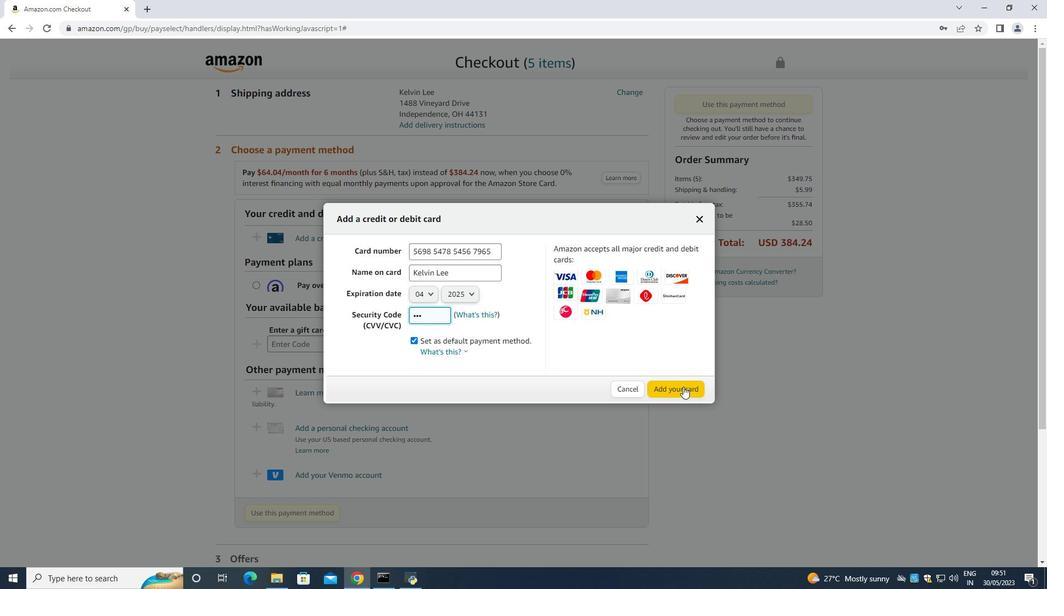 
